 Task: In the event  named  Quarterly Business Review and Analysis, Set a range of dates when you can accept meetings  '5 Jul â€" 31 Jul 2023'. Select a duration of  60 min. Select working hours  	_x000D_
MON- SAT 10:30am â€" 6:00pm. Add time before or after your events  as 15 min. Set the frequency of available time slots for invitees as  35 min. Set the minimum notice period and maximum events allowed per day as  45 hours and 2. , logged in from the account softage.4@softage.net and add another guest for the event, softage.9@softage.net
Action: Mouse pressed left at (434, 397)
Screenshot: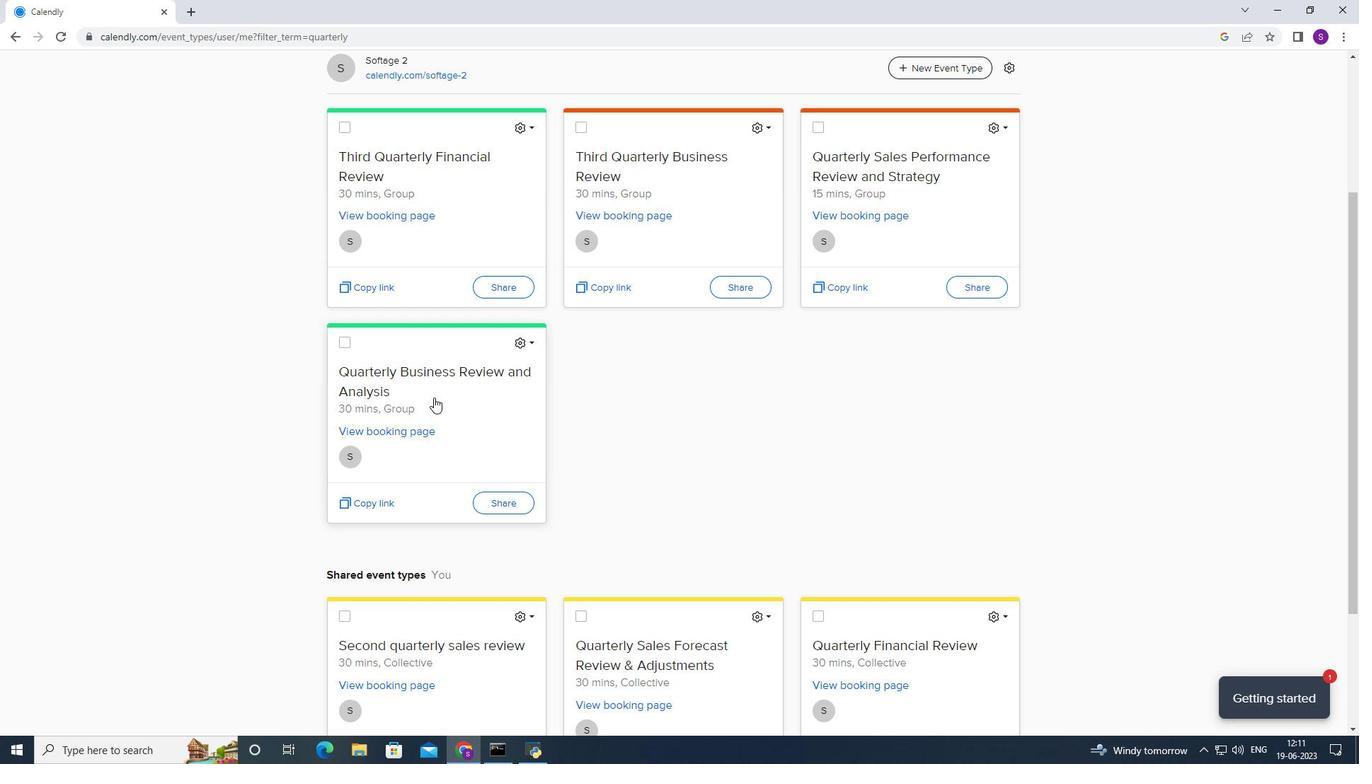 
Action: Mouse moved to (431, 320)
Screenshot: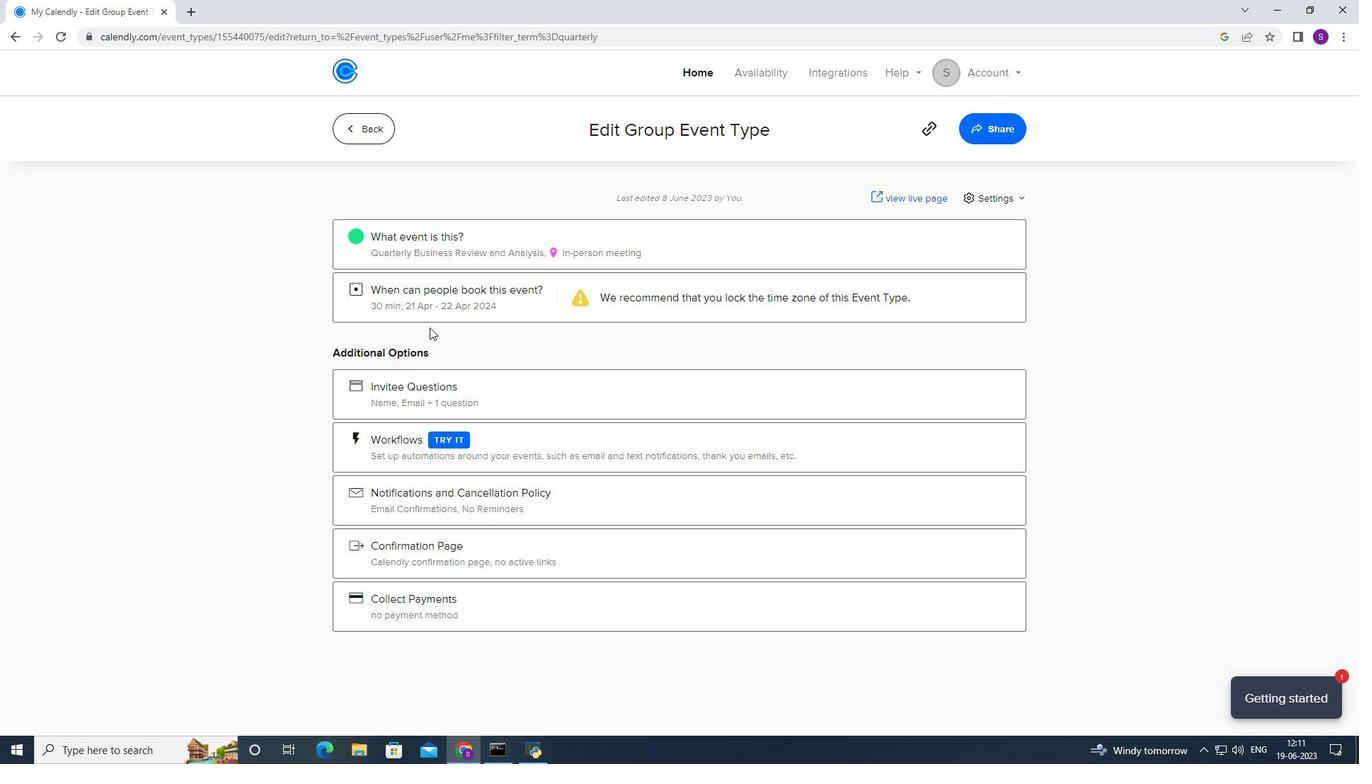 
Action: Mouse pressed left at (431, 320)
Screenshot: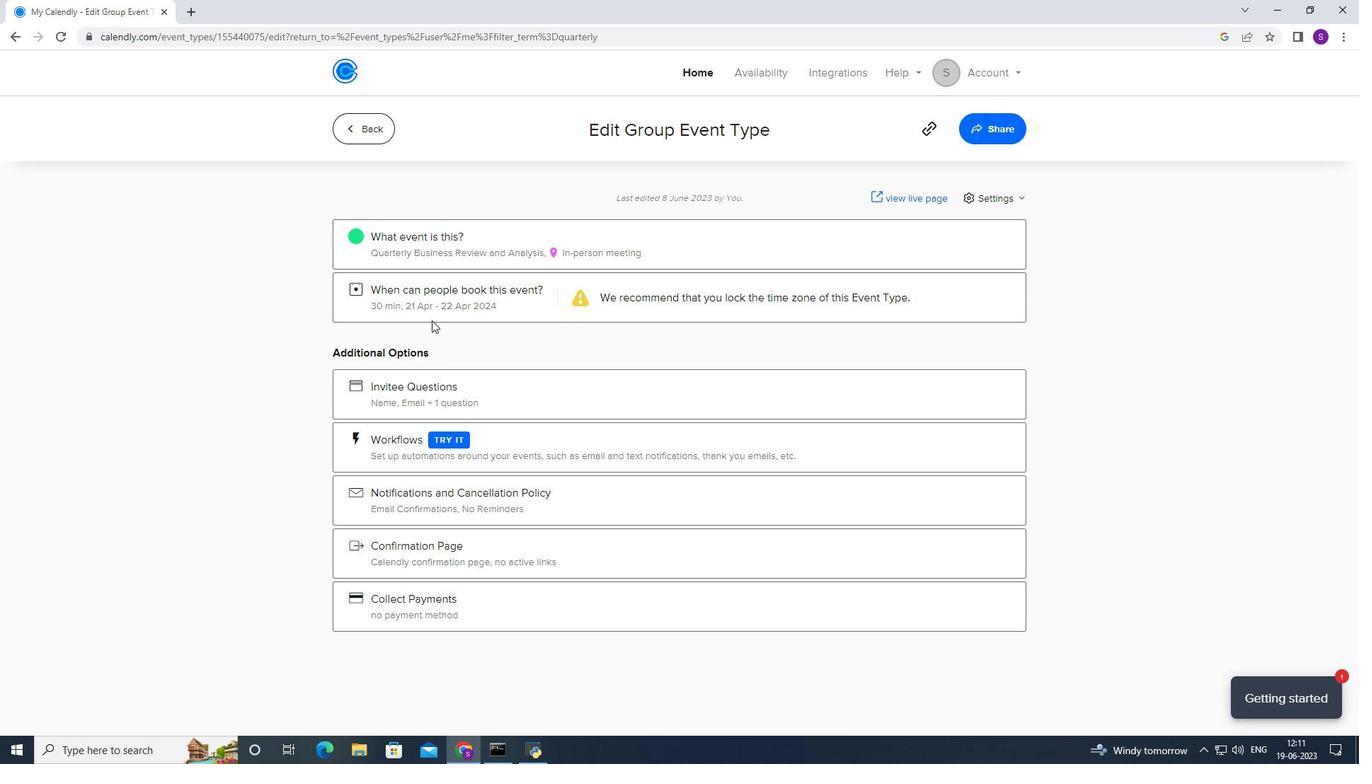
Action: Mouse moved to (509, 467)
Screenshot: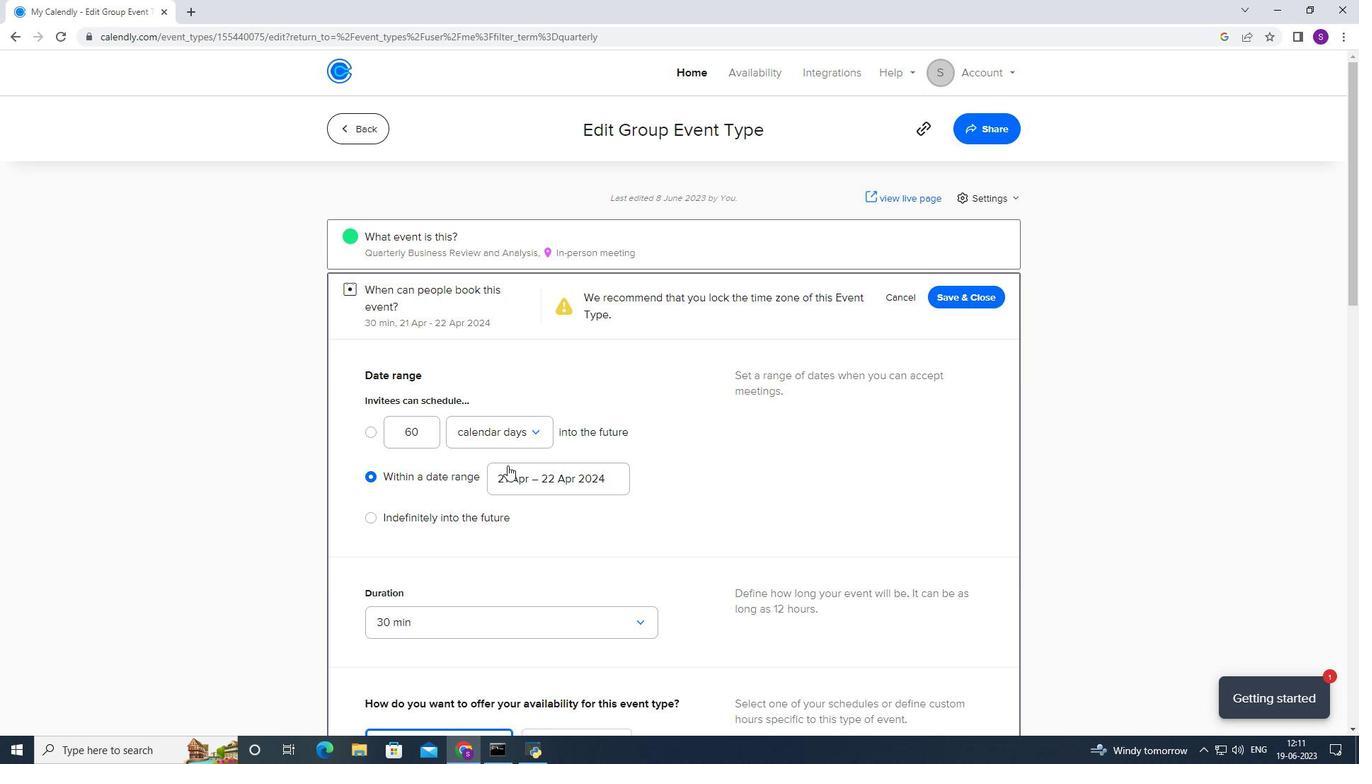 
Action: Mouse pressed left at (509, 467)
Screenshot: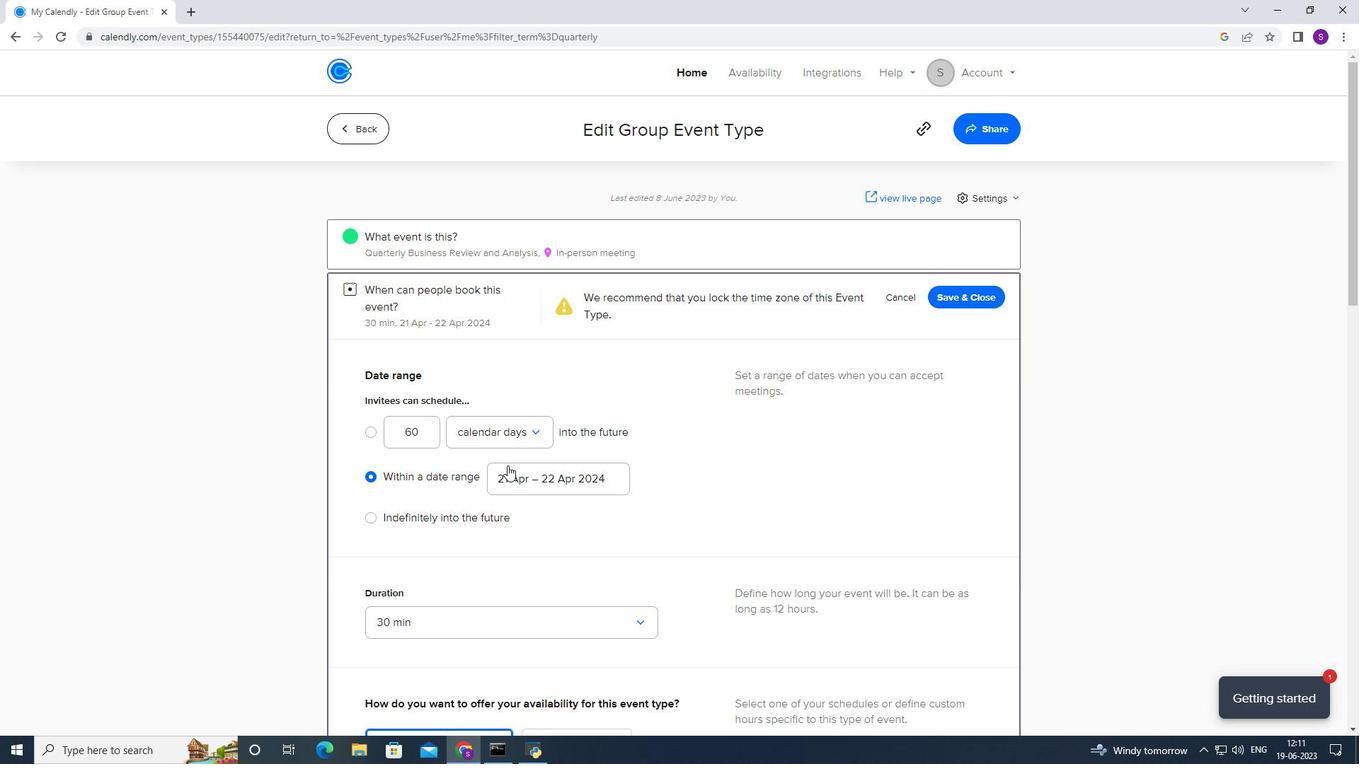 
Action: Mouse moved to (523, 278)
Screenshot: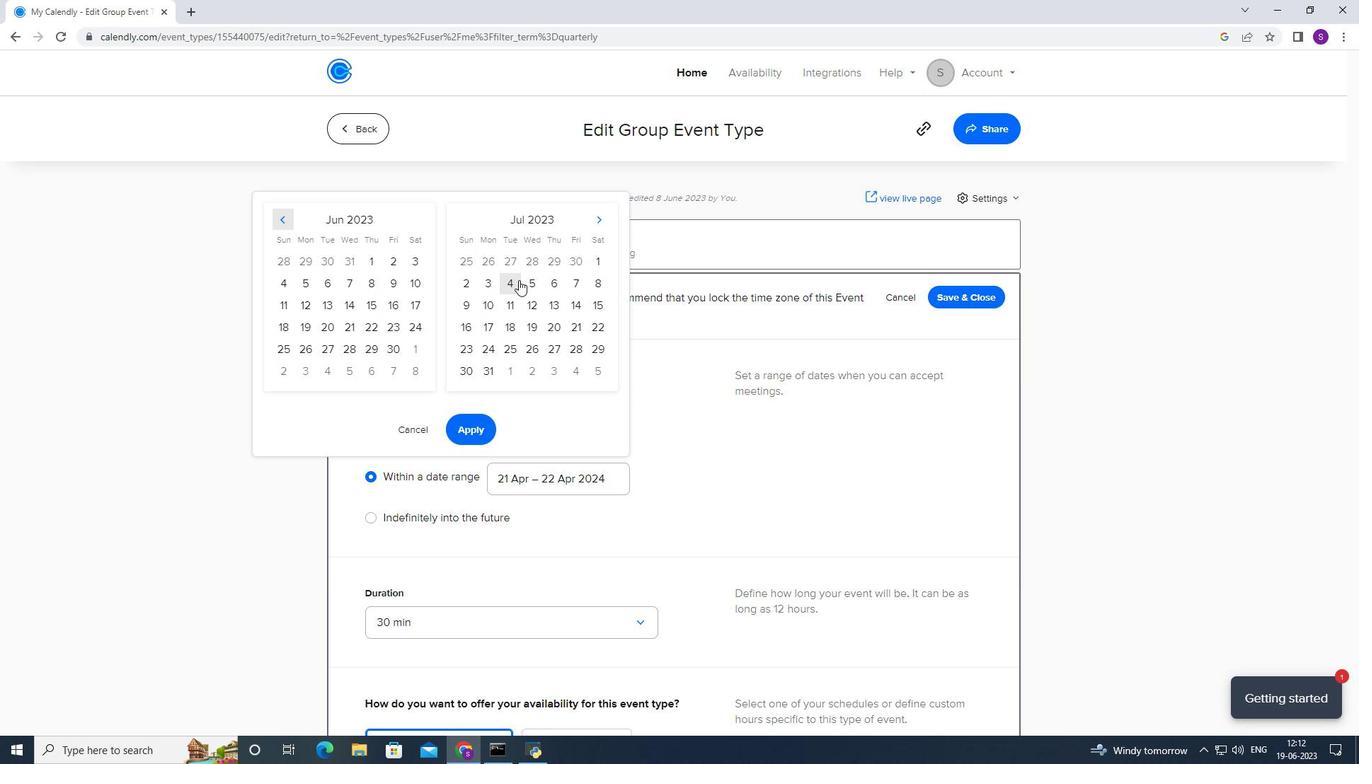 
Action: Mouse pressed left at (523, 278)
Screenshot: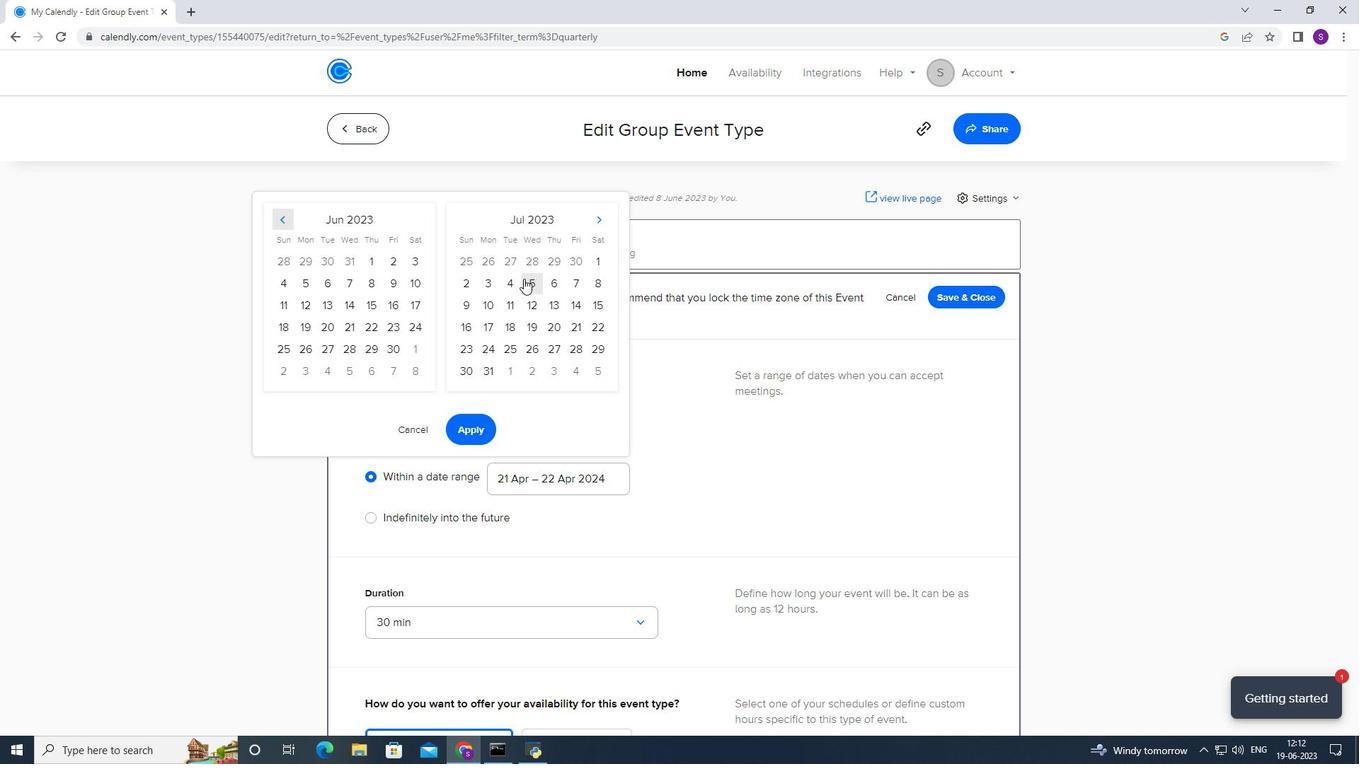 
Action: Mouse moved to (475, 366)
Screenshot: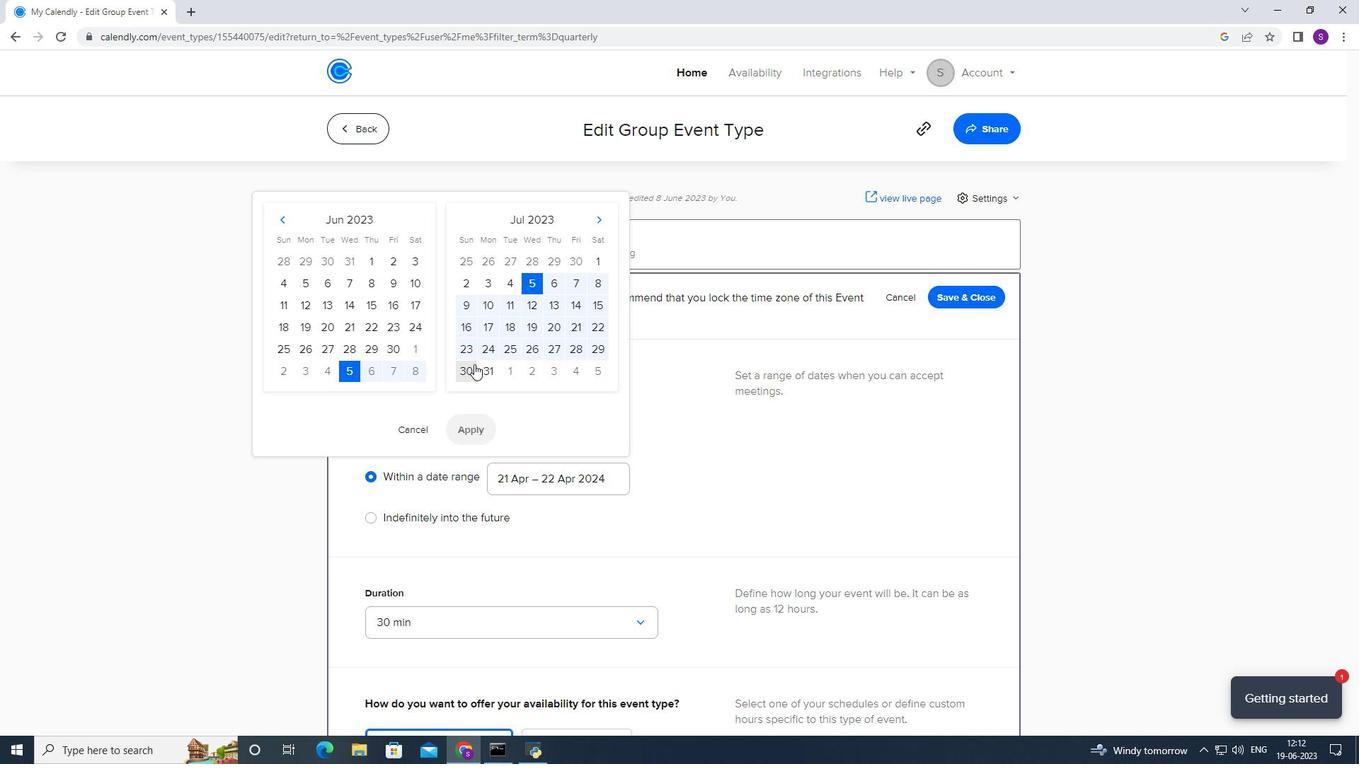 
Action: Mouse pressed left at (475, 366)
Screenshot: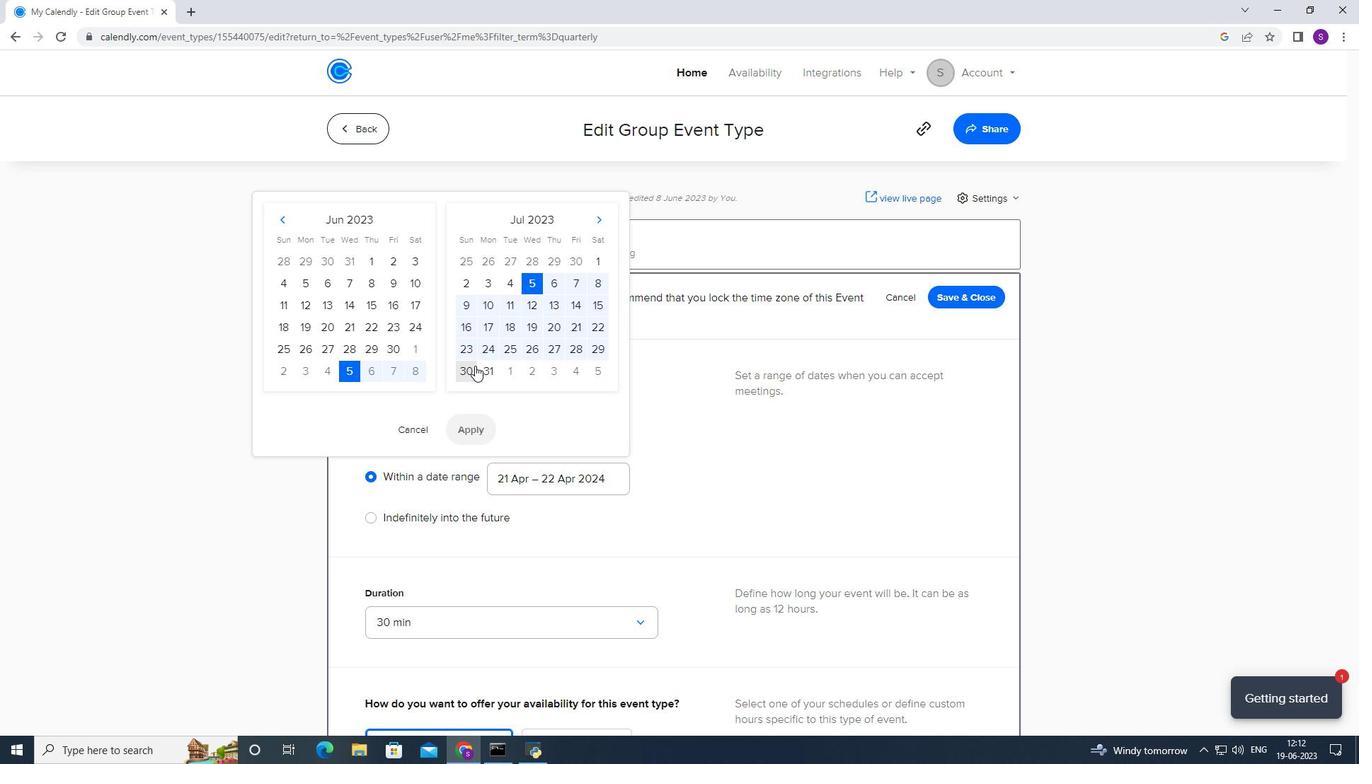 
Action: Mouse moved to (478, 367)
Screenshot: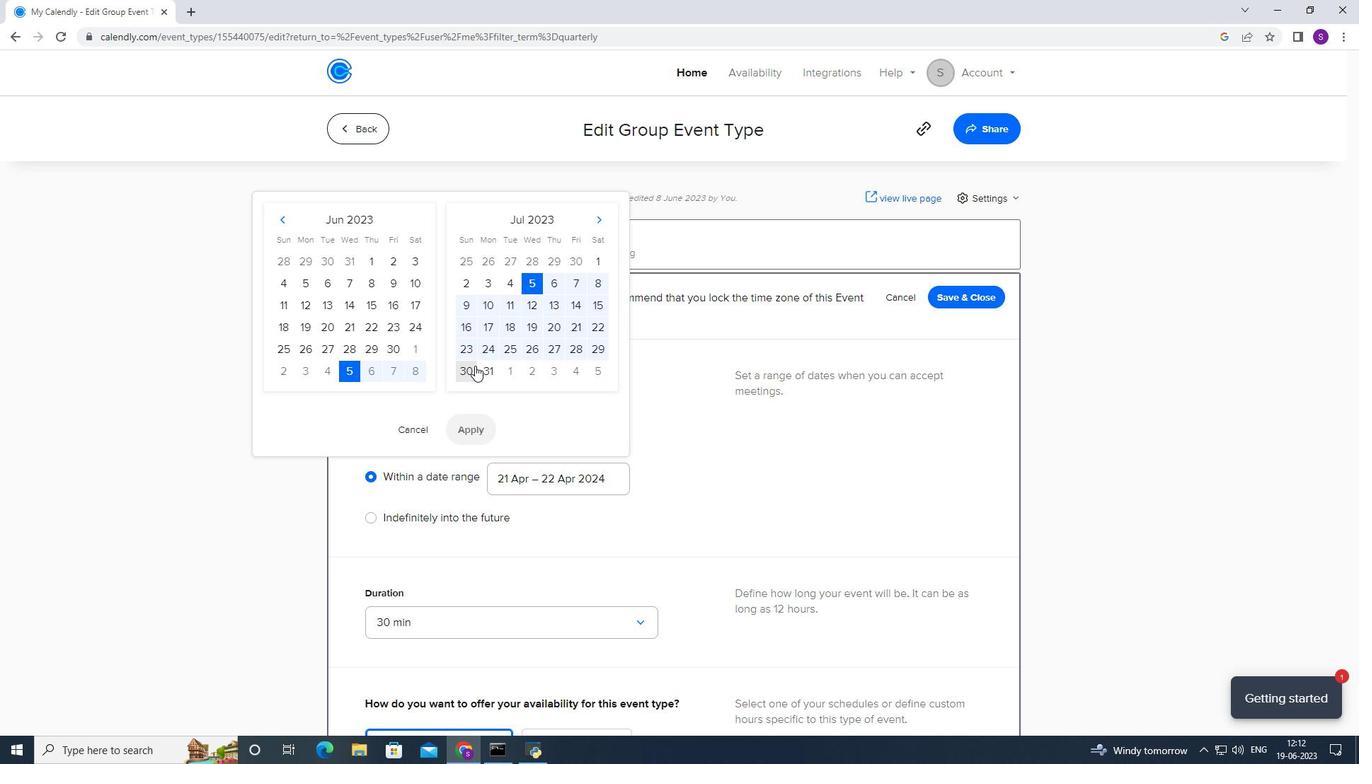 
Action: Mouse pressed left at (478, 367)
Screenshot: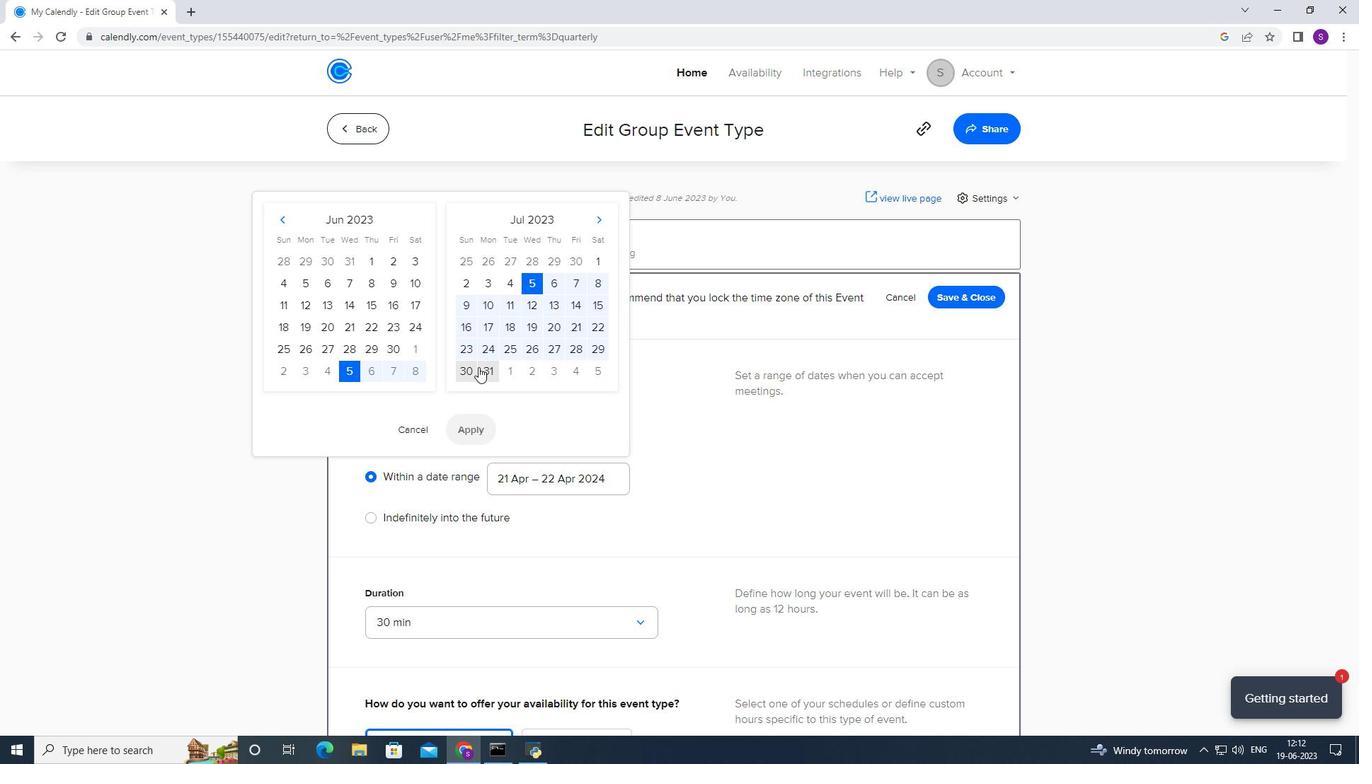 
Action: Mouse moved to (482, 410)
Screenshot: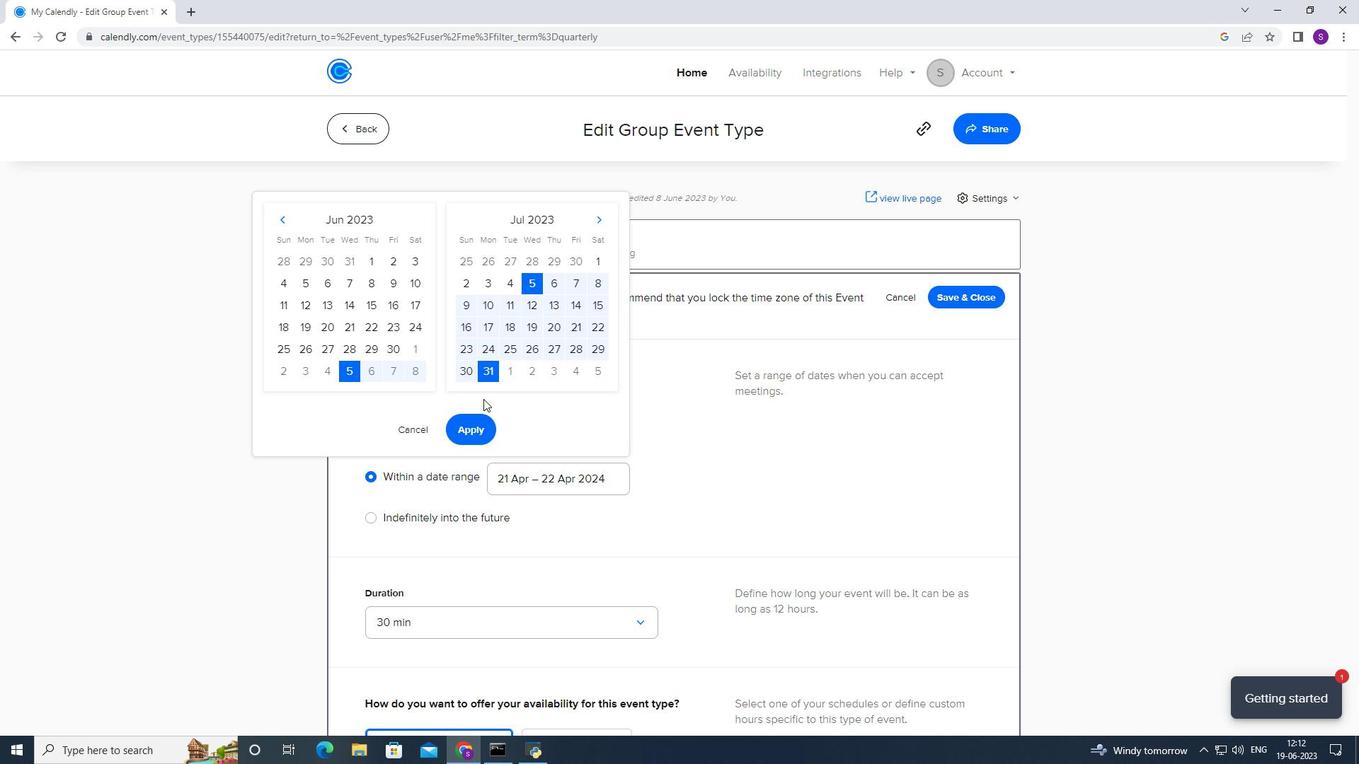 
Action: Mouse pressed left at (482, 410)
Screenshot: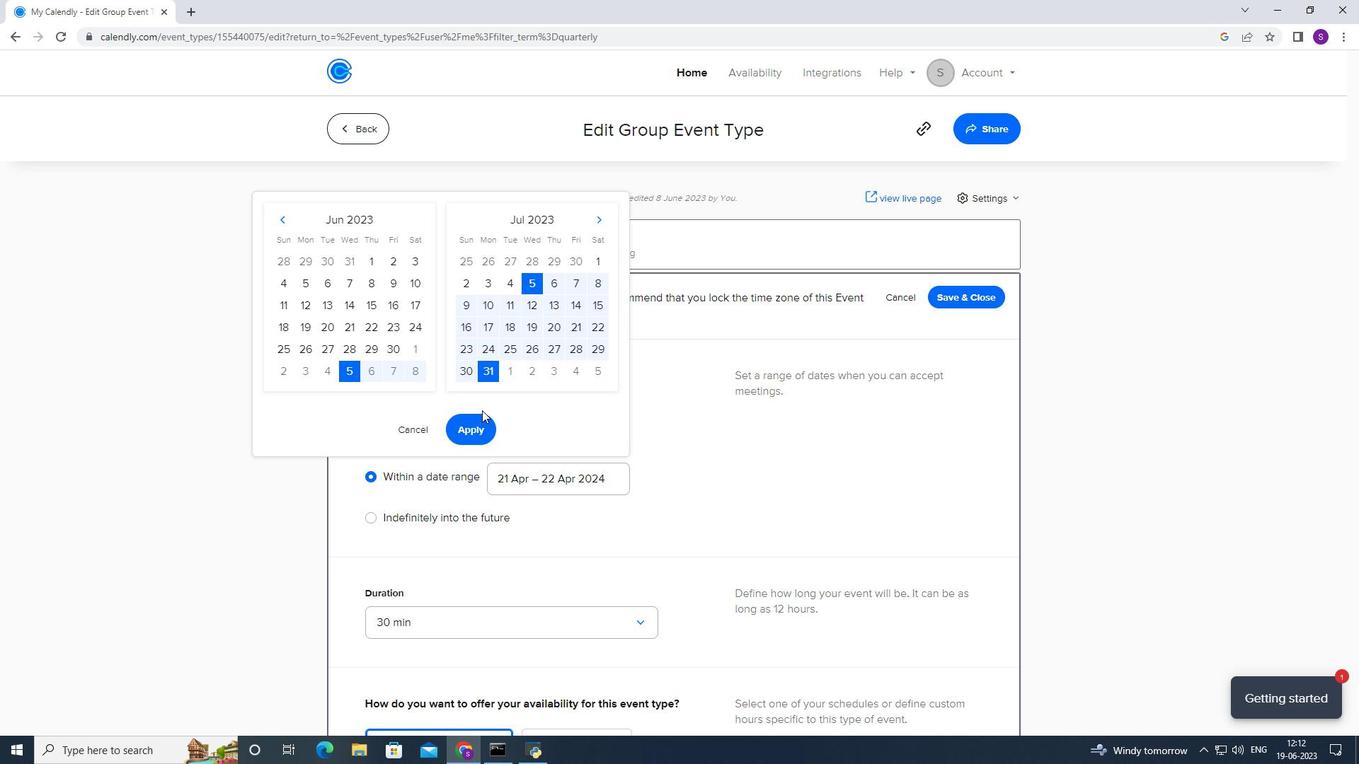 
Action: Mouse moved to (475, 426)
Screenshot: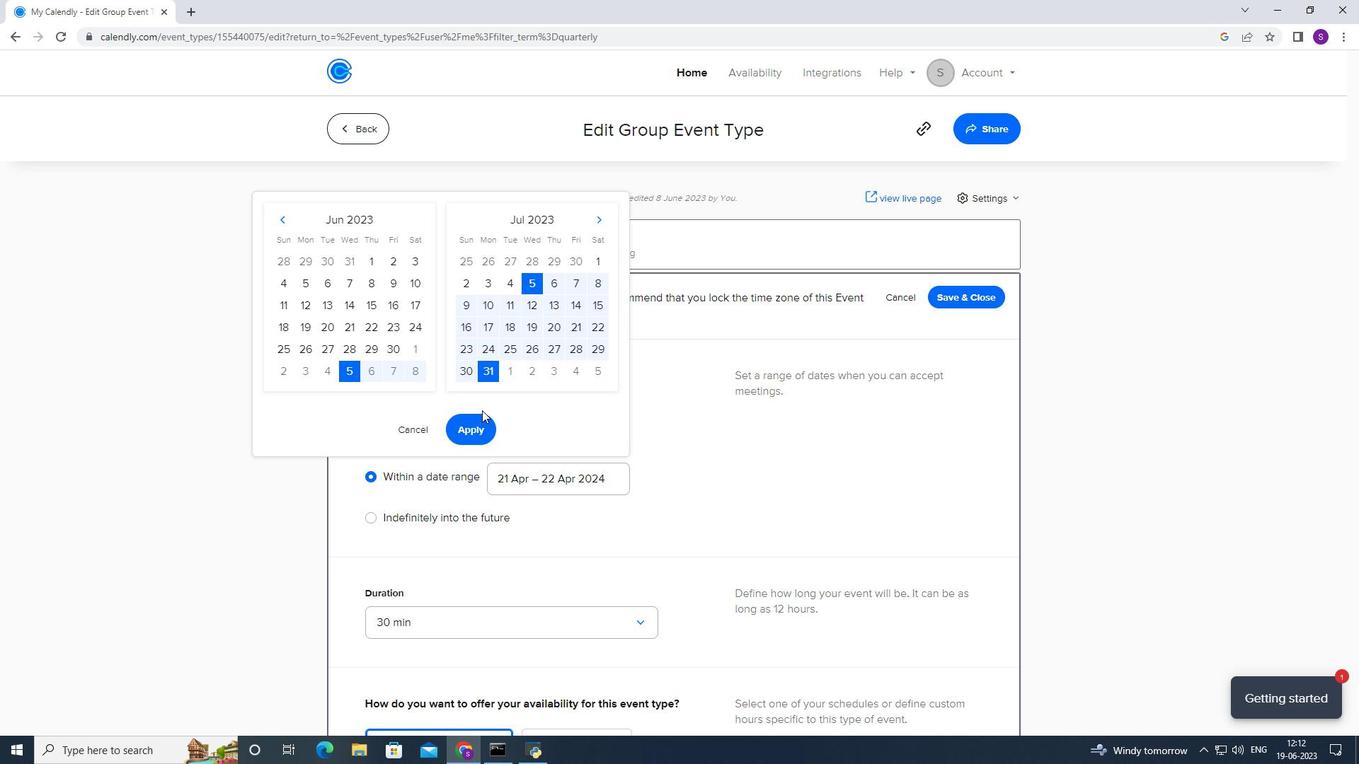 
Action: Mouse pressed left at (475, 426)
Screenshot: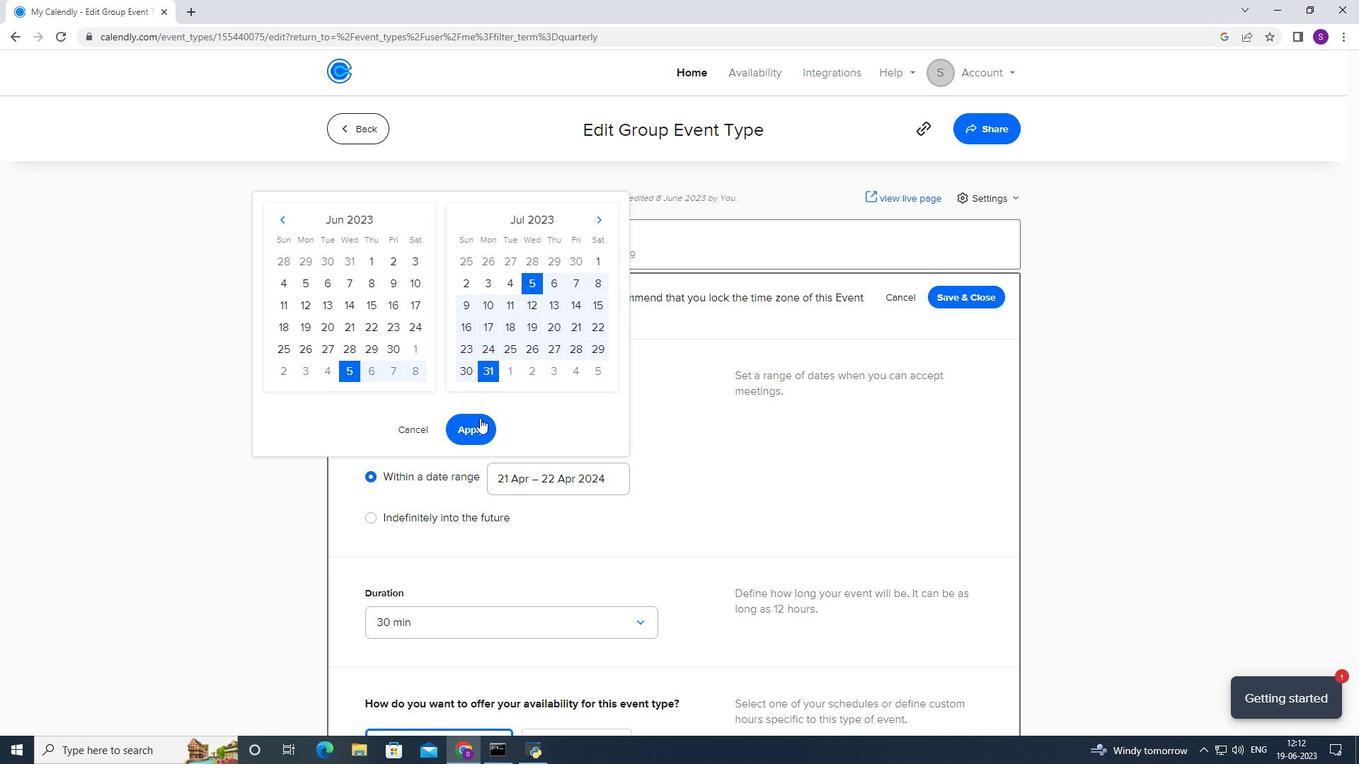 
Action: Mouse scrolled (475, 425) with delta (0, 0)
Screenshot: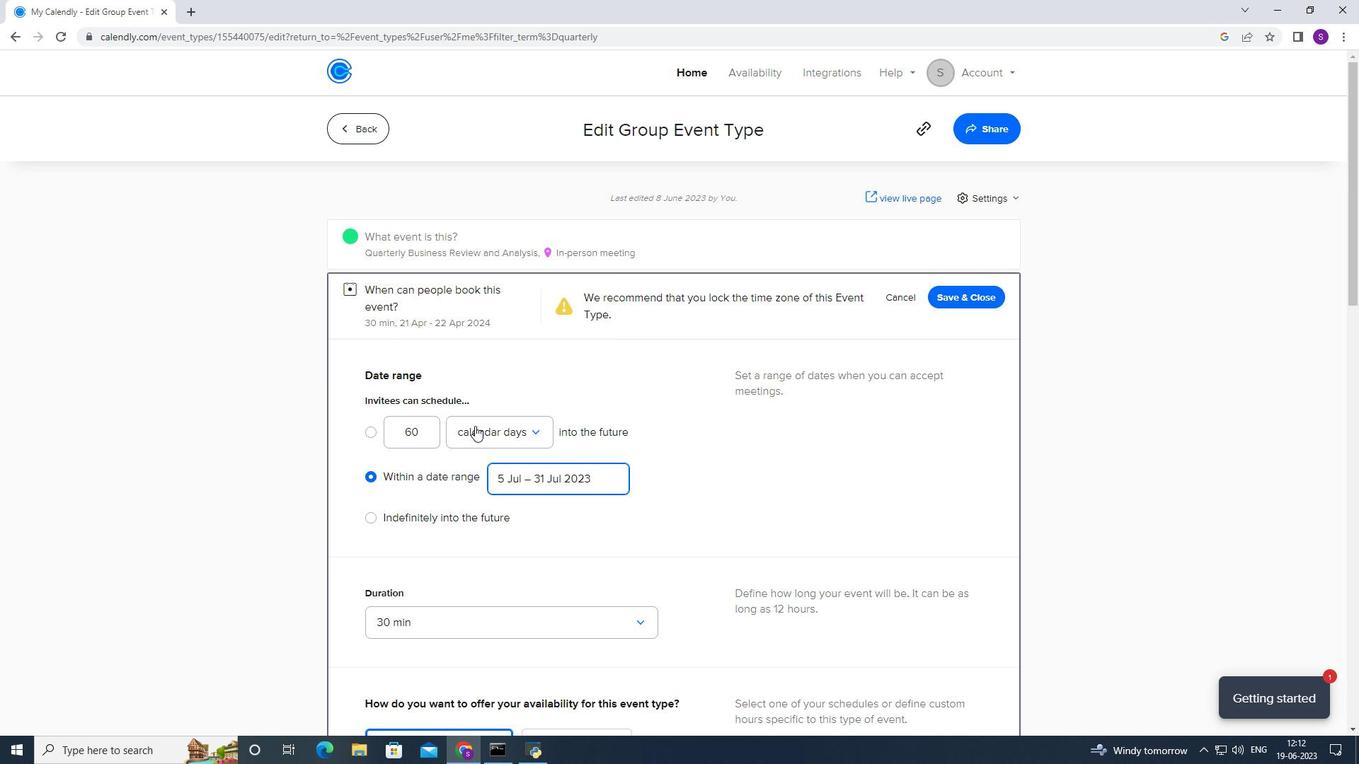 
Action: Mouse scrolled (475, 425) with delta (0, 0)
Screenshot: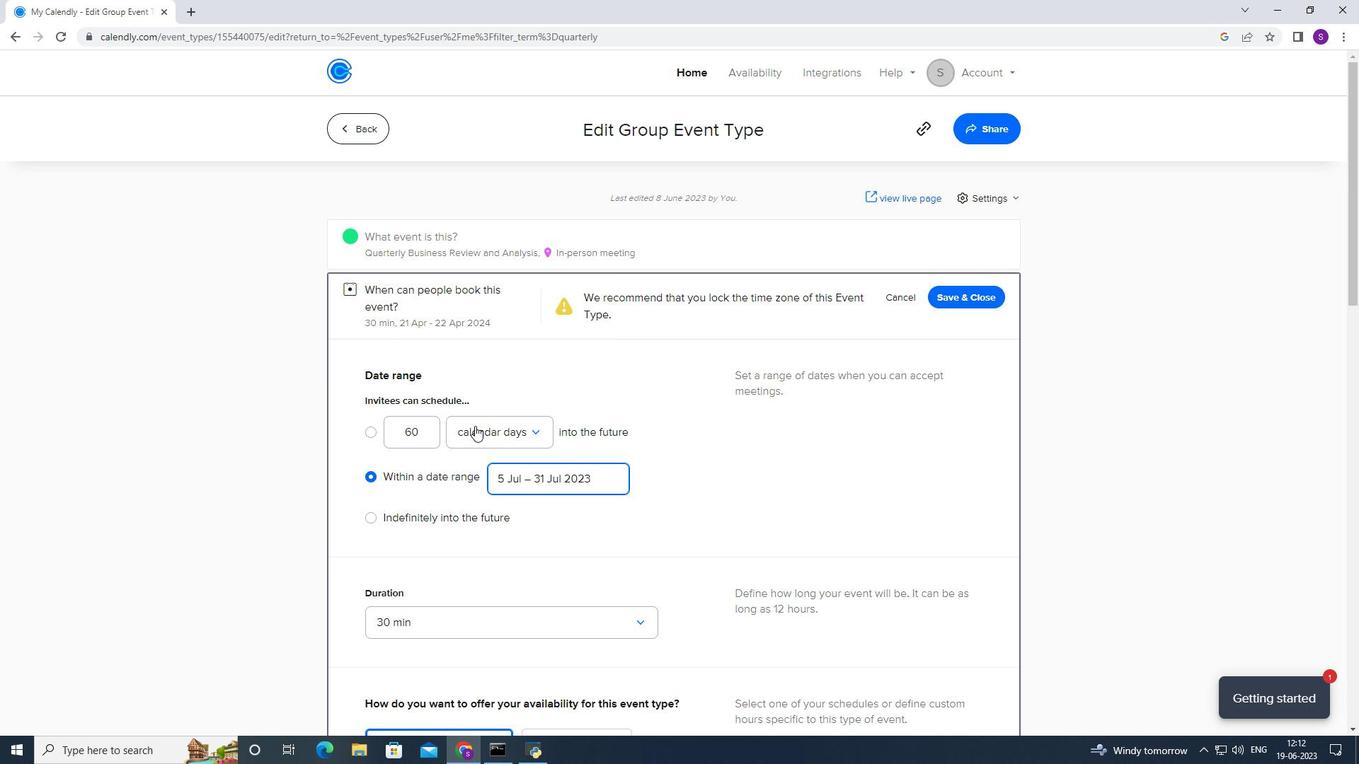 
Action: Mouse moved to (400, 472)
Screenshot: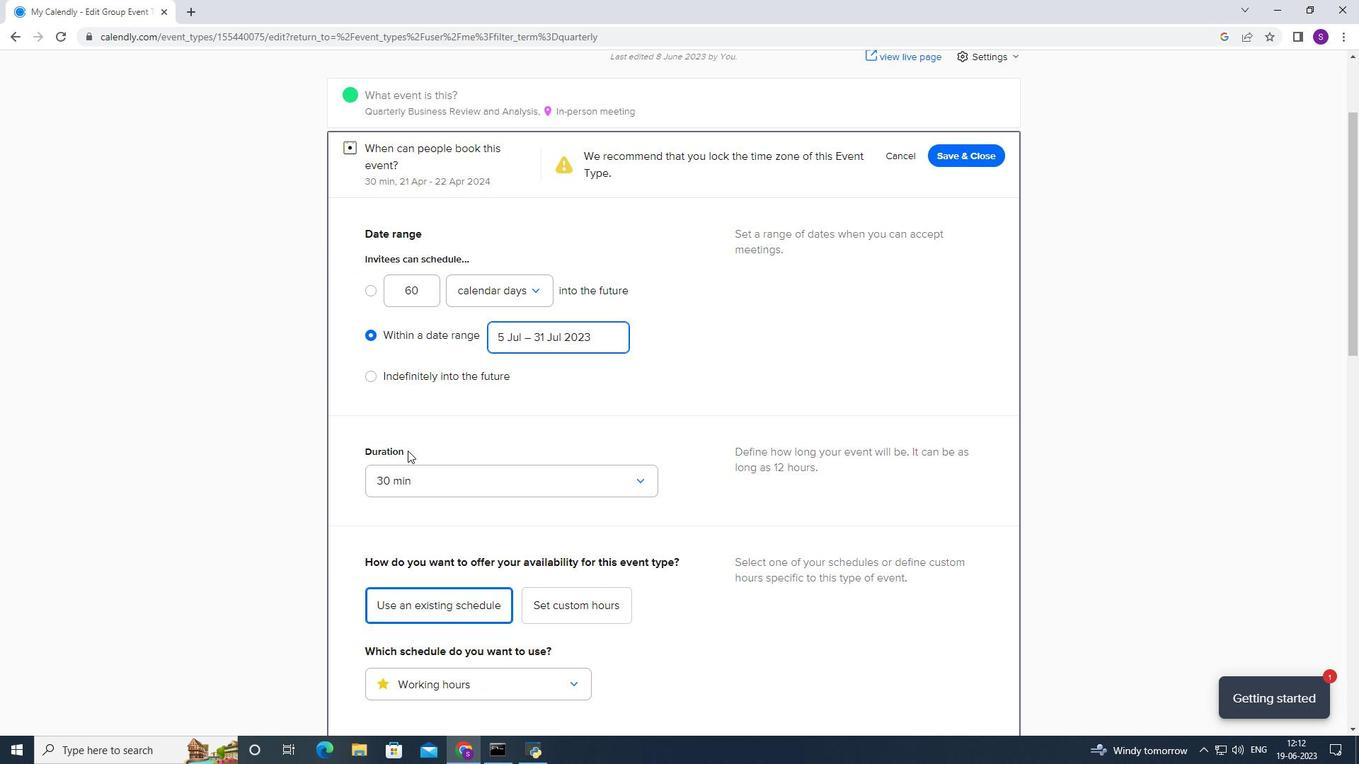 
Action: Mouse pressed left at (400, 472)
Screenshot: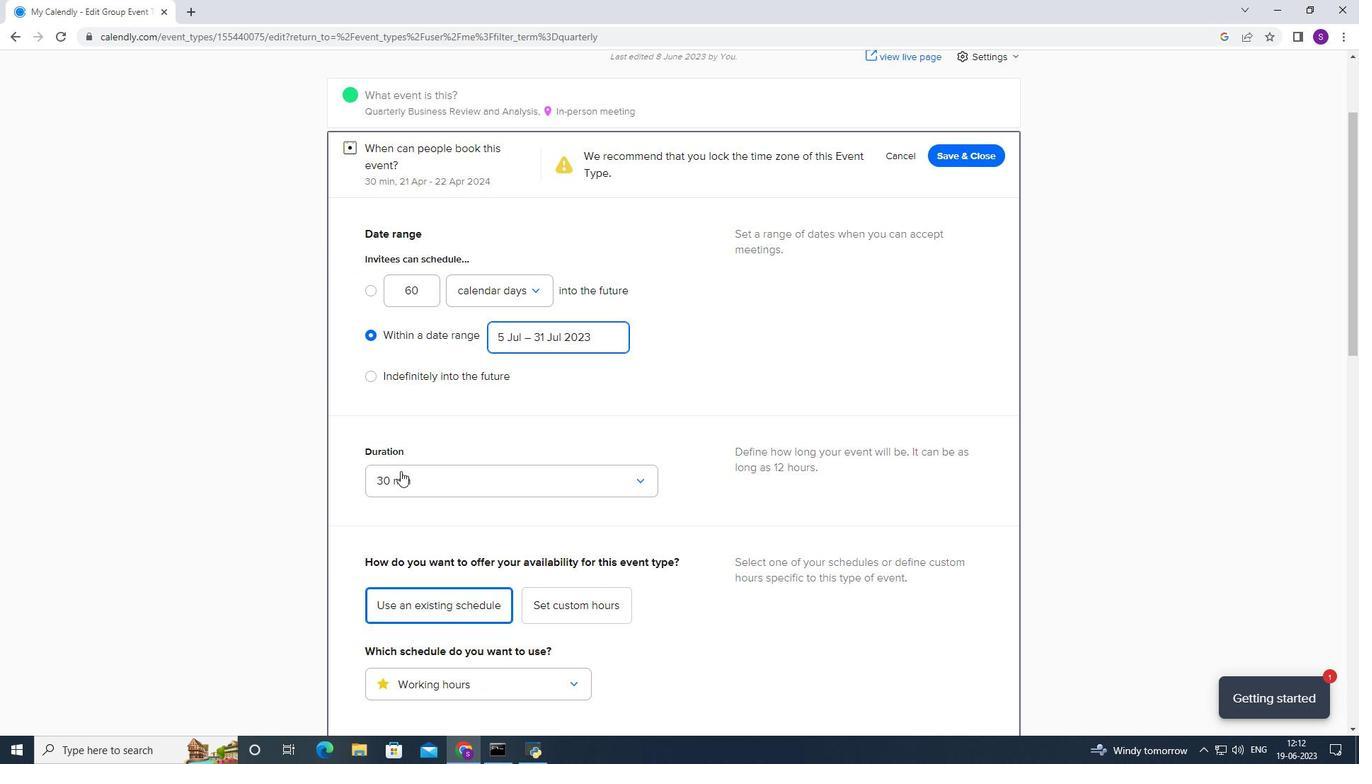 
Action: Mouse moved to (393, 598)
Screenshot: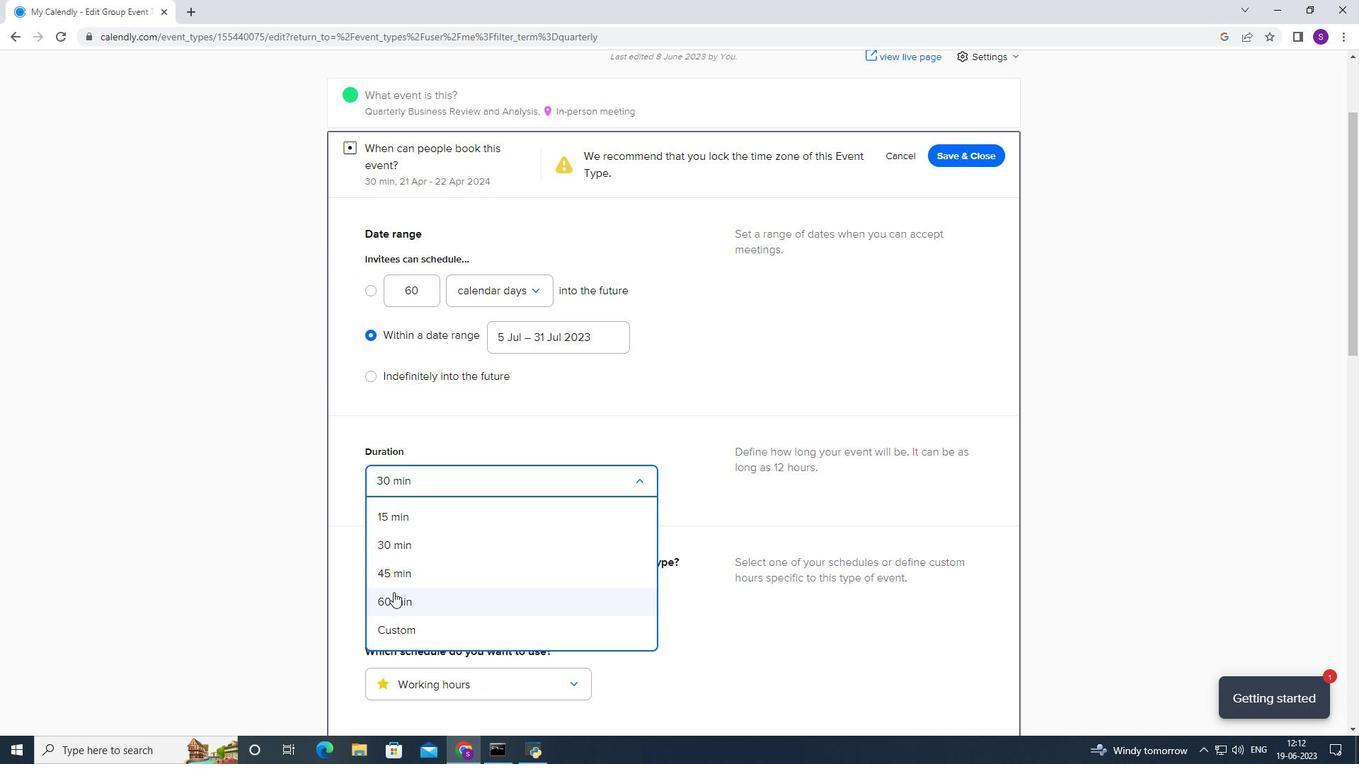 
Action: Mouse pressed left at (393, 598)
Screenshot: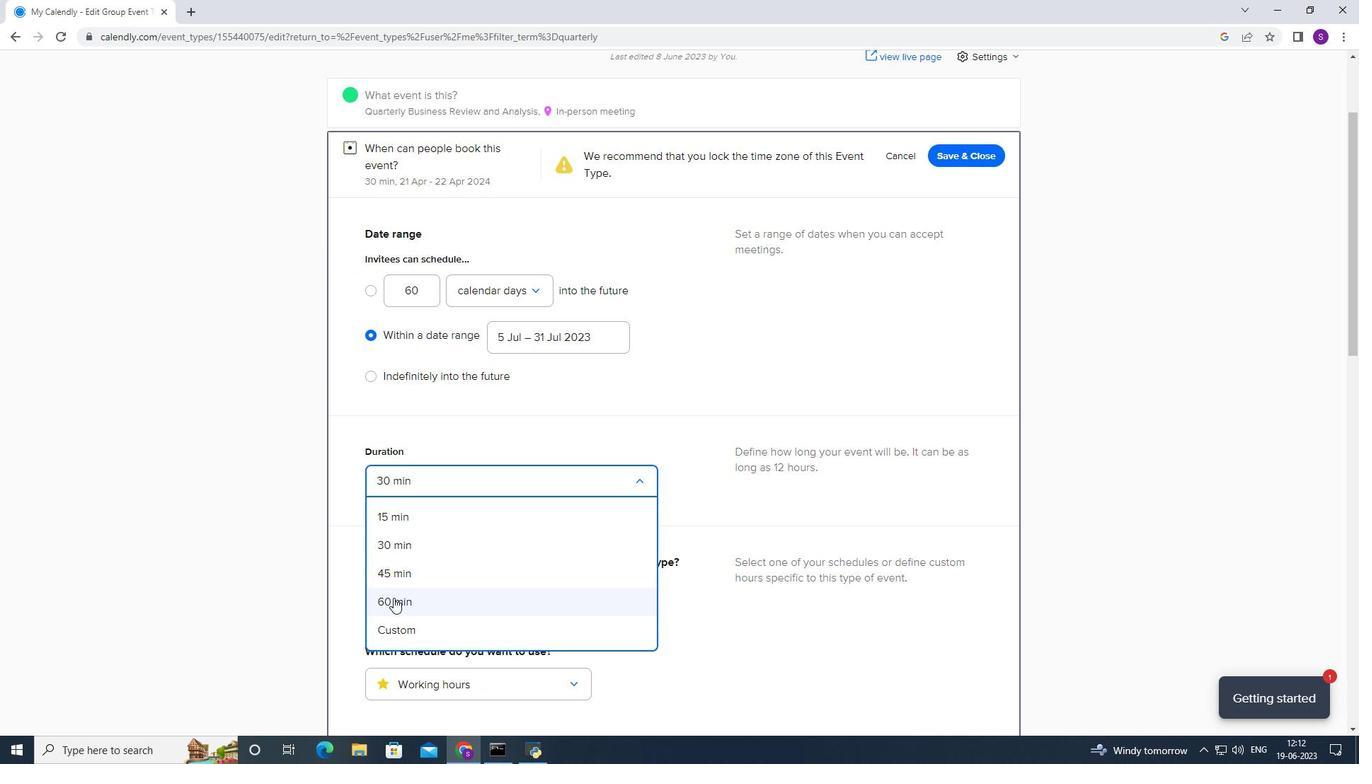 
Action: Mouse moved to (414, 532)
Screenshot: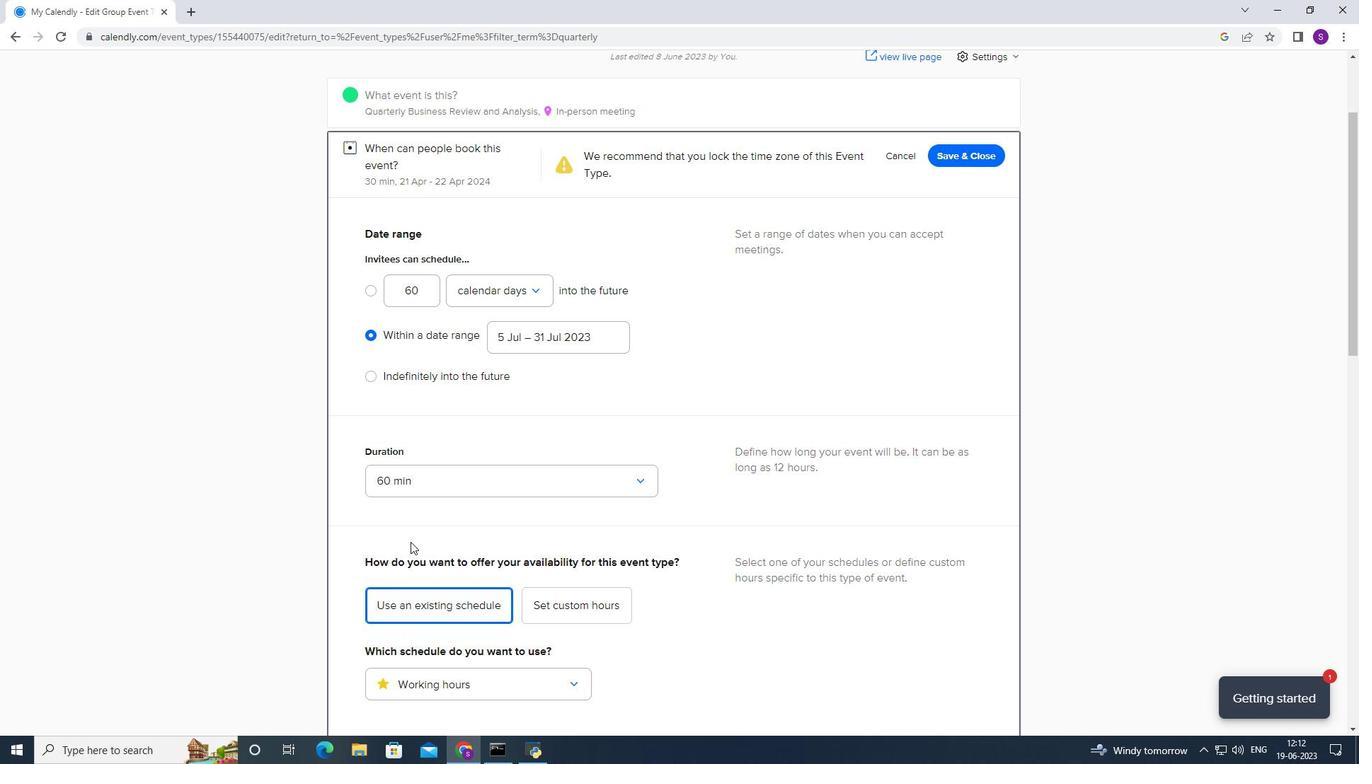 
Action: Mouse scrolled (414, 531) with delta (0, 0)
Screenshot: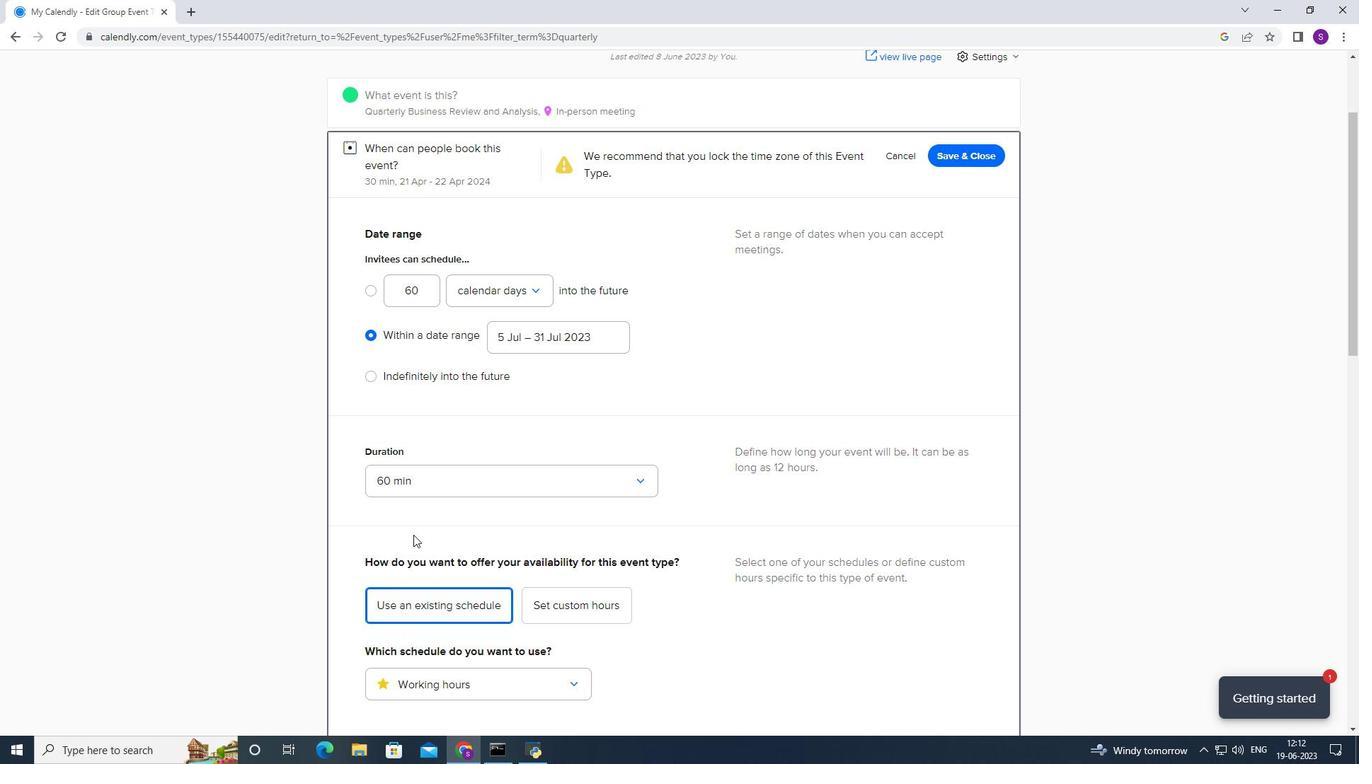 
Action: Mouse scrolled (414, 531) with delta (0, 0)
Screenshot: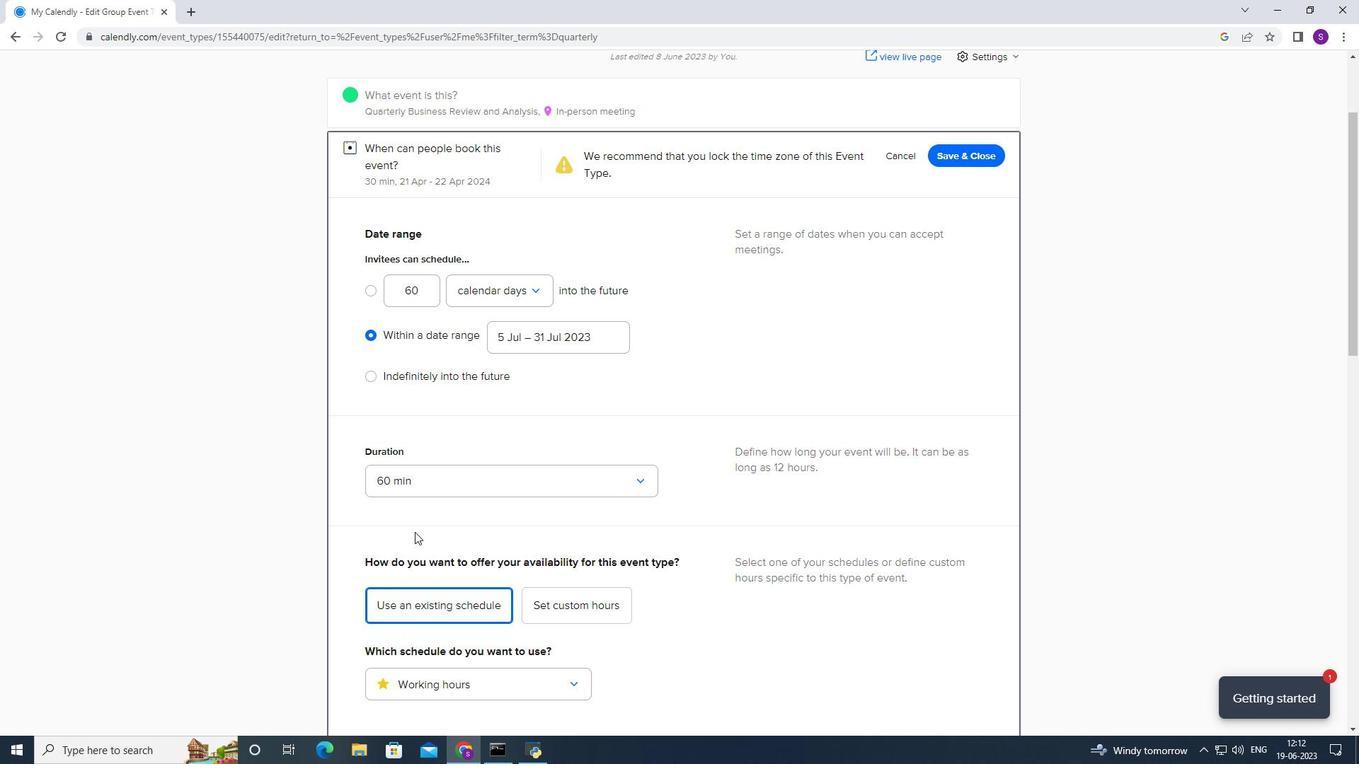 
Action: Mouse scrolled (414, 531) with delta (0, 0)
Screenshot: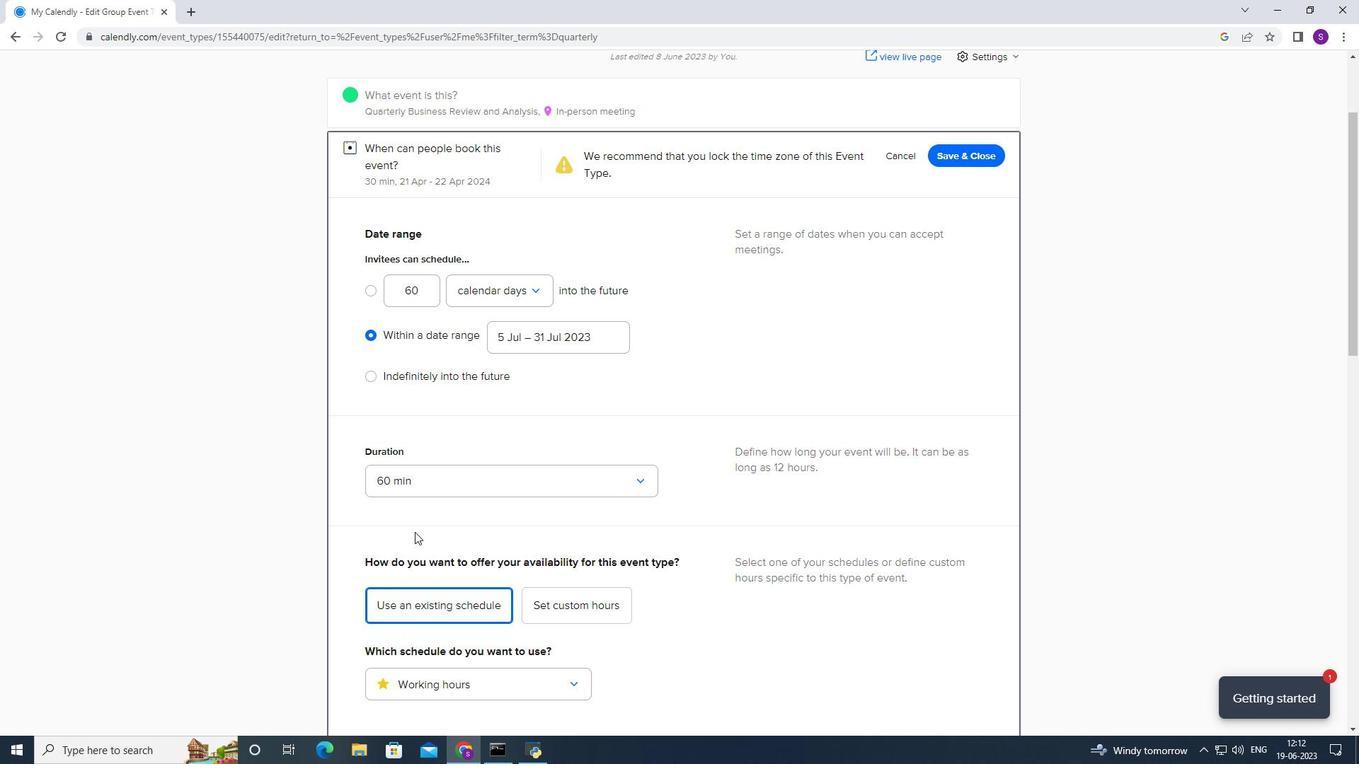 
Action: Mouse scrolled (414, 531) with delta (0, 0)
Screenshot: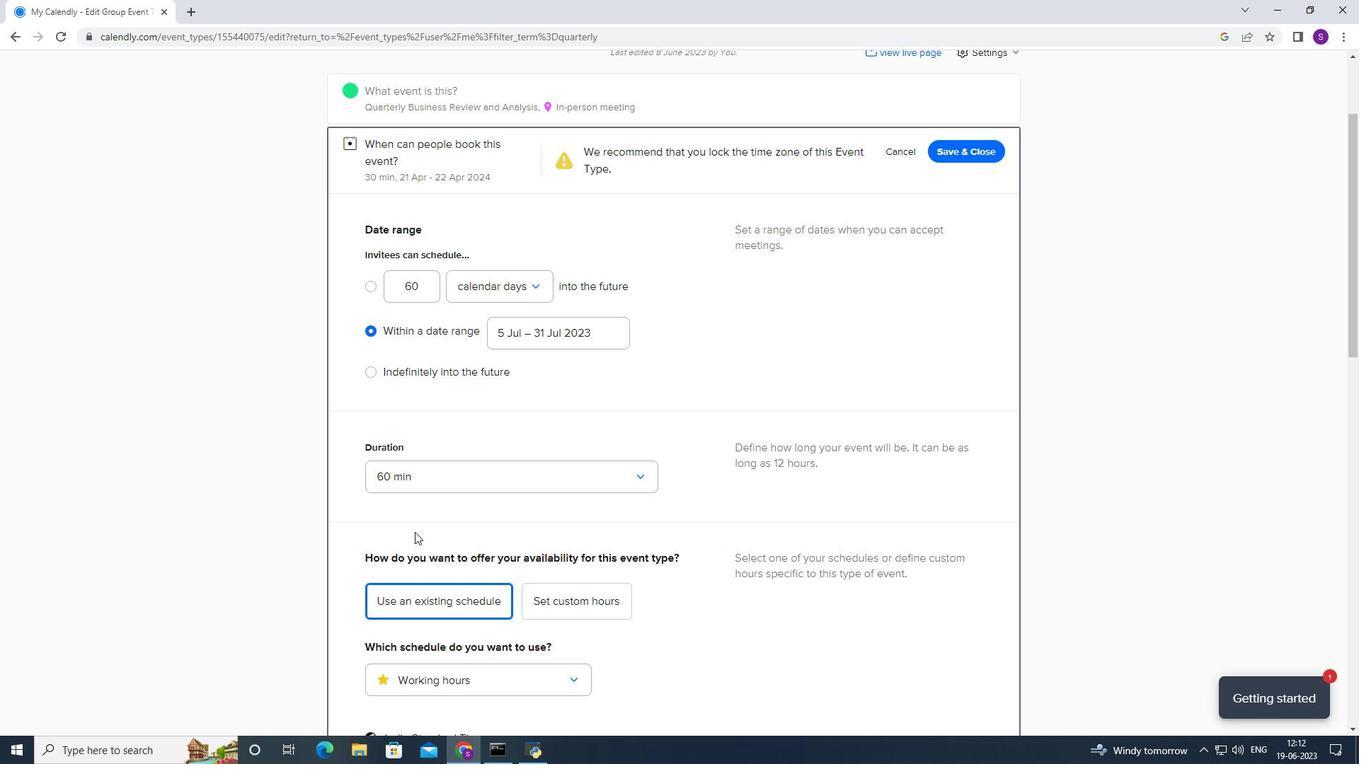 
Action: Mouse scrolled (414, 531) with delta (0, 0)
Screenshot: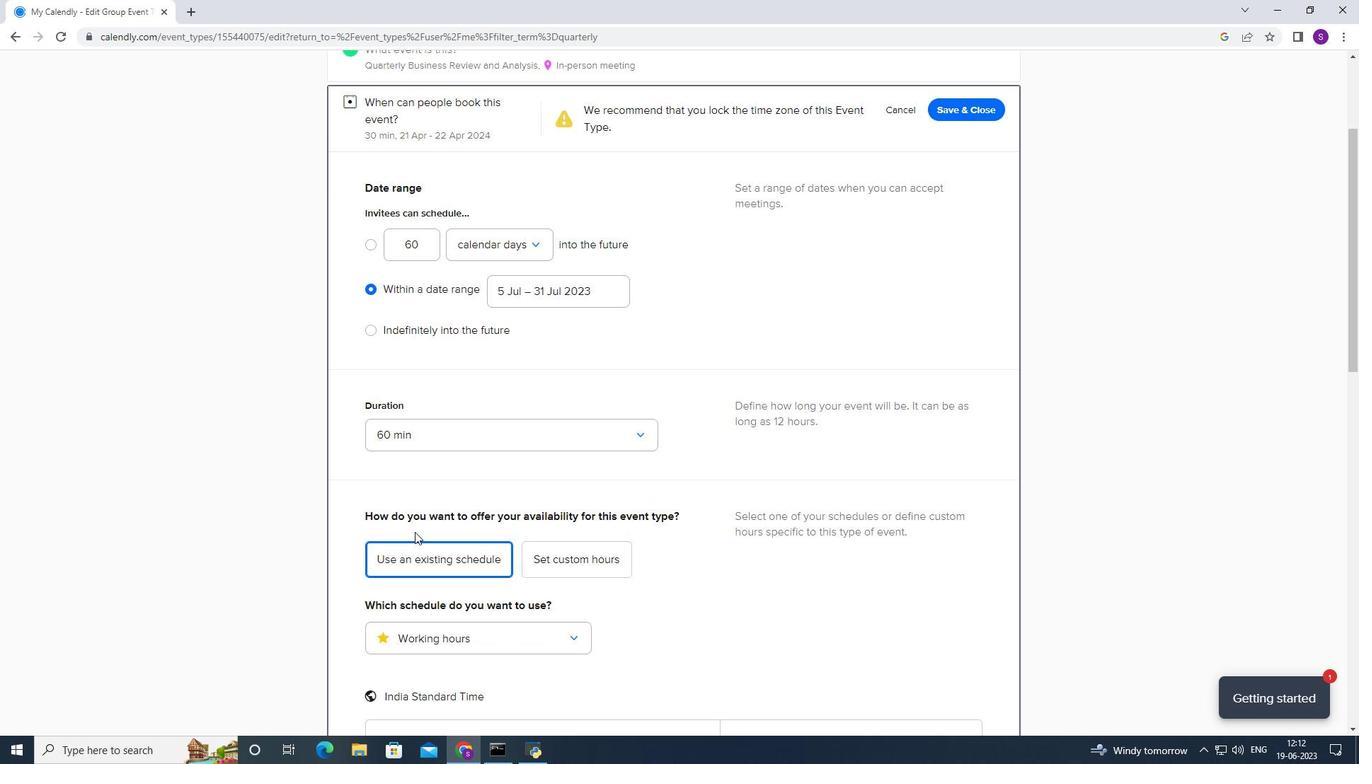 
Action: Mouse moved to (542, 245)
Screenshot: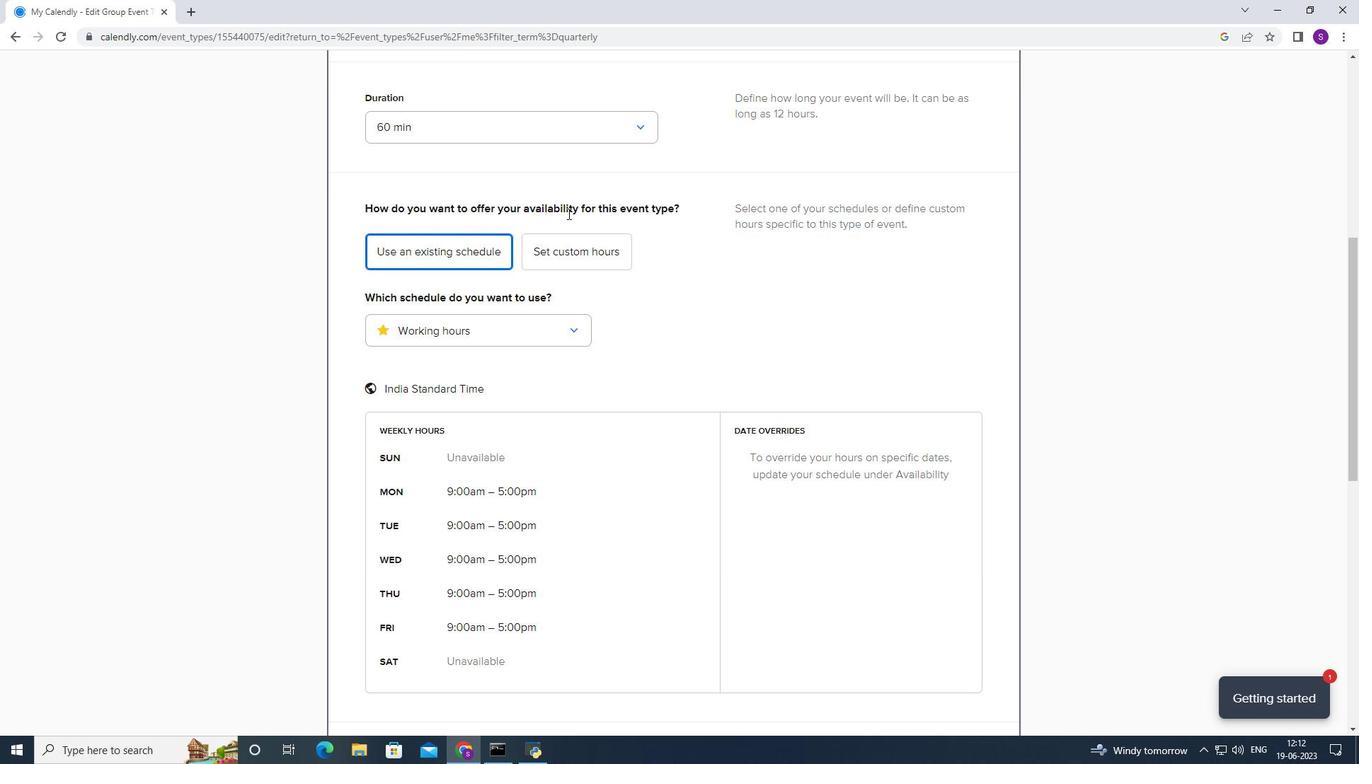 
Action: Mouse pressed left at (542, 245)
Screenshot: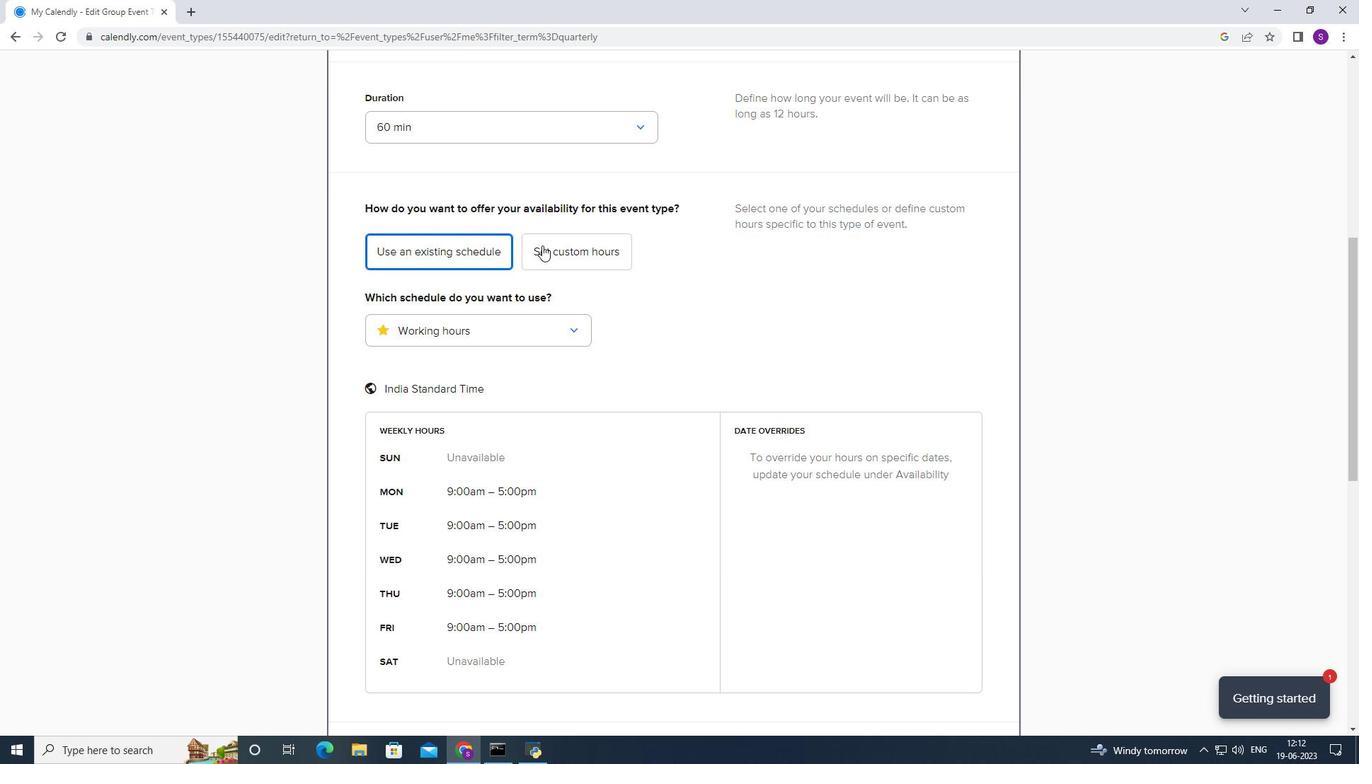 
Action: Mouse moved to (471, 478)
Screenshot: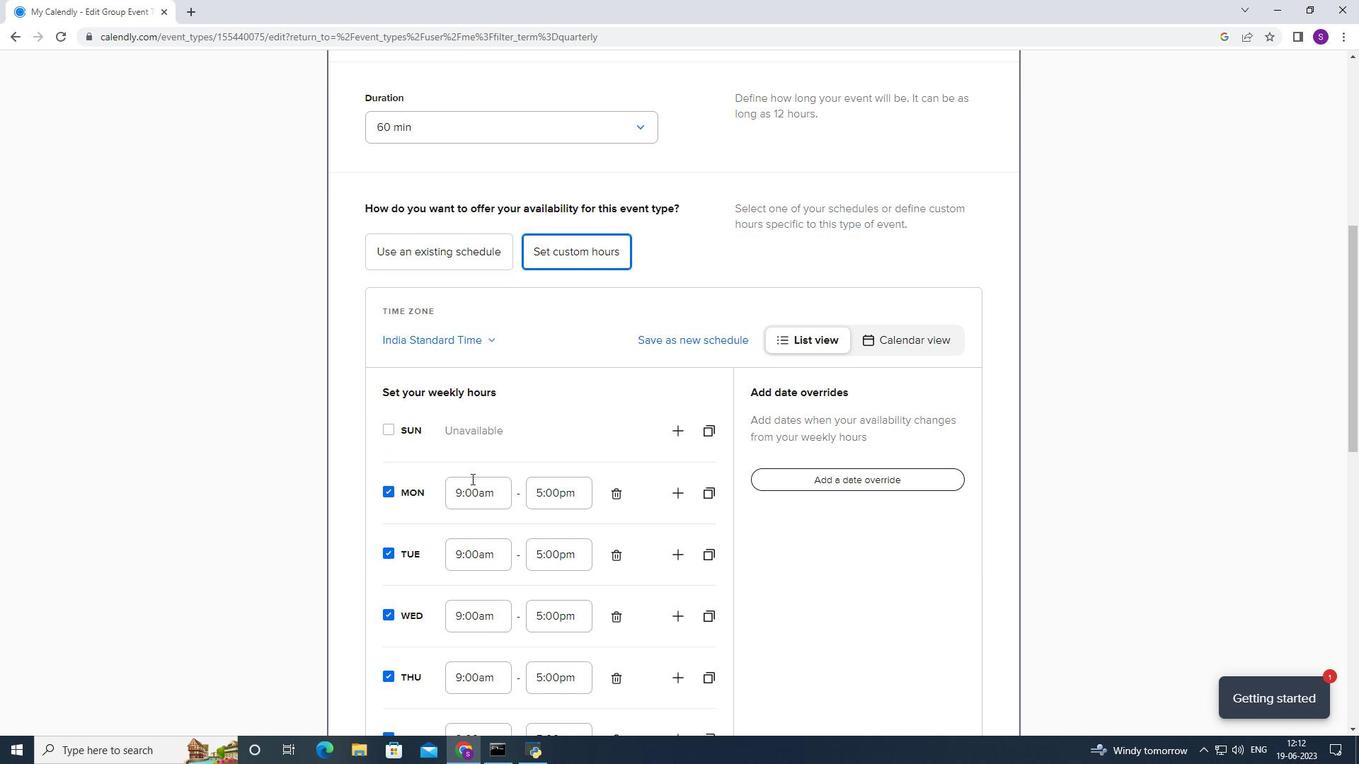 
Action: Mouse scrolled (471, 477) with delta (0, 0)
Screenshot: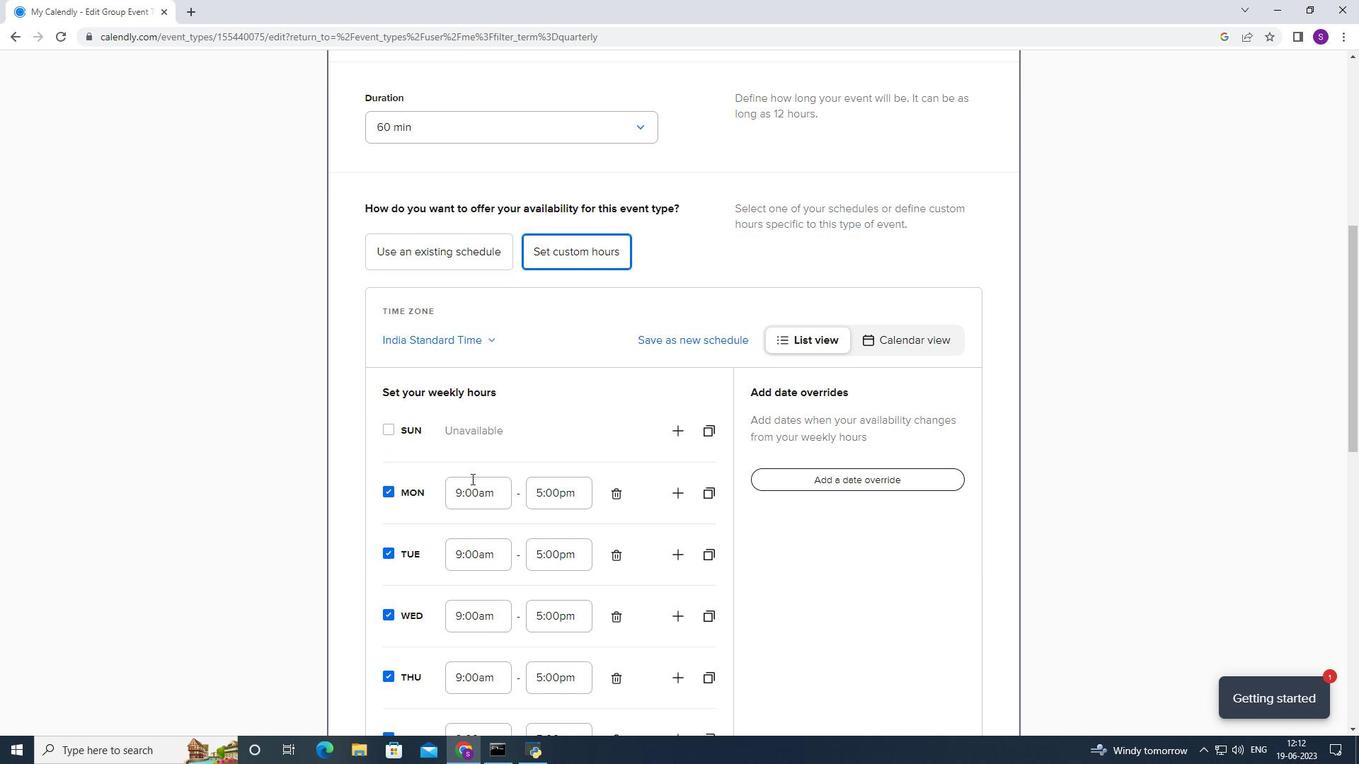 
Action: Mouse scrolled (471, 477) with delta (0, 0)
Screenshot: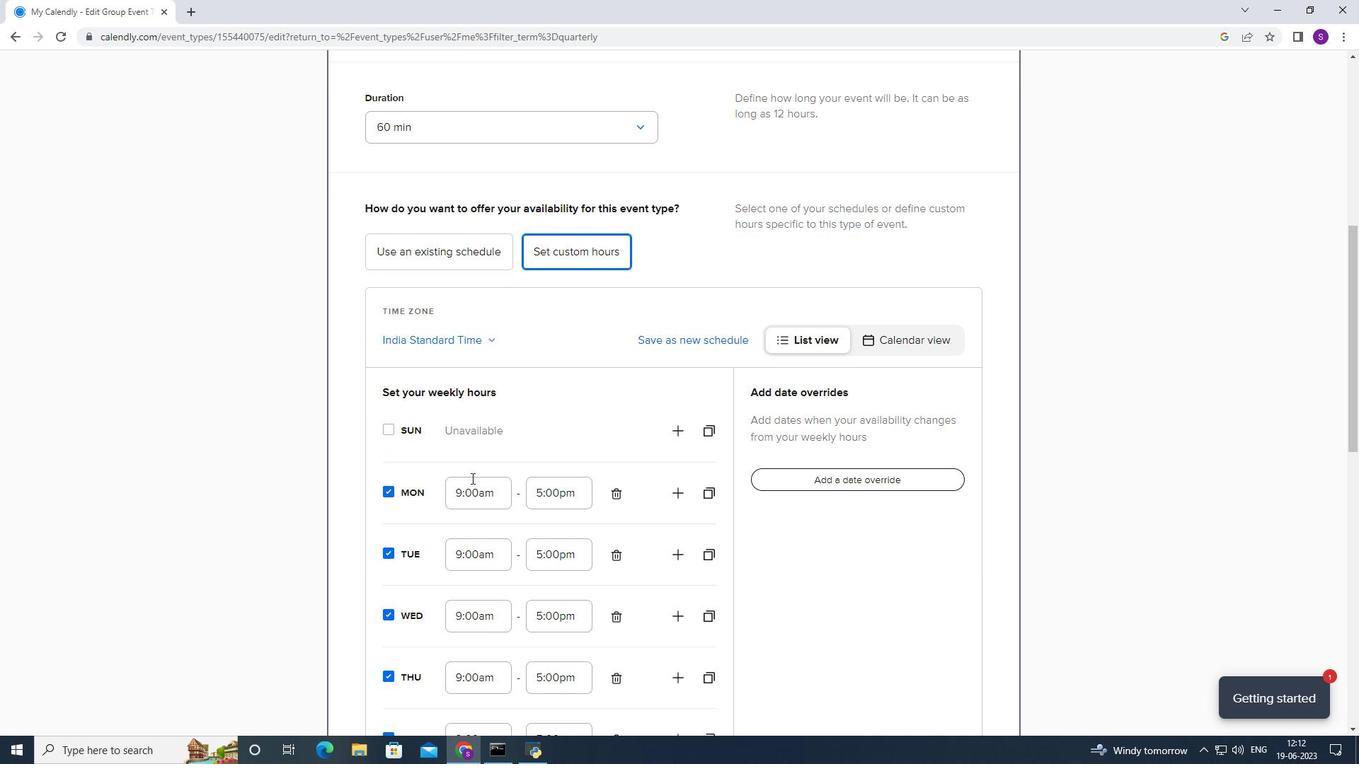 
Action: Mouse scrolled (471, 477) with delta (0, 0)
Screenshot: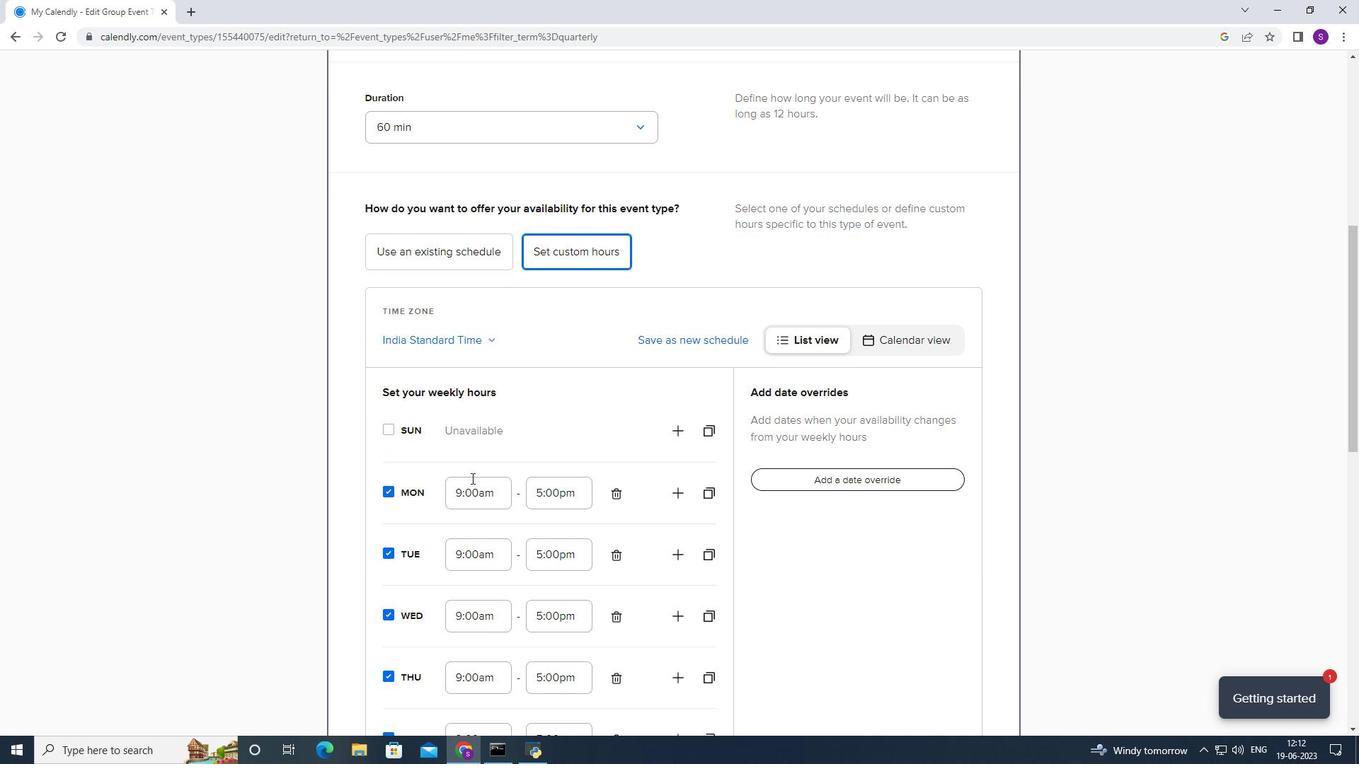 
Action: Mouse scrolled (471, 477) with delta (0, 0)
Screenshot: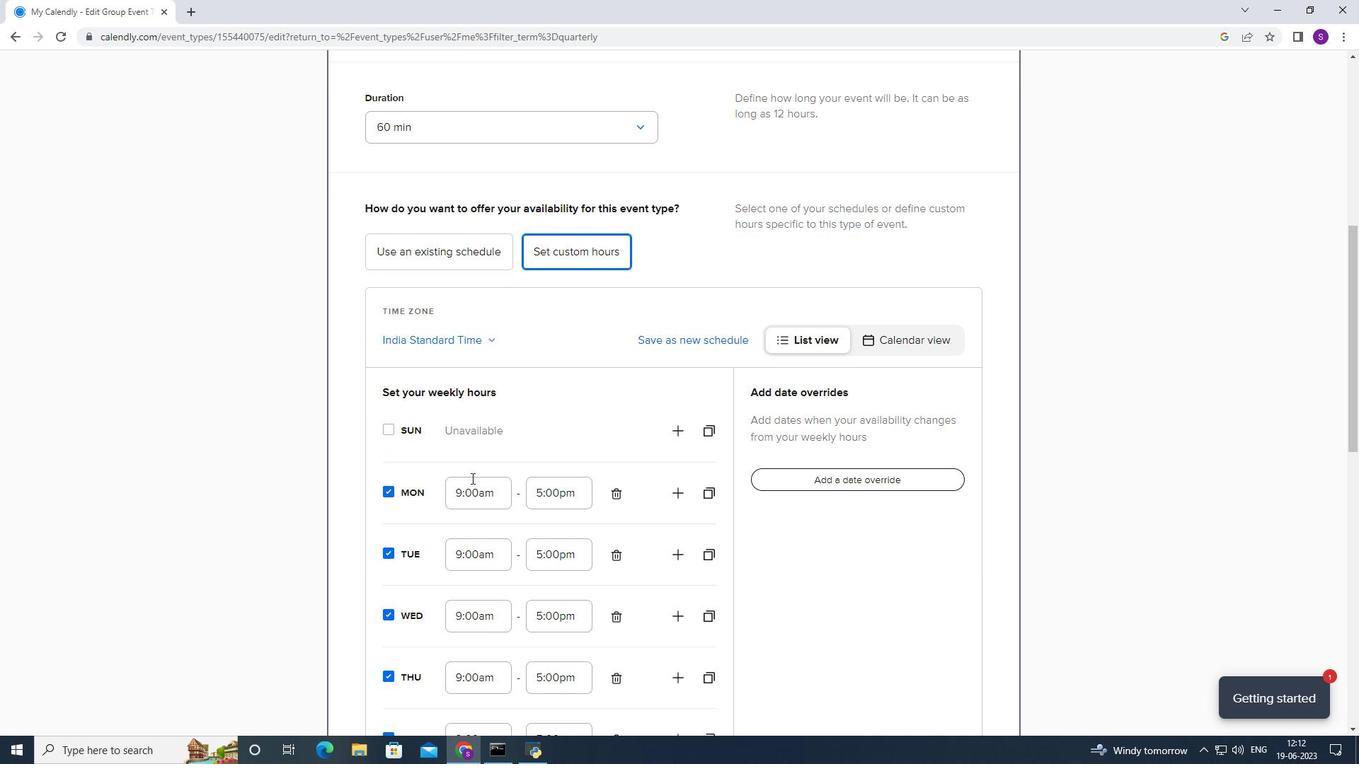 
Action: Mouse moved to (400, 502)
Screenshot: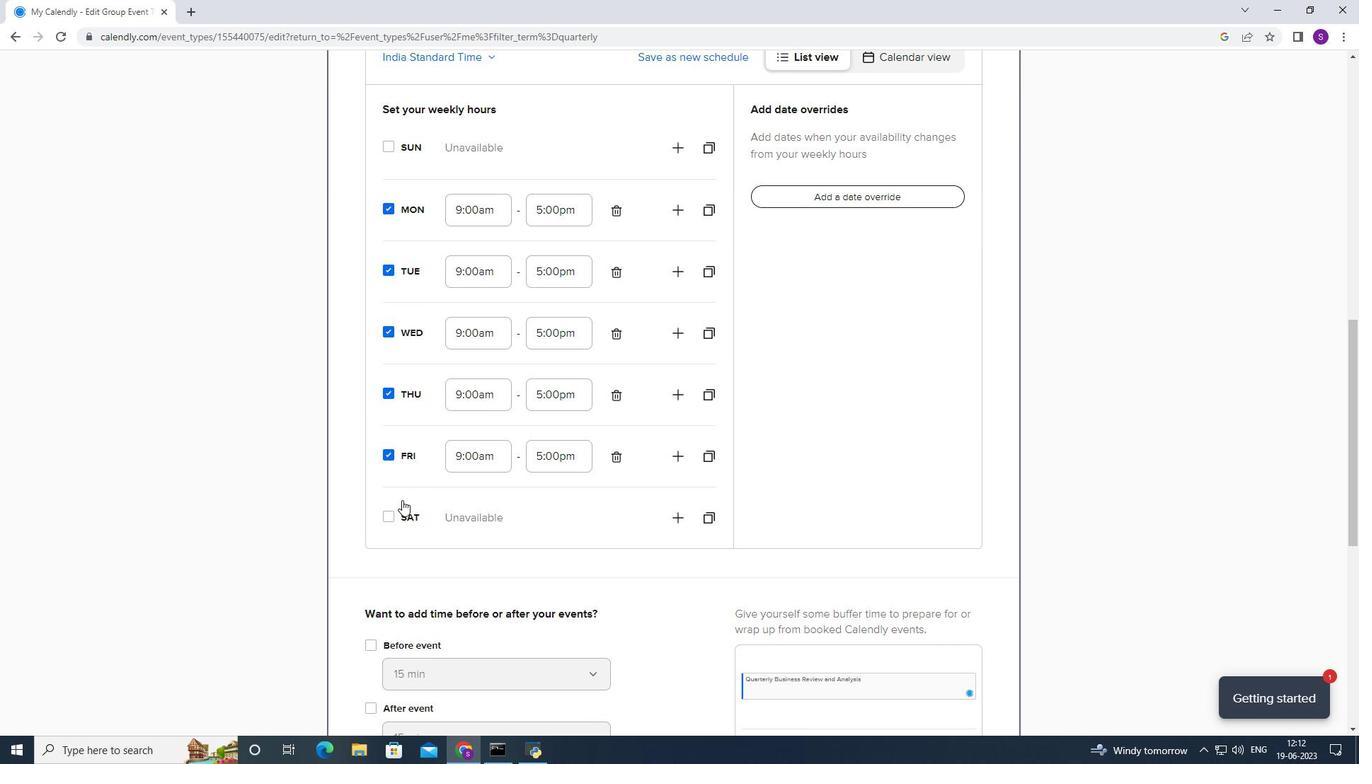 
Action: Mouse pressed left at (400, 502)
Screenshot: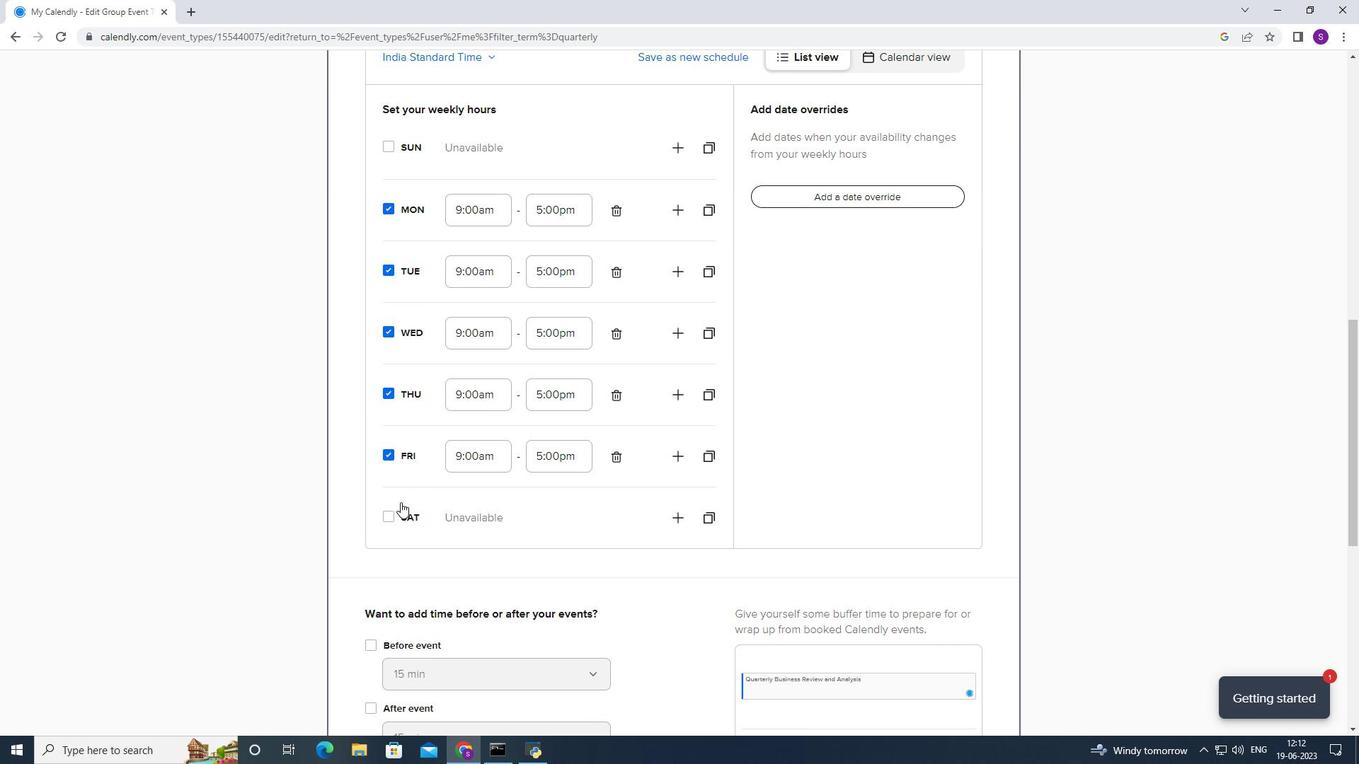 
Action: Mouse moved to (465, 505)
Screenshot: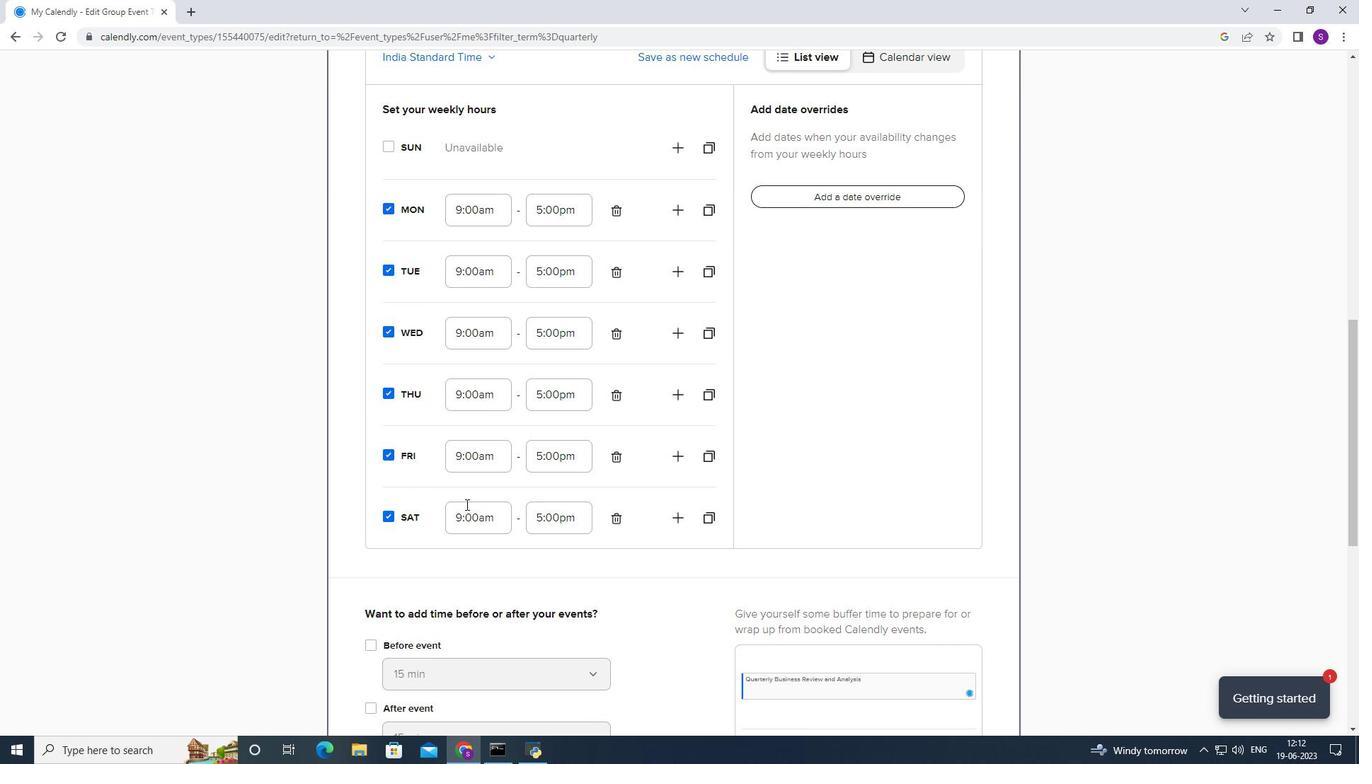 
Action: Mouse pressed left at (465, 505)
Screenshot: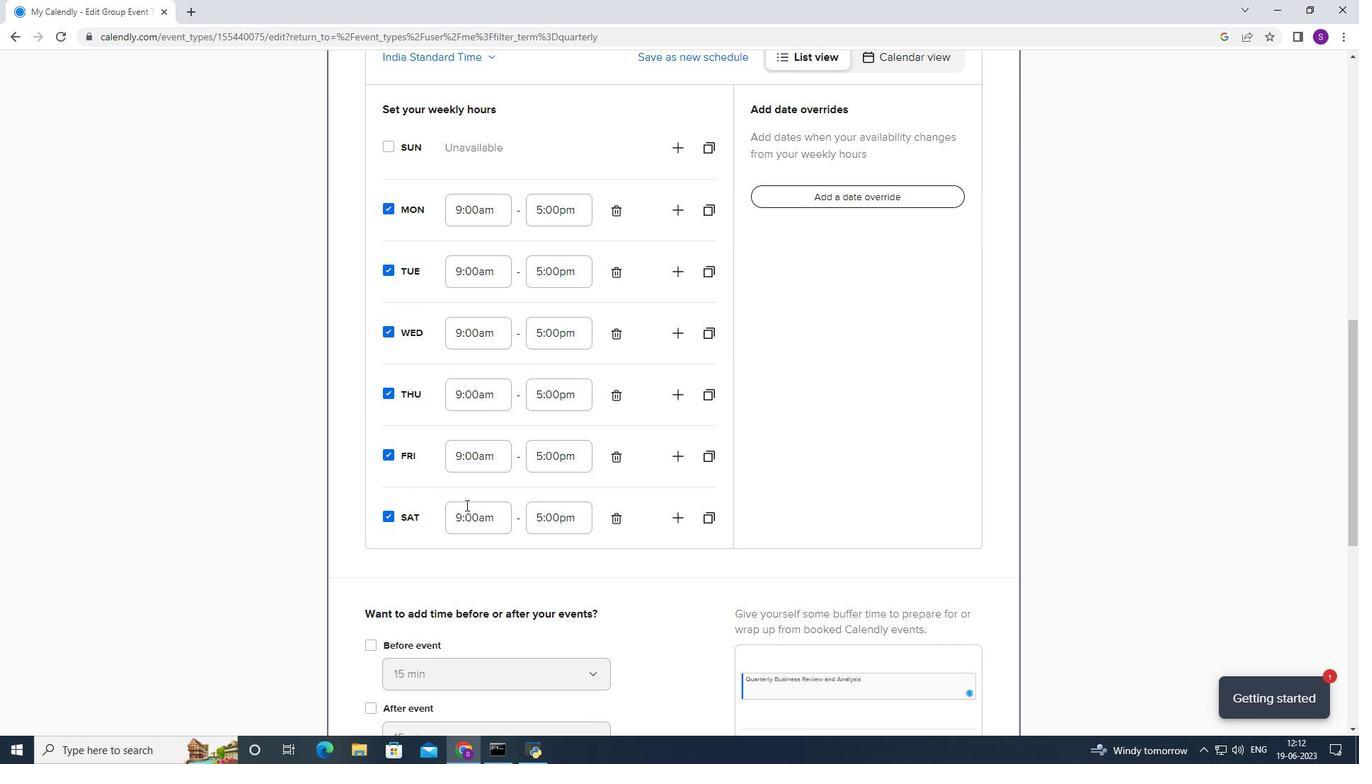 
Action: Mouse moved to (465, 583)
Screenshot: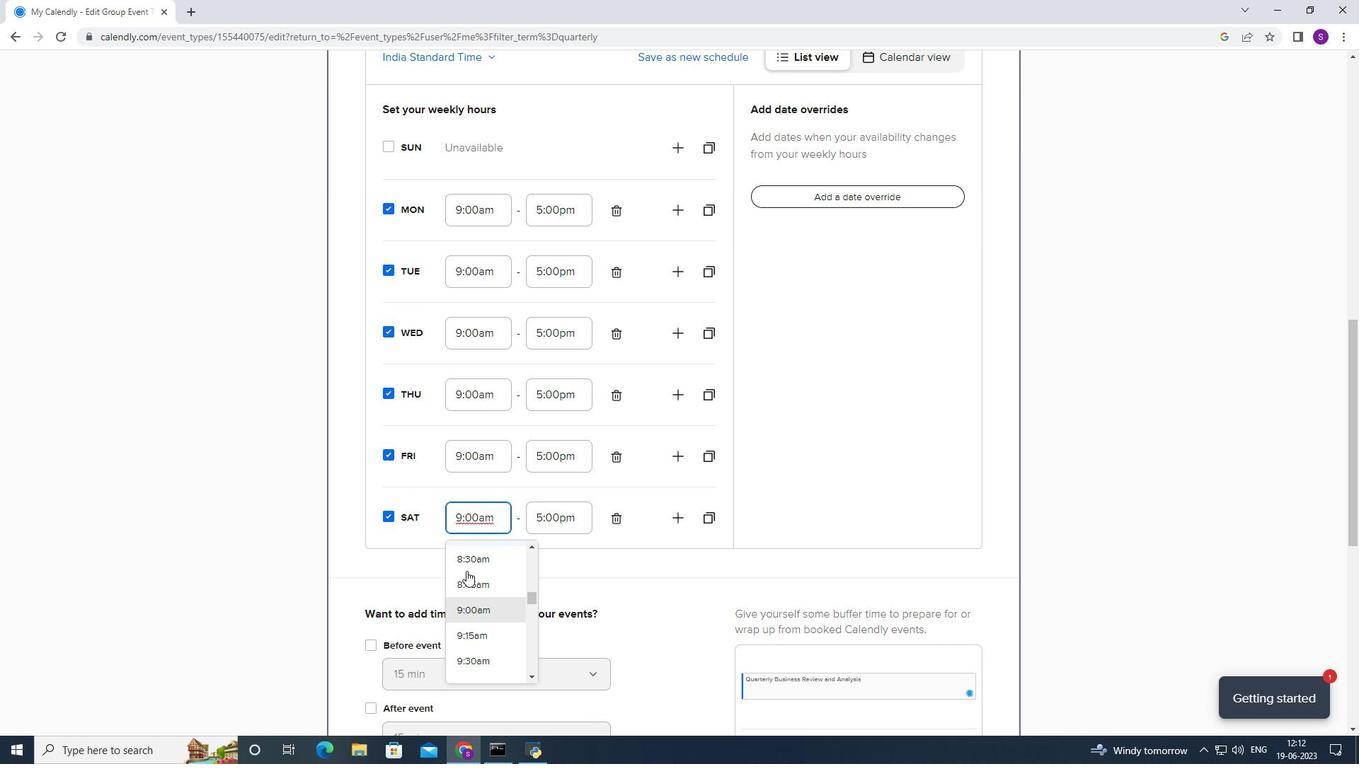 
Action: Mouse scrolled (465, 582) with delta (0, 0)
Screenshot: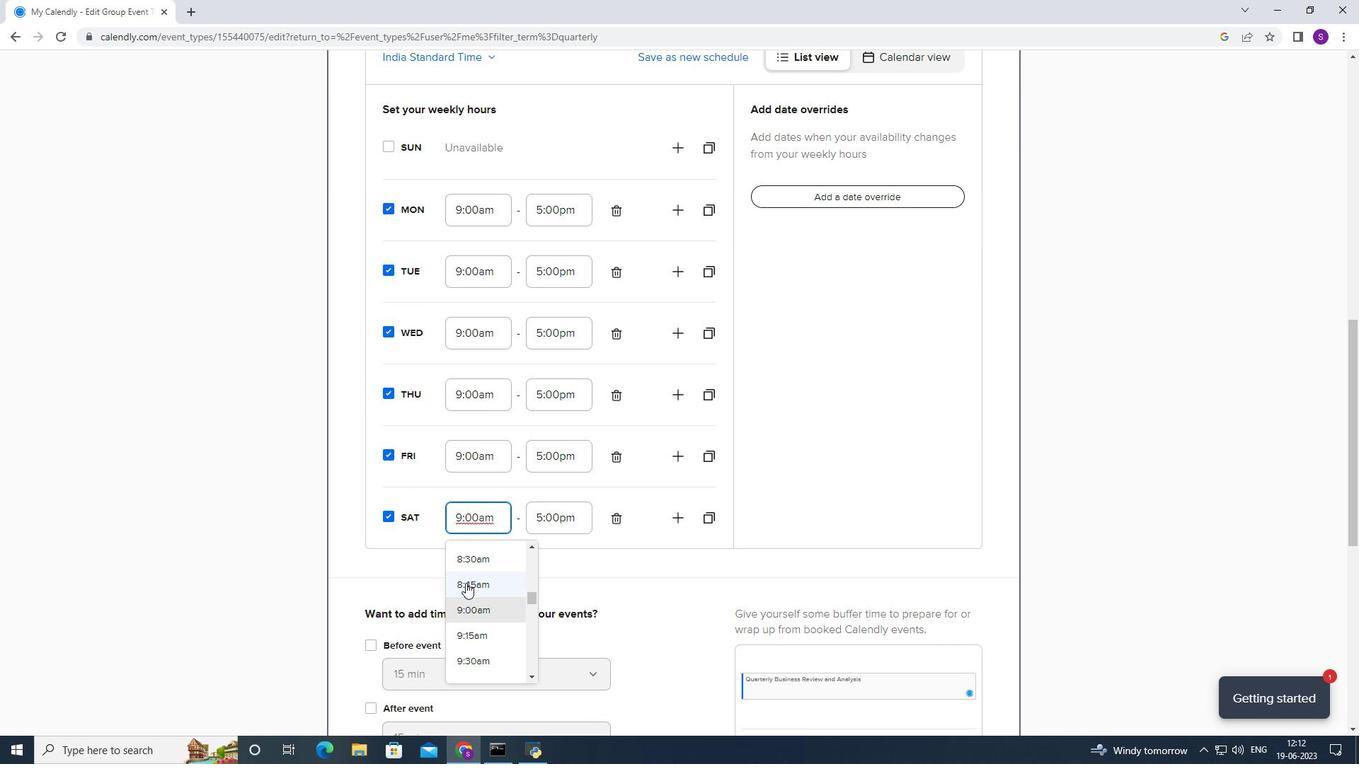 
Action: Mouse moved to (465, 586)
Screenshot: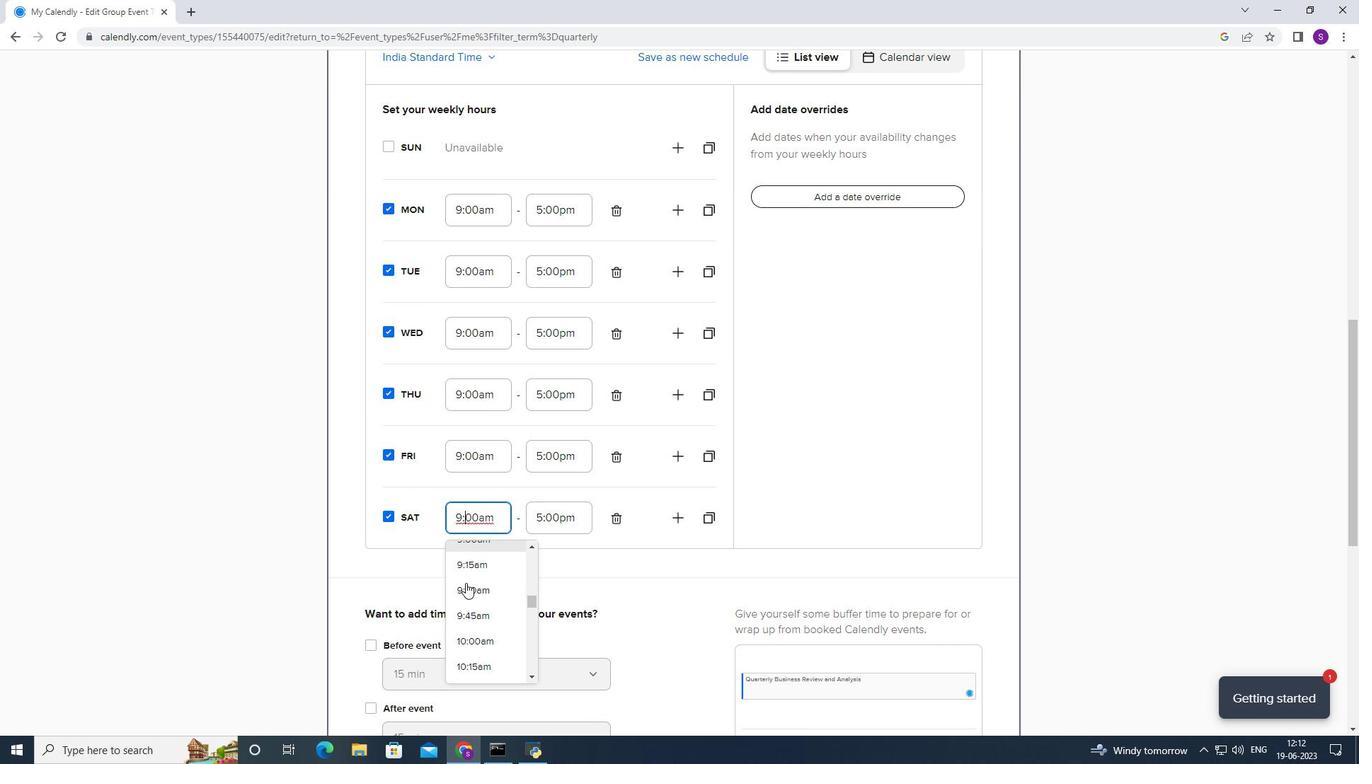 
Action: Mouse scrolled (465, 585) with delta (0, 0)
Screenshot: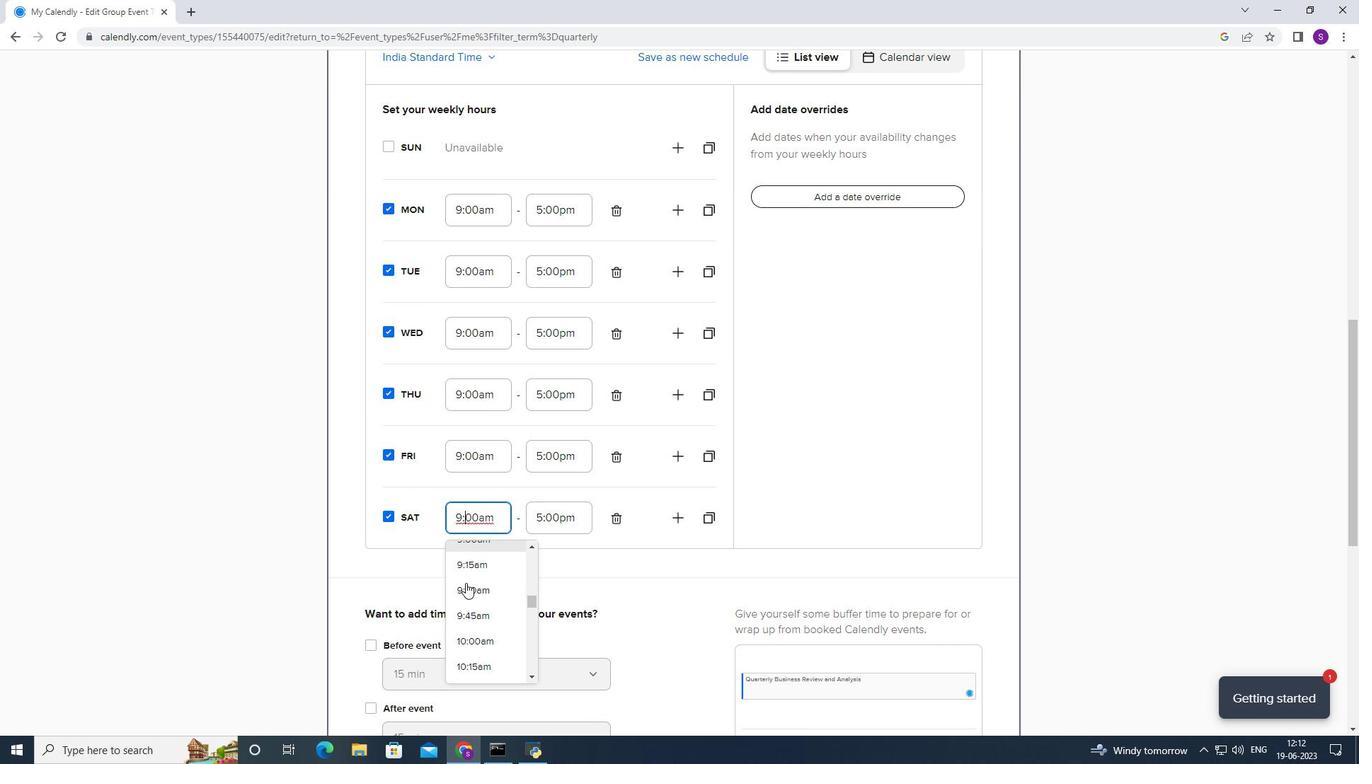 
Action: Mouse moved to (465, 621)
Screenshot: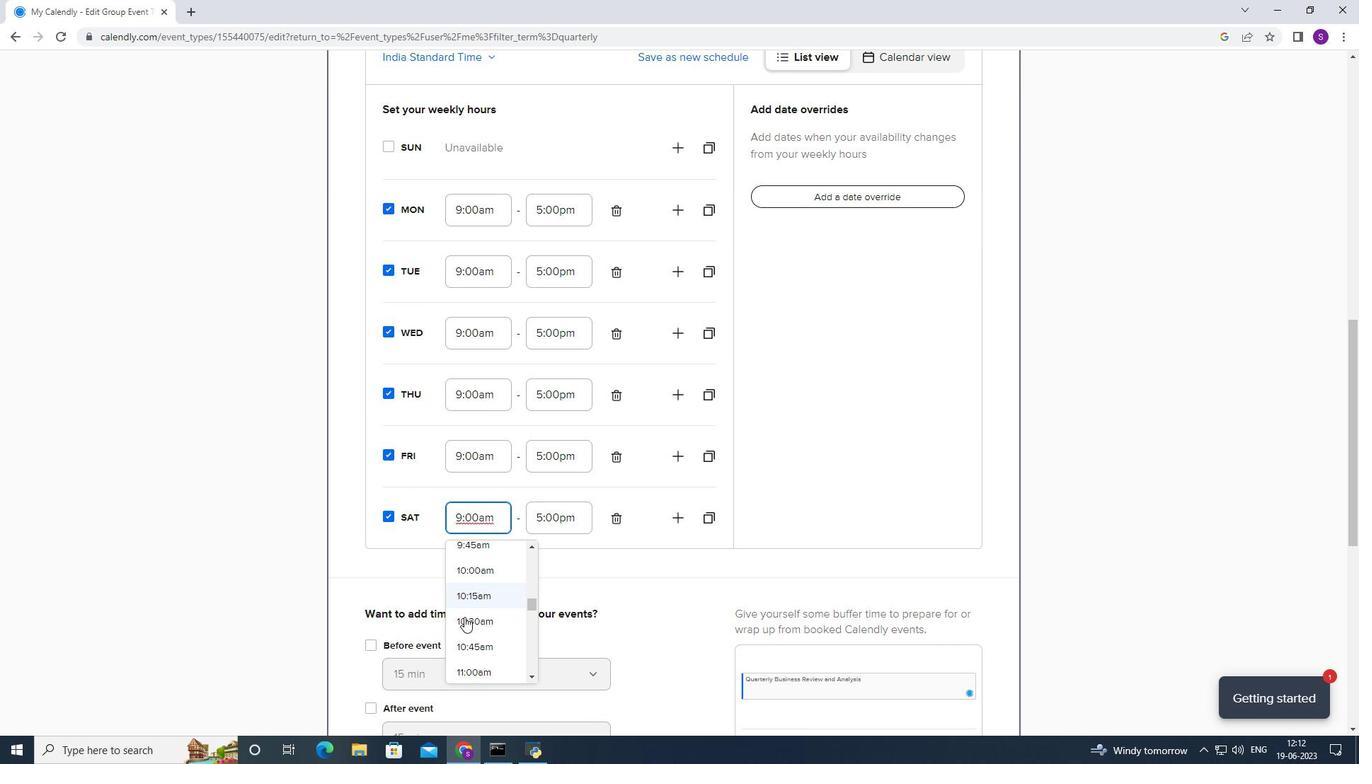 
Action: Mouse pressed left at (465, 621)
Screenshot: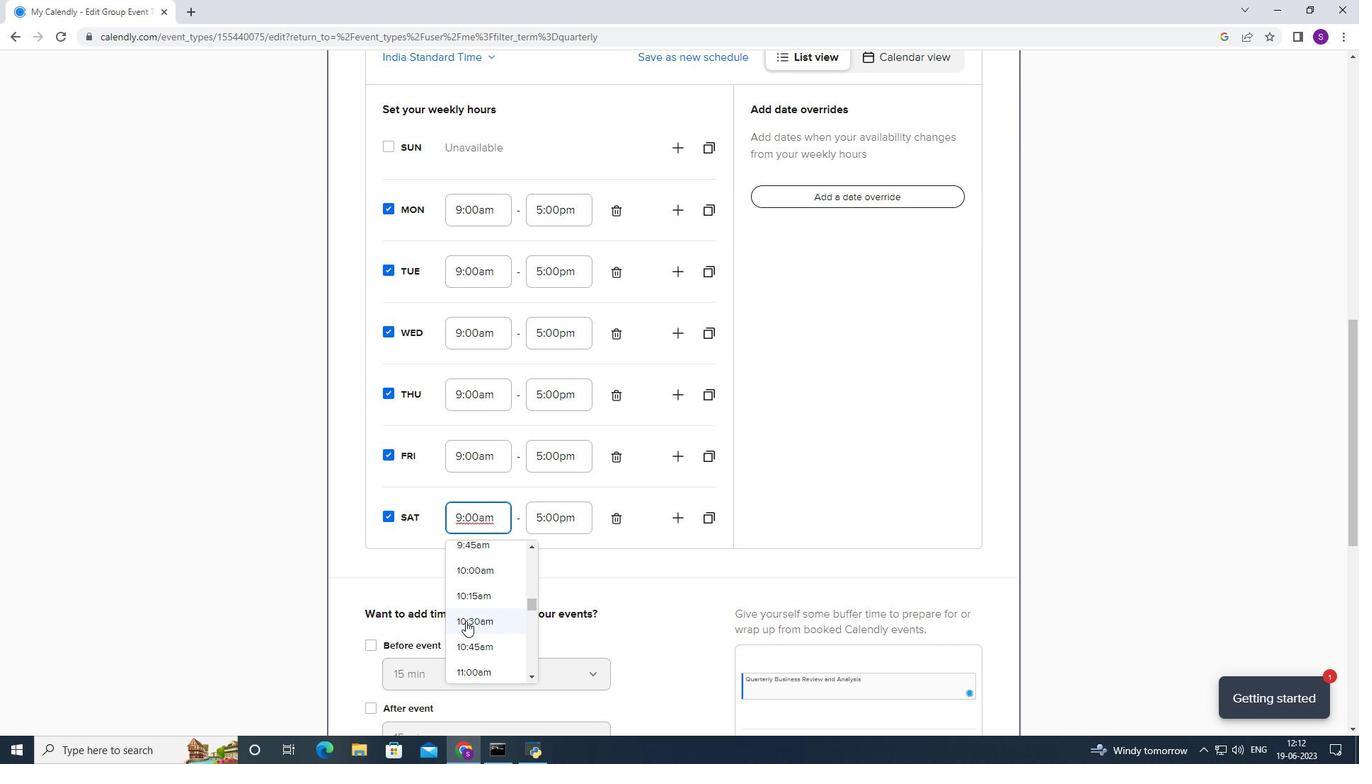
Action: Mouse moved to (487, 477)
Screenshot: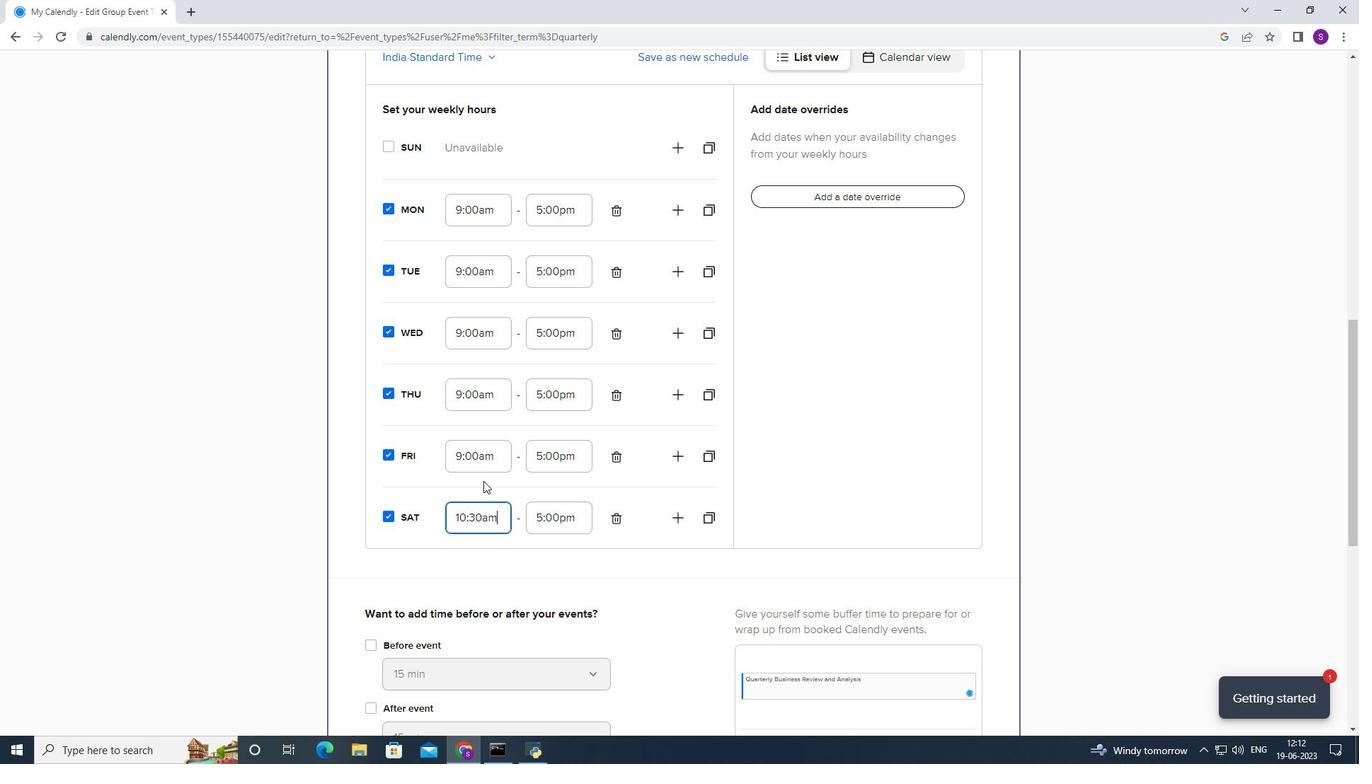 
Action: Mouse pressed left at (487, 477)
Screenshot: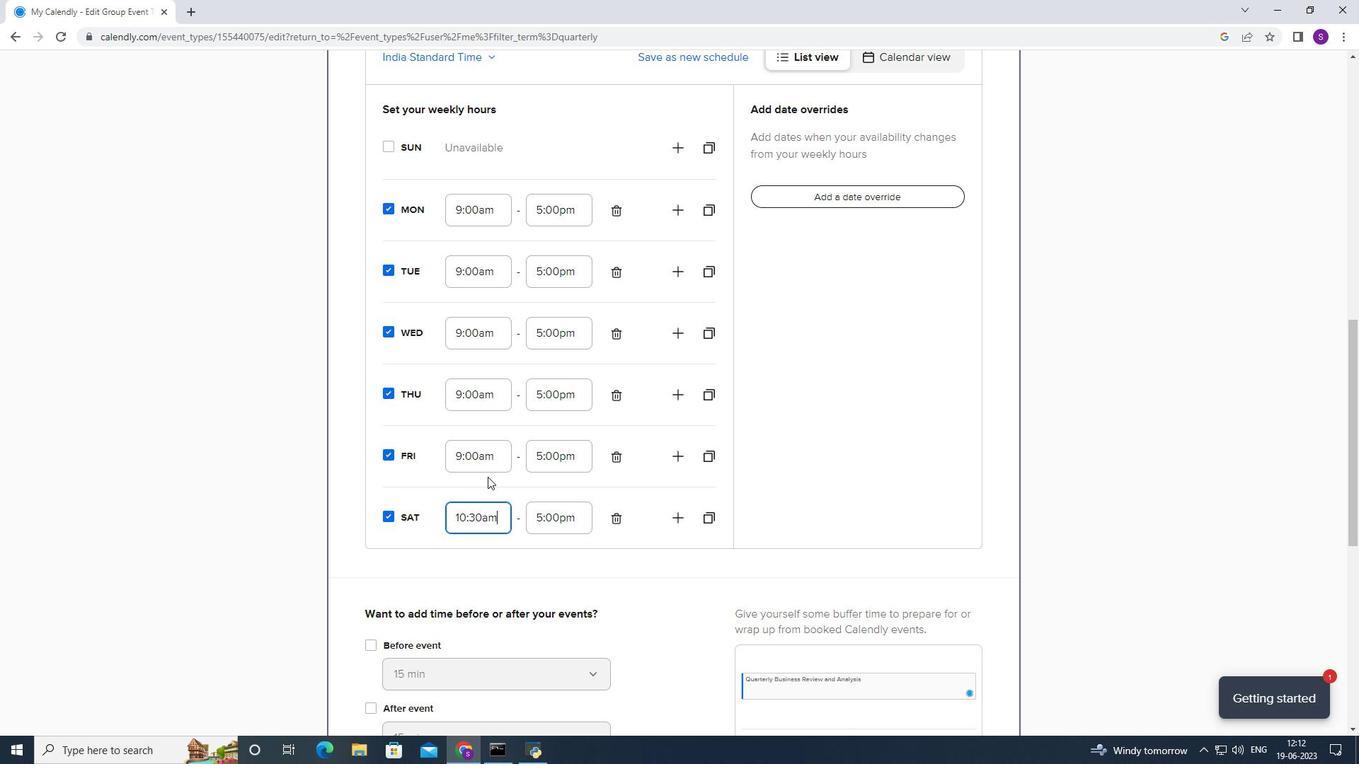 
Action: Mouse moved to (492, 463)
Screenshot: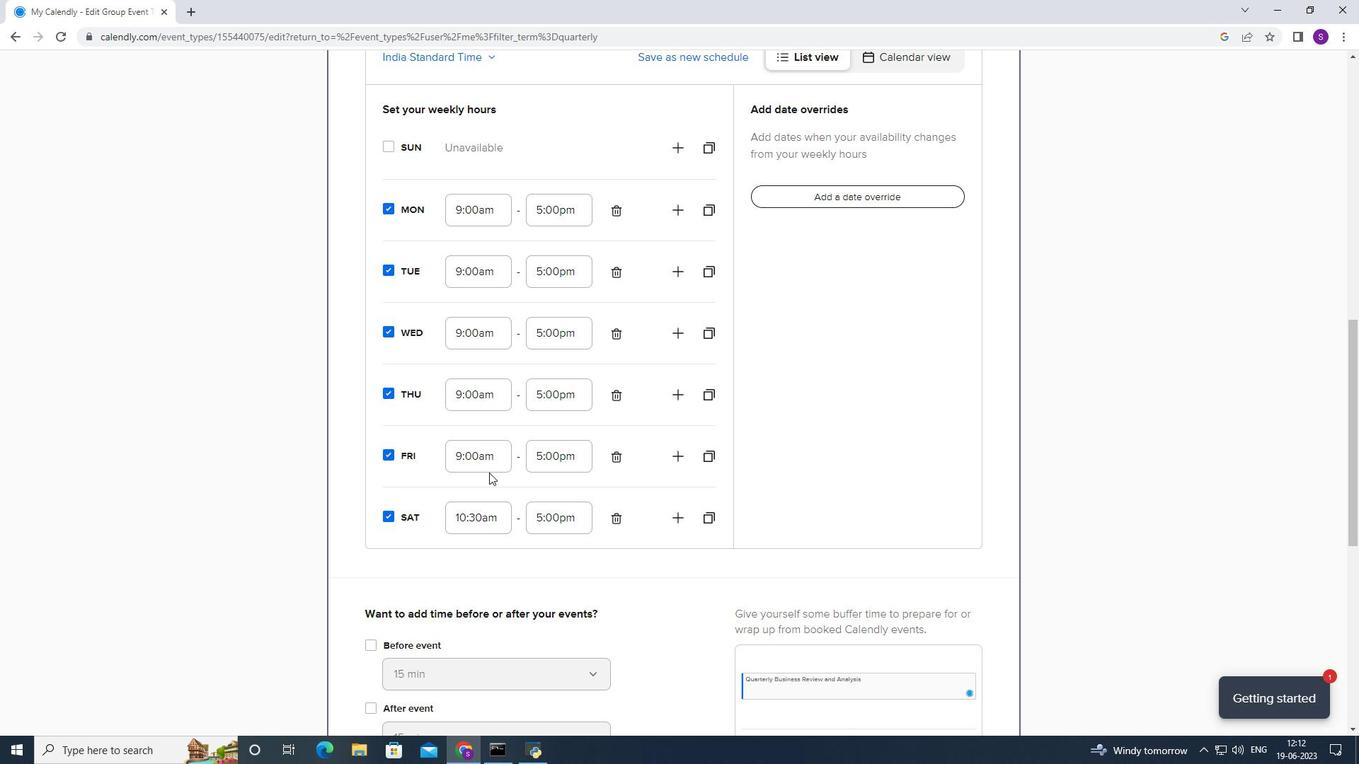 
Action: Mouse pressed left at (492, 463)
Screenshot: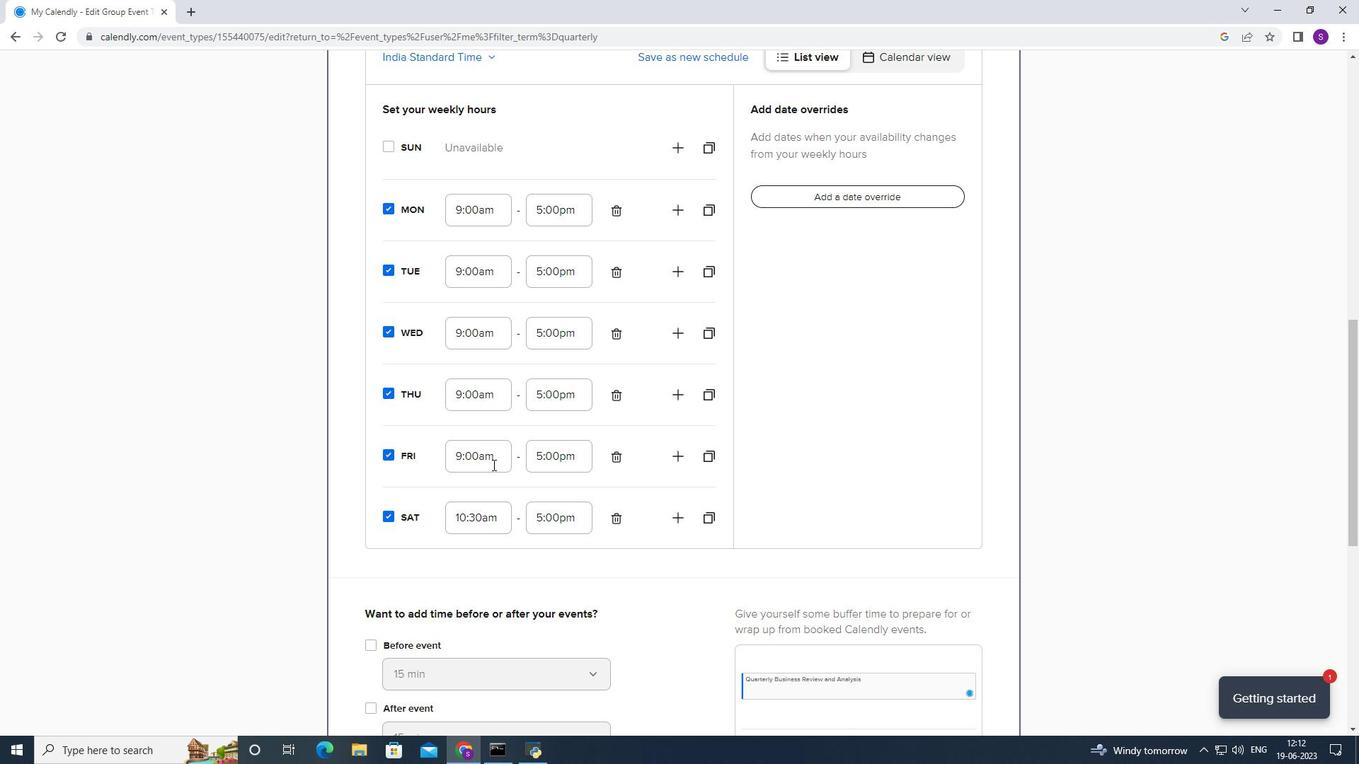 
Action: Mouse moved to (472, 548)
Screenshot: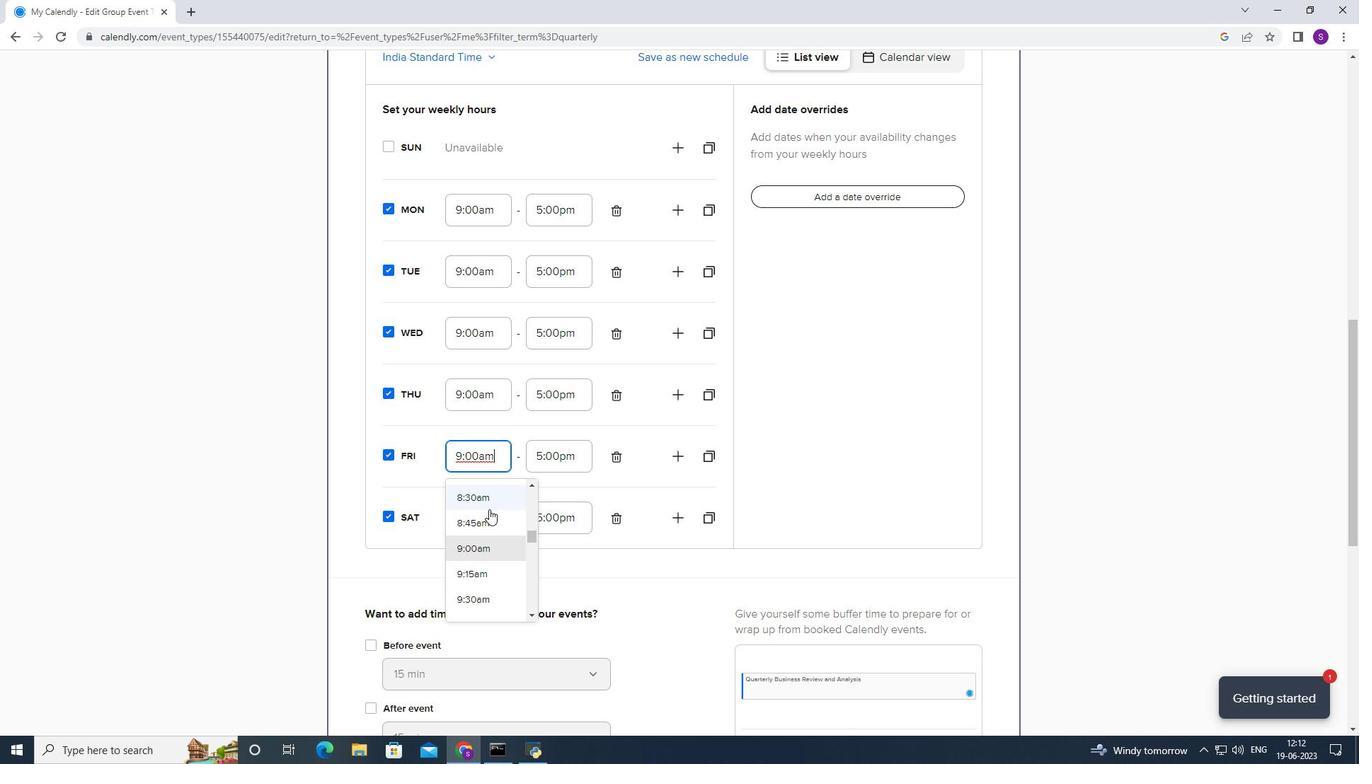 
Action: Mouse scrolled (472, 547) with delta (0, 0)
Screenshot: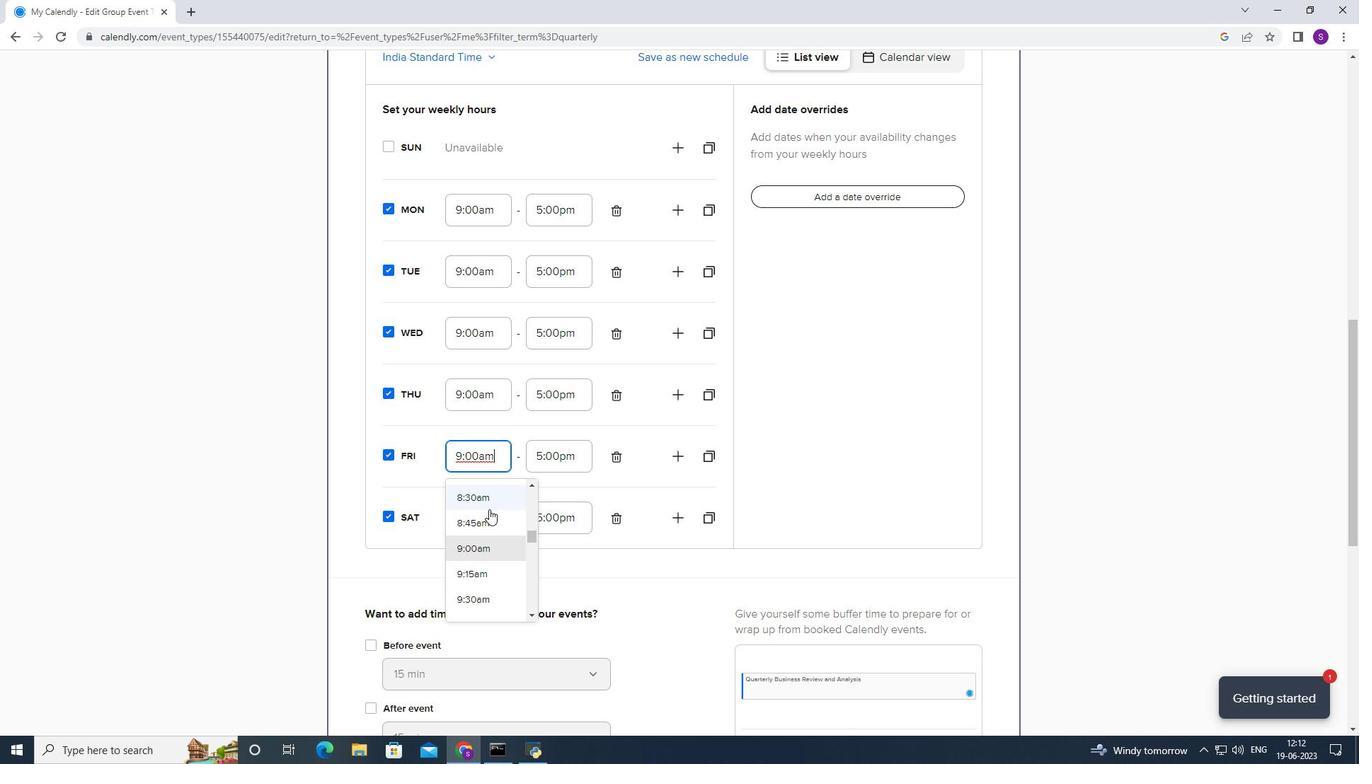 
Action: Mouse moved to (470, 550)
Screenshot: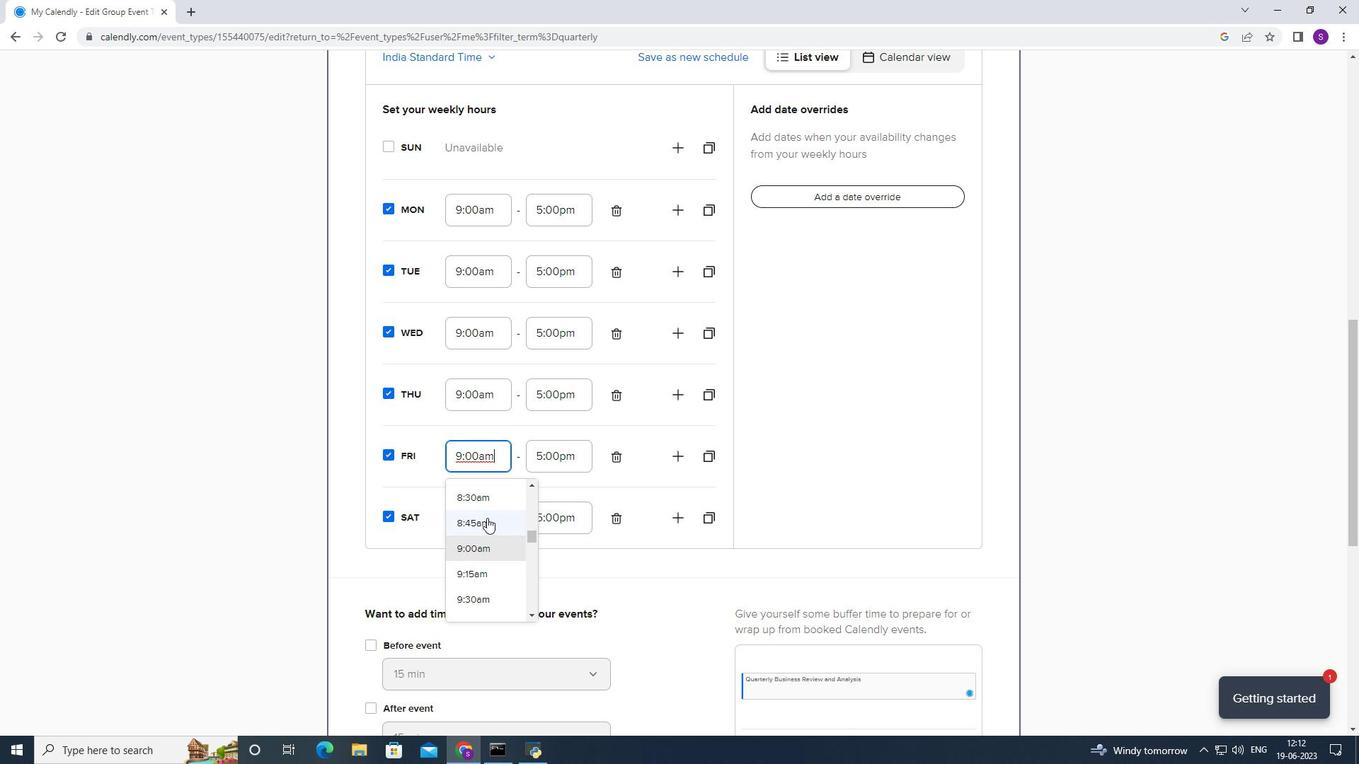 
Action: Mouse scrolled (470, 549) with delta (0, 0)
Screenshot: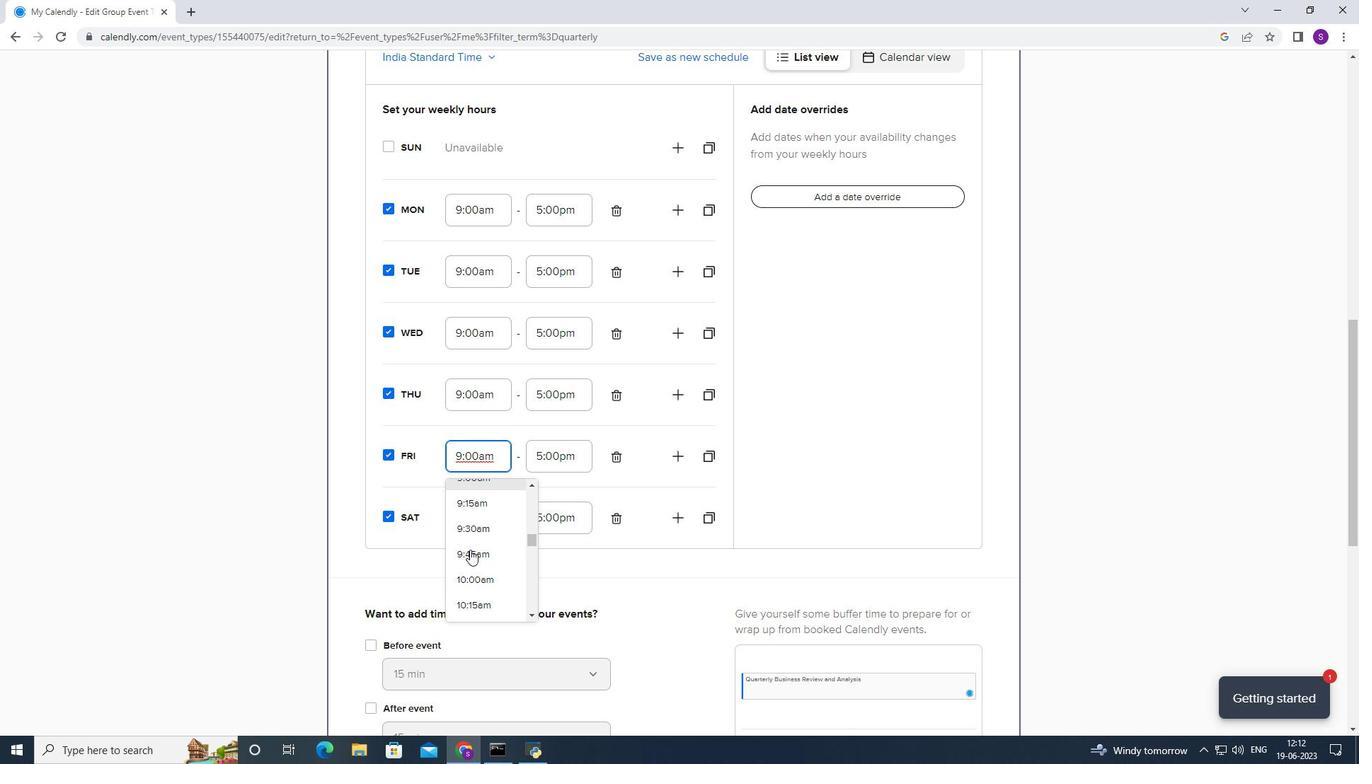 
Action: Mouse scrolled (470, 549) with delta (0, 0)
Screenshot: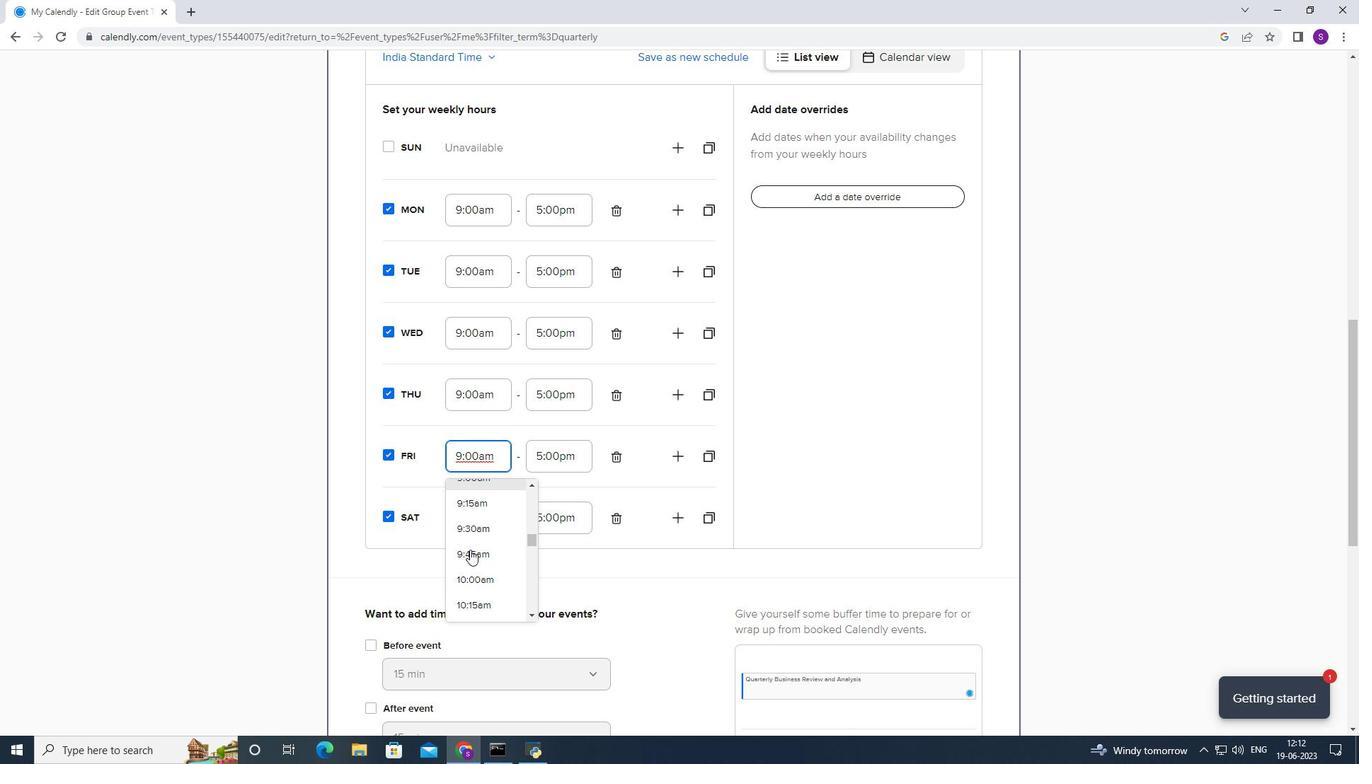 
Action: Mouse moved to (481, 497)
Screenshot: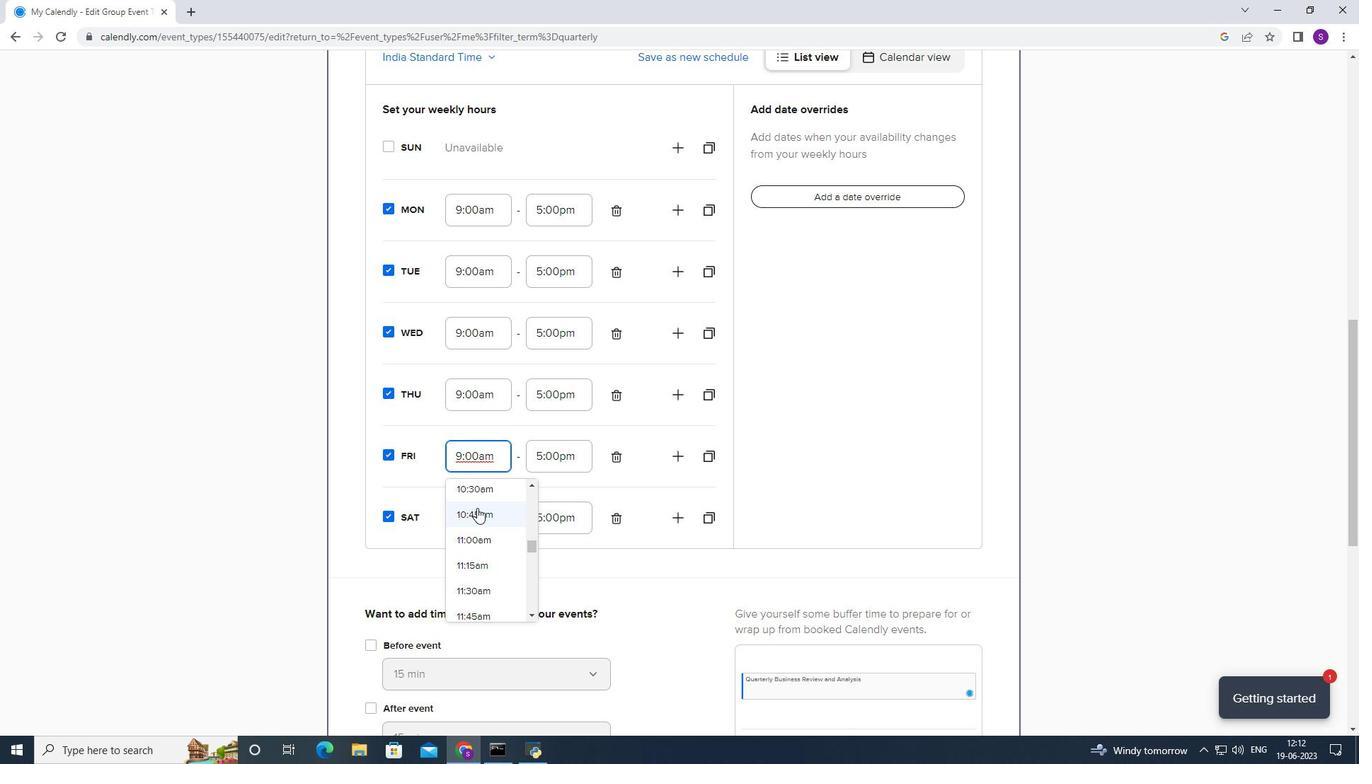 
Action: Mouse pressed left at (481, 497)
Screenshot: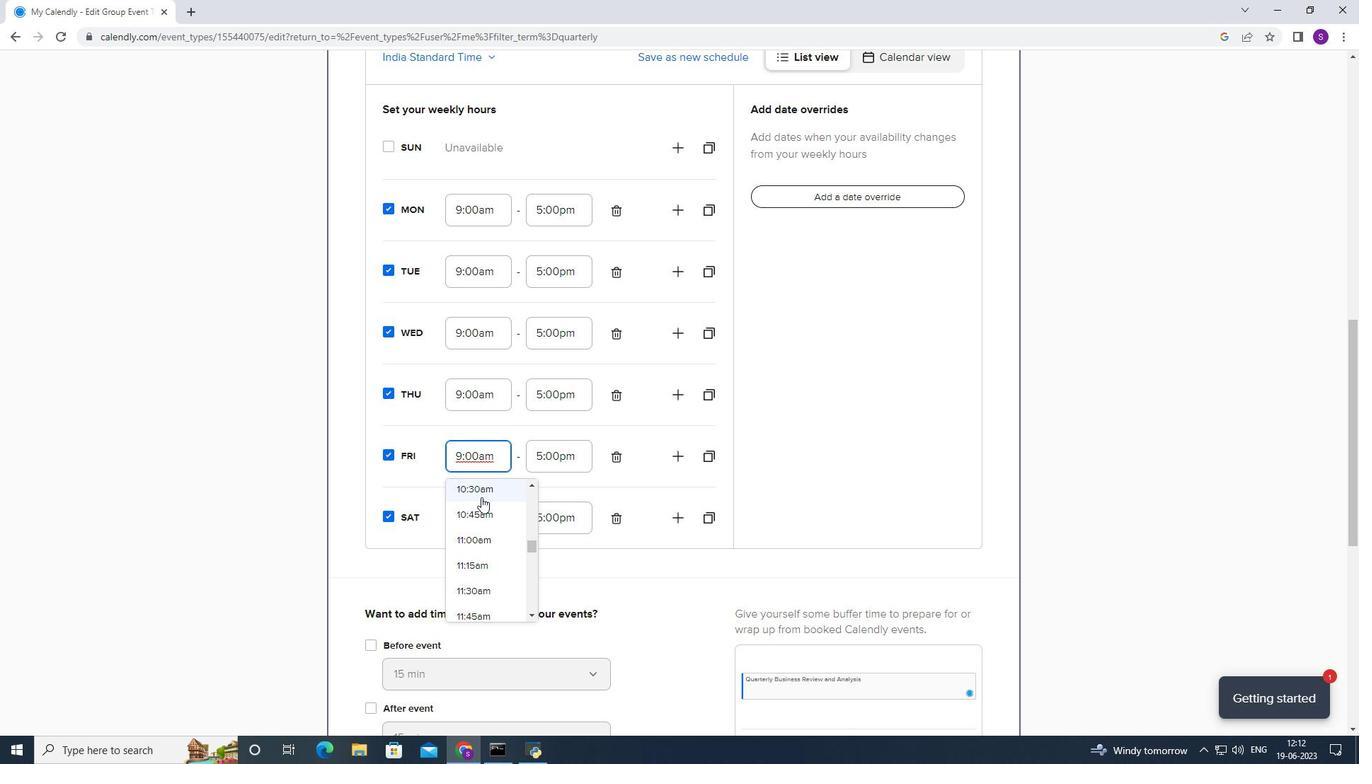 
Action: Mouse moved to (549, 471)
Screenshot: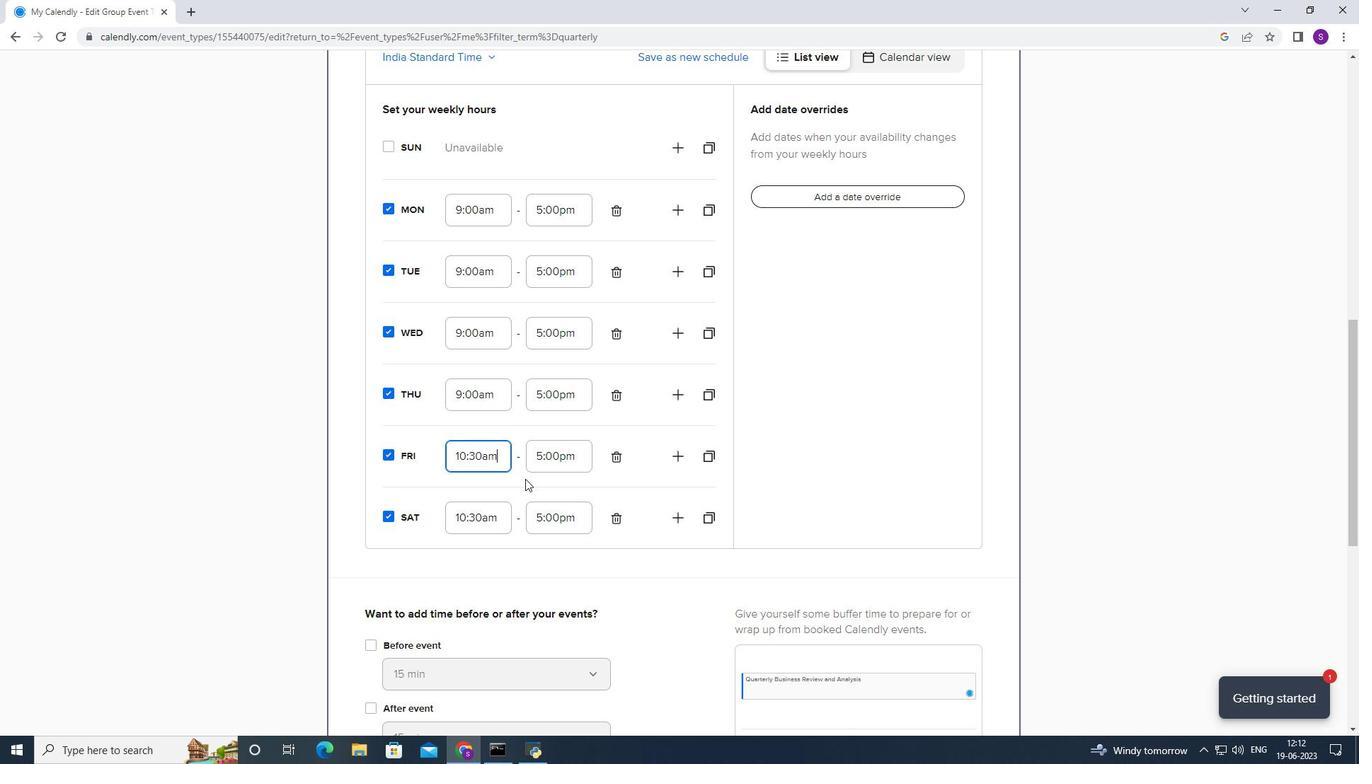 
Action: Mouse pressed left at (549, 471)
Screenshot: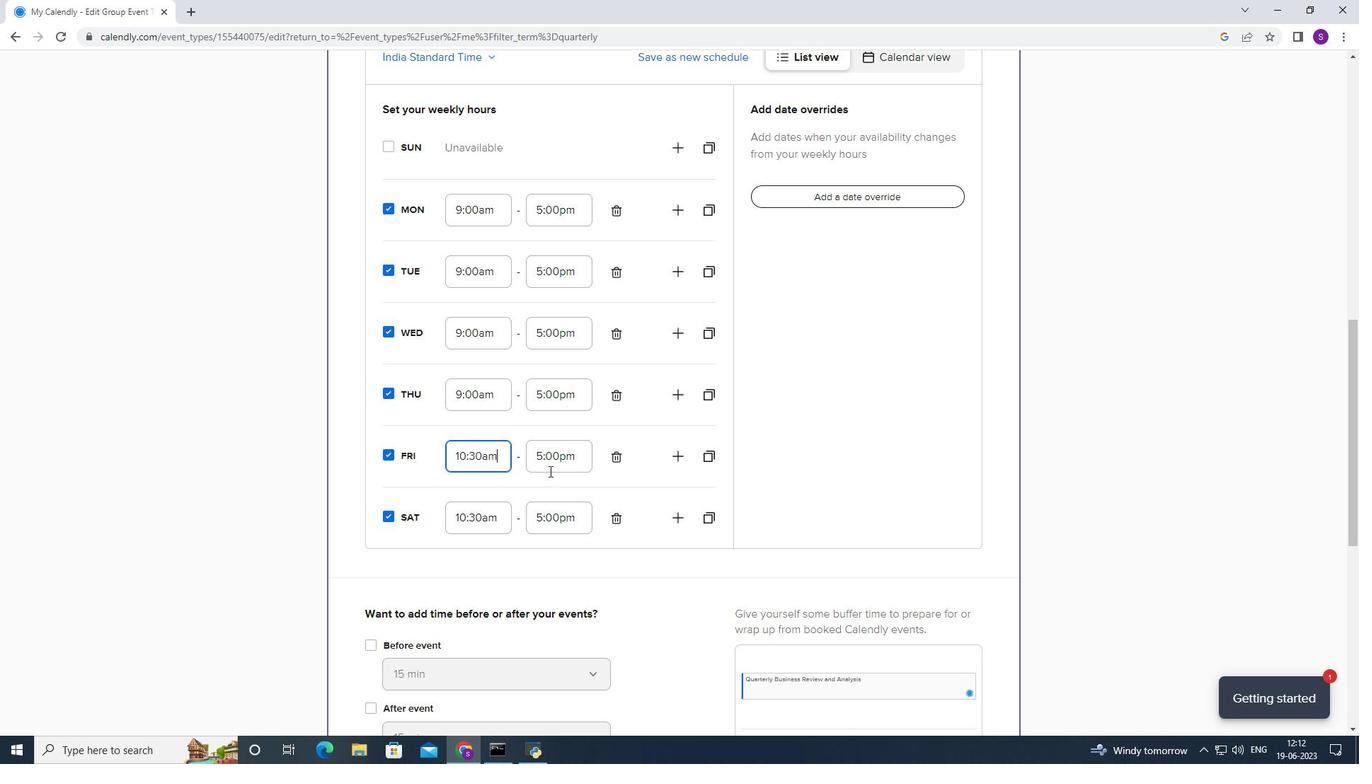 
Action: Mouse moved to (553, 511)
Screenshot: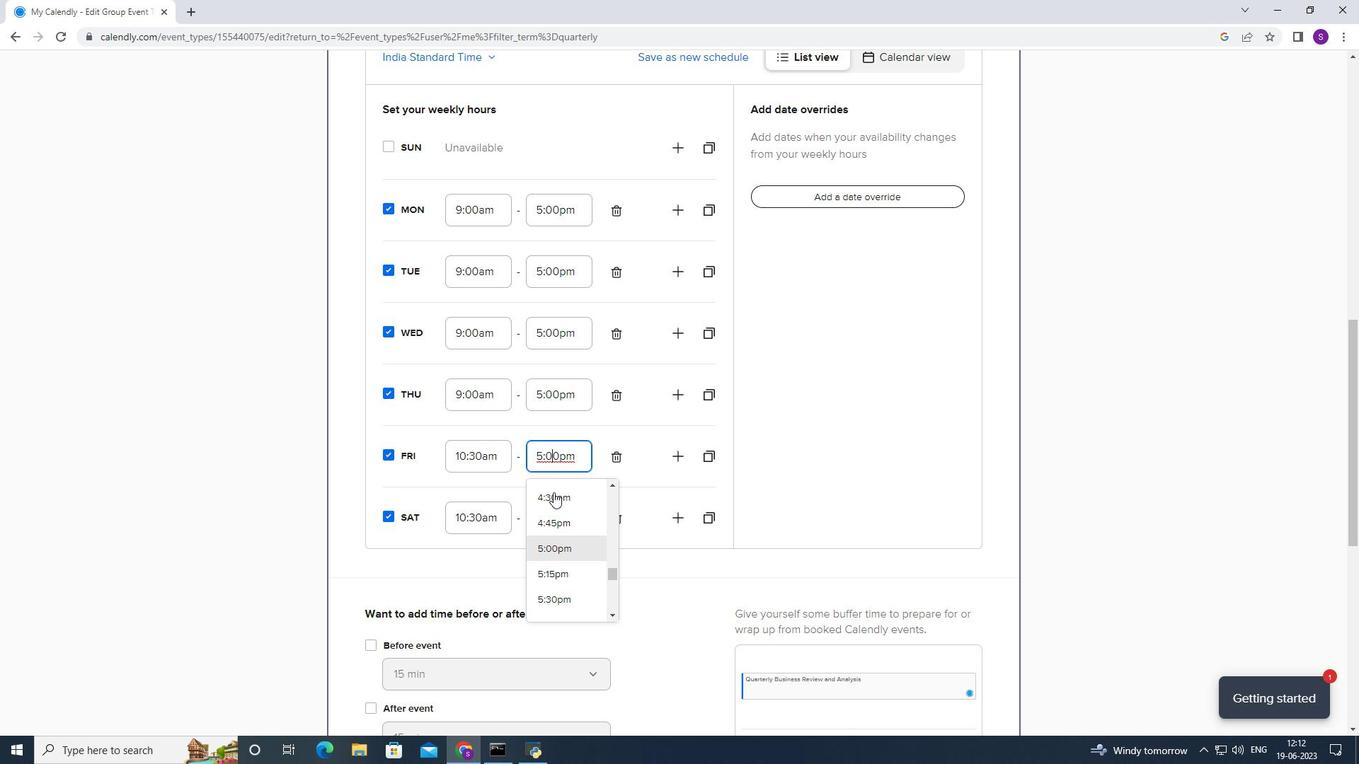 
Action: Mouse scrolled (553, 510) with delta (0, 0)
Screenshot: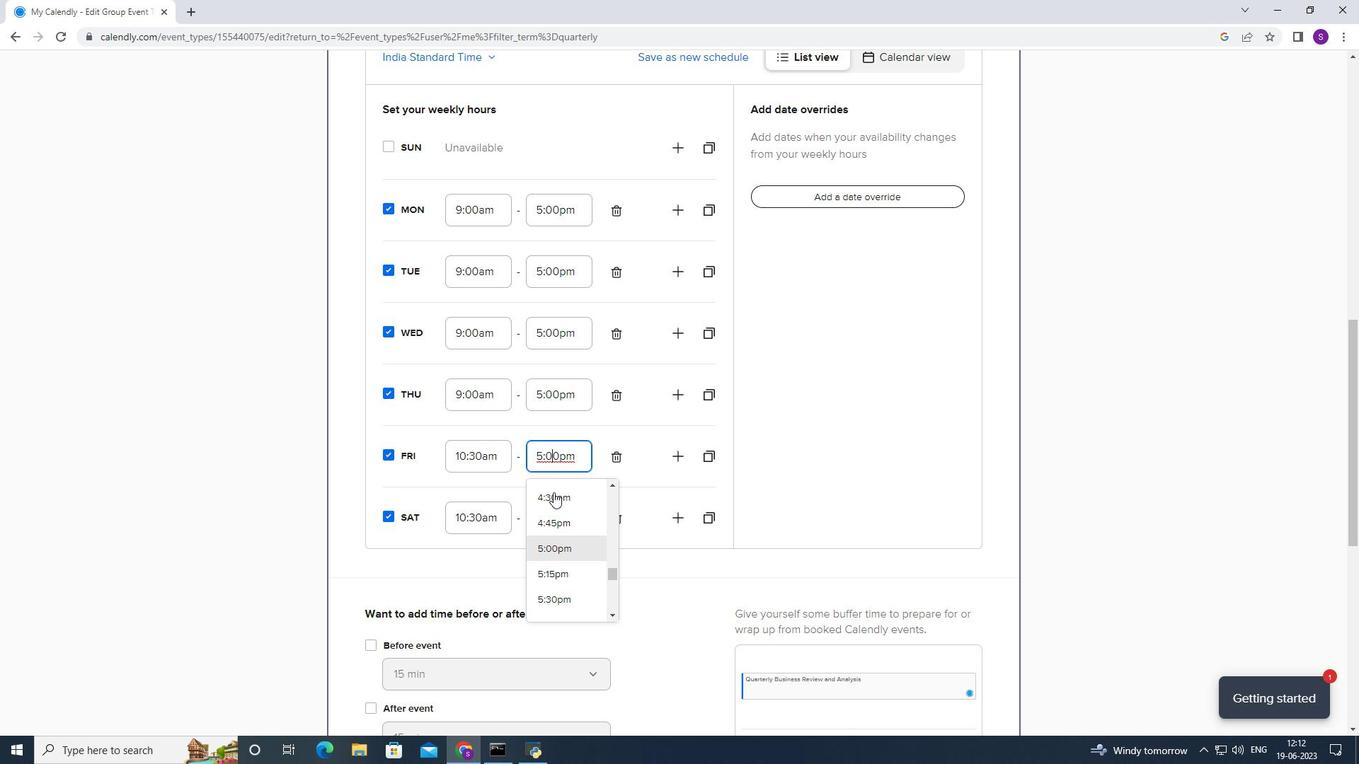 
Action: Mouse moved to (550, 520)
Screenshot: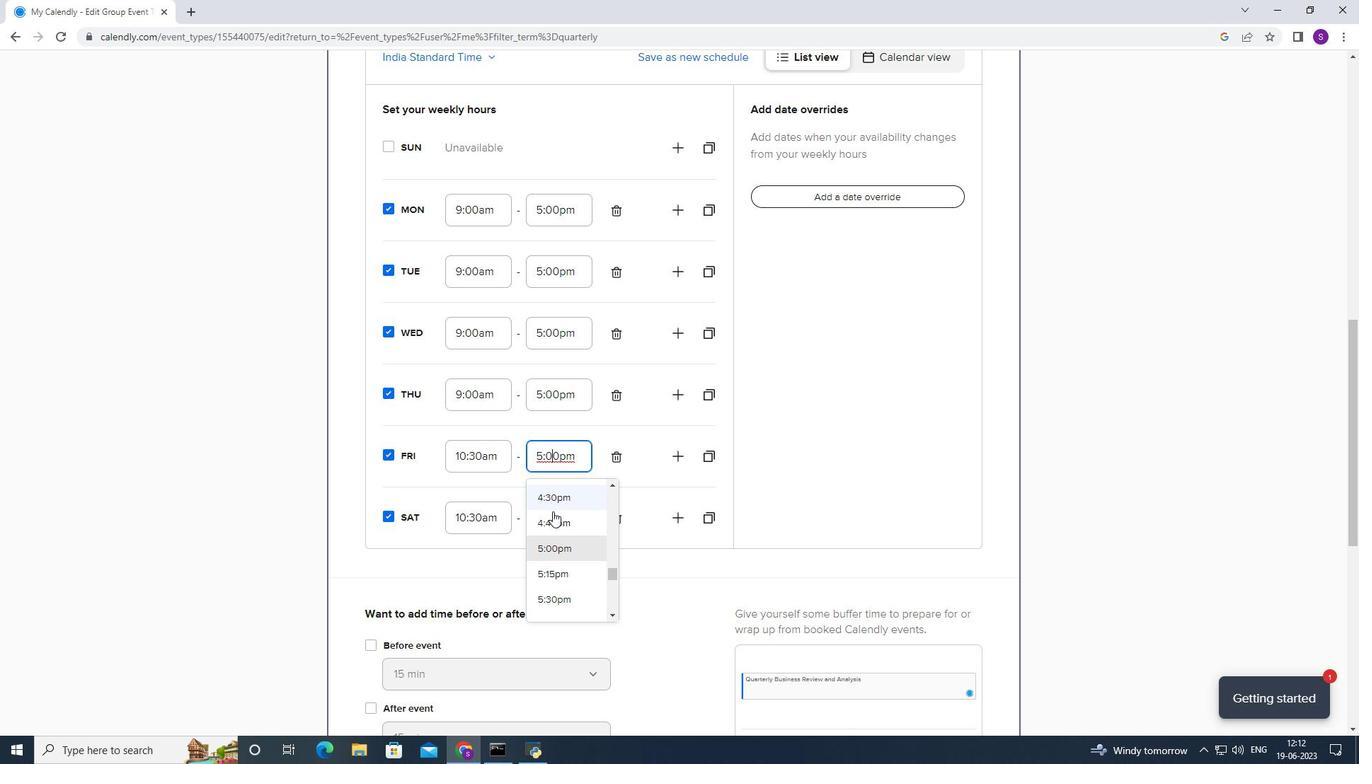 
Action: Mouse scrolled (550, 519) with delta (0, 0)
Screenshot: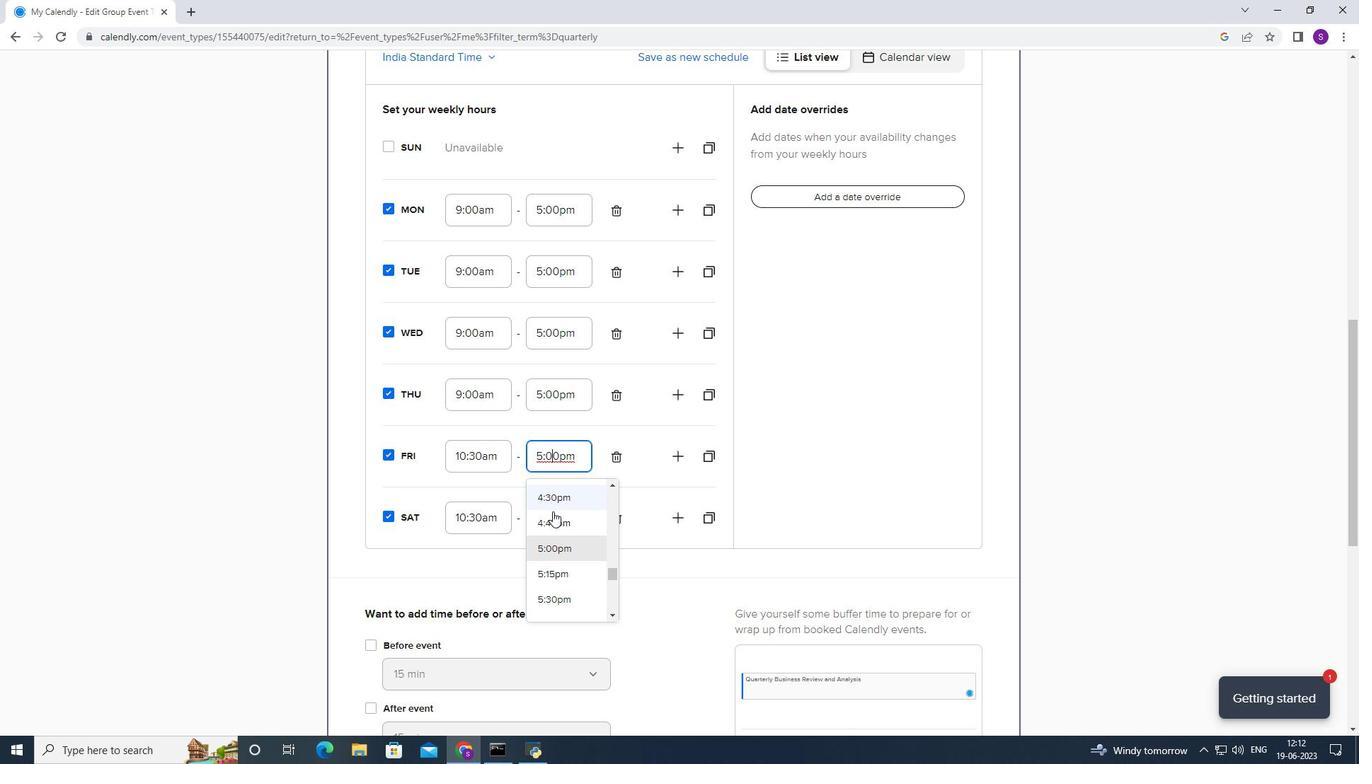 
Action: Mouse moved to (556, 514)
Screenshot: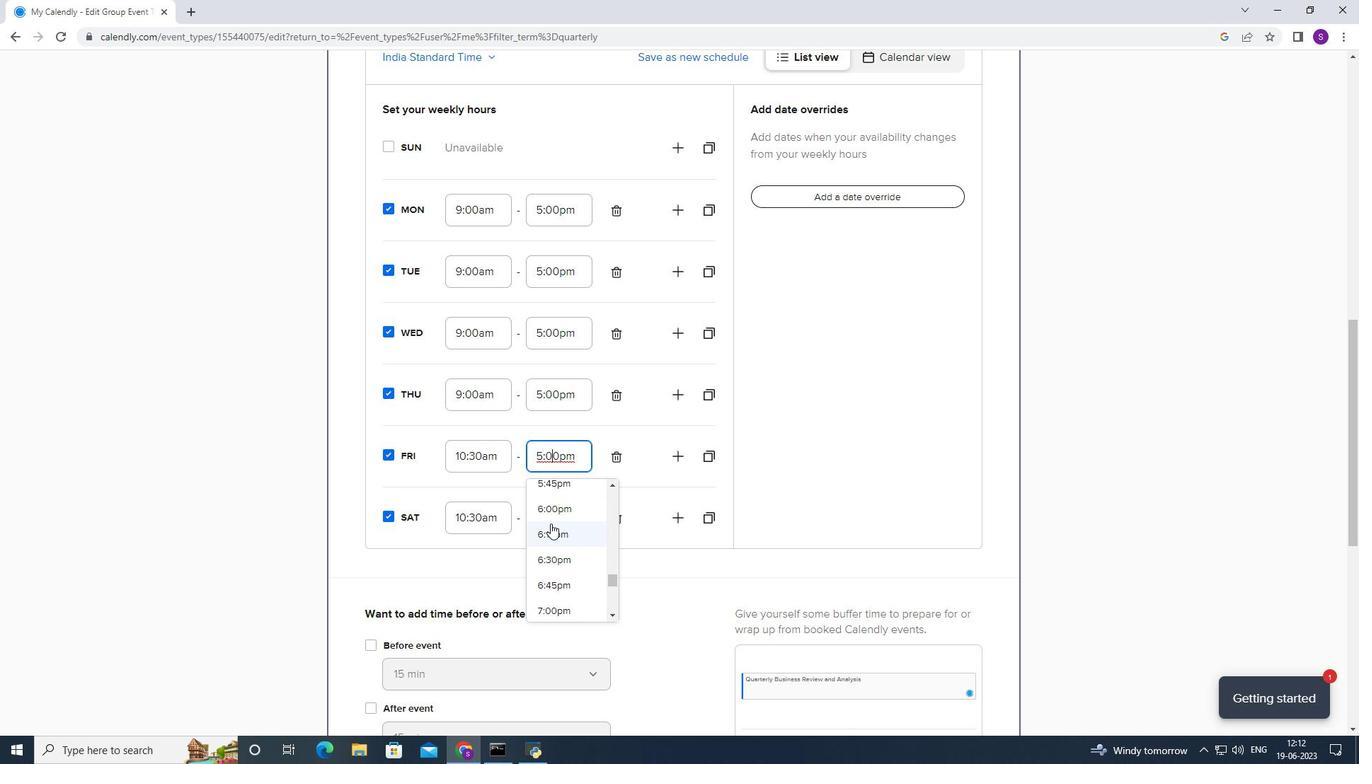 
Action: Mouse pressed left at (556, 514)
Screenshot: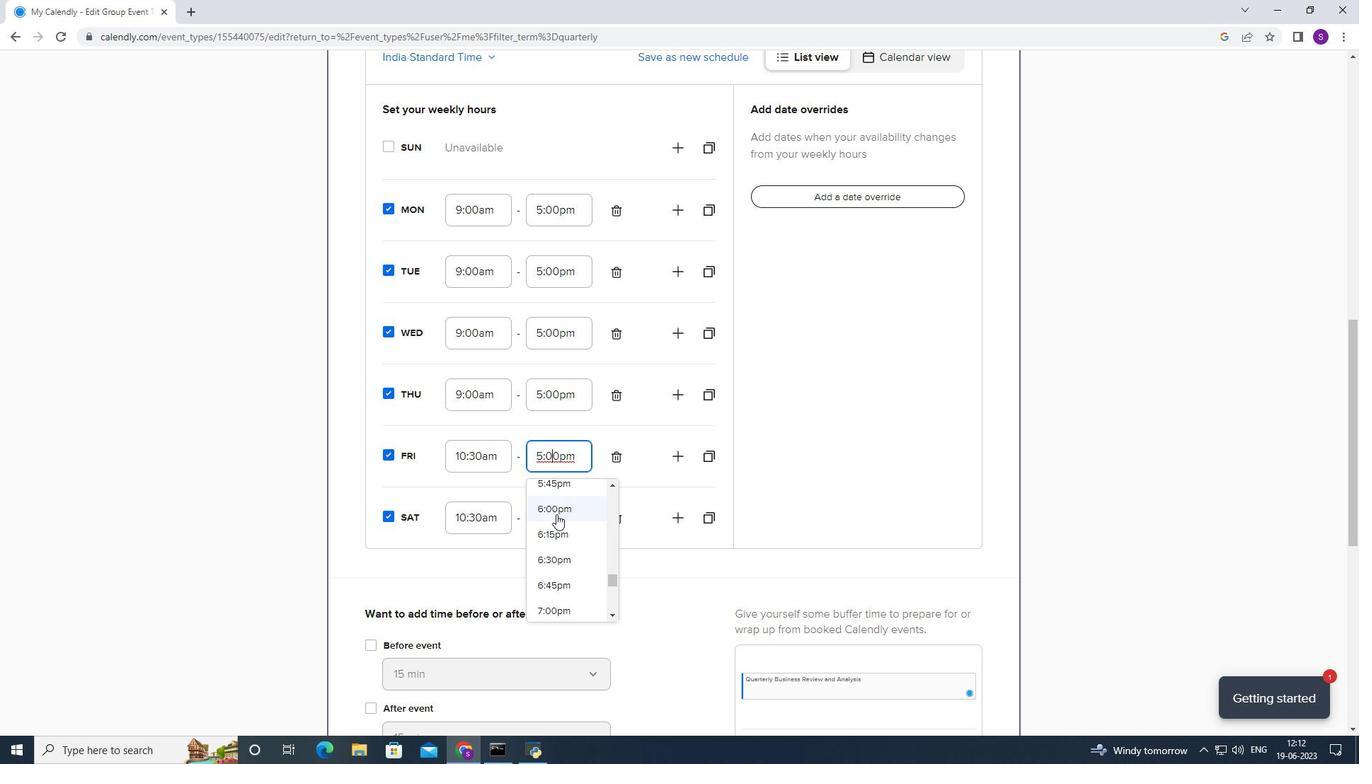 
Action: Mouse pressed left at (556, 514)
Screenshot: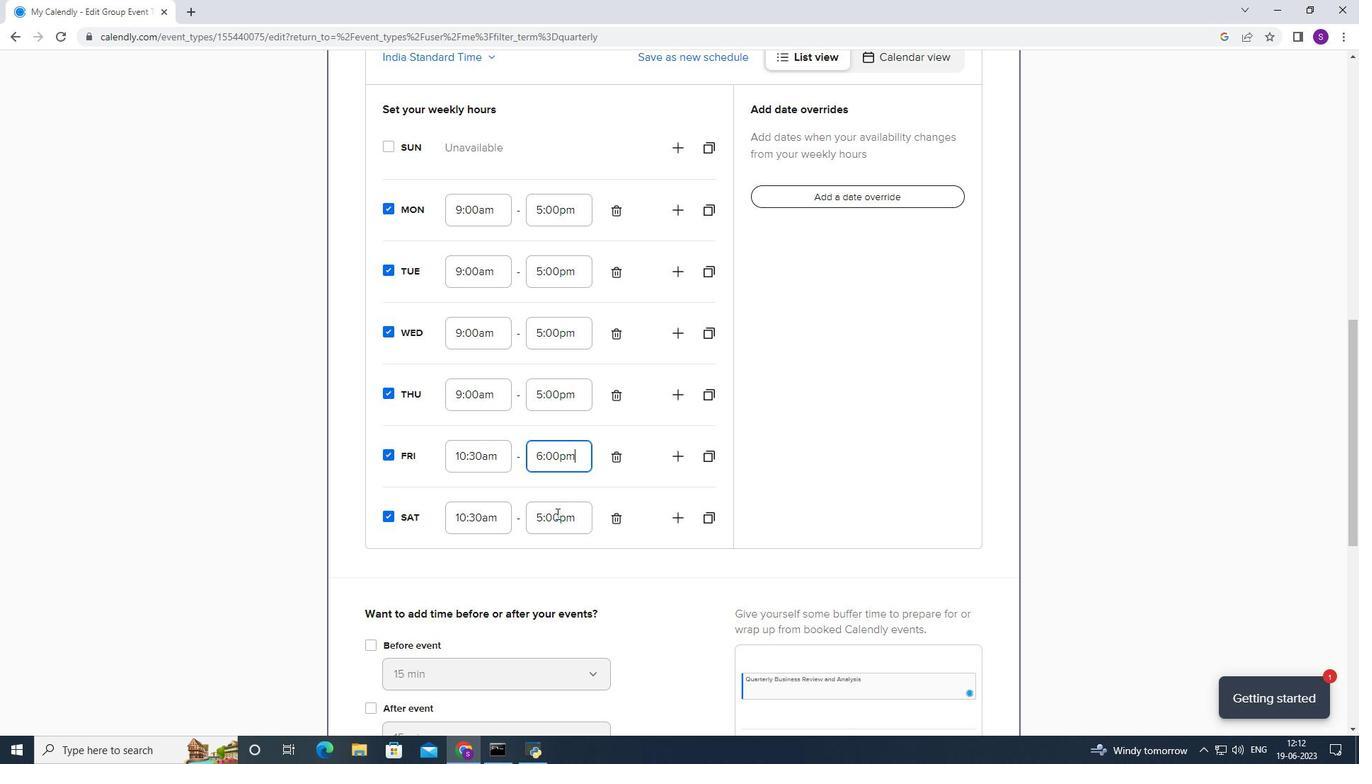
Action: Mouse moved to (558, 552)
Screenshot: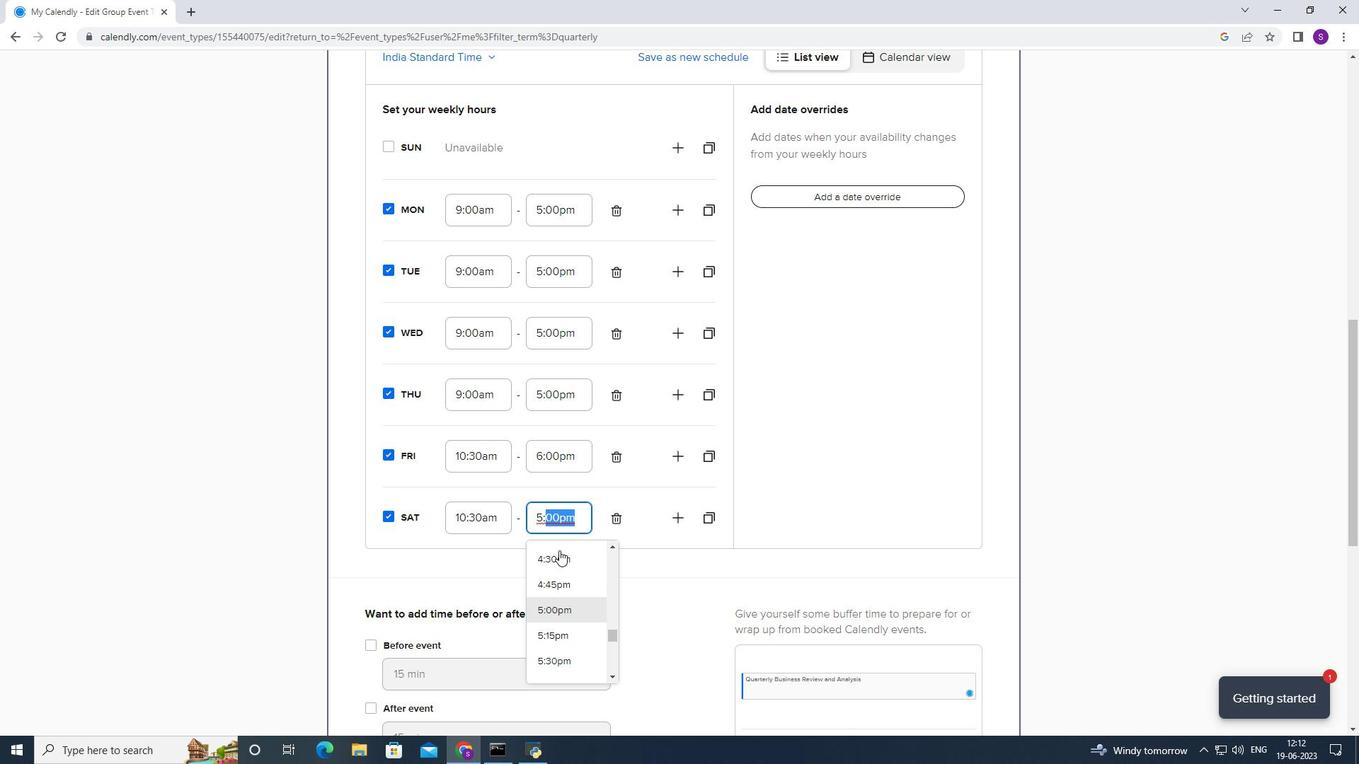 
Action: Mouse scrolled (558, 552) with delta (0, 0)
Screenshot: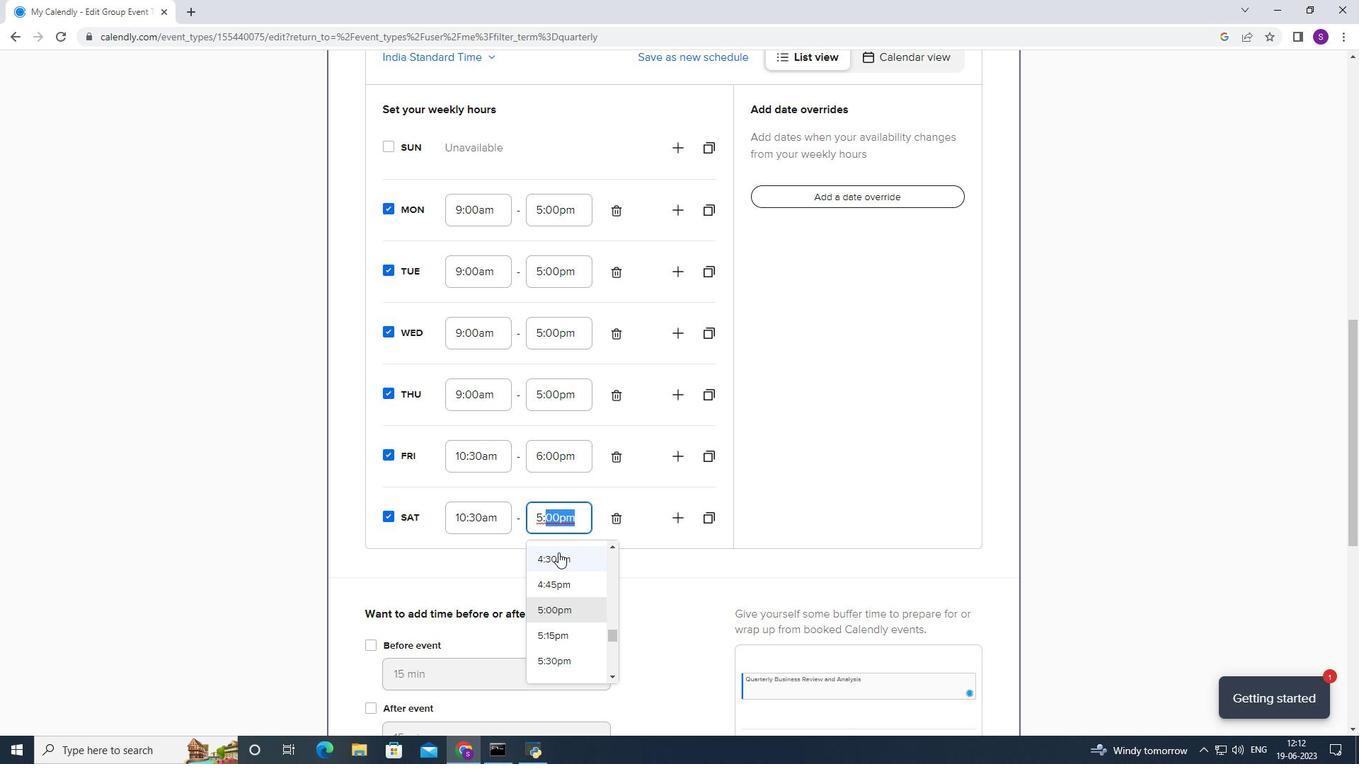 
Action: Mouse moved to (543, 633)
Screenshot: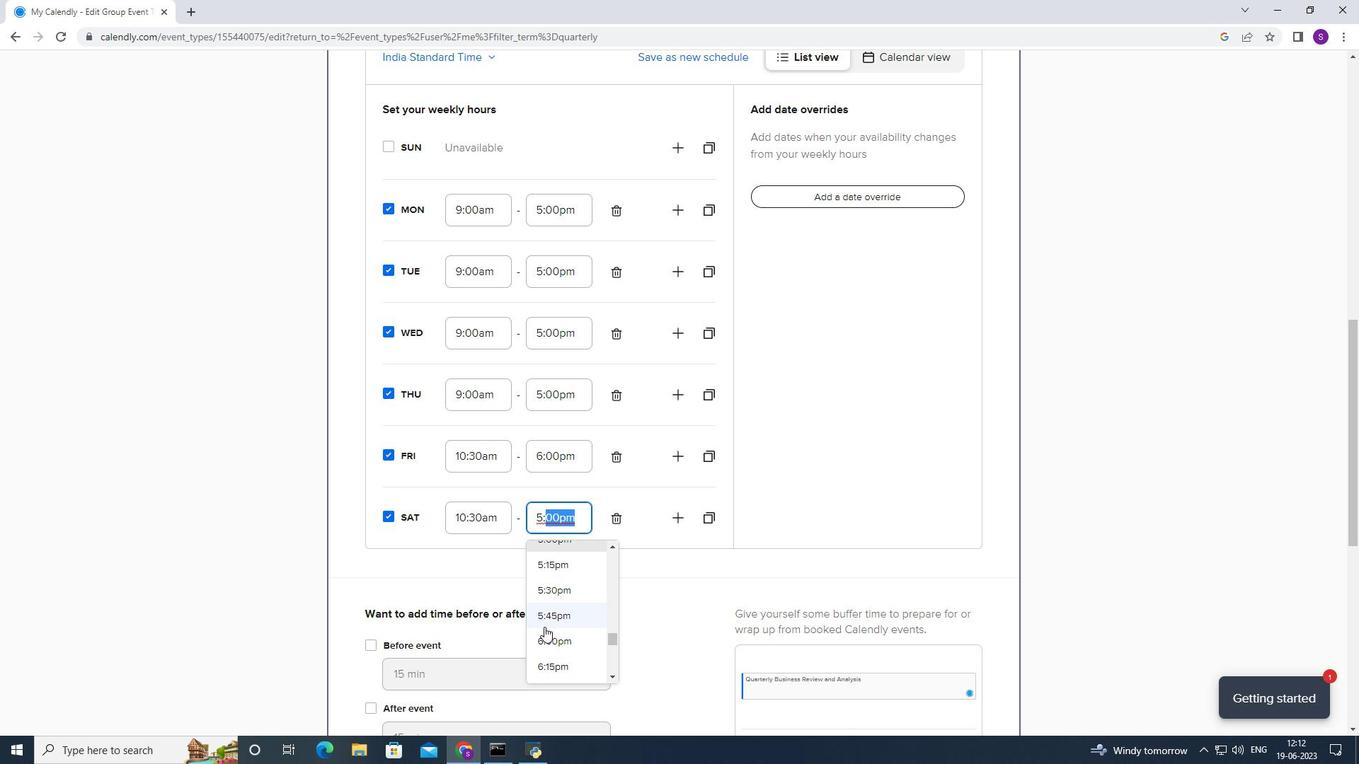 
Action: Mouse pressed left at (543, 633)
Screenshot: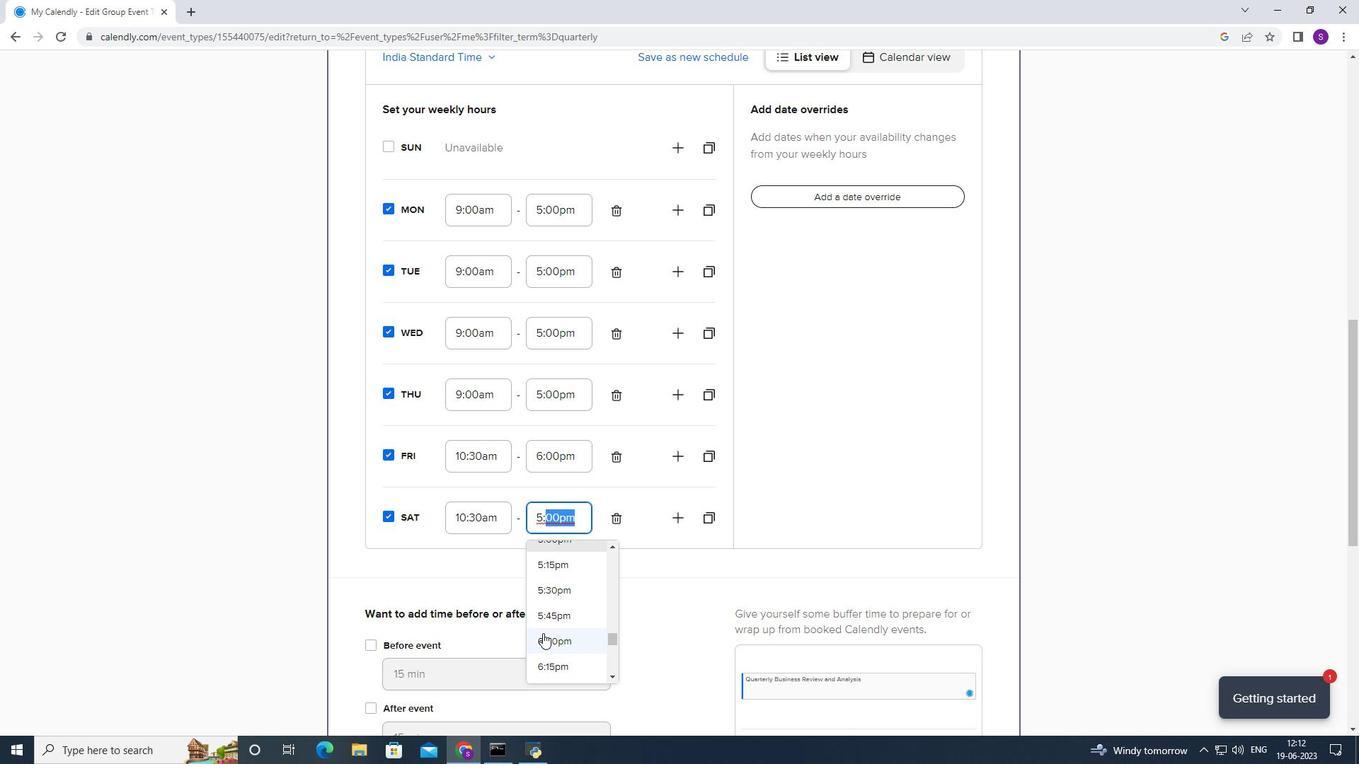 
Action: Mouse moved to (573, 404)
Screenshot: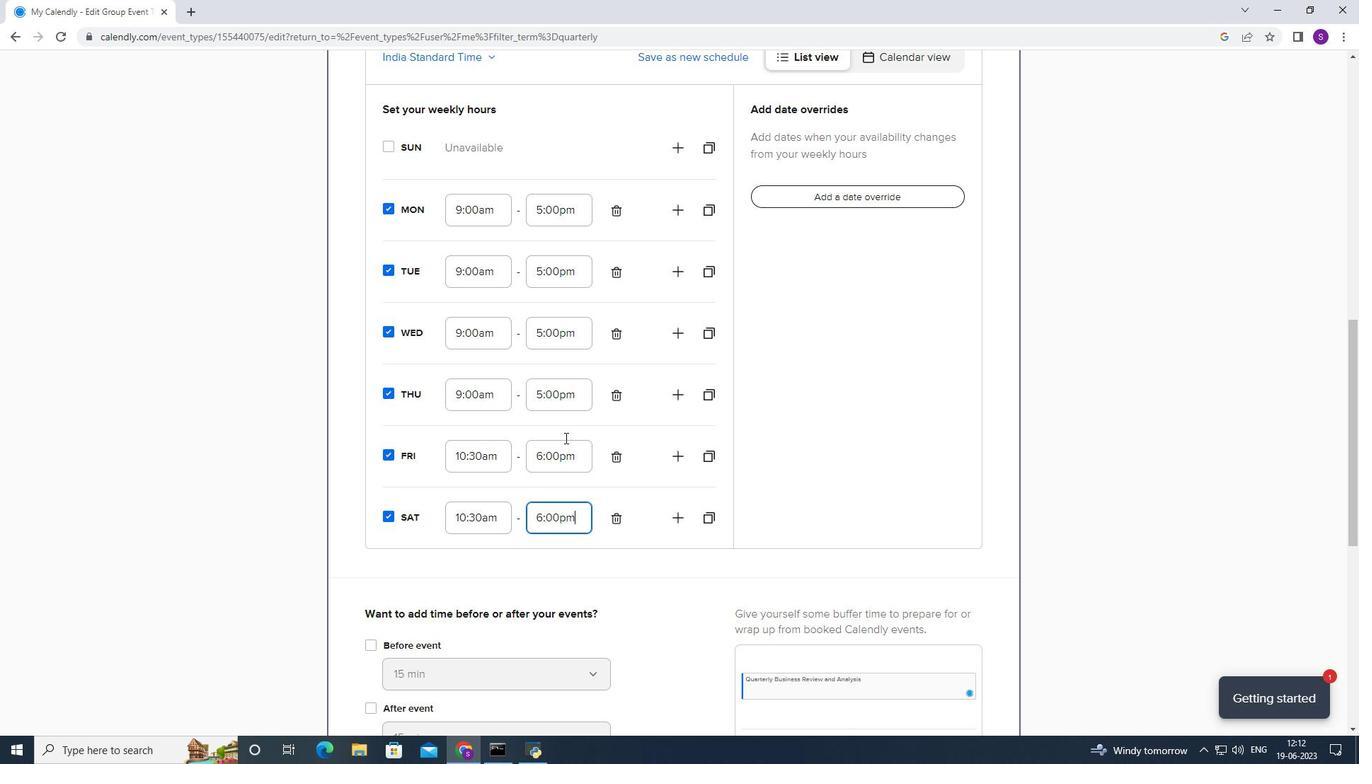 
Action: Mouse pressed left at (573, 404)
Screenshot: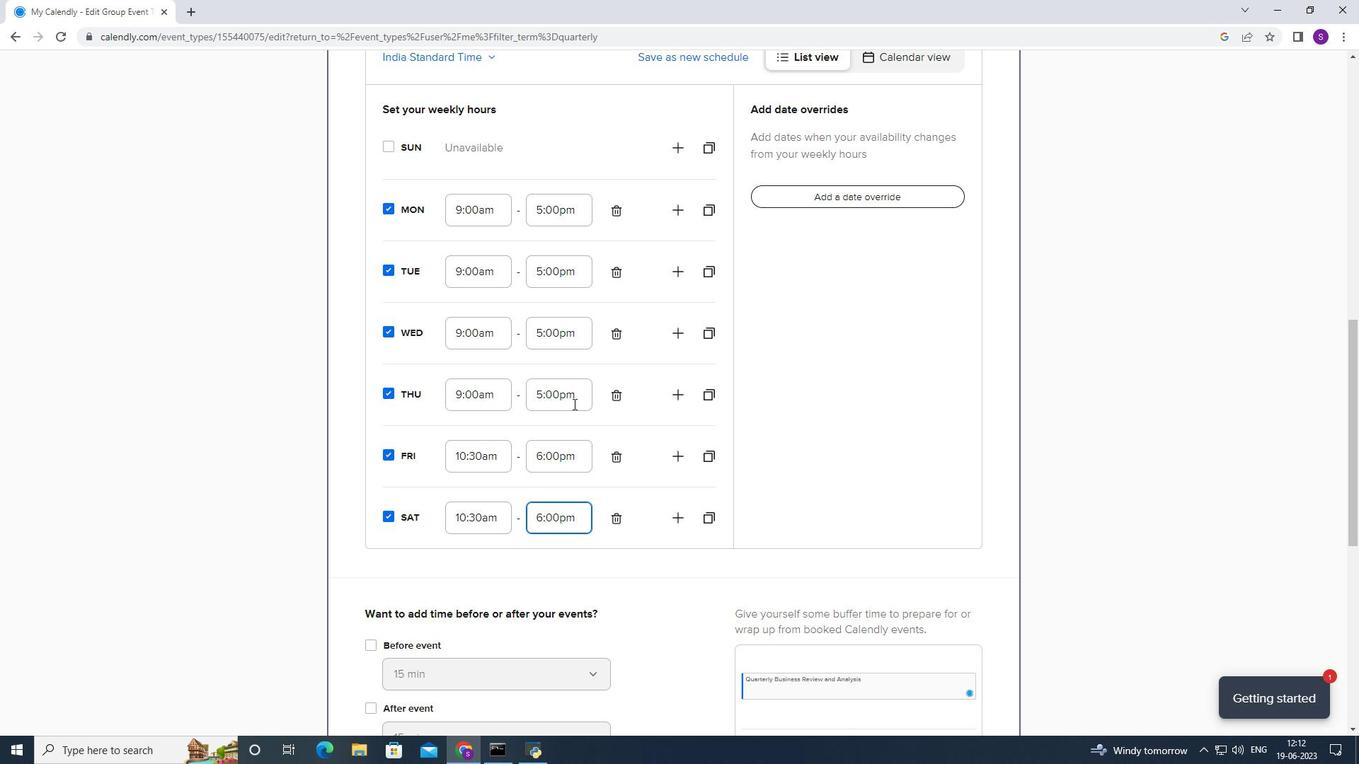 
Action: Mouse moved to (550, 483)
Screenshot: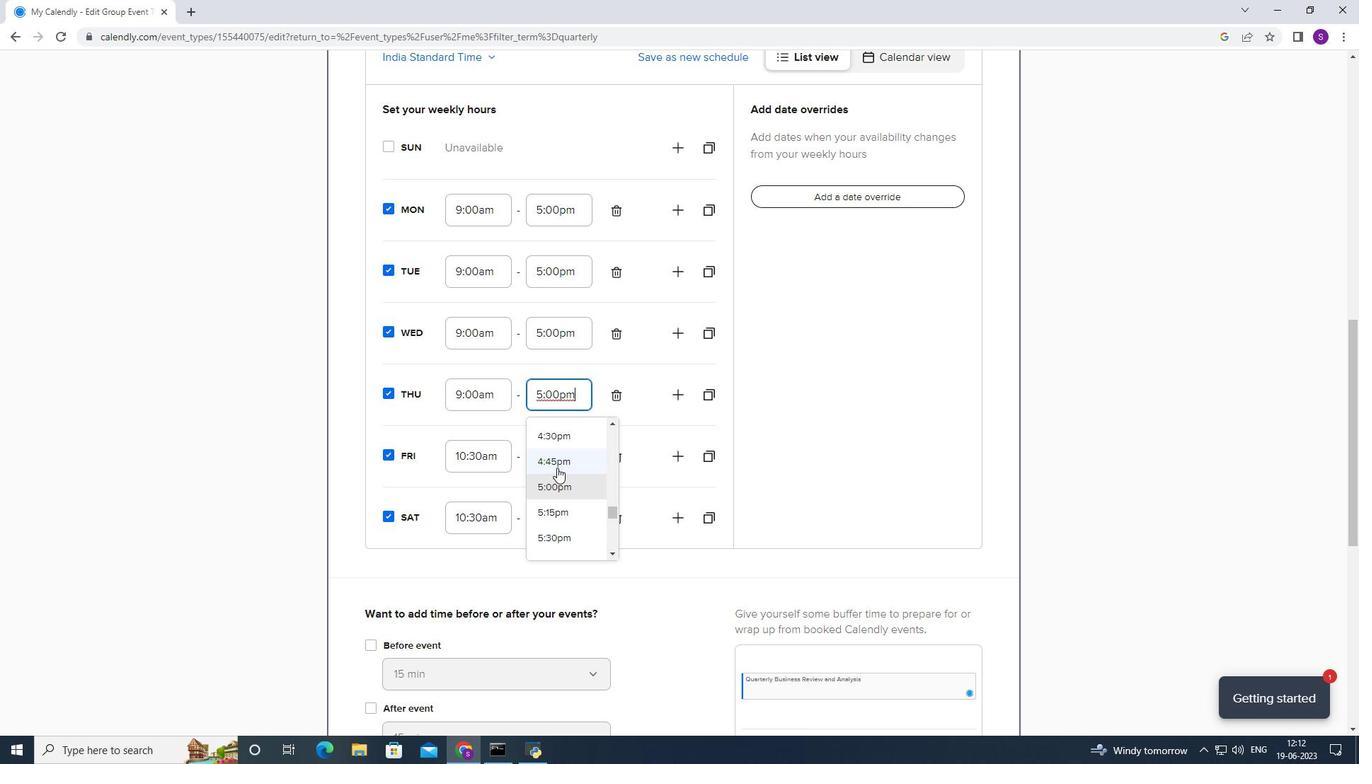 
Action: Mouse scrolled (550, 482) with delta (0, 0)
Screenshot: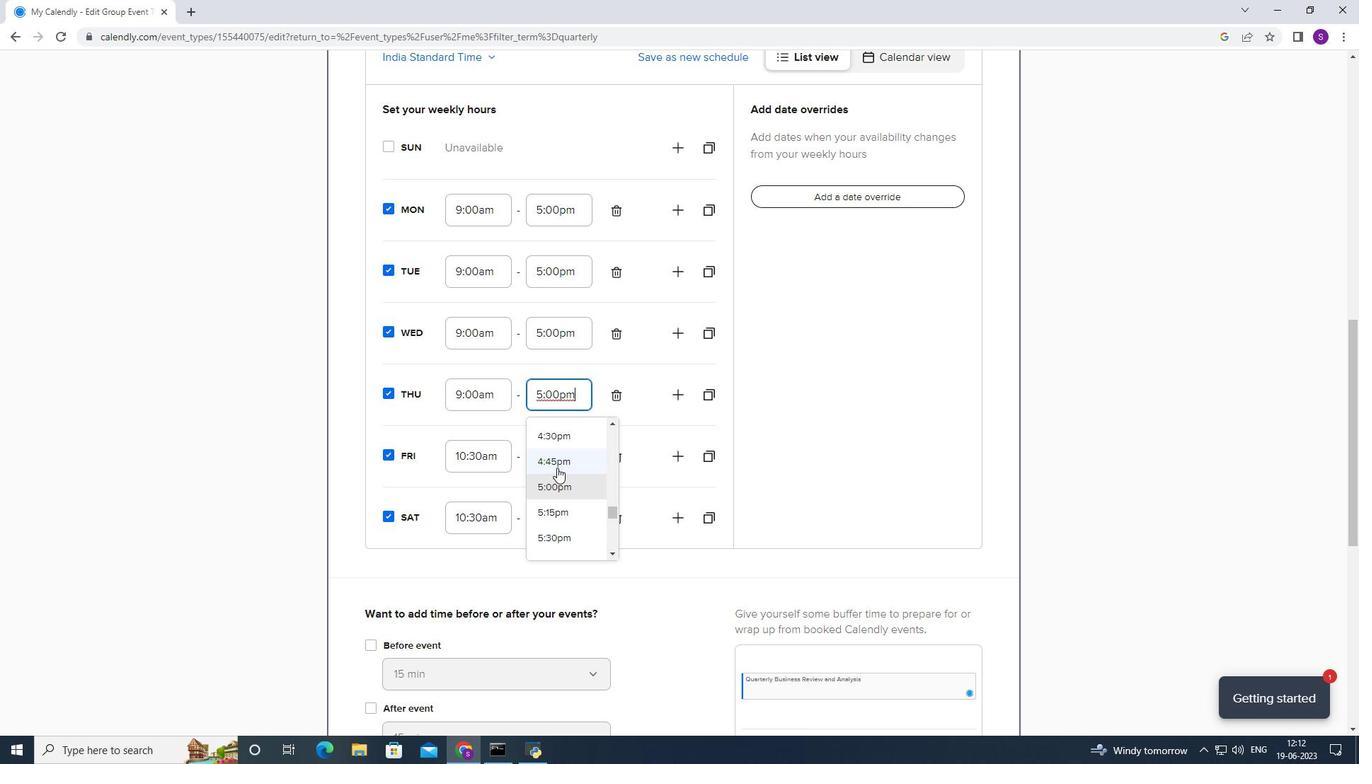 
Action: Mouse moved to (545, 514)
Screenshot: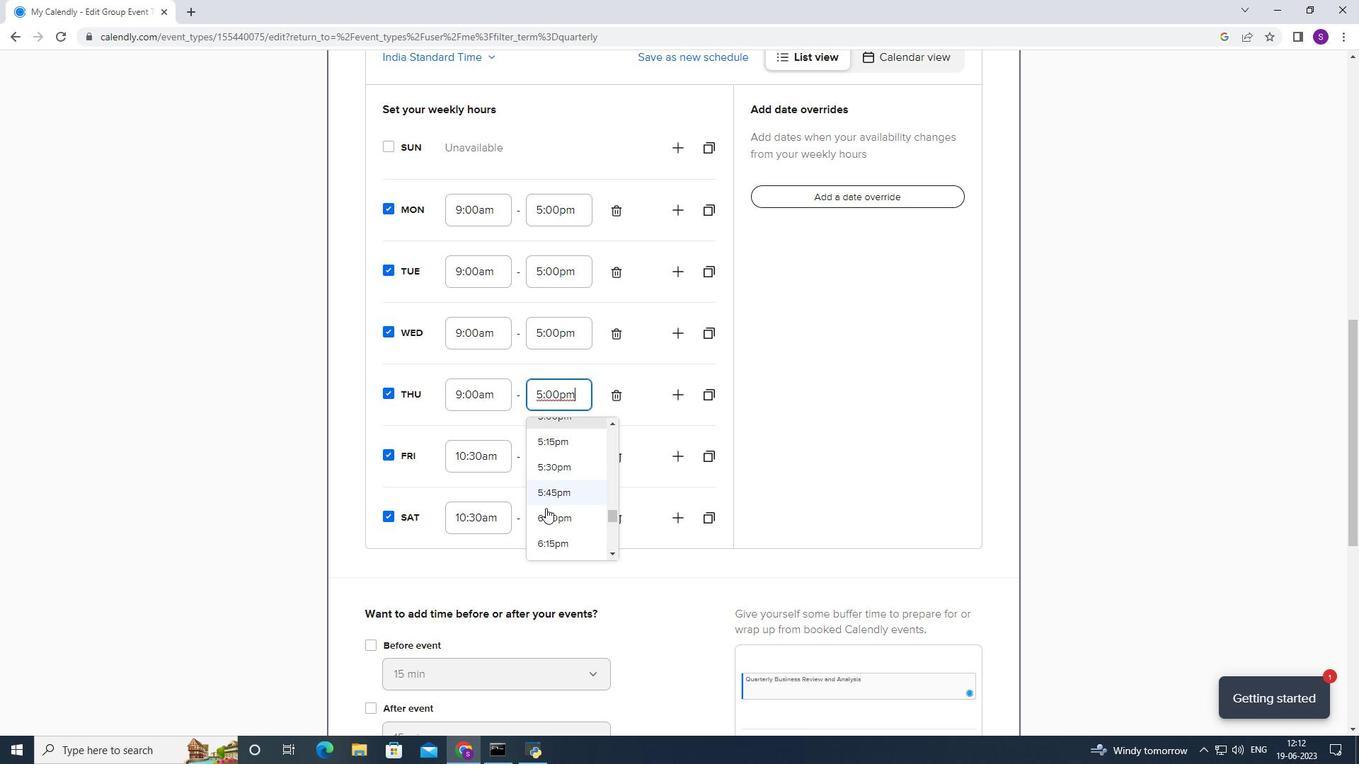 
Action: Mouse pressed left at (545, 514)
Screenshot: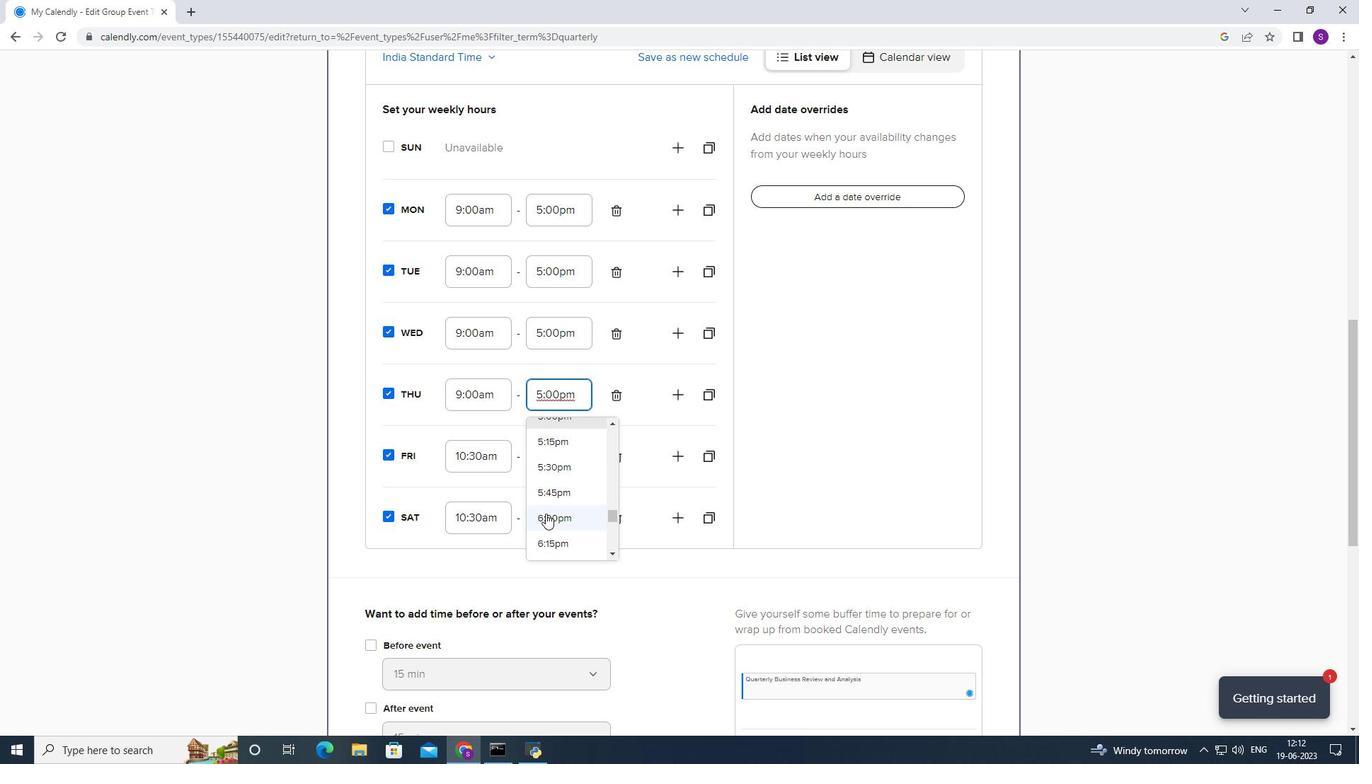 
Action: Mouse moved to (498, 395)
Screenshot: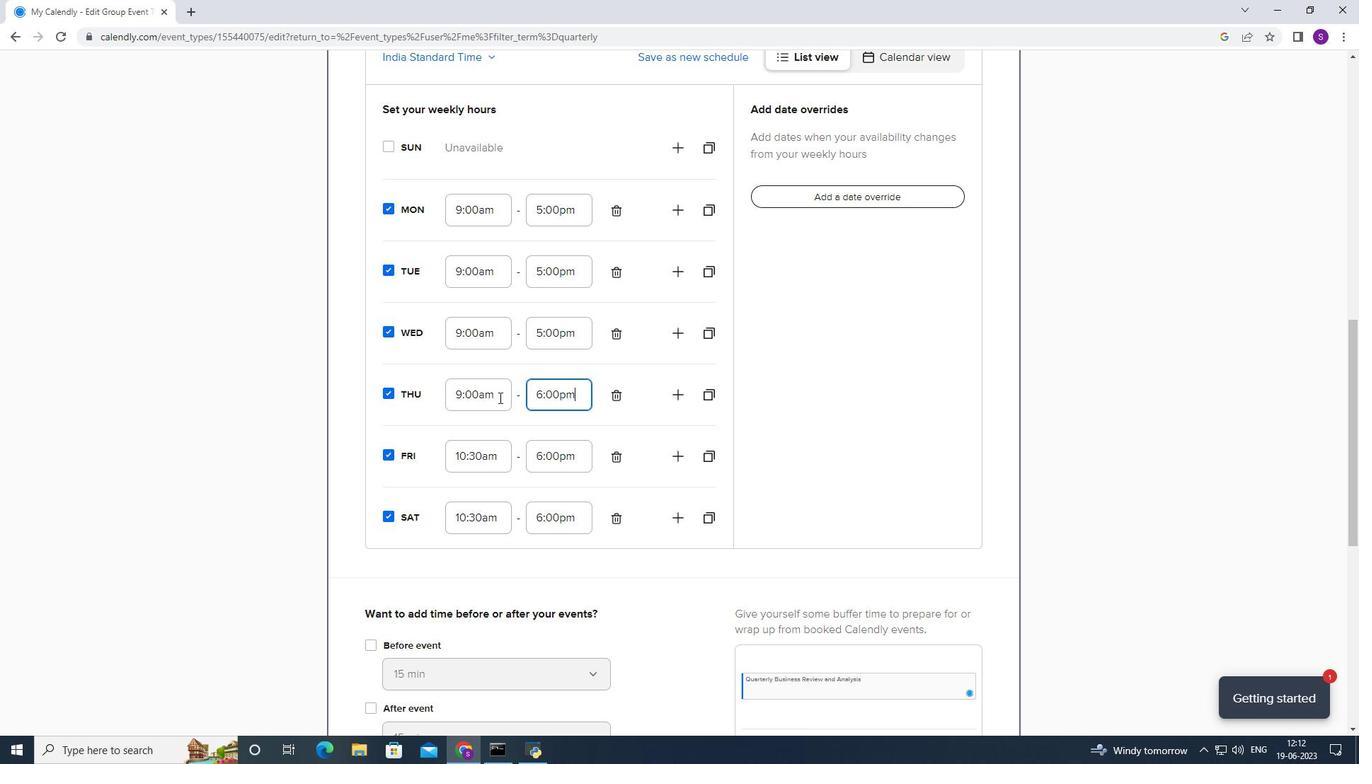 
Action: Mouse pressed left at (498, 395)
Screenshot: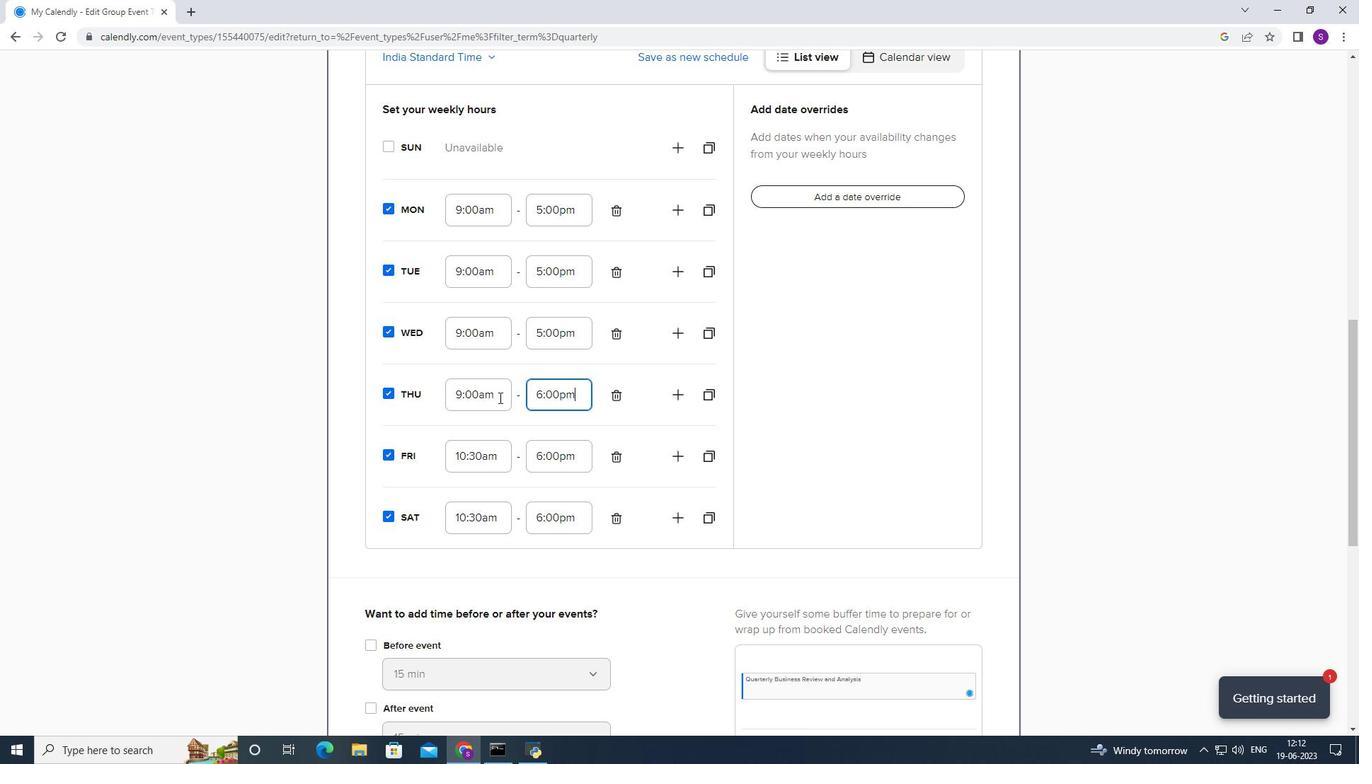 
Action: Mouse moved to (482, 458)
Screenshot: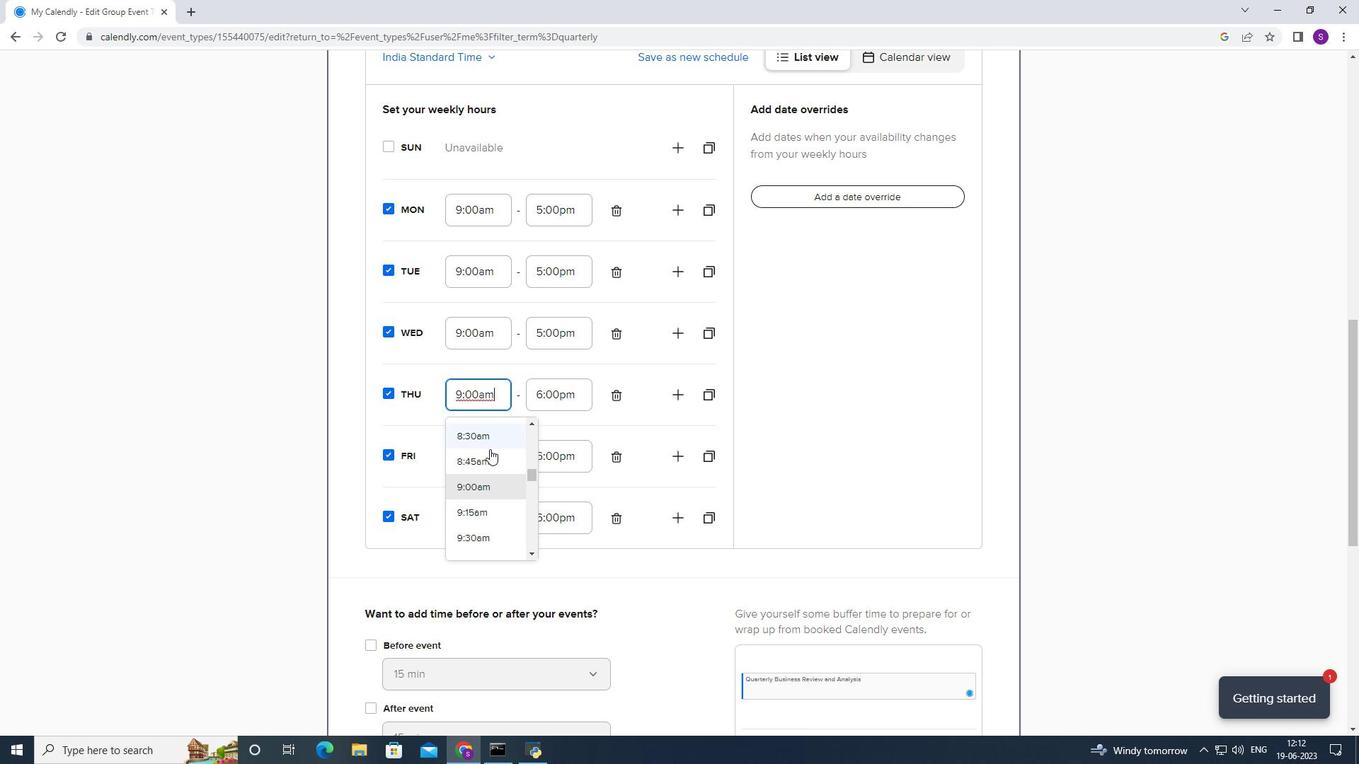 
Action: Mouse scrolled (482, 458) with delta (0, 0)
Screenshot: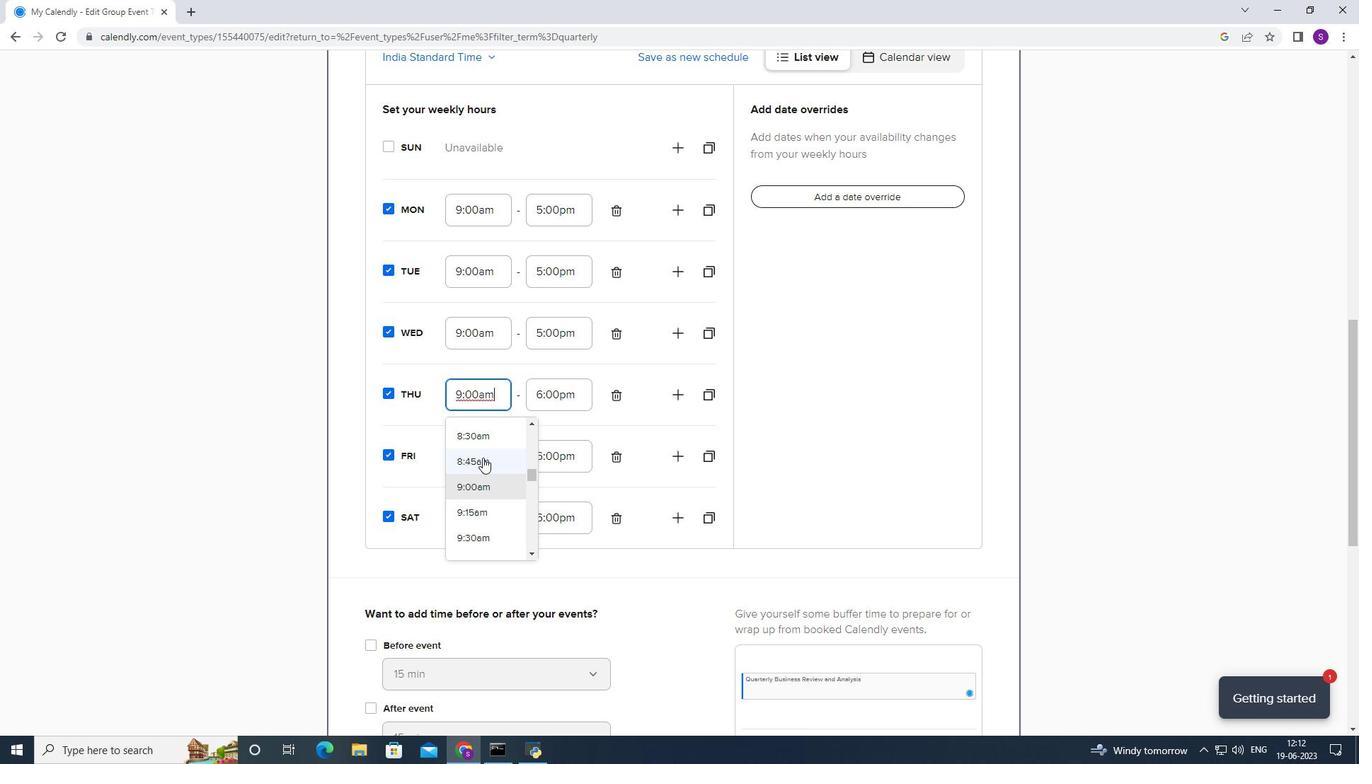 
Action: Mouse scrolled (482, 458) with delta (0, 0)
Screenshot: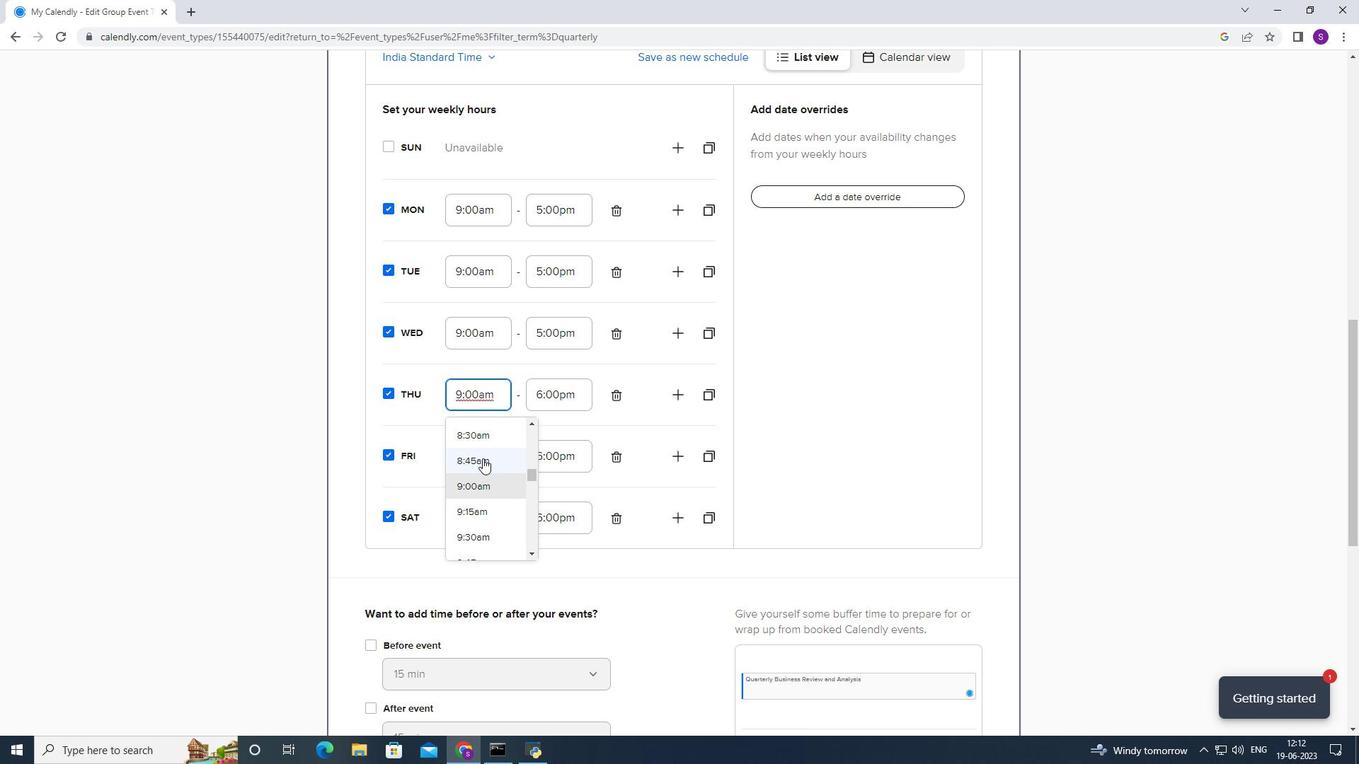 
Action: Mouse moved to (465, 490)
Screenshot: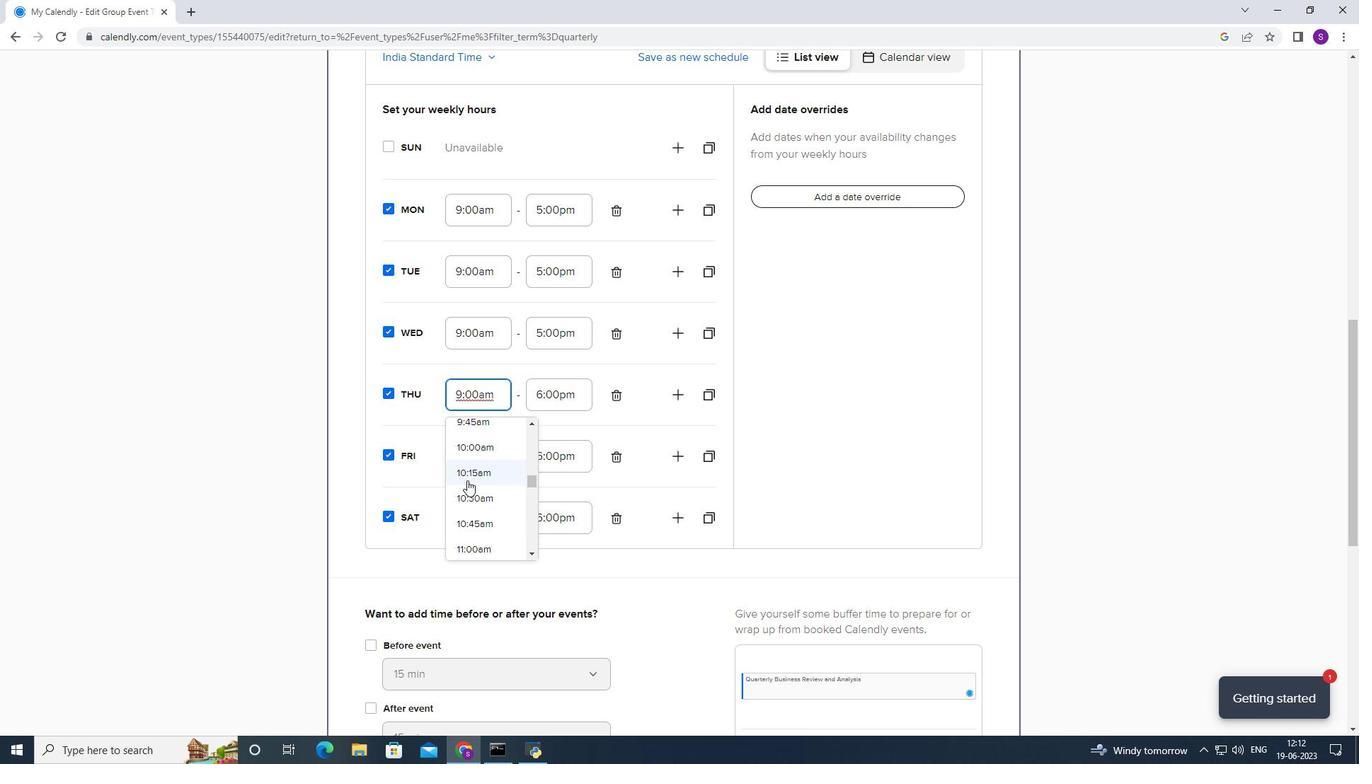 
Action: Mouse pressed left at (465, 490)
Screenshot: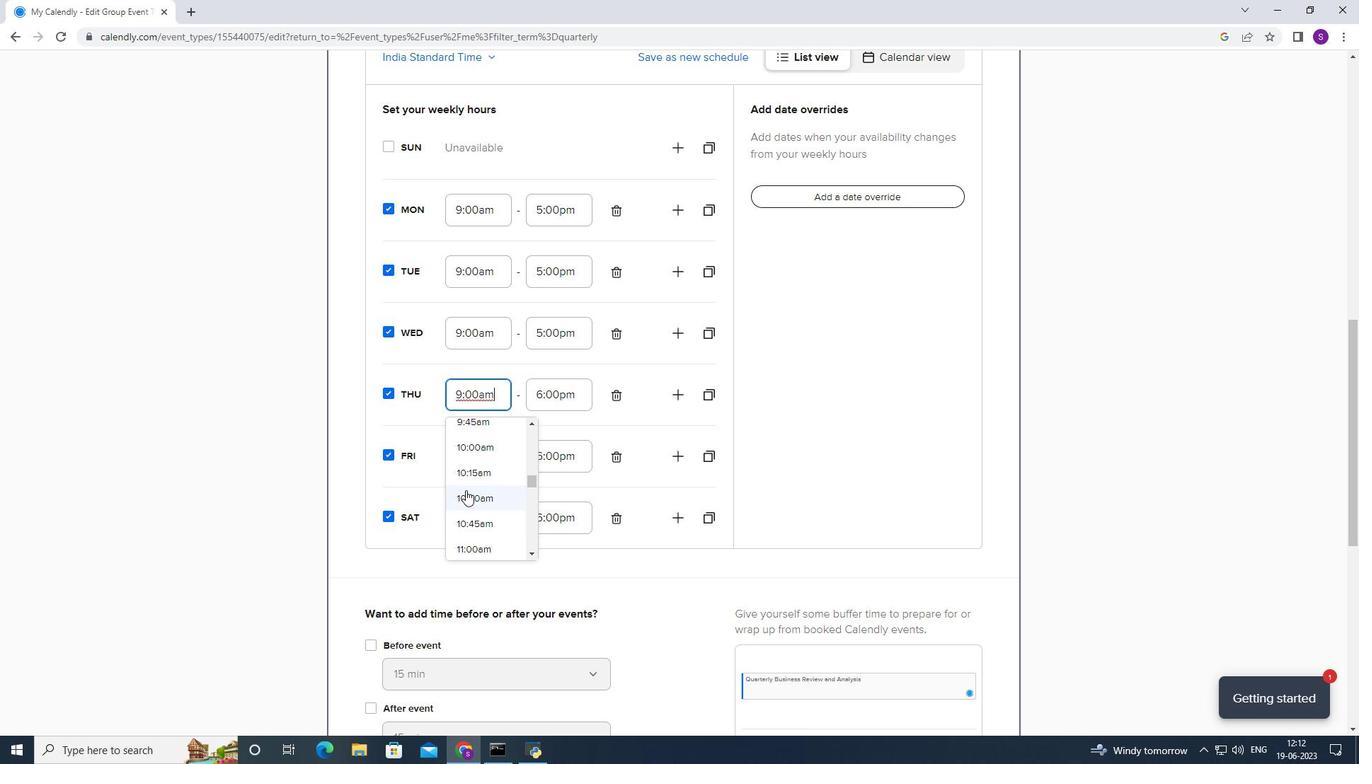 
Action: Mouse moved to (476, 332)
Screenshot: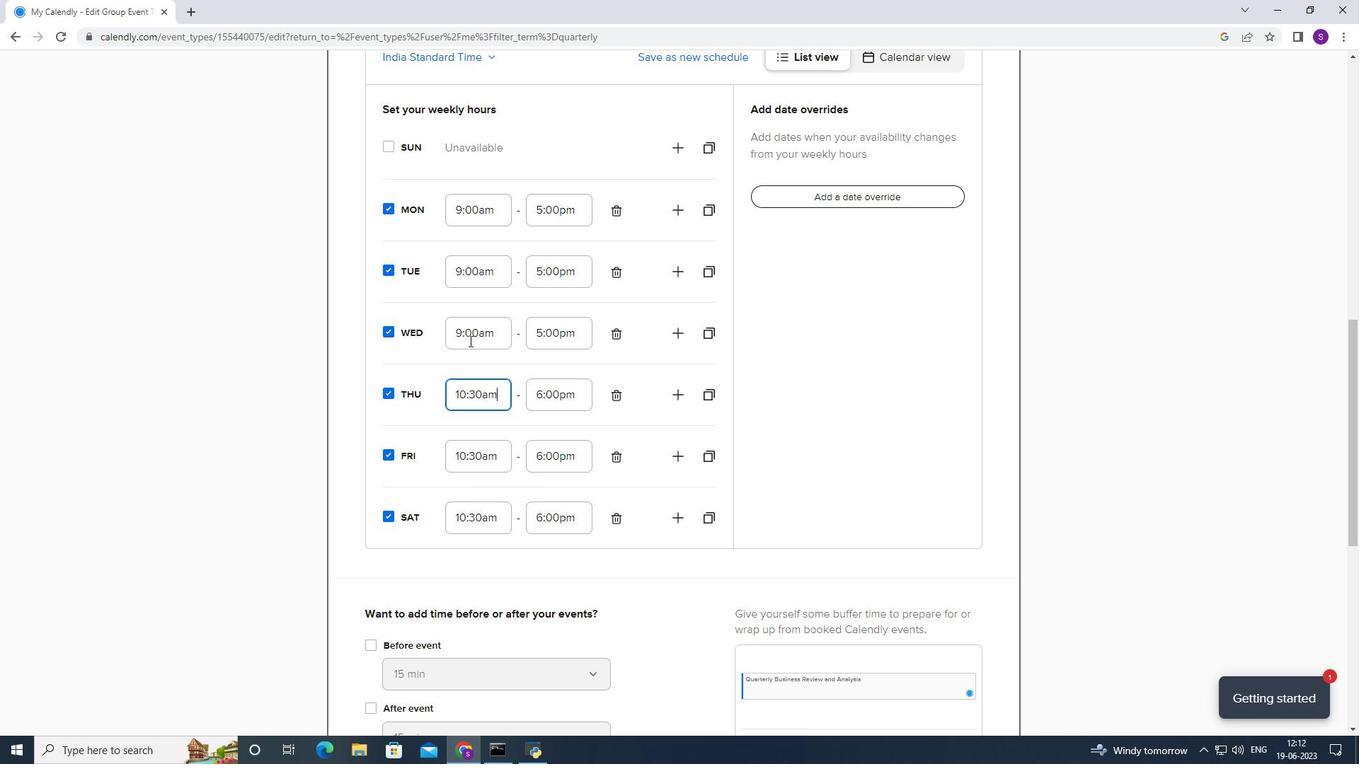 
Action: Mouse pressed left at (476, 332)
Screenshot: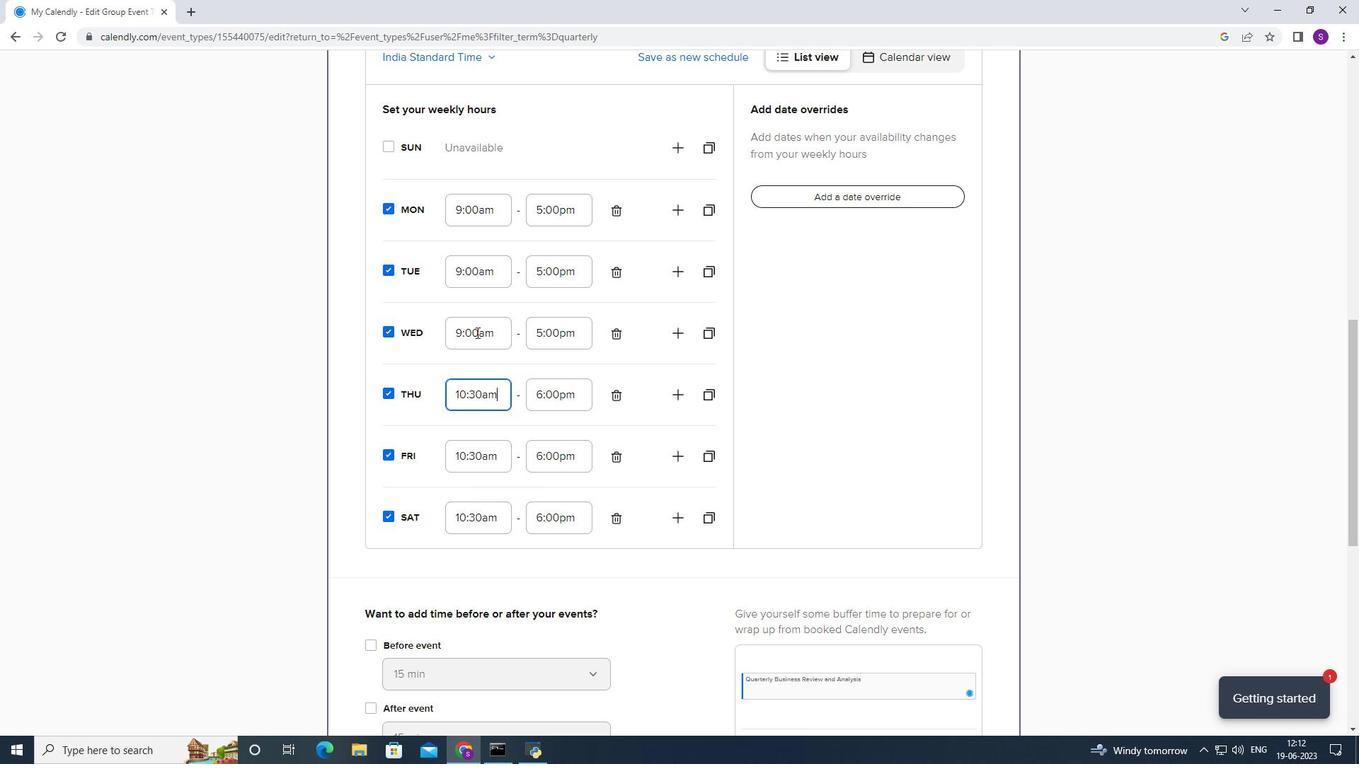 
Action: Mouse moved to (453, 417)
Screenshot: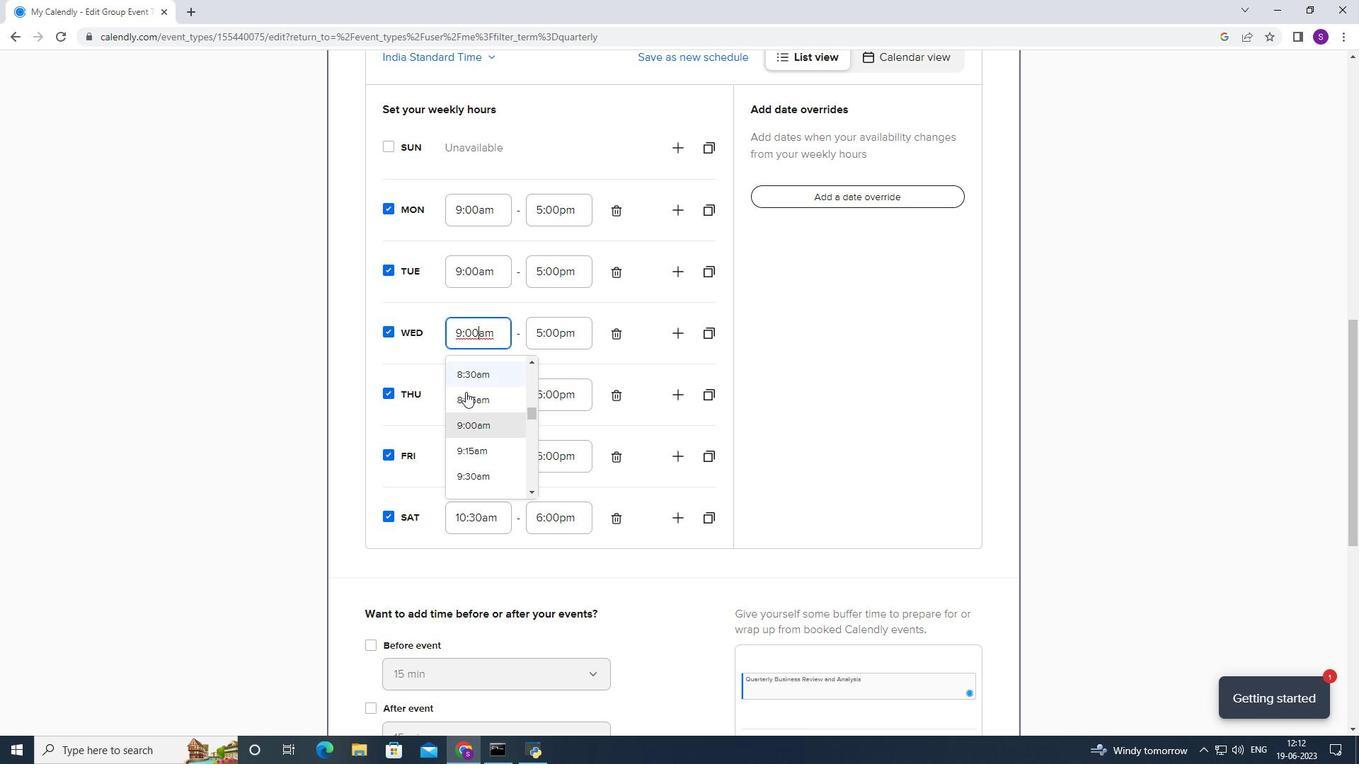
Action: Mouse scrolled (453, 417) with delta (0, 0)
Screenshot: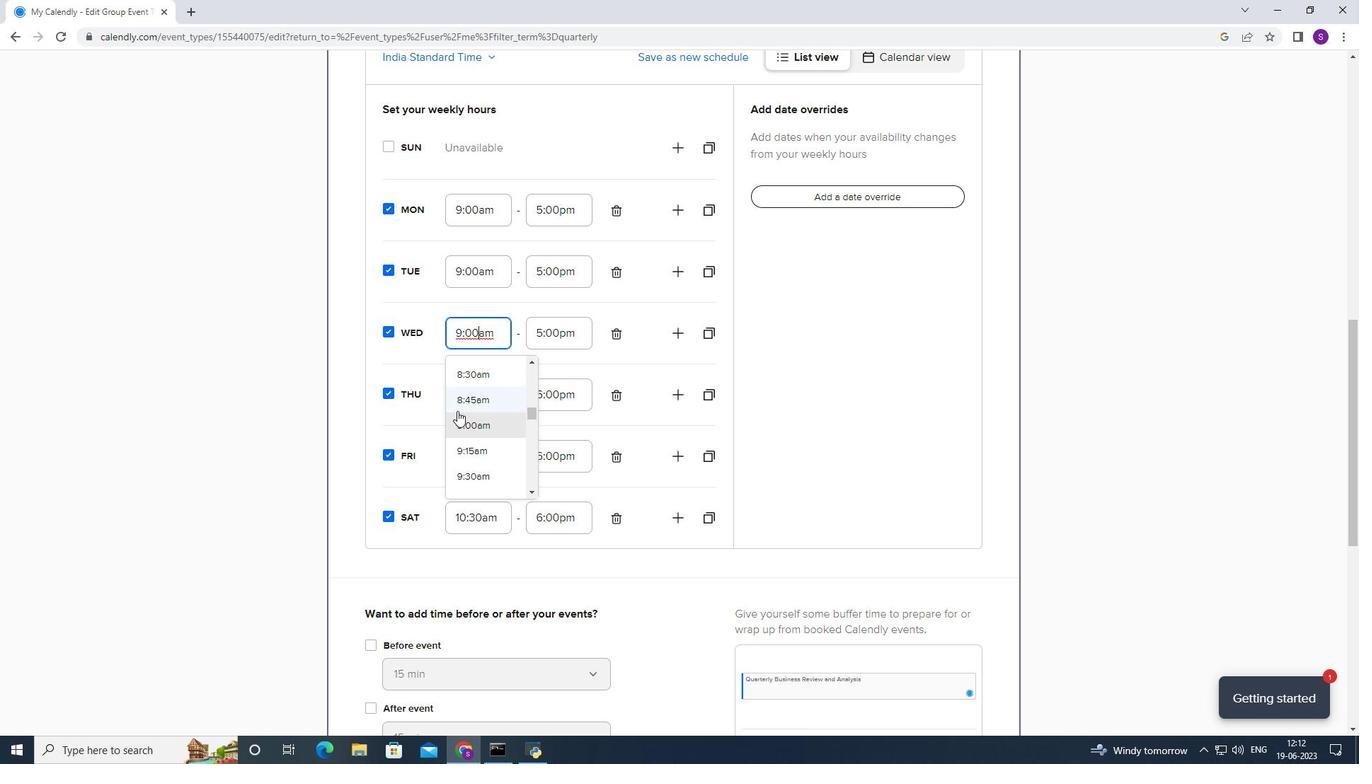 
Action: Mouse scrolled (453, 417) with delta (0, 0)
Screenshot: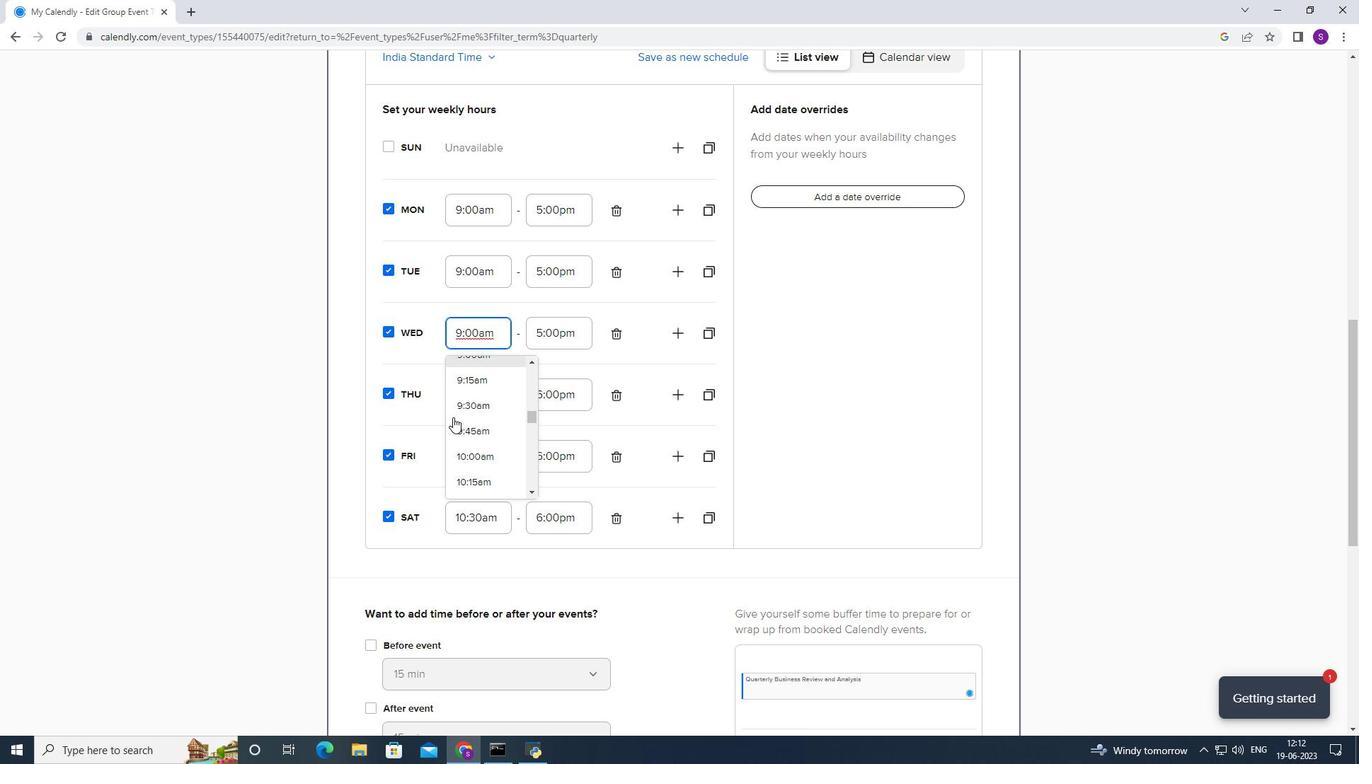 
Action: Mouse moved to (518, 437)
Screenshot: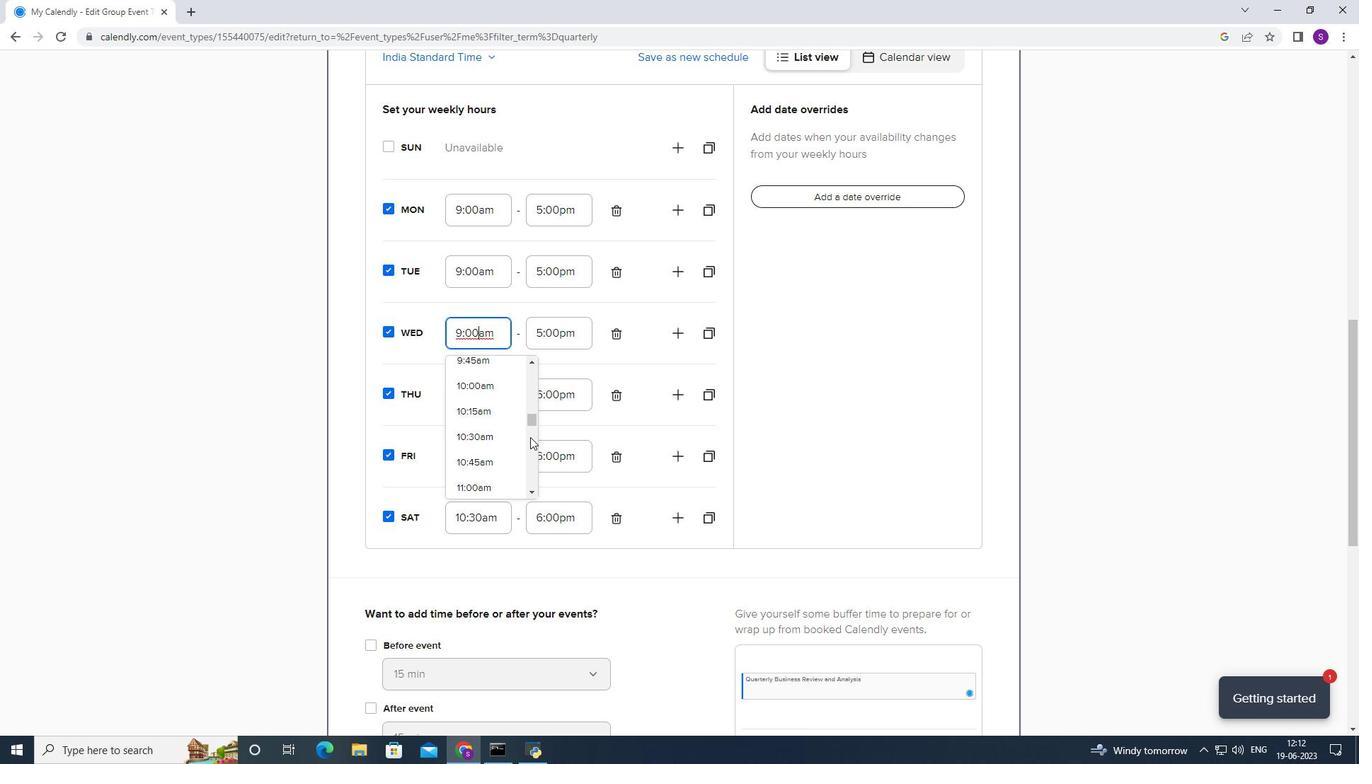 
Action: Mouse pressed left at (518, 437)
Screenshot: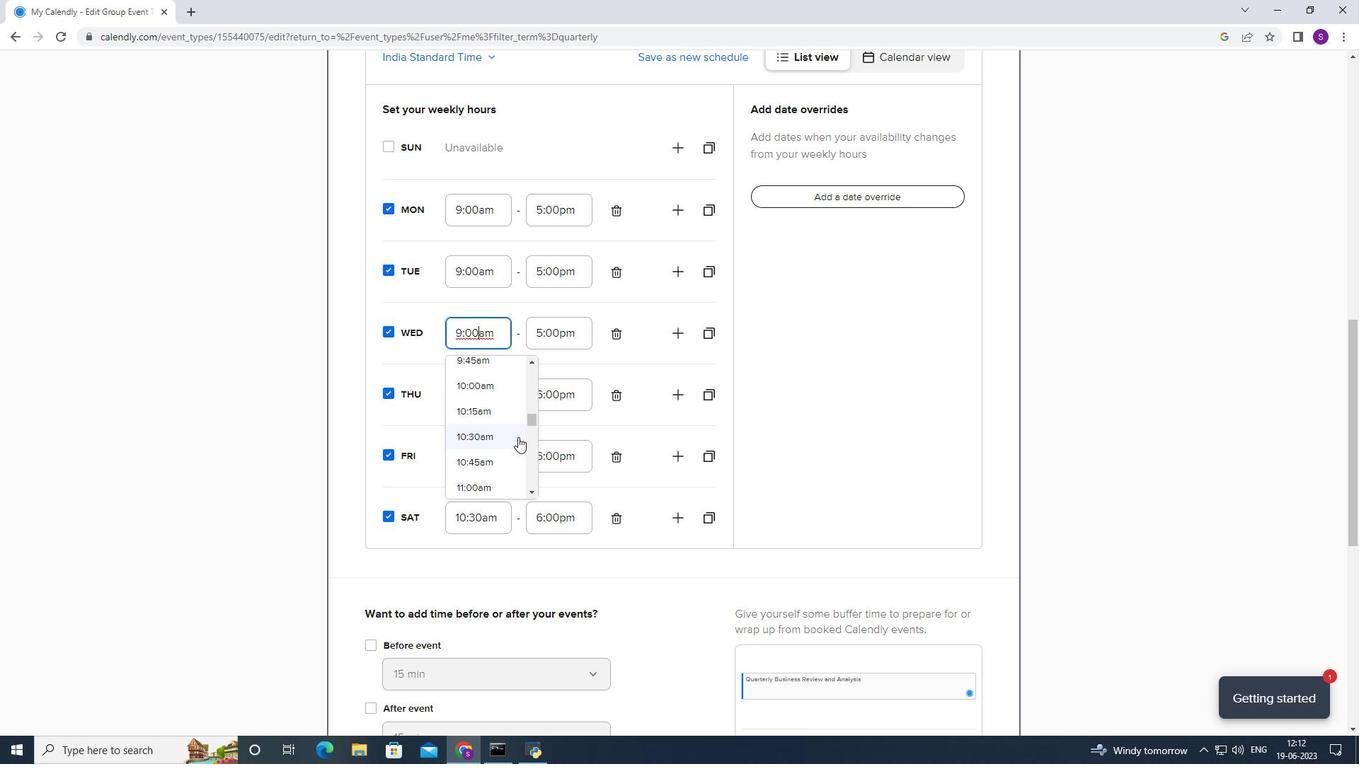 
Action: Mouse moved to (562, 342)
Screenshot: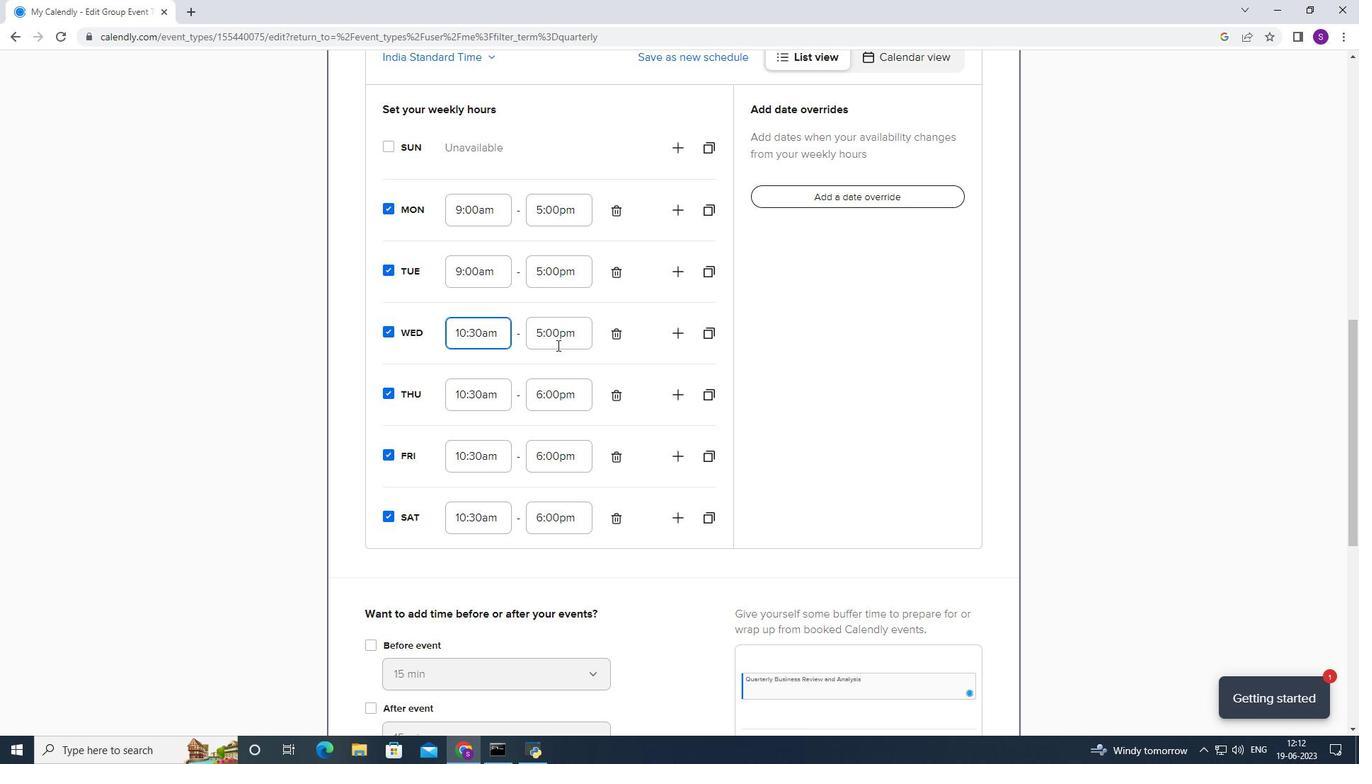 
Action: Mouse pressed left at (562, 342)
Screenshot: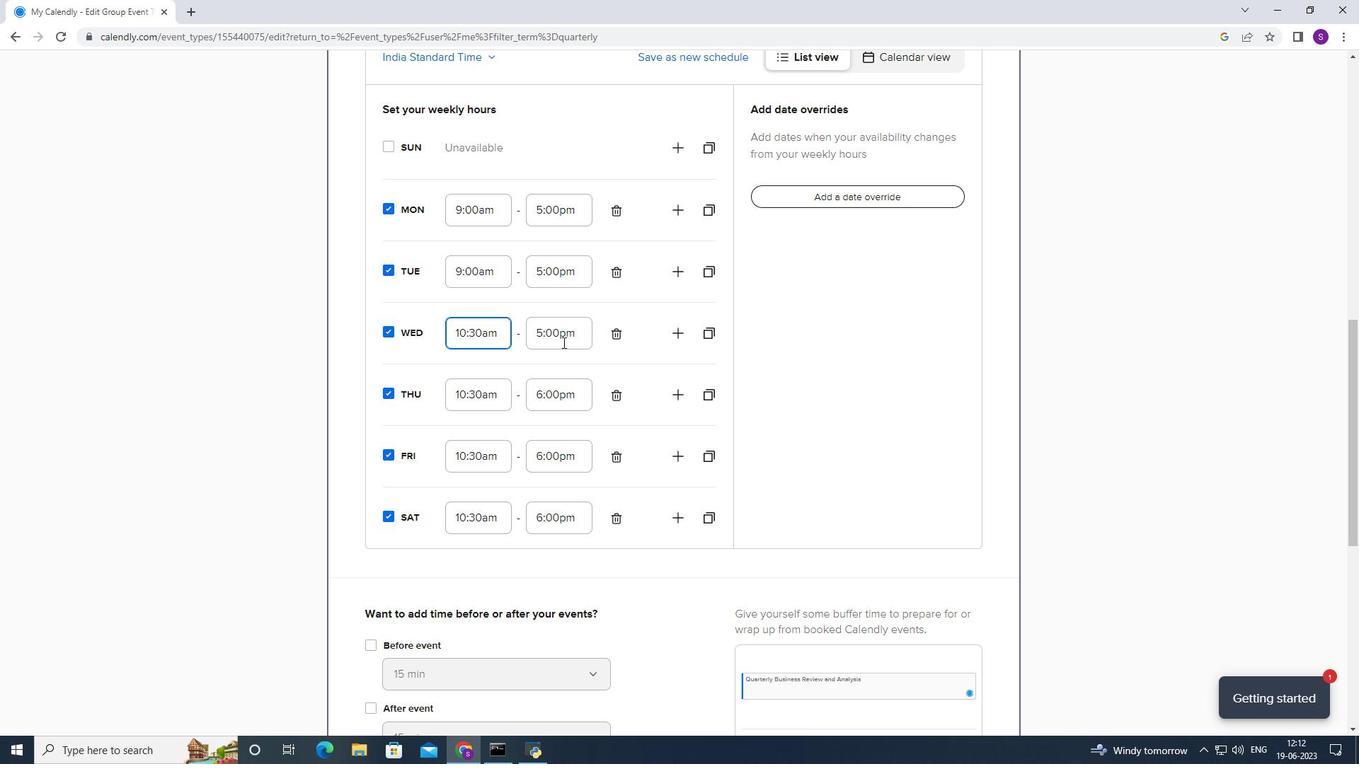 
Action: Mouse moved to (558, 388)
Screenshot: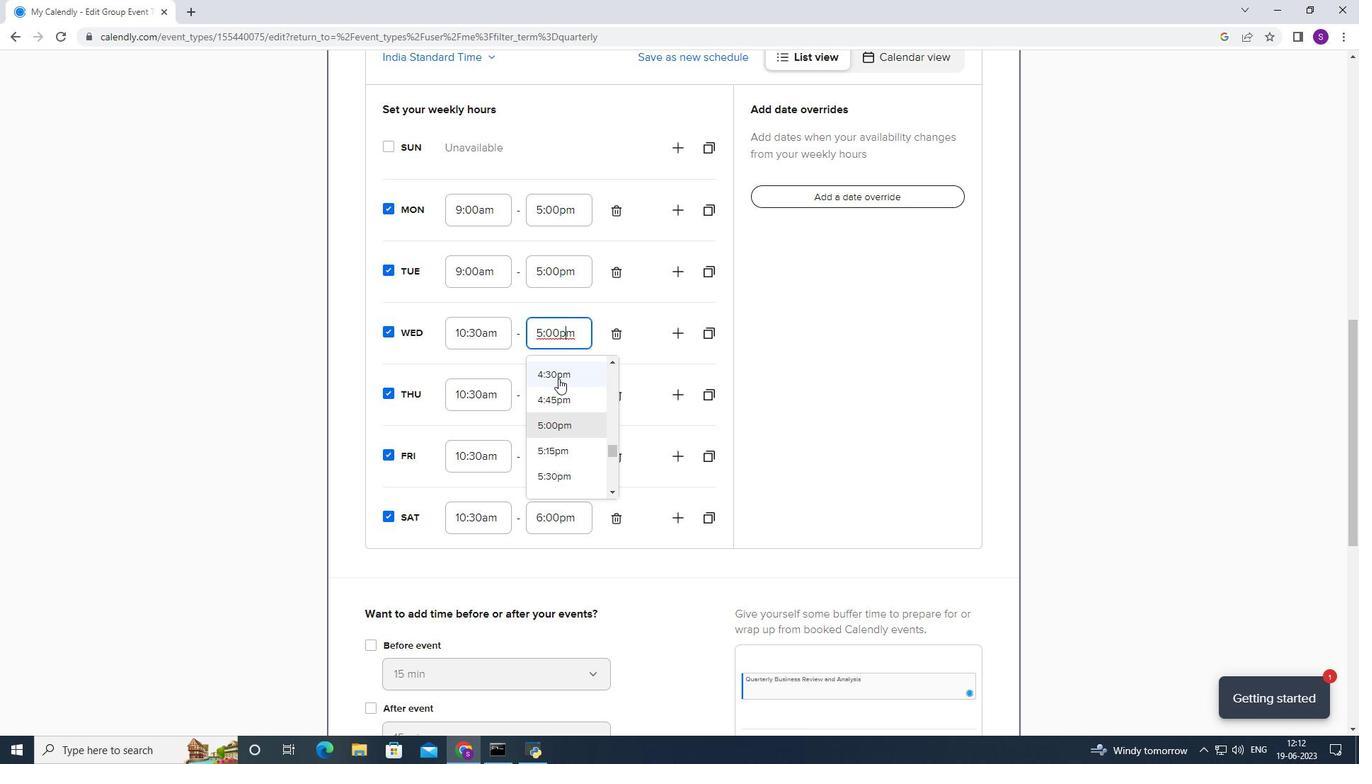 
Action: Mouse scrolled (558, 387) with delta (0, 0)
Screenshot: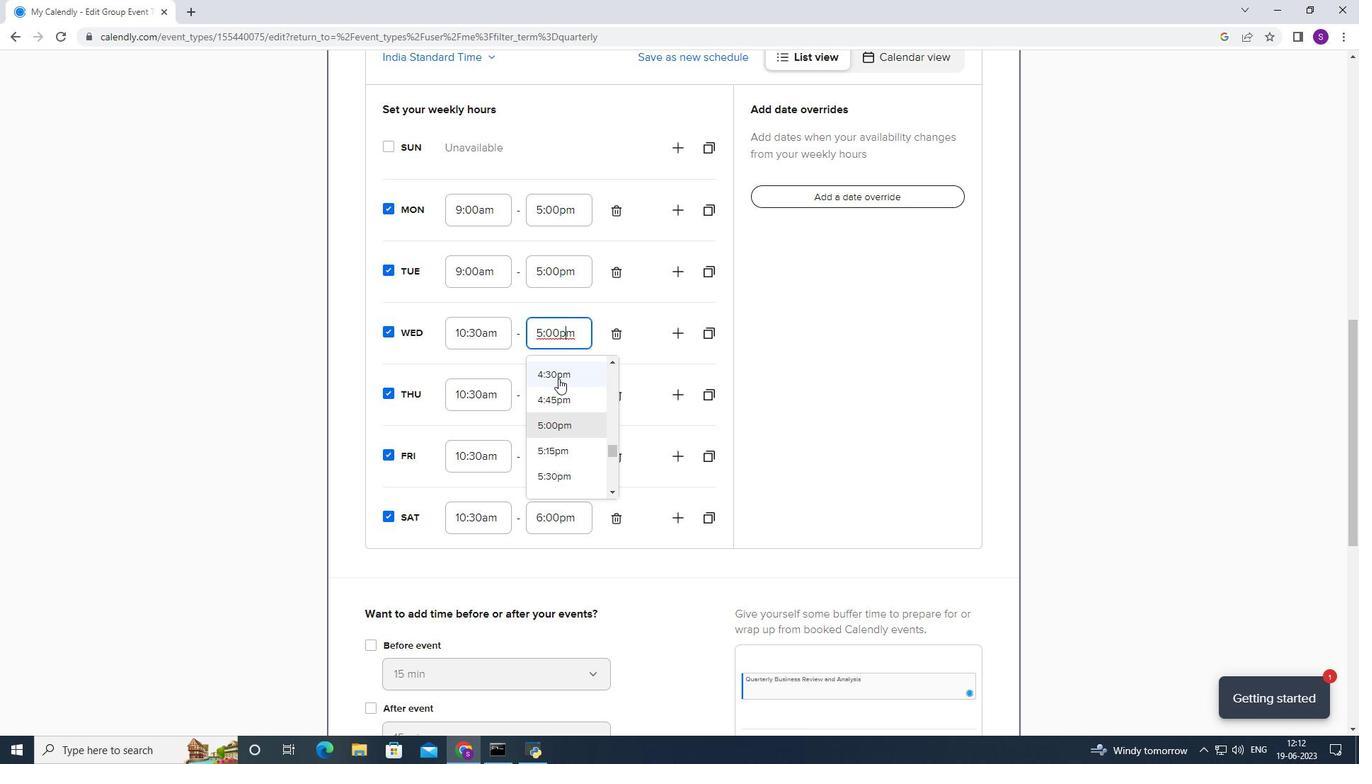 
Action: Mouse moved to (543, 457)
Screenshot: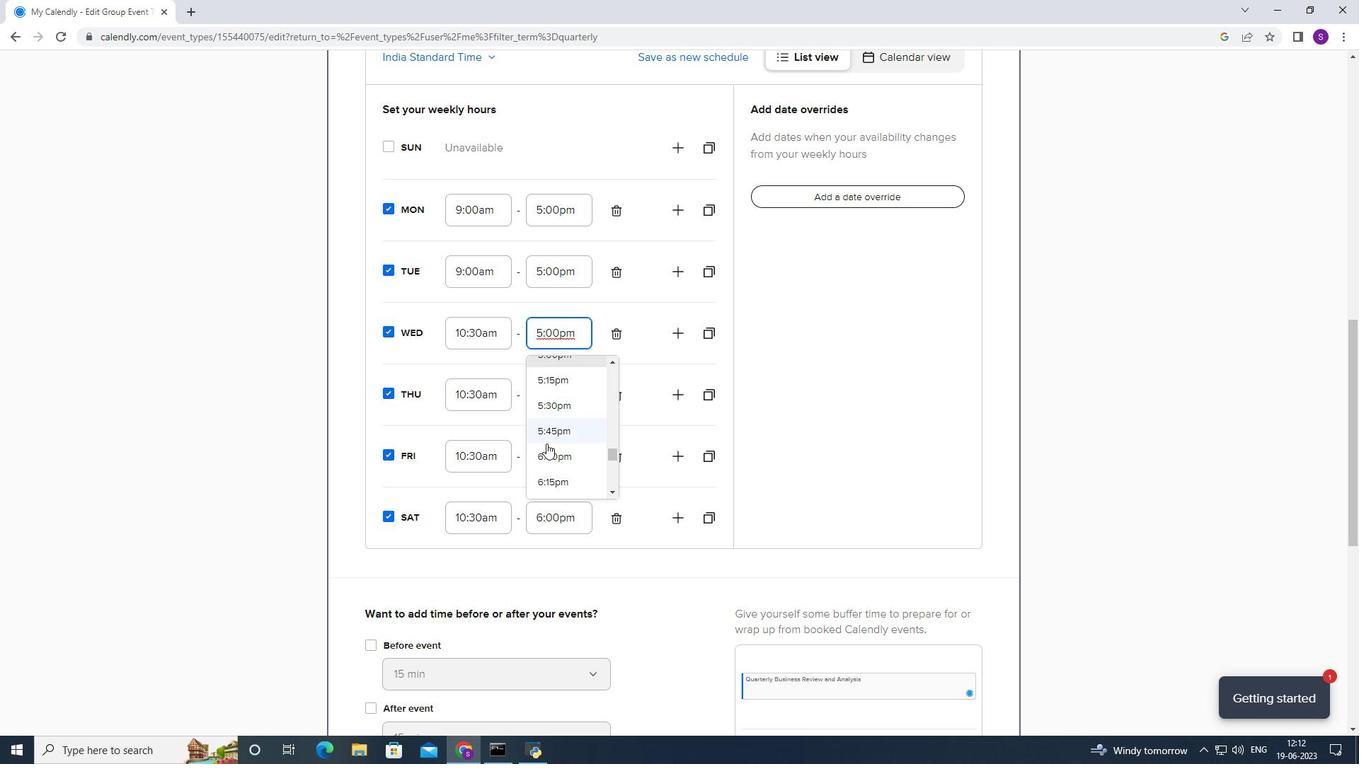 
Action: Mouse pressed left at (543, 457)
Screenshot: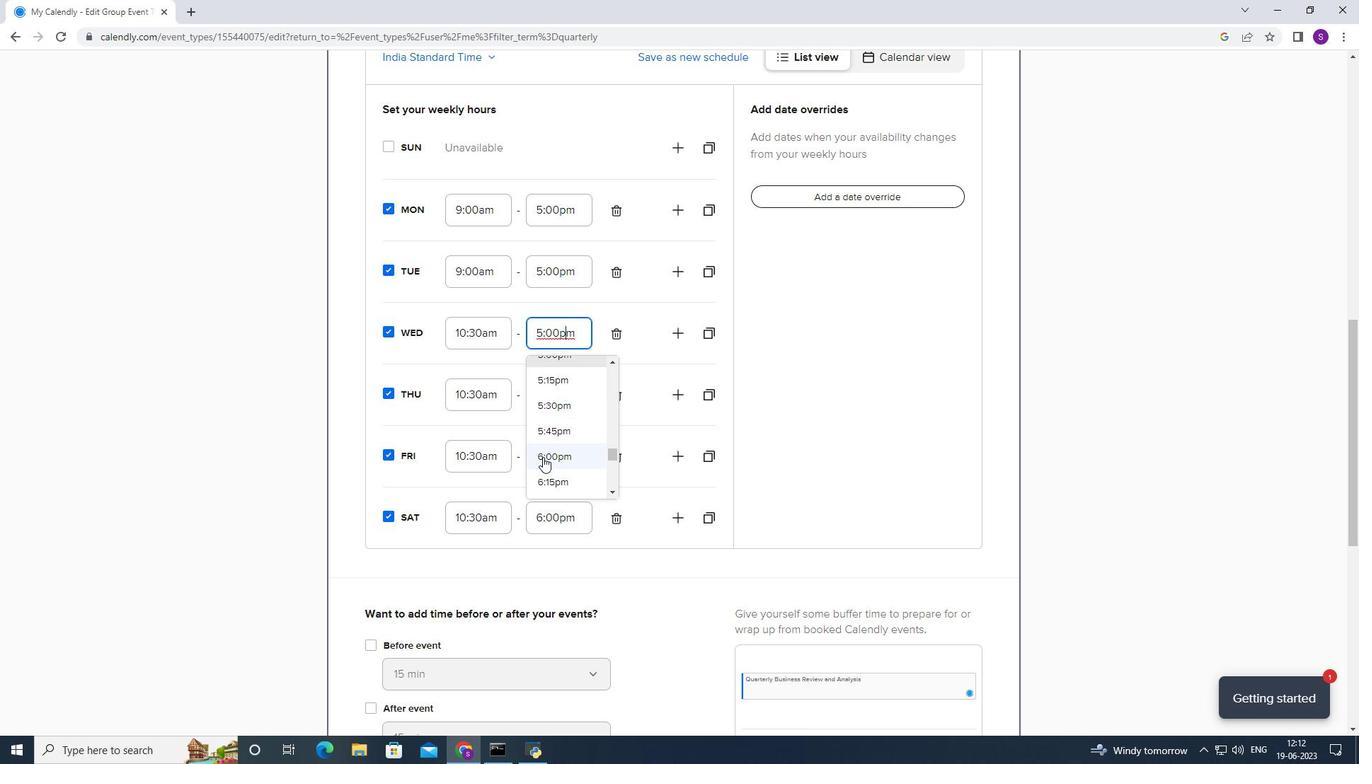 
Action: Mouse moved to (547, 281)
Screenshot: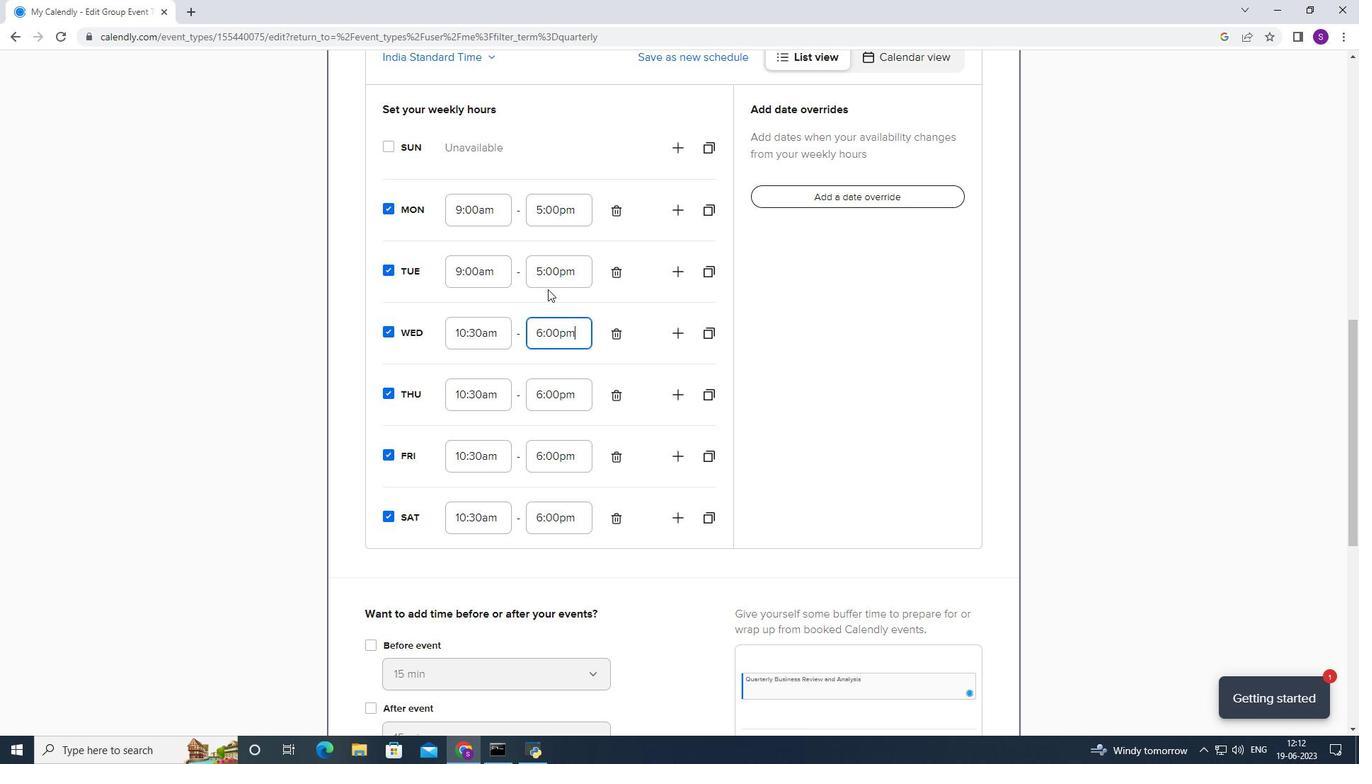 
Action: Mouse pressed left at (547, 281)
Screenshot: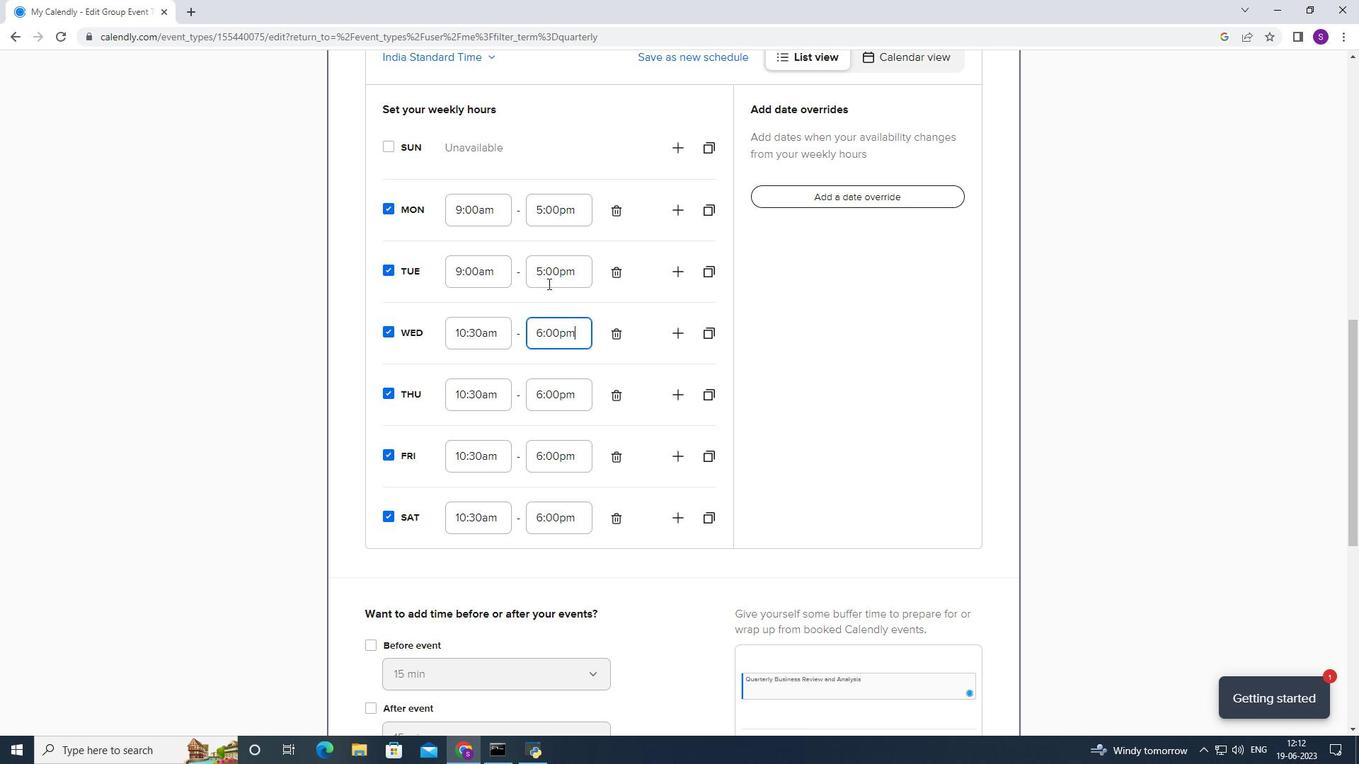 
Action: Mouse moved to (552, 358)
Screenshot: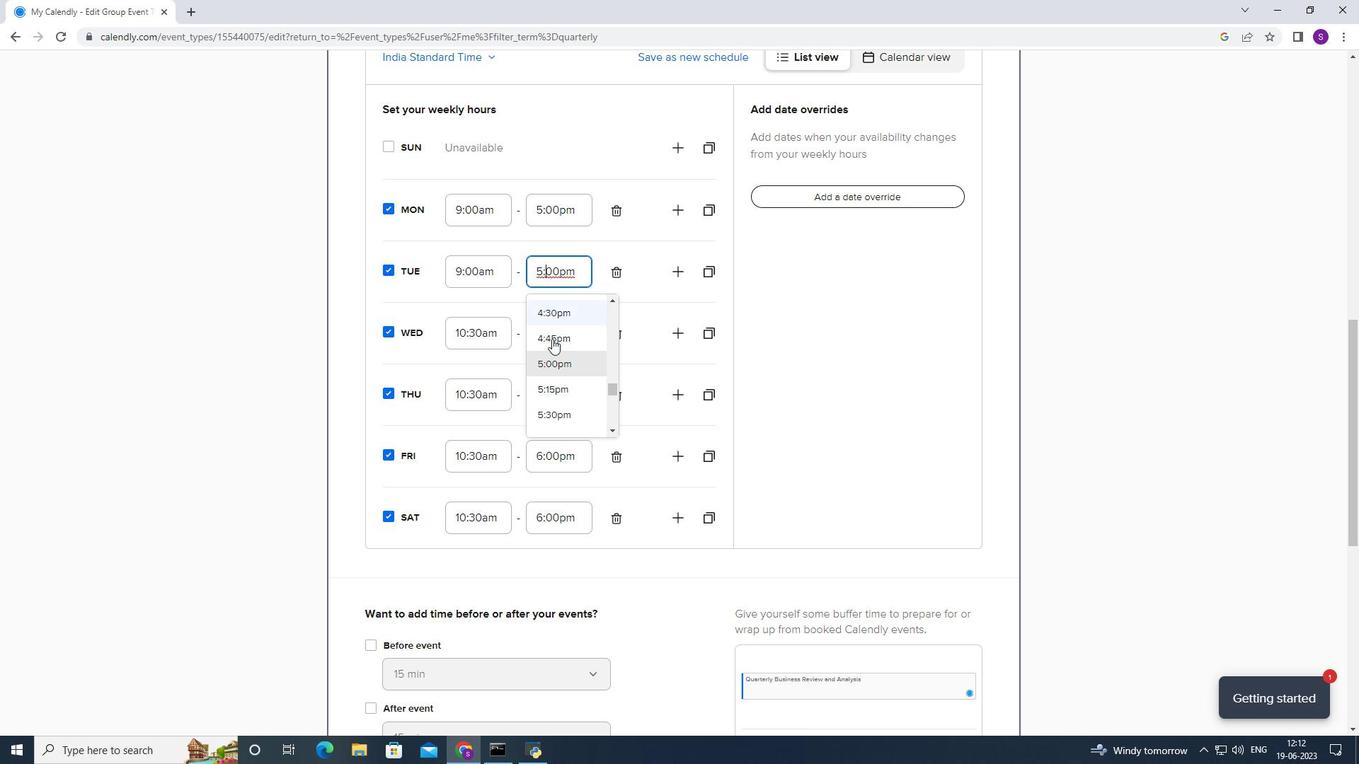 
Action: Mouse scrolled (552, 357) with delta (0, 0)
Screenshot: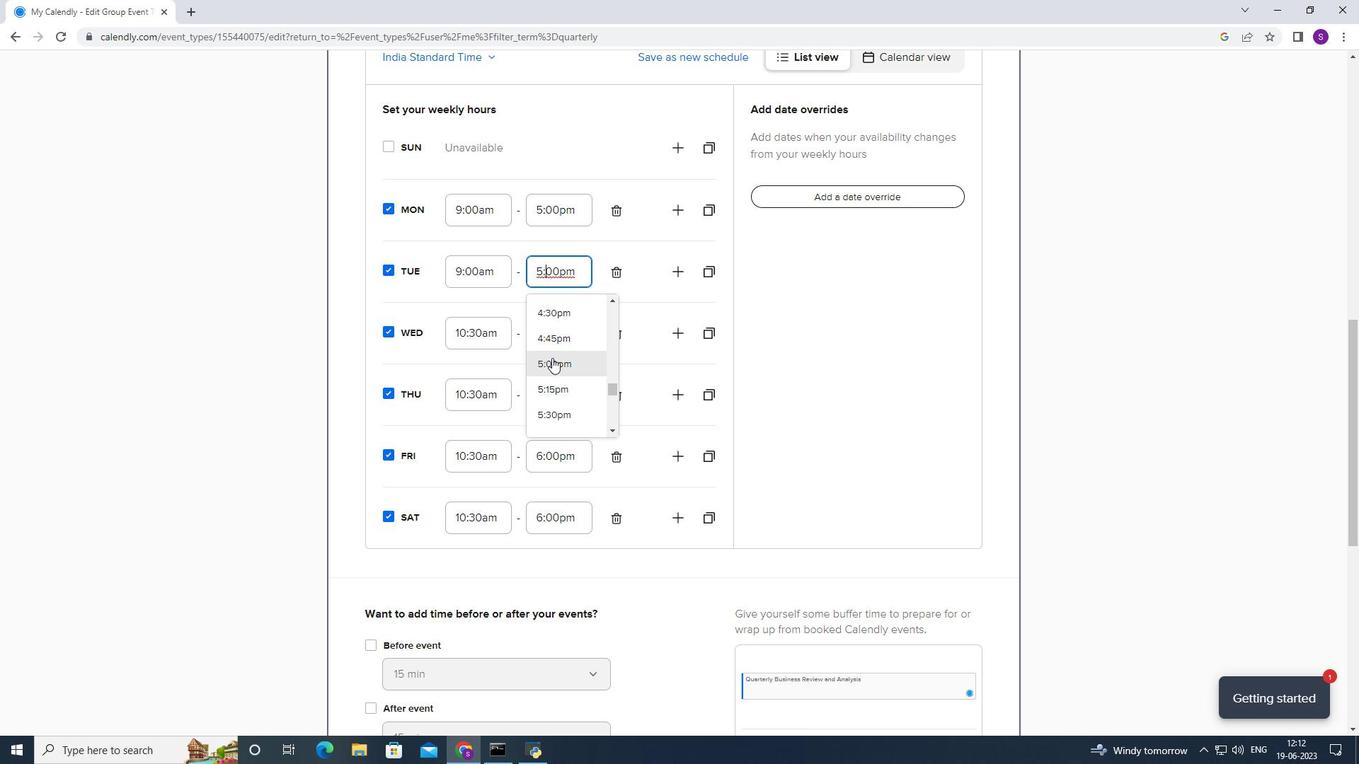 
Action: Mouse moved to (552, 402)
Screenshot: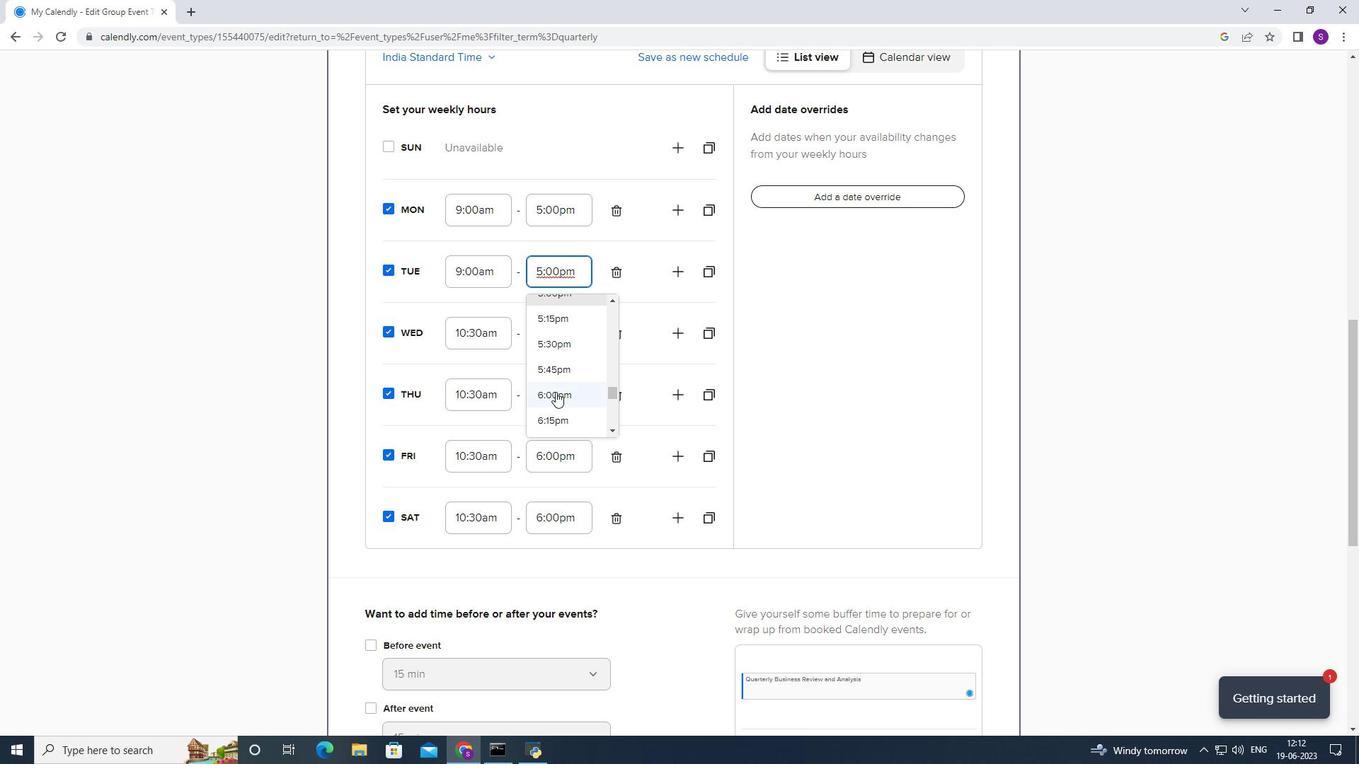 
Action: Mouse pressed left at (552, 402)
Screenshot: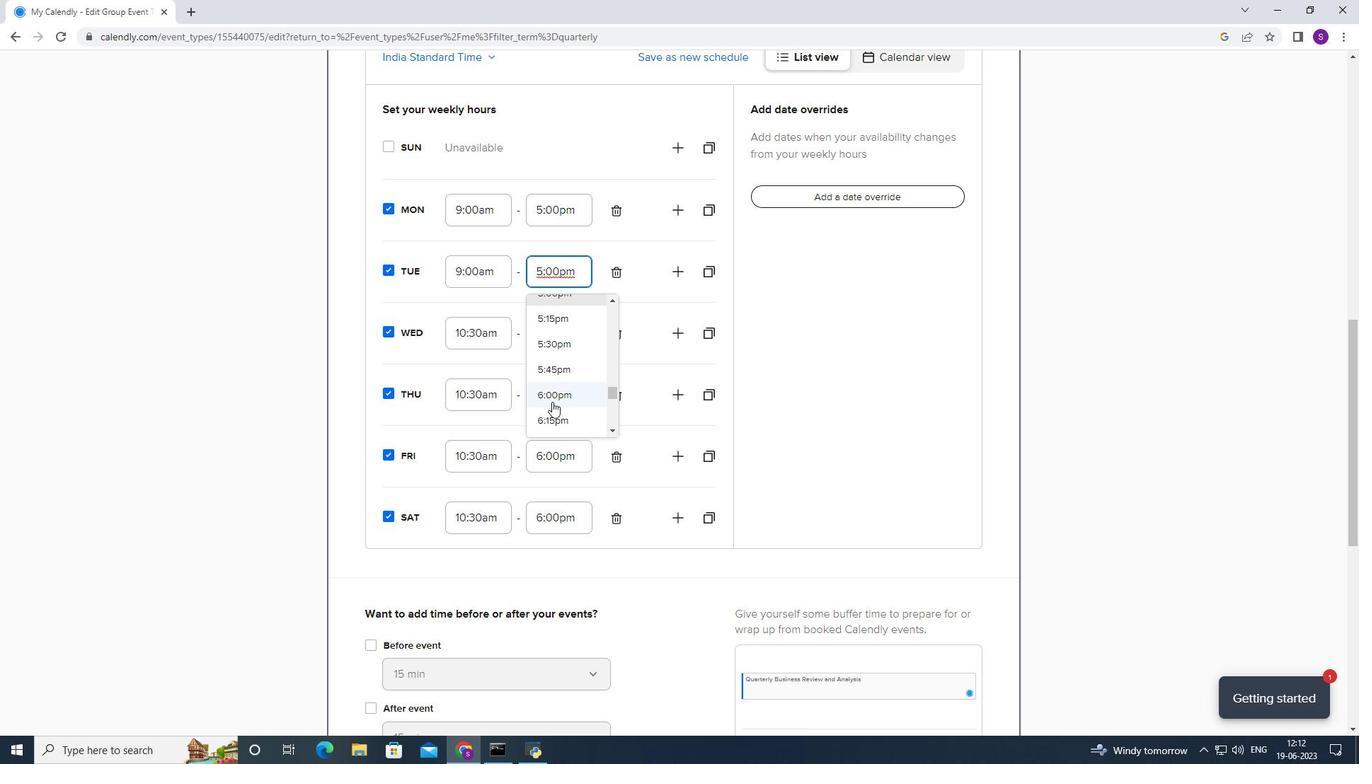 
Action: Mouse moved to (483, 275)
Screenshot: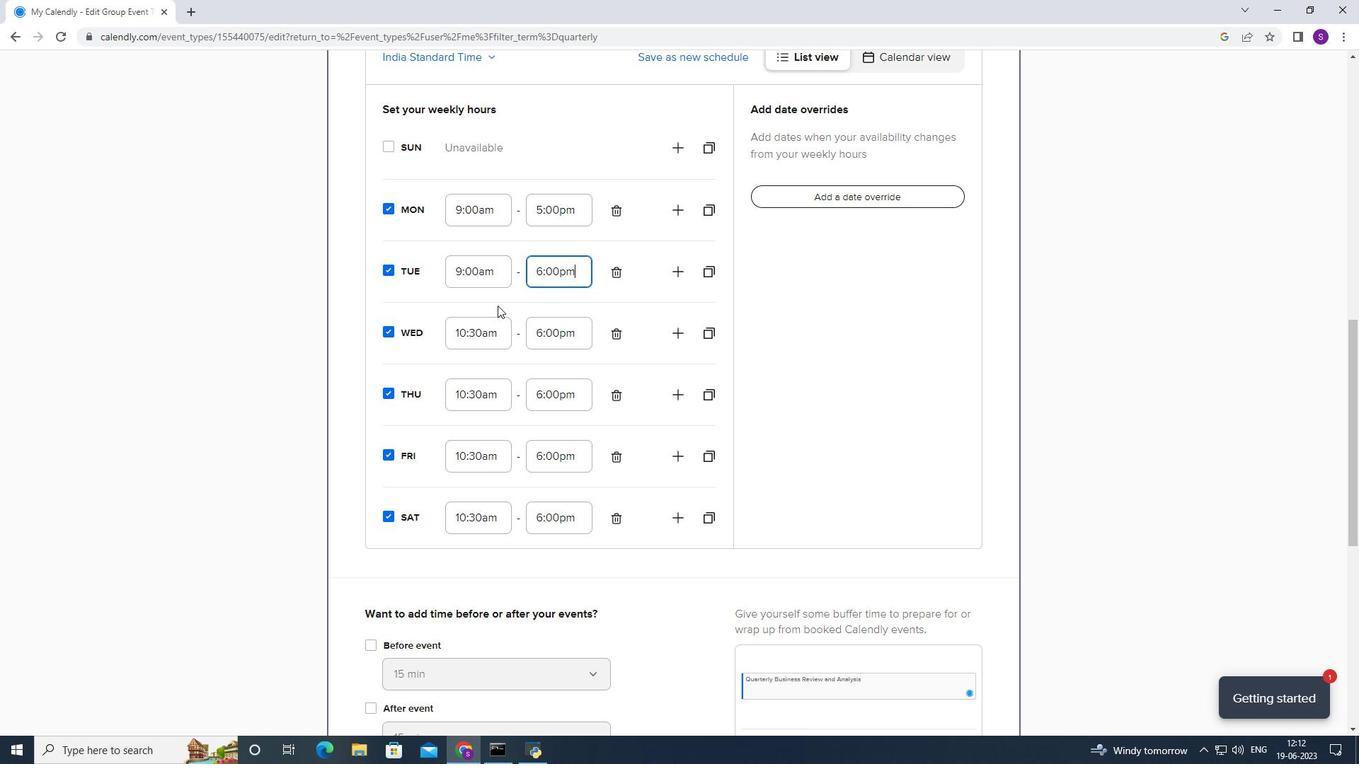 
Action: Mouse pressed left at (483, 275)
Screenshot: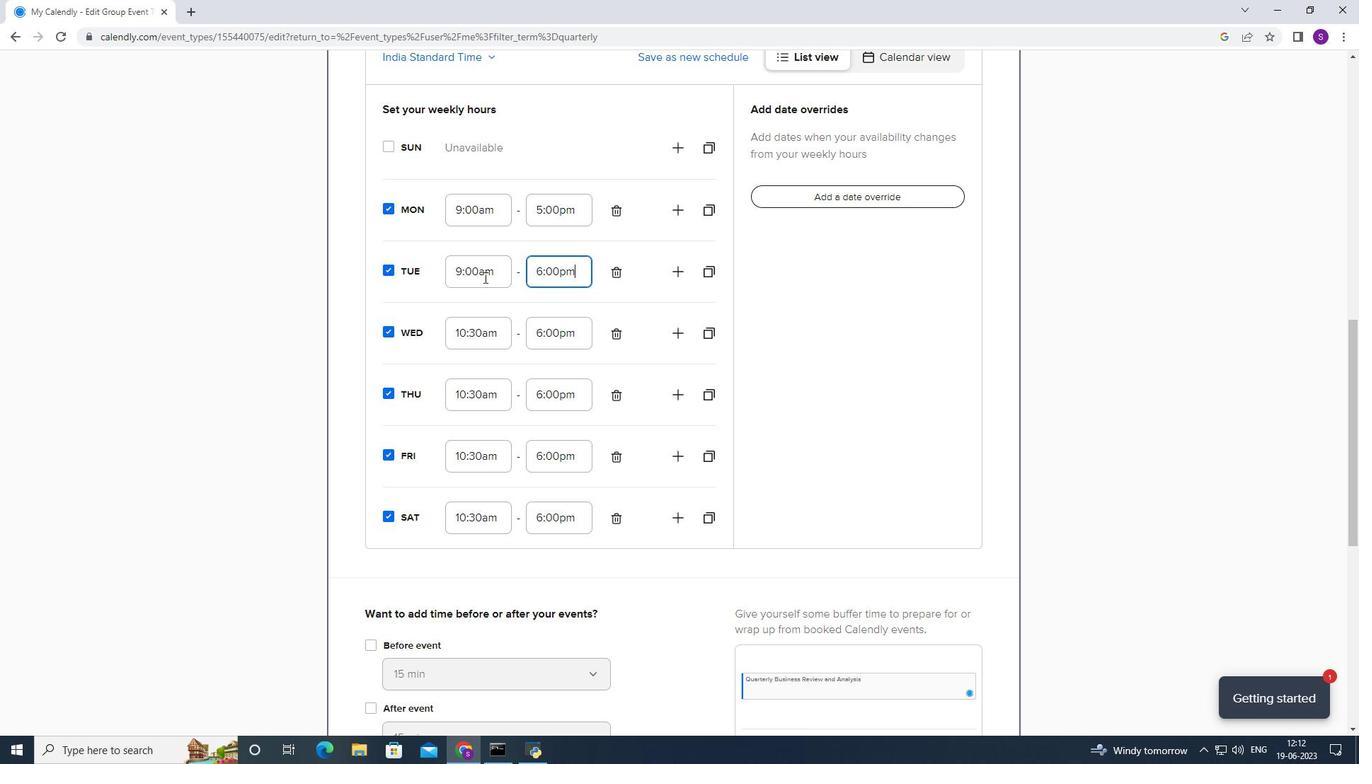 
Action: Mouse moved to (497, 335)
Screenshot: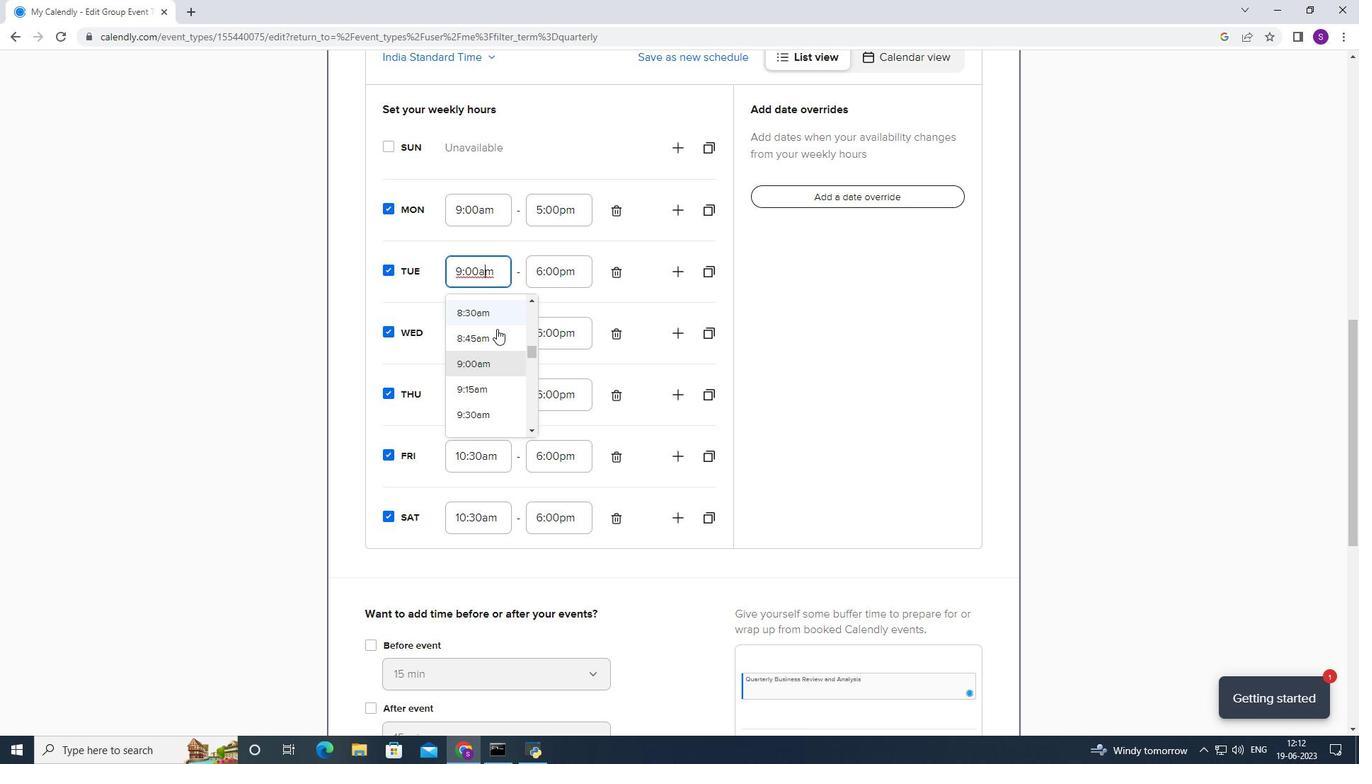 
Action: Mouse scrolled (497, 334) with delta (0, 0)
Screenshot: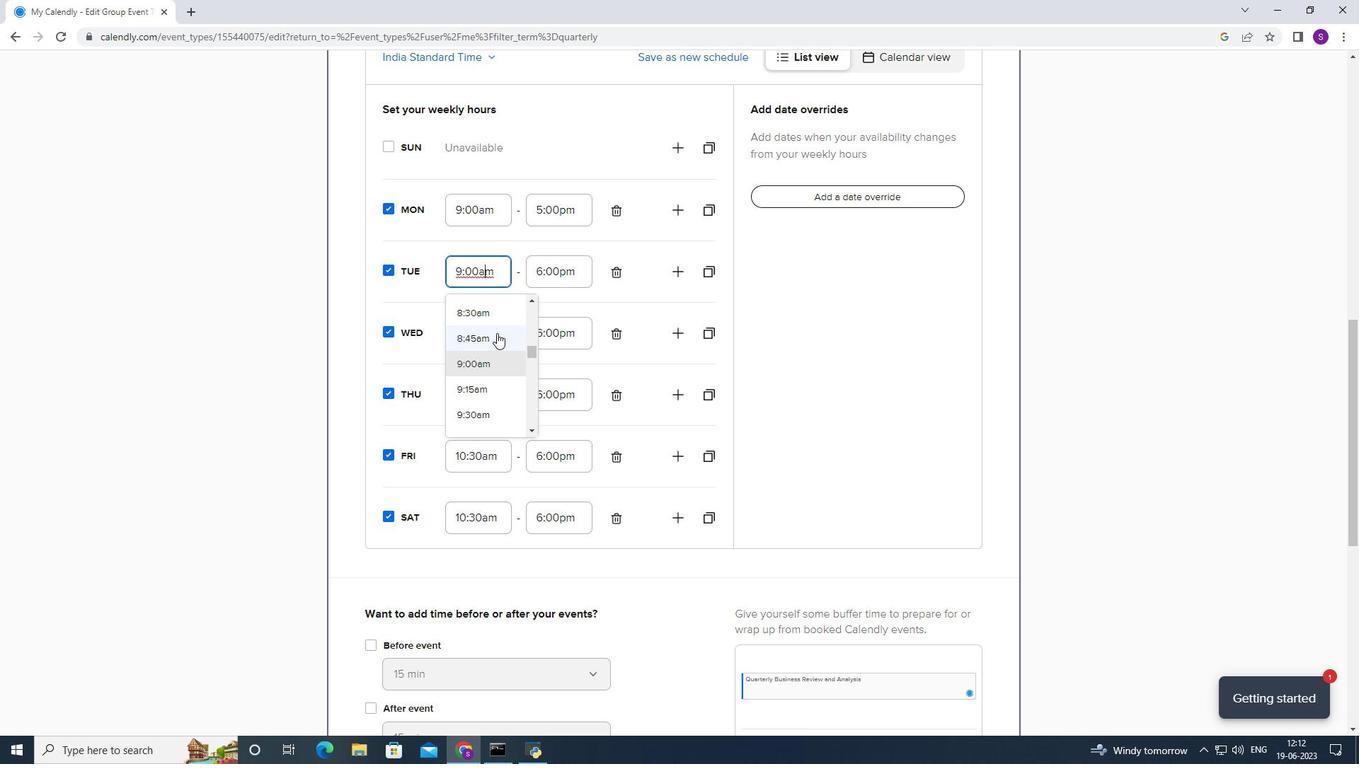 
Action: Mouse scrolled (497, 334) with delta (0, 0)
Screenshot: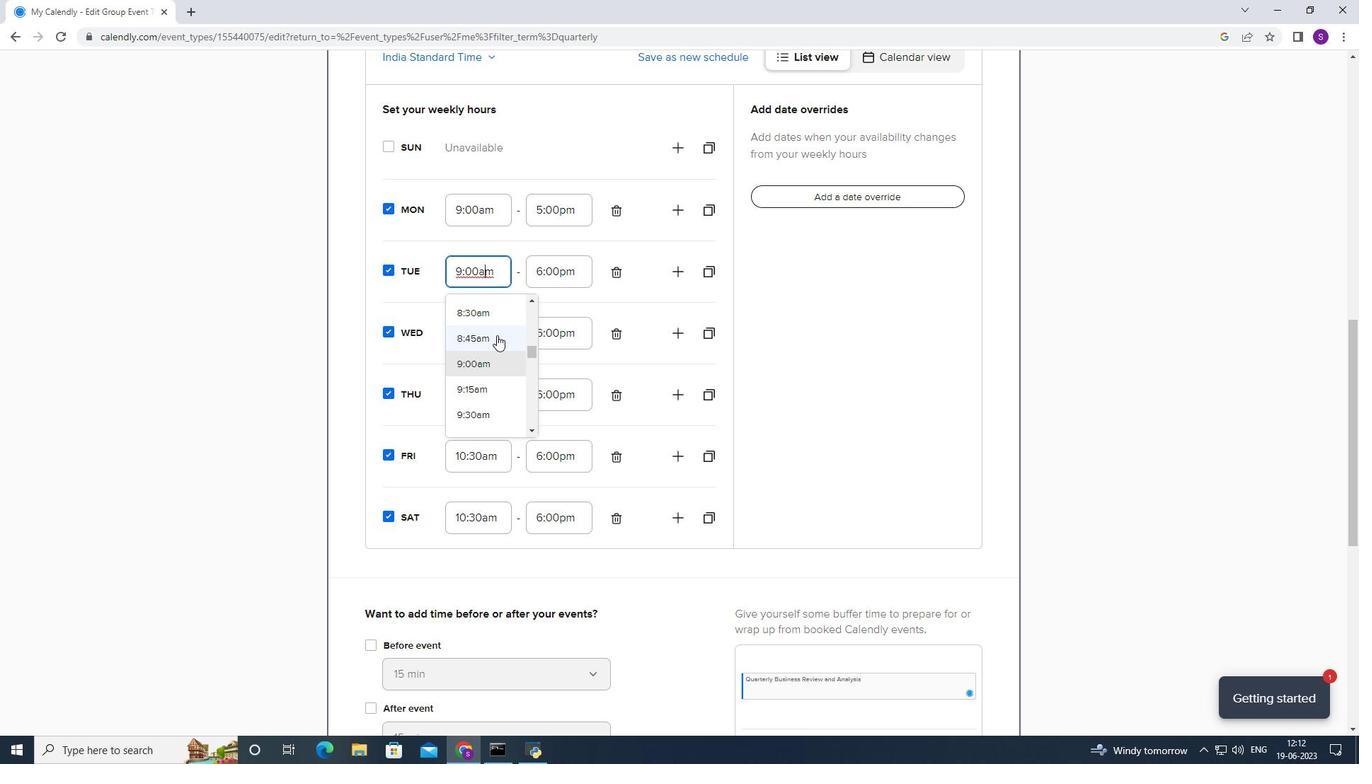 
Action: Mouse moved to (465, 372)
Screenshot: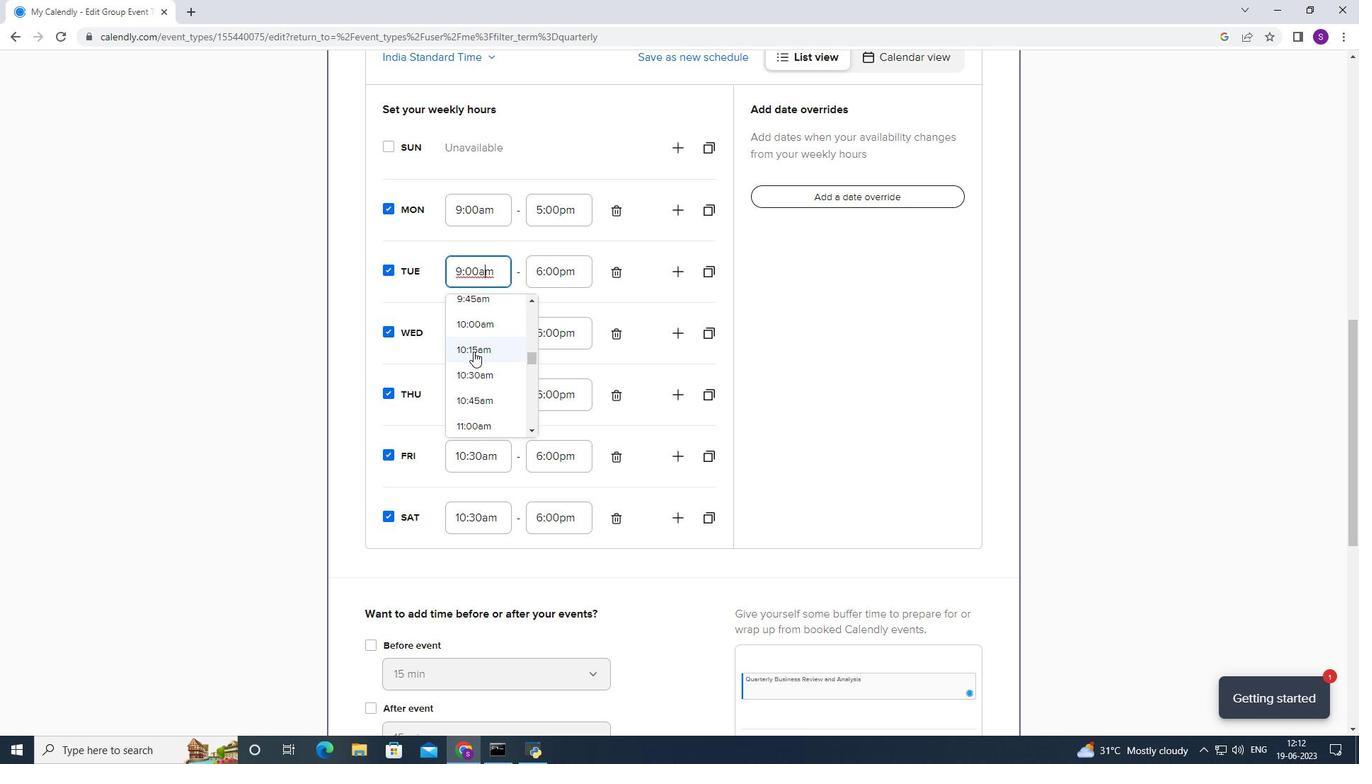 
Action: Mouse pressed left at (465, 372)
Screenshot: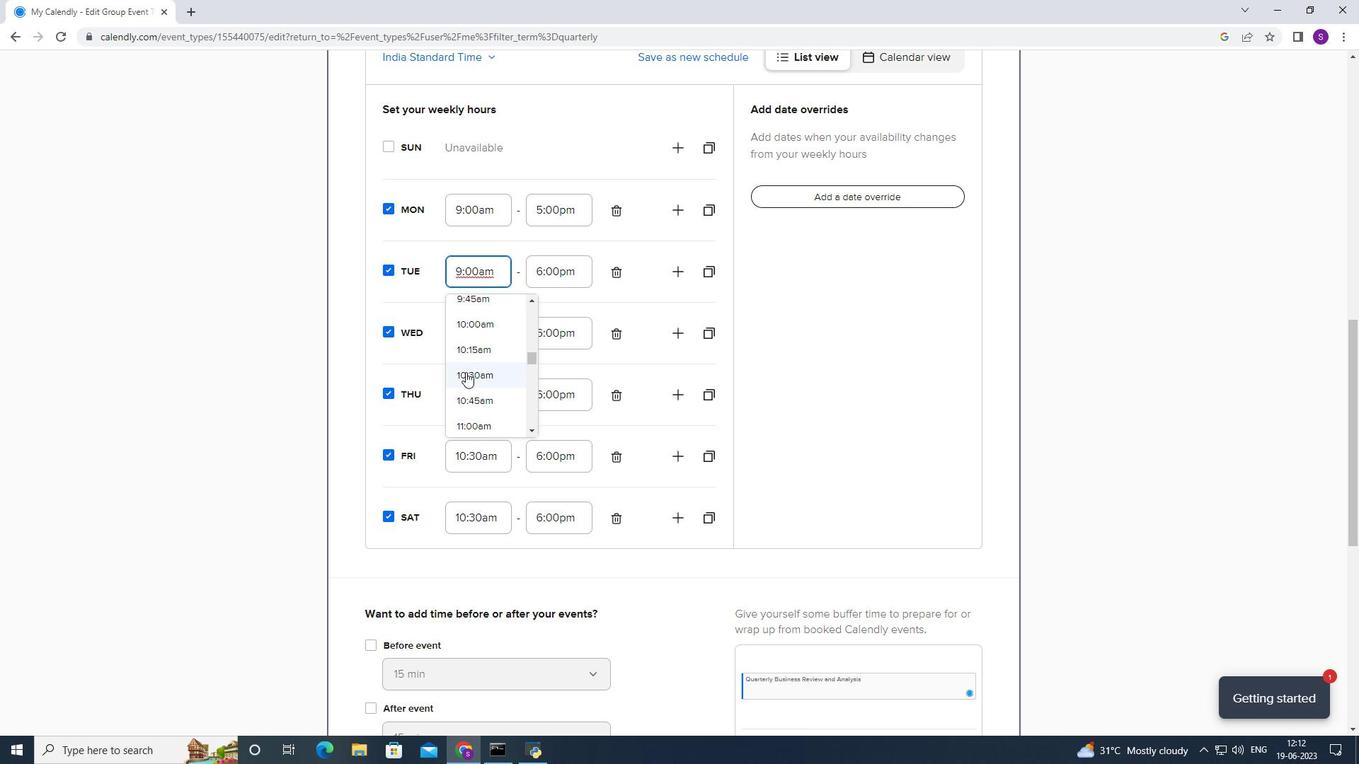 
Action: Mouse moved to (470, 332)
Screenshot: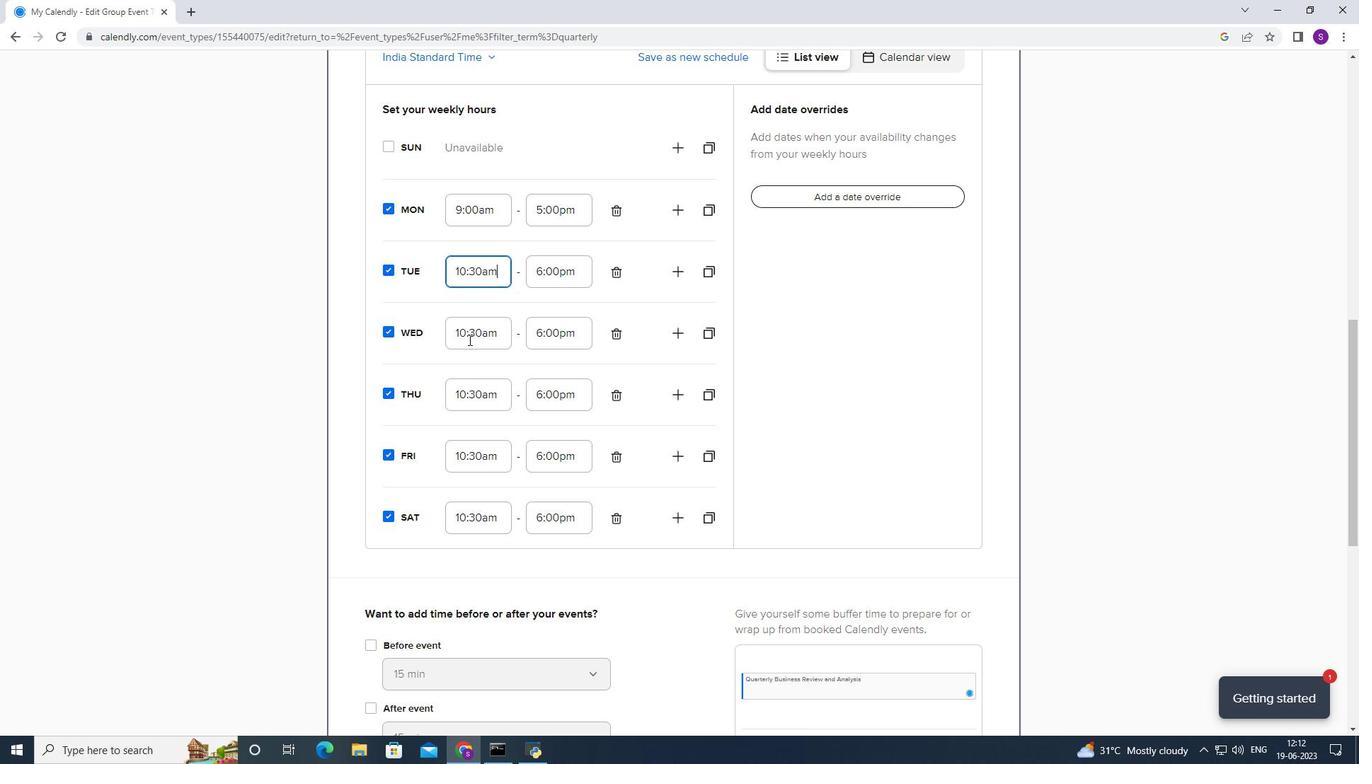 
Action: Mouse pressed left at (470, 332)
Screenshot: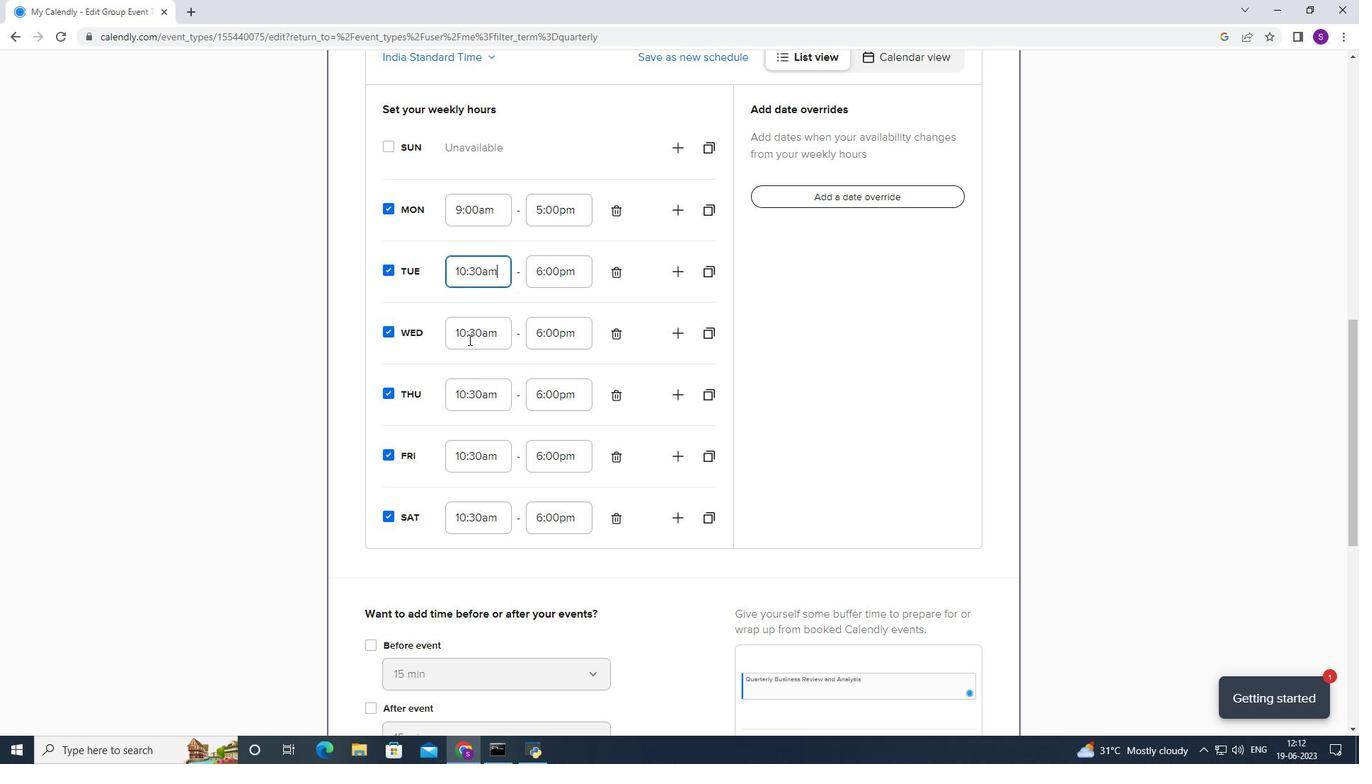
Action: Mouse moved to (482, 218)
Screenshot: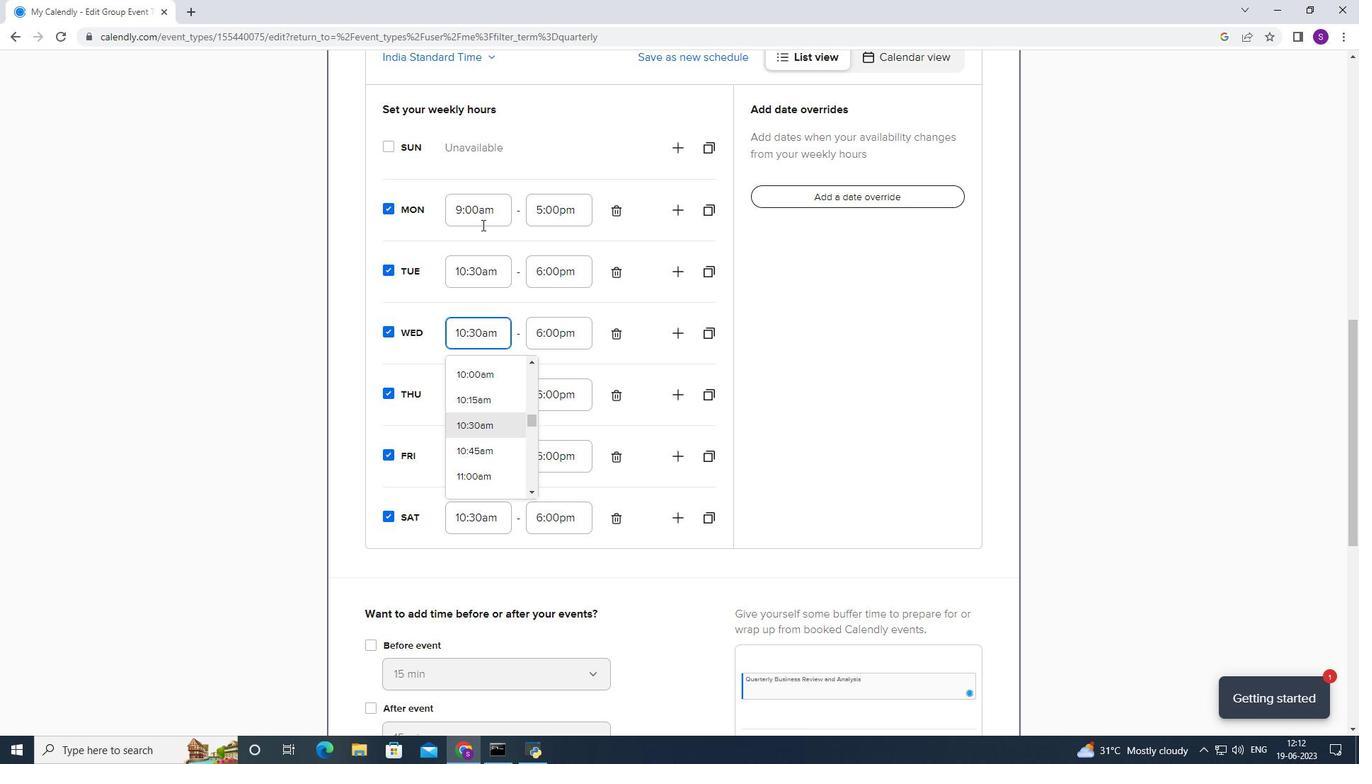 
Action: Mouse pressed left at (482, 218)
Screenshot: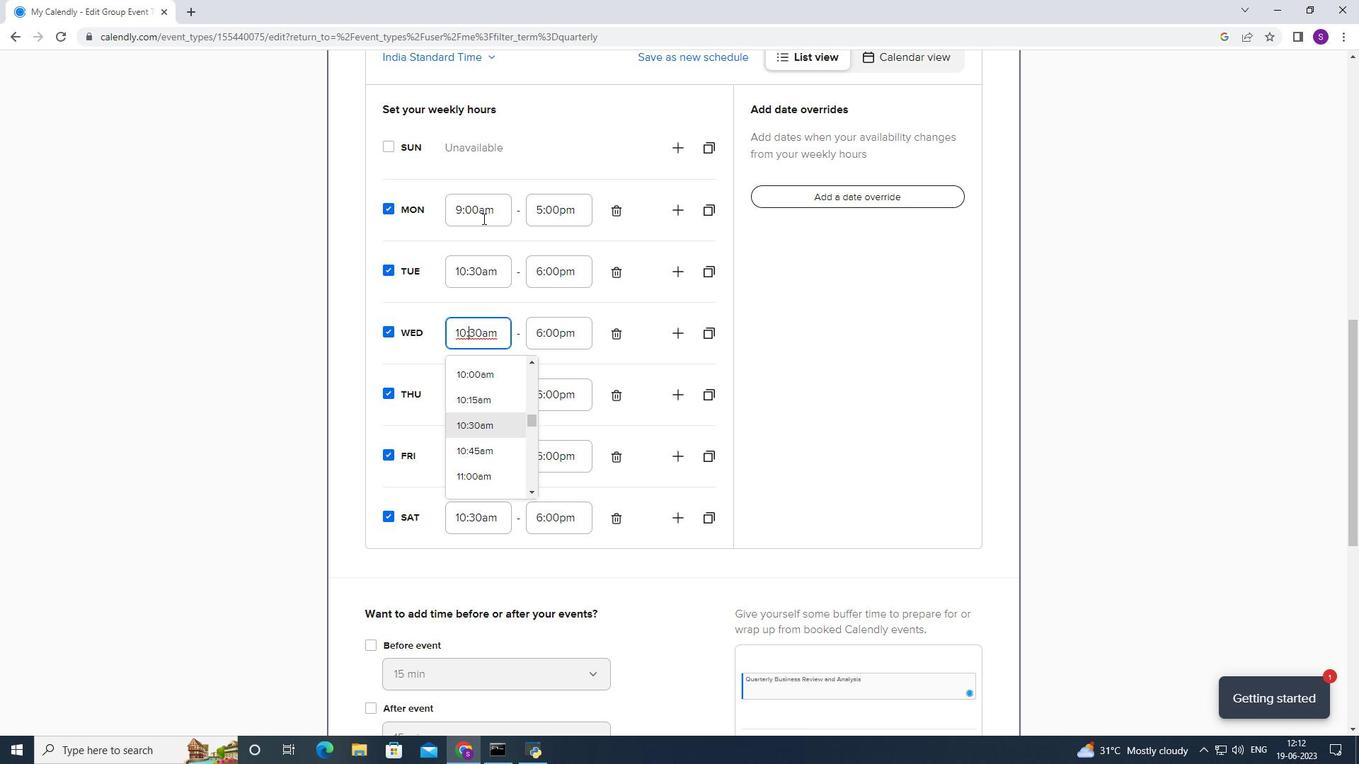 
Action: Mouse moved to (465, 315)
Screenshot: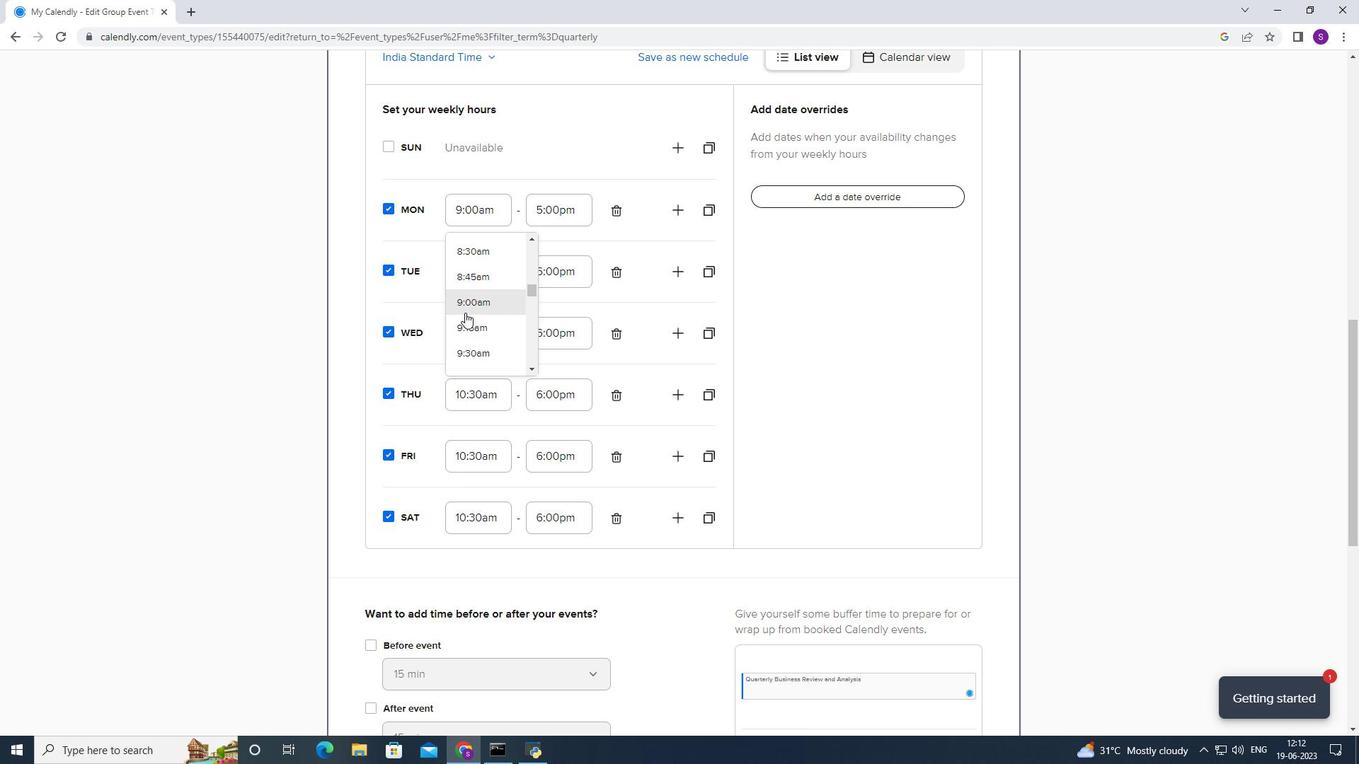 
Action: Mouse scrolled (465, 314) with delta (0, 0)
Screenshot: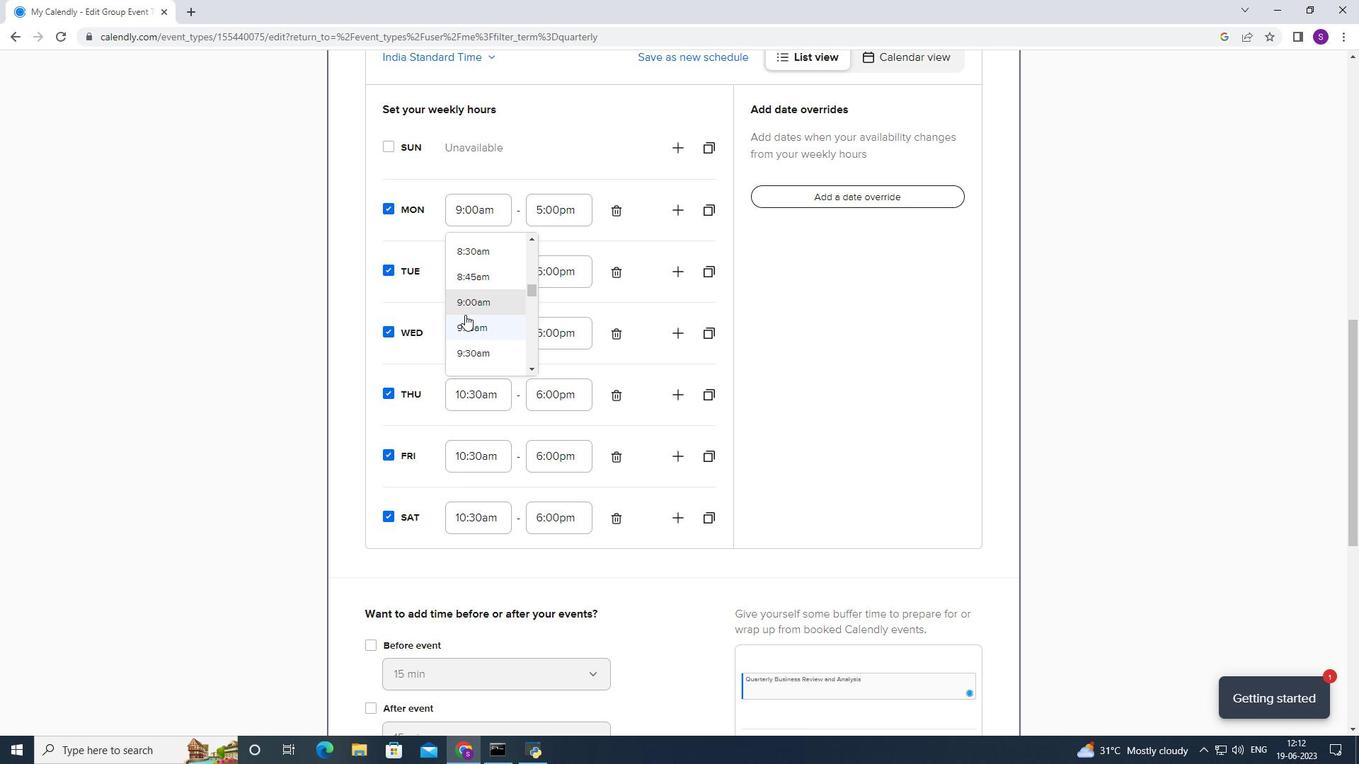 
Action: Mouse scrolled (465, 314) with delta (0, 0)
Screenshot: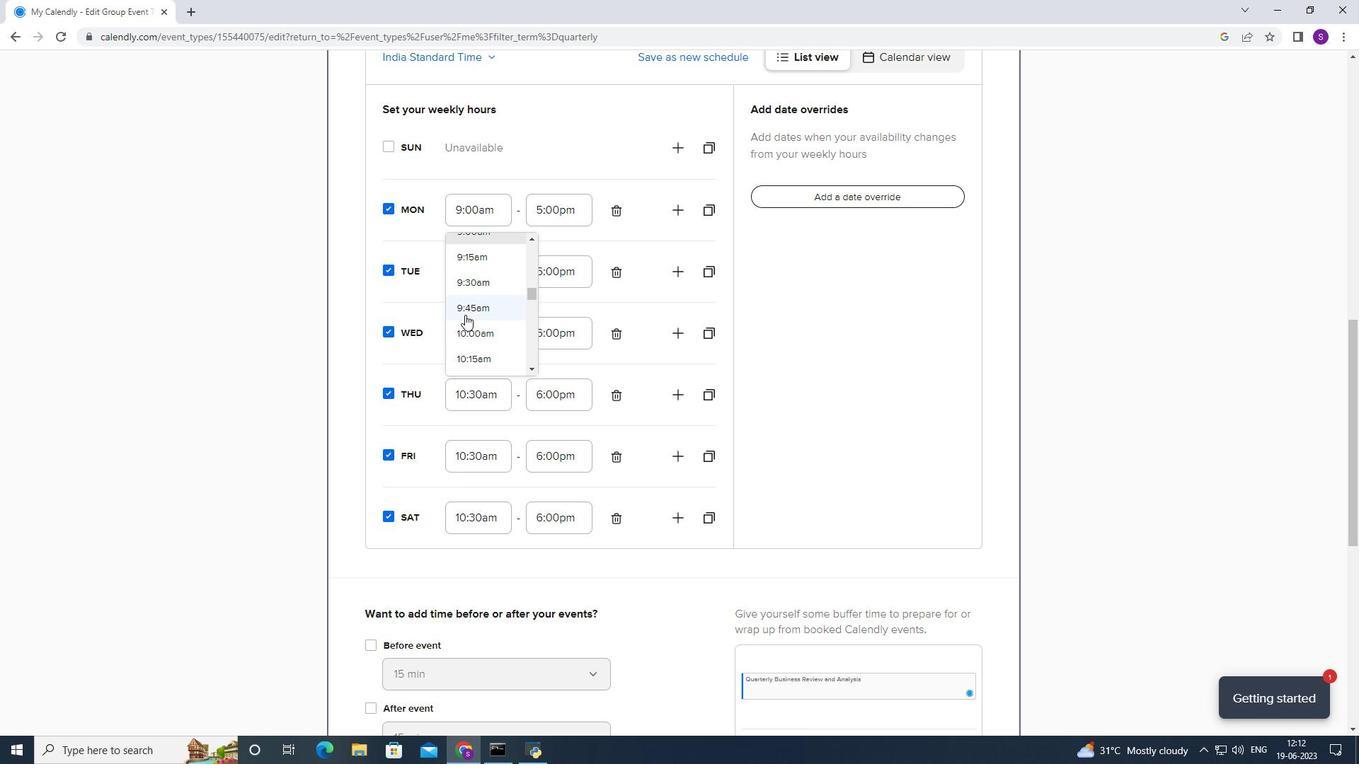 
Action: Mouse moved to (467, 315)
Screenshot: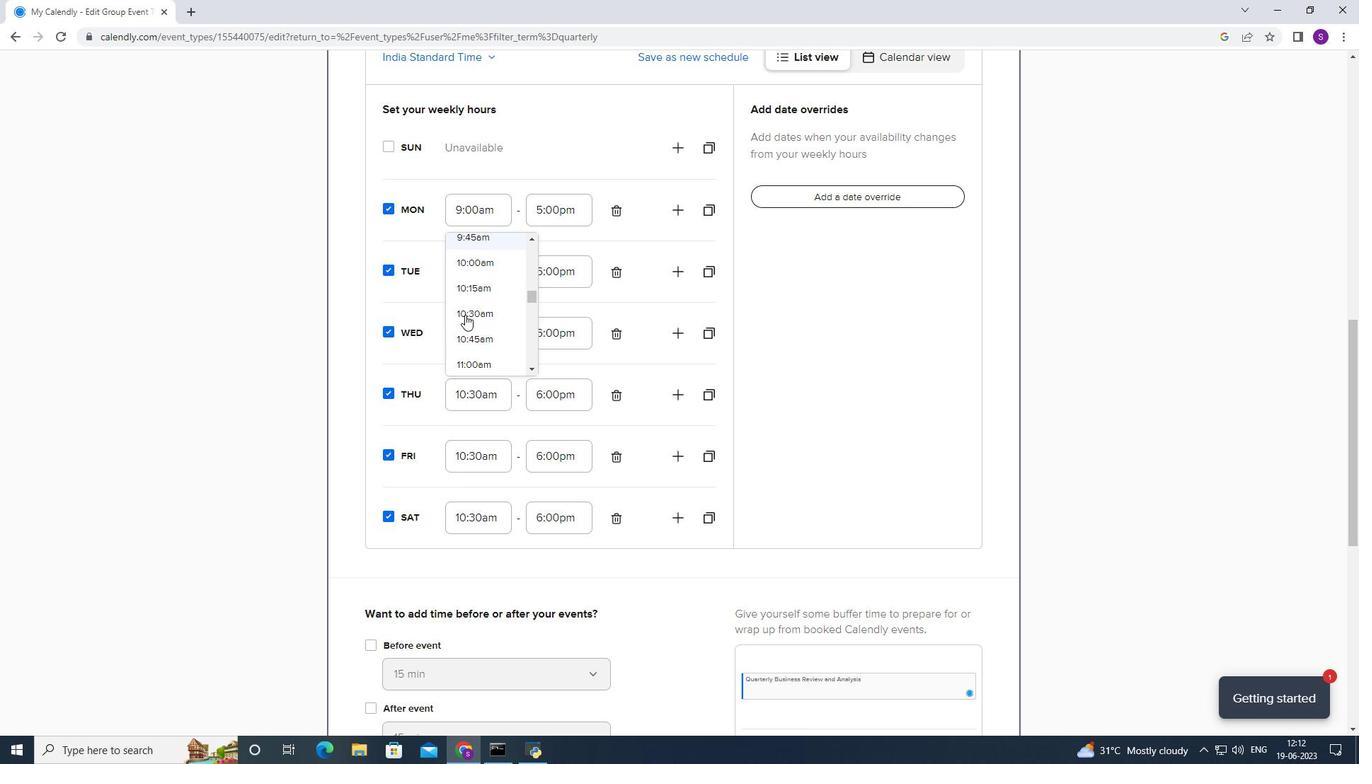 
Action: Mouse pressed left at (467, 315)
Screenshot: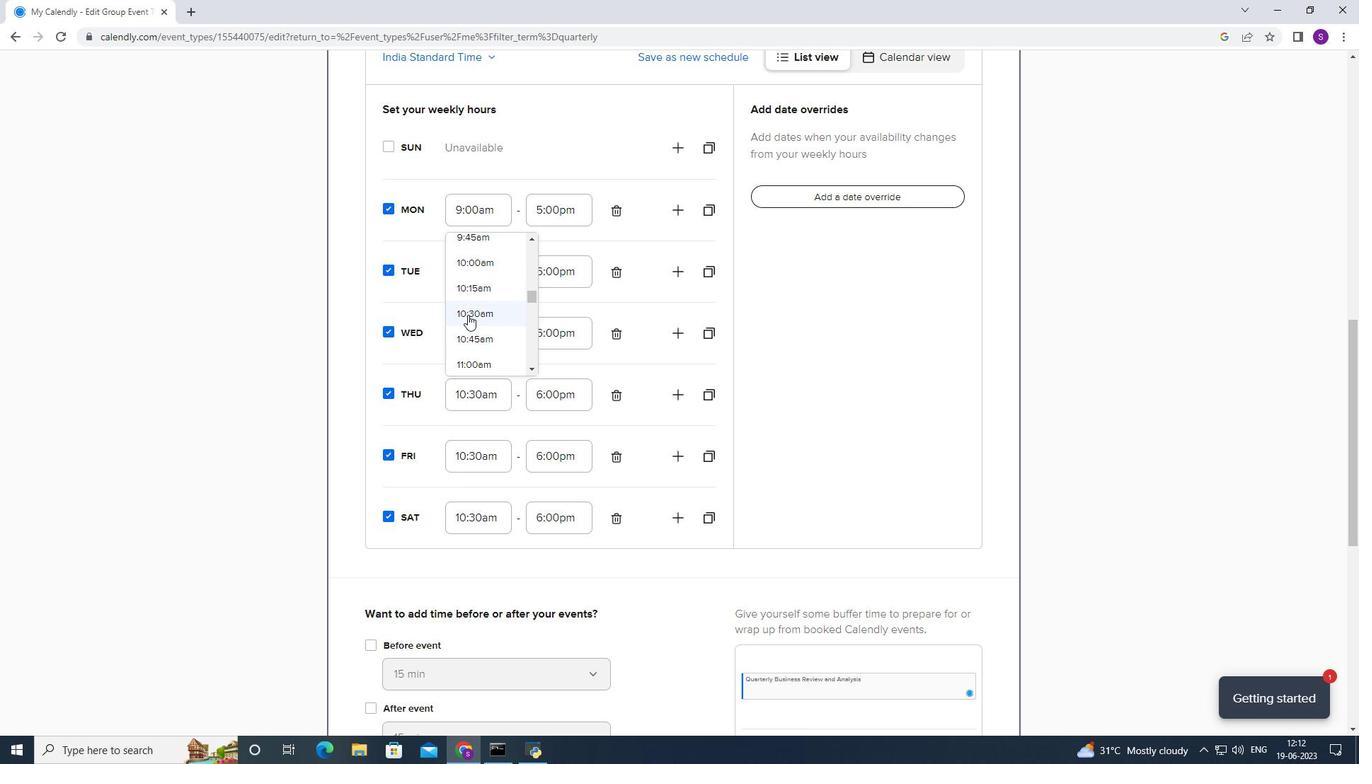 
Action: Mouse moved to (533, 207)
Screenshot: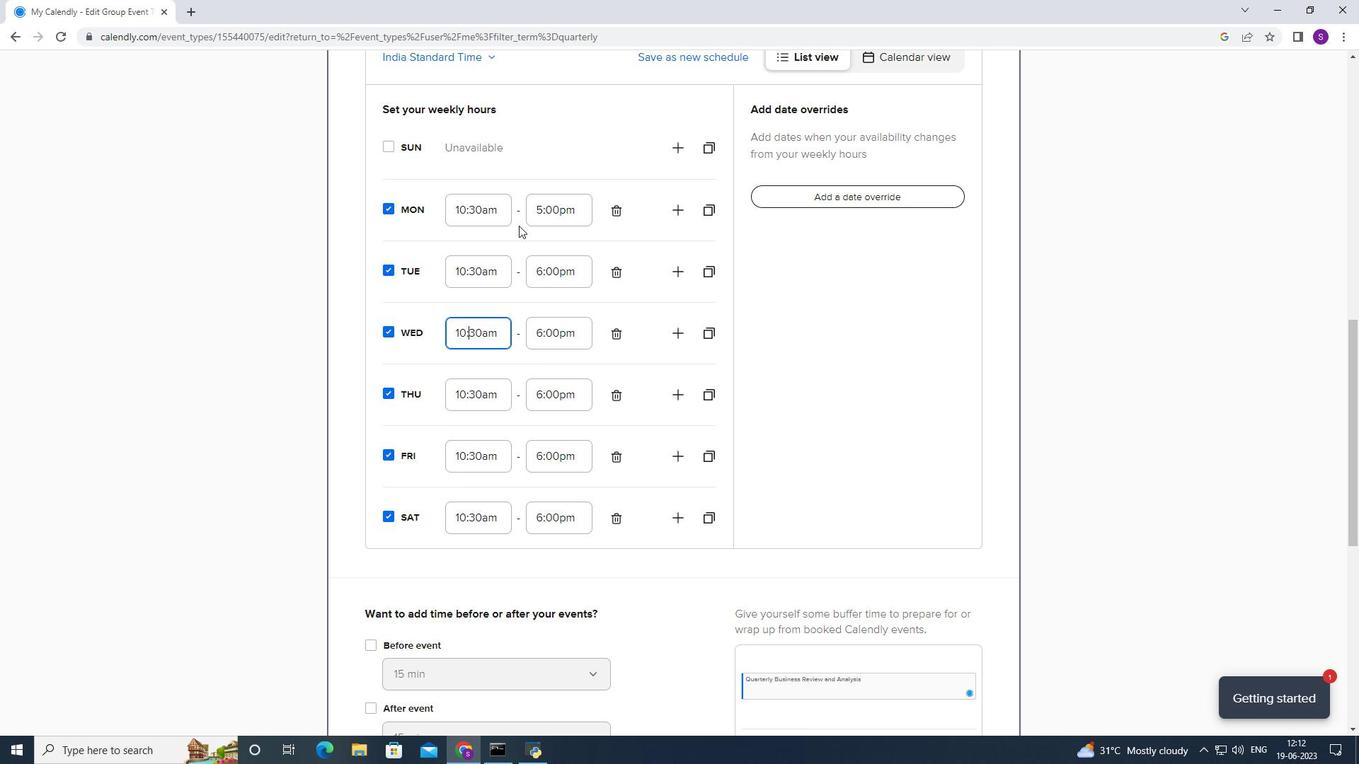 
Action: Mouse pressed left at (533, 207)
Screenshot: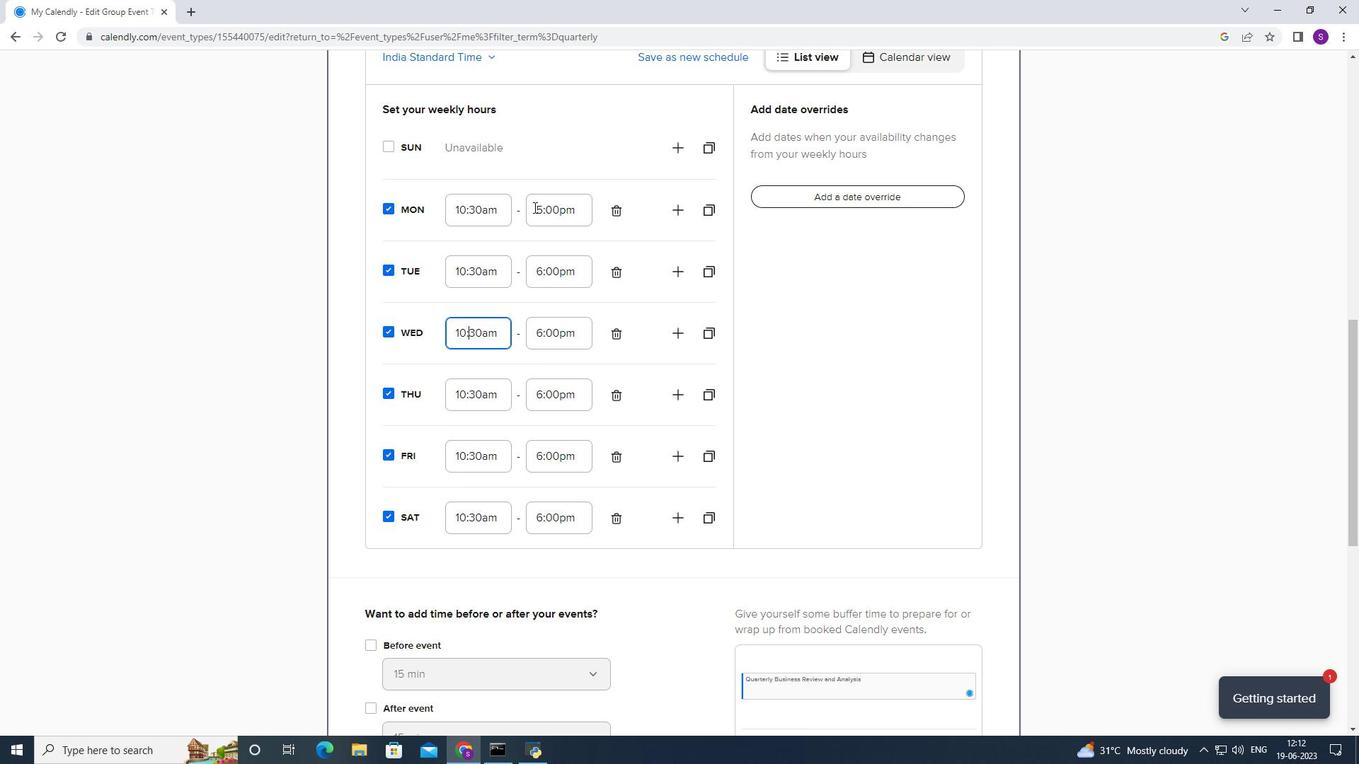 
Action: Mouse moved to (557, 259)
Screenshot: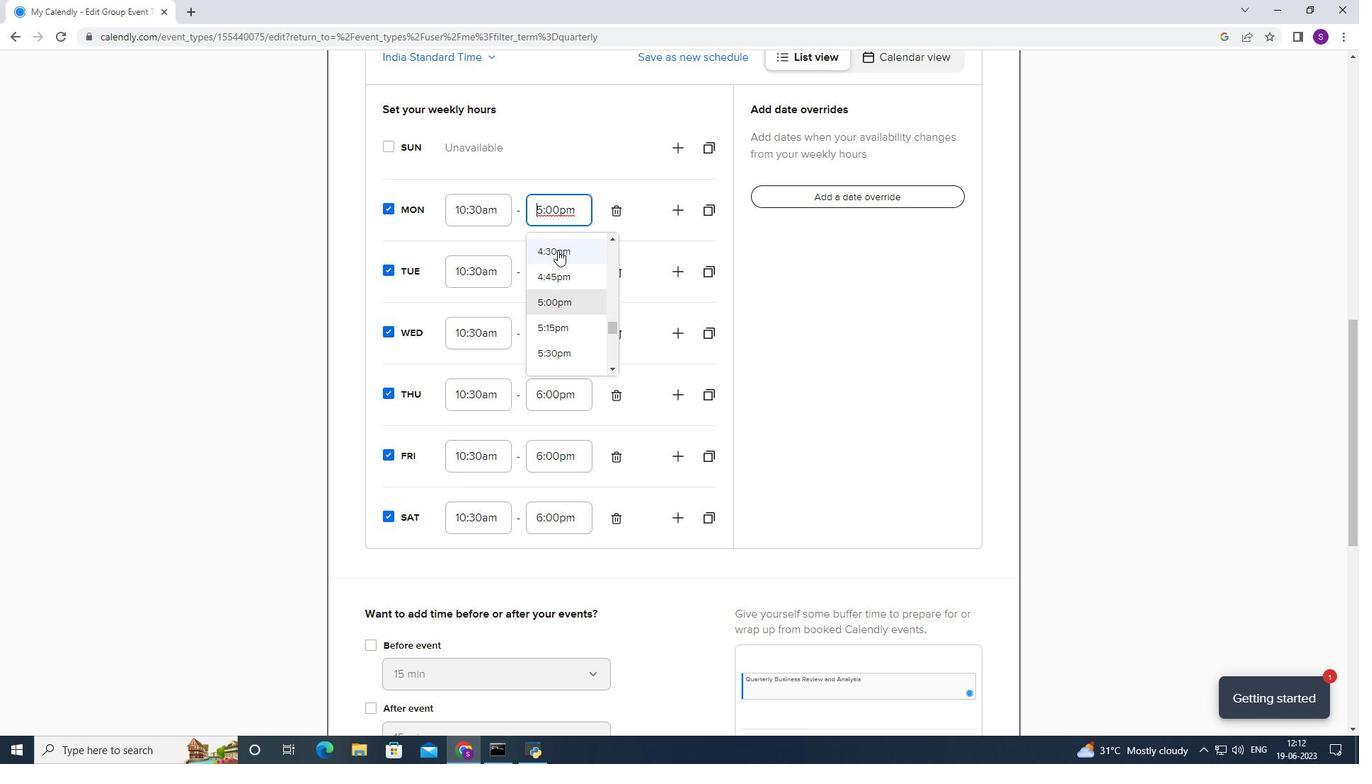 
Action: Mouse scrolled (557, 259) with delta (0, 0)
Screenshot: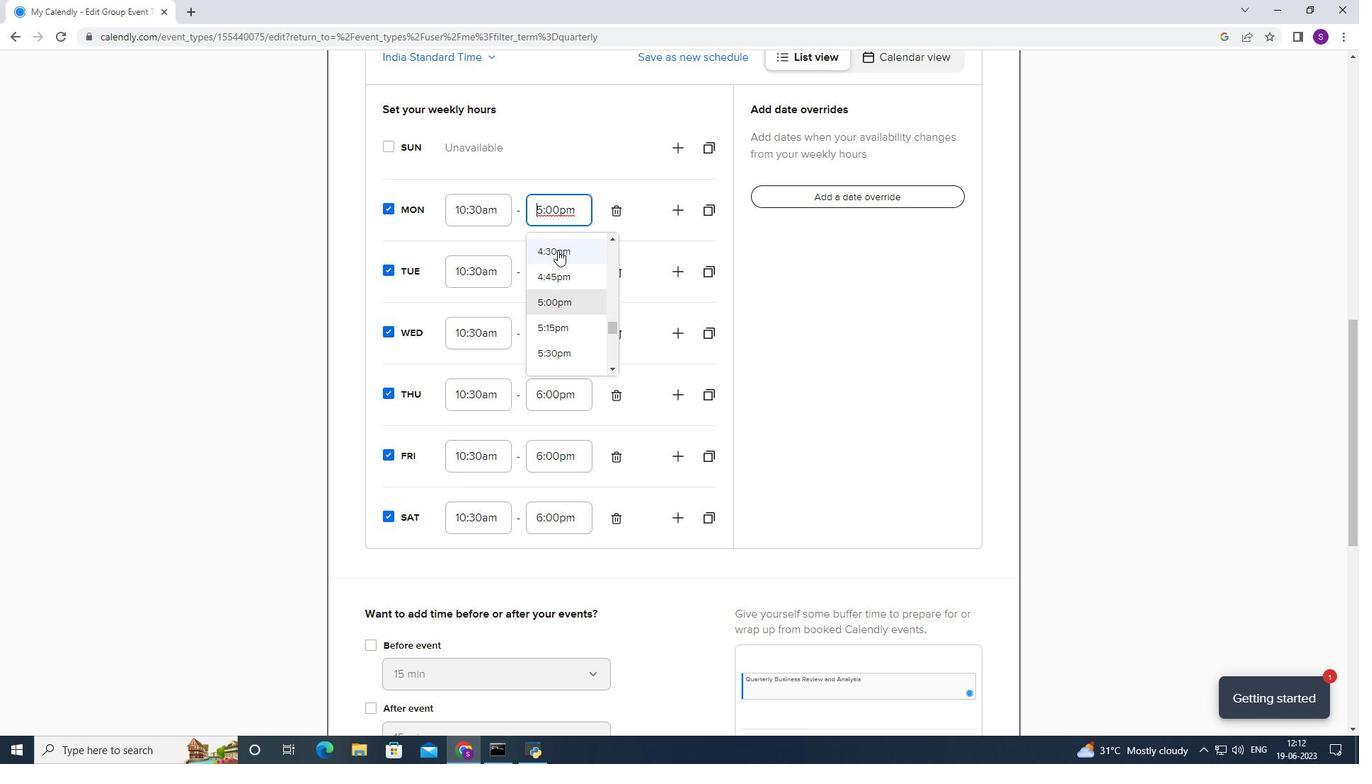 
Action: Mouse moved to (557, 264)
Screenshot: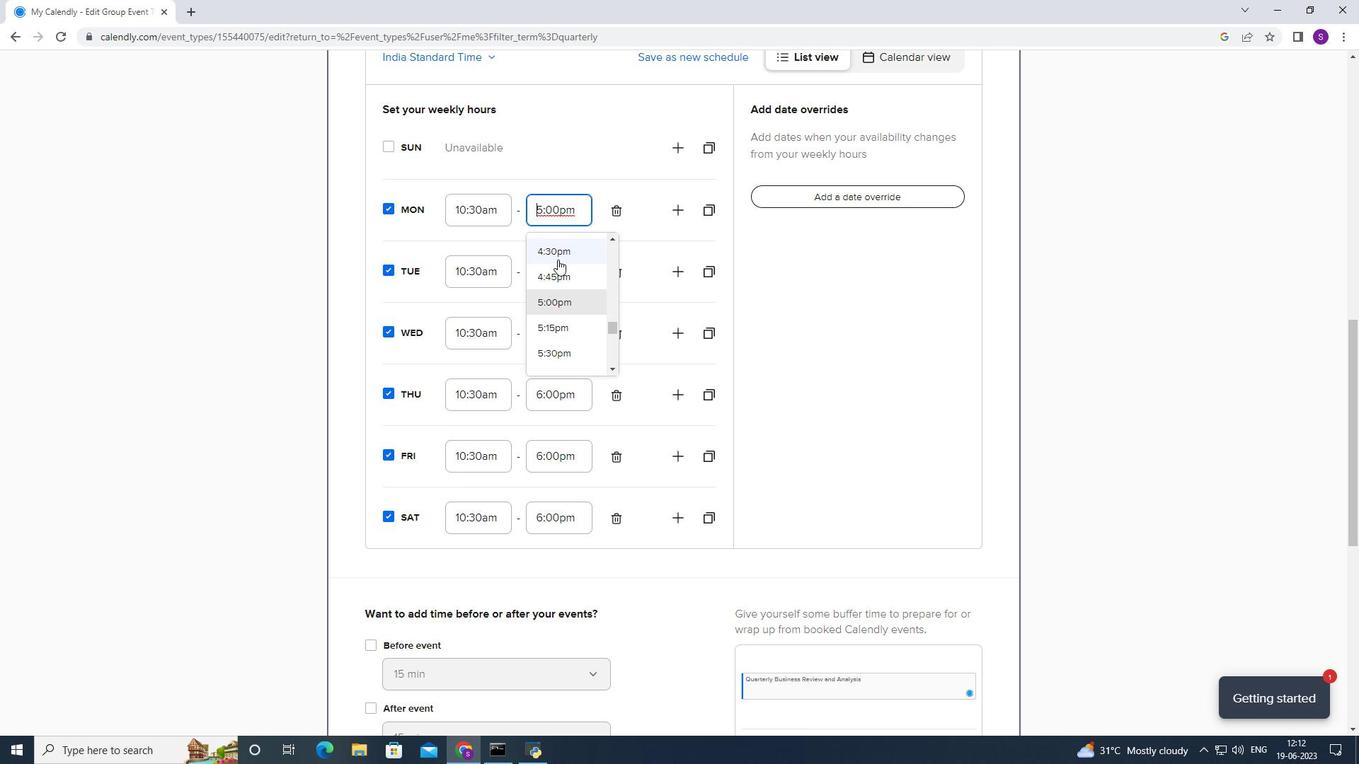 
Action: Mouse scrolled (557, 263) with delta (0, 0)
Screenshot: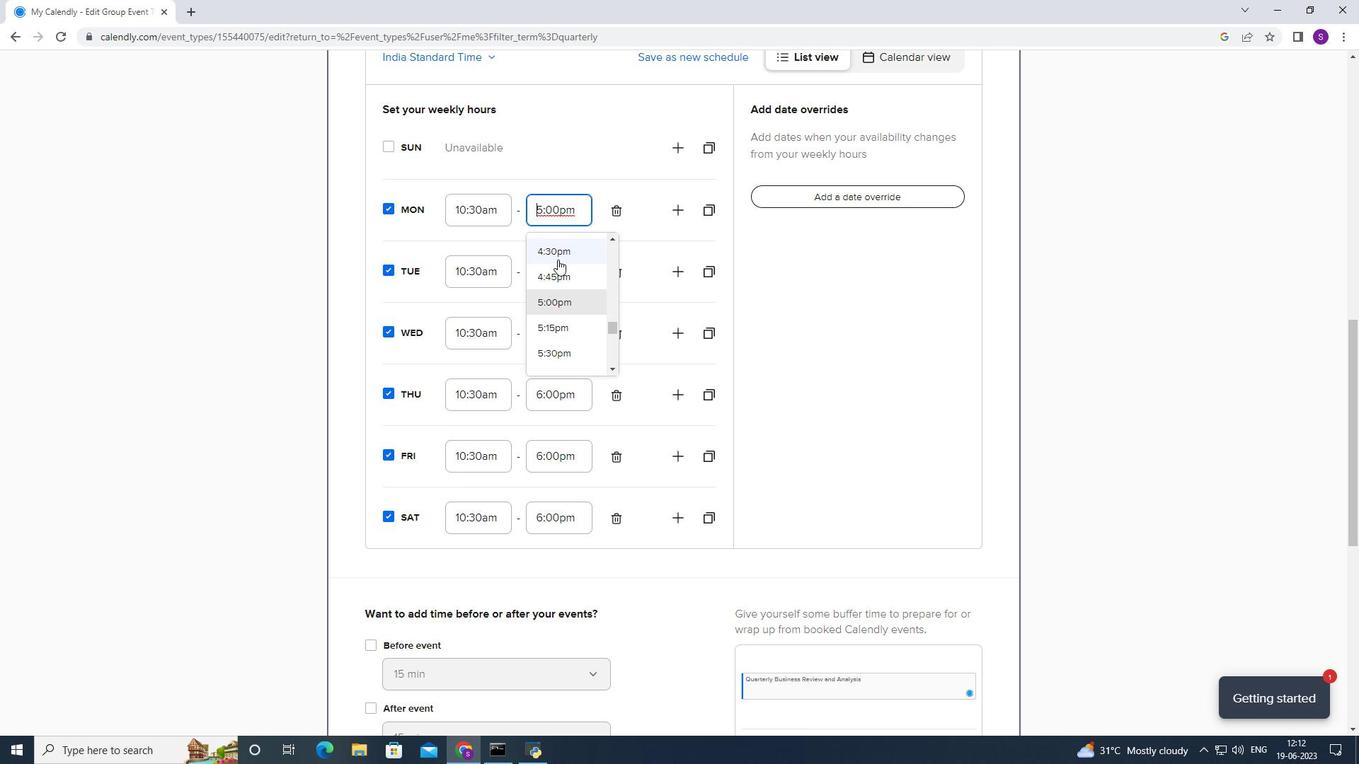 
Action: Mouse scrolled (557, 264) with delta (0, 0)
Screenshot: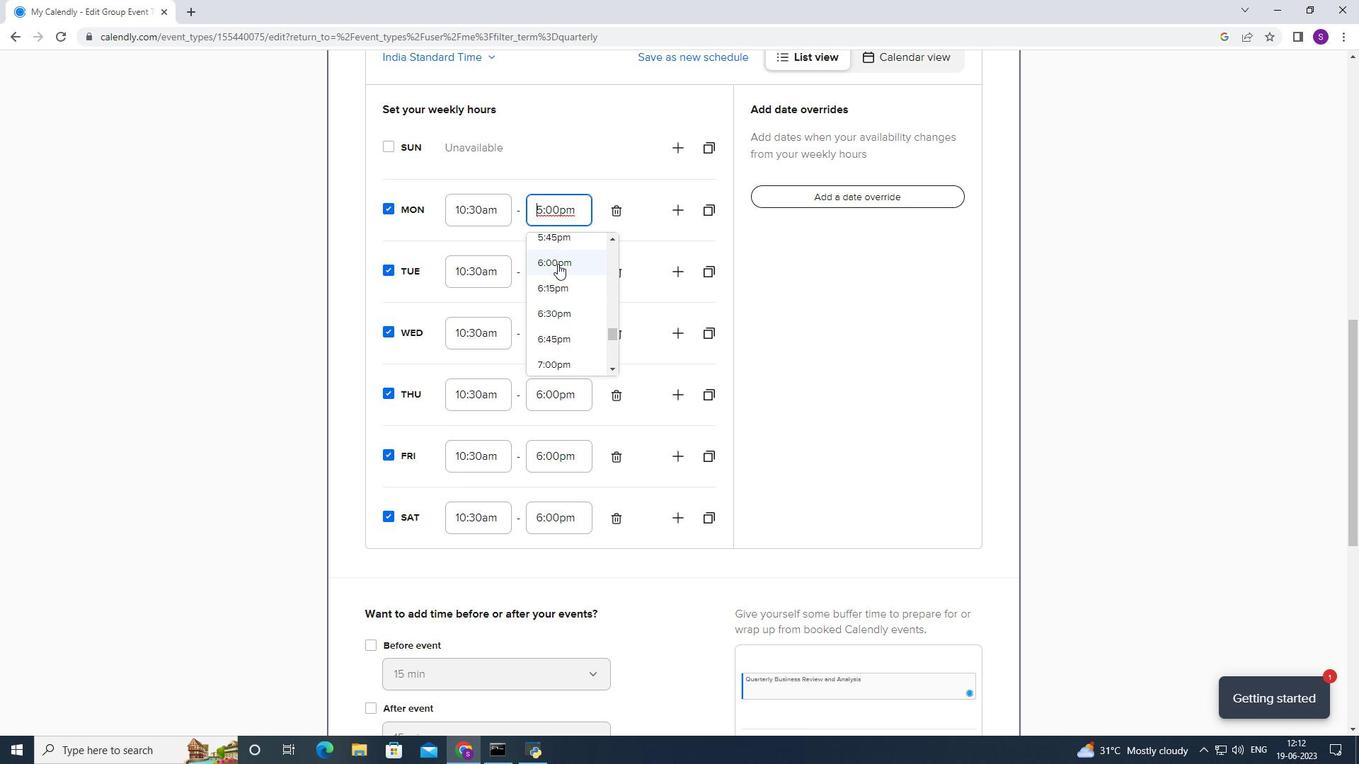 
Action: Mouse moved to (542, 332)
Screenshot: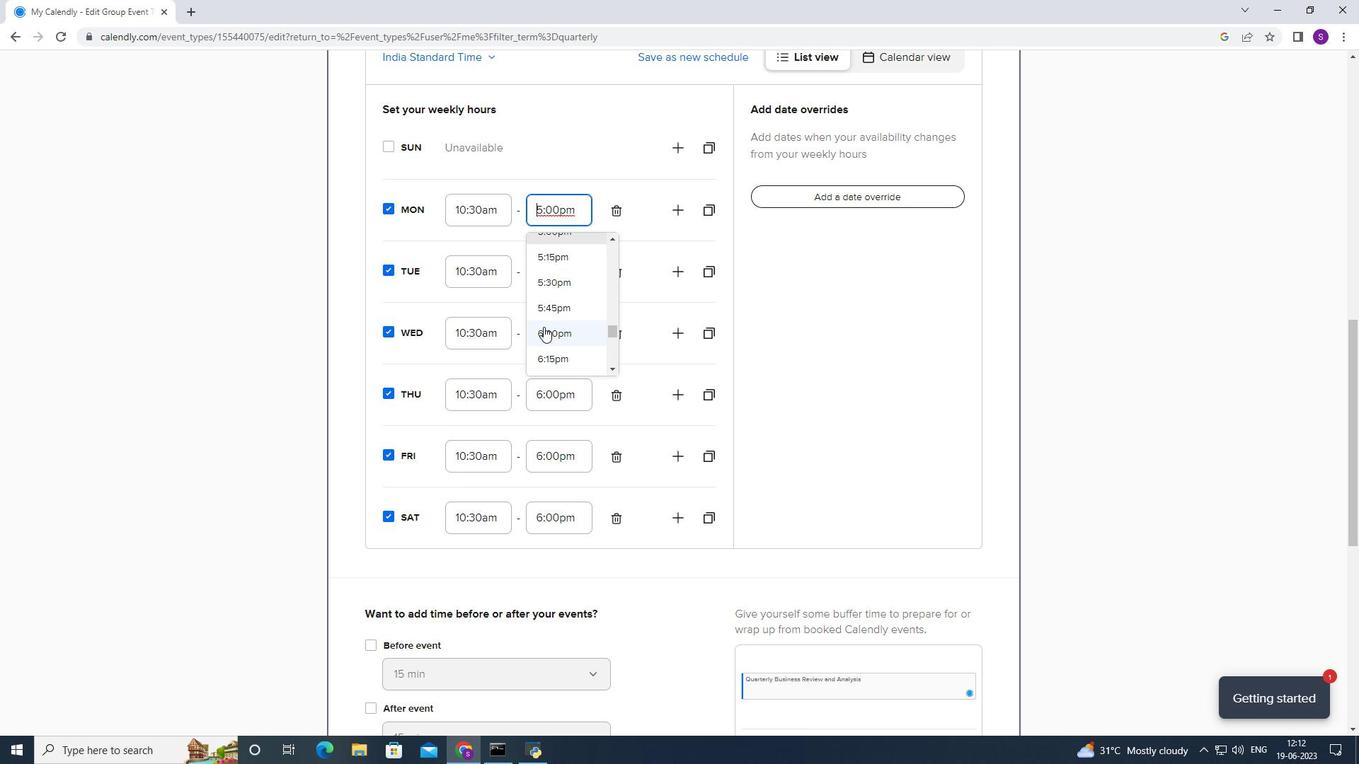 
Action: Mouse pressed left at (542, 332)
Screenshot: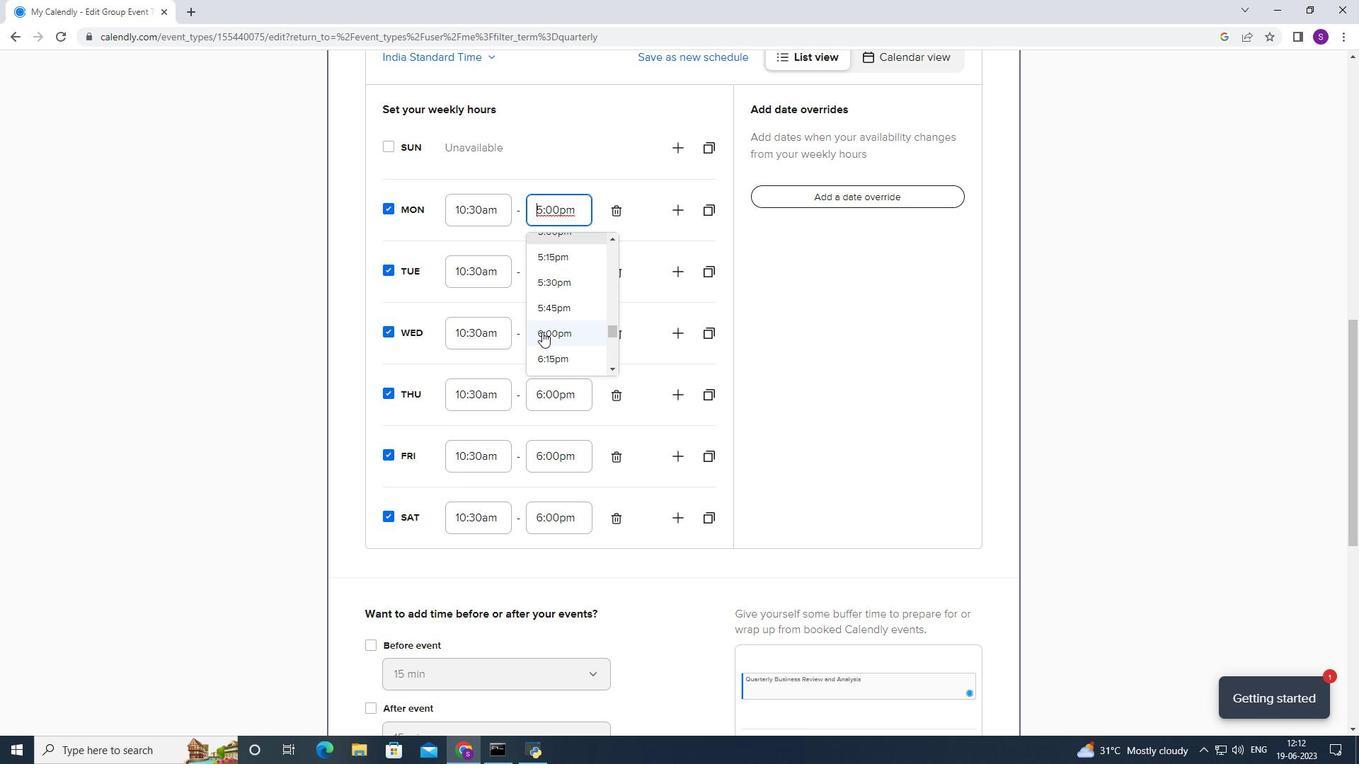 
Action: Mouse moved to (509, 338)
Screenshot: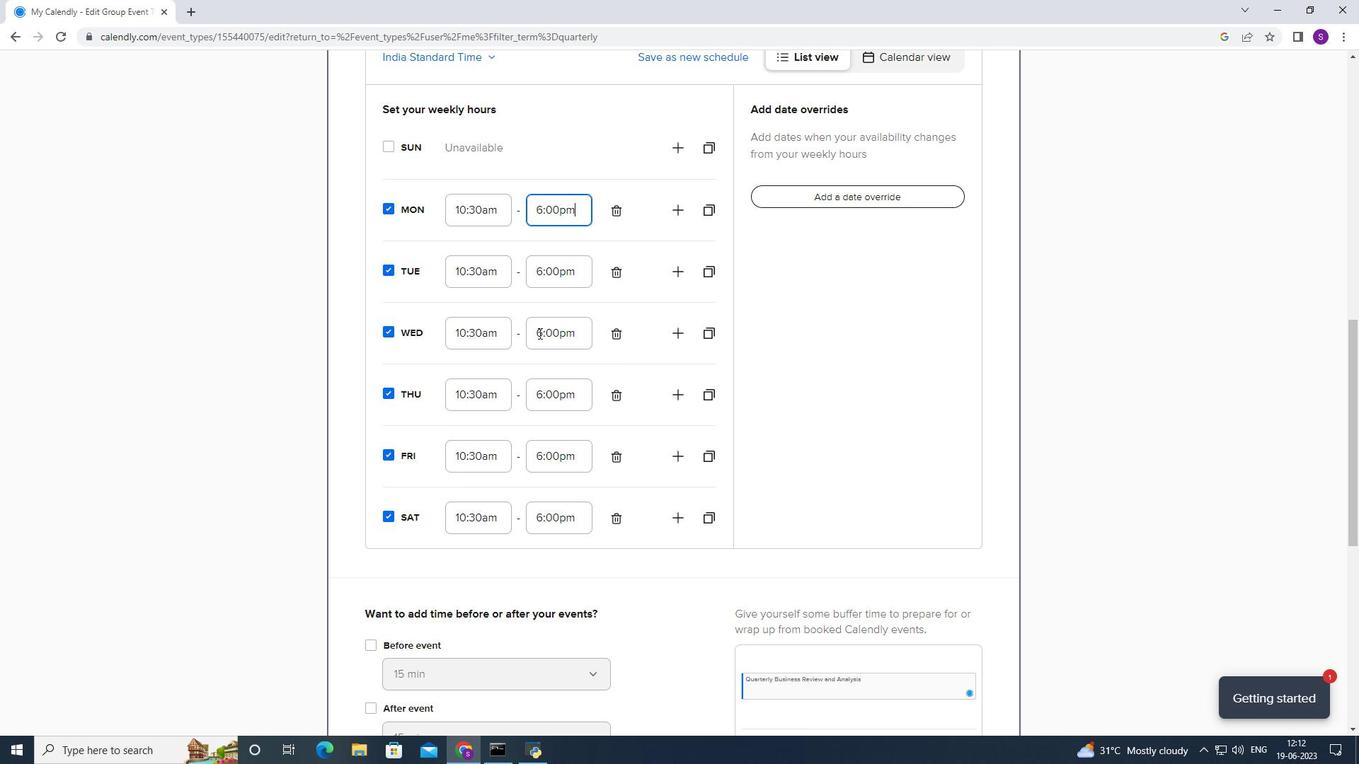 
Action: Mouse scrolled (509, 337) with delta (0, 0)
Screenshot: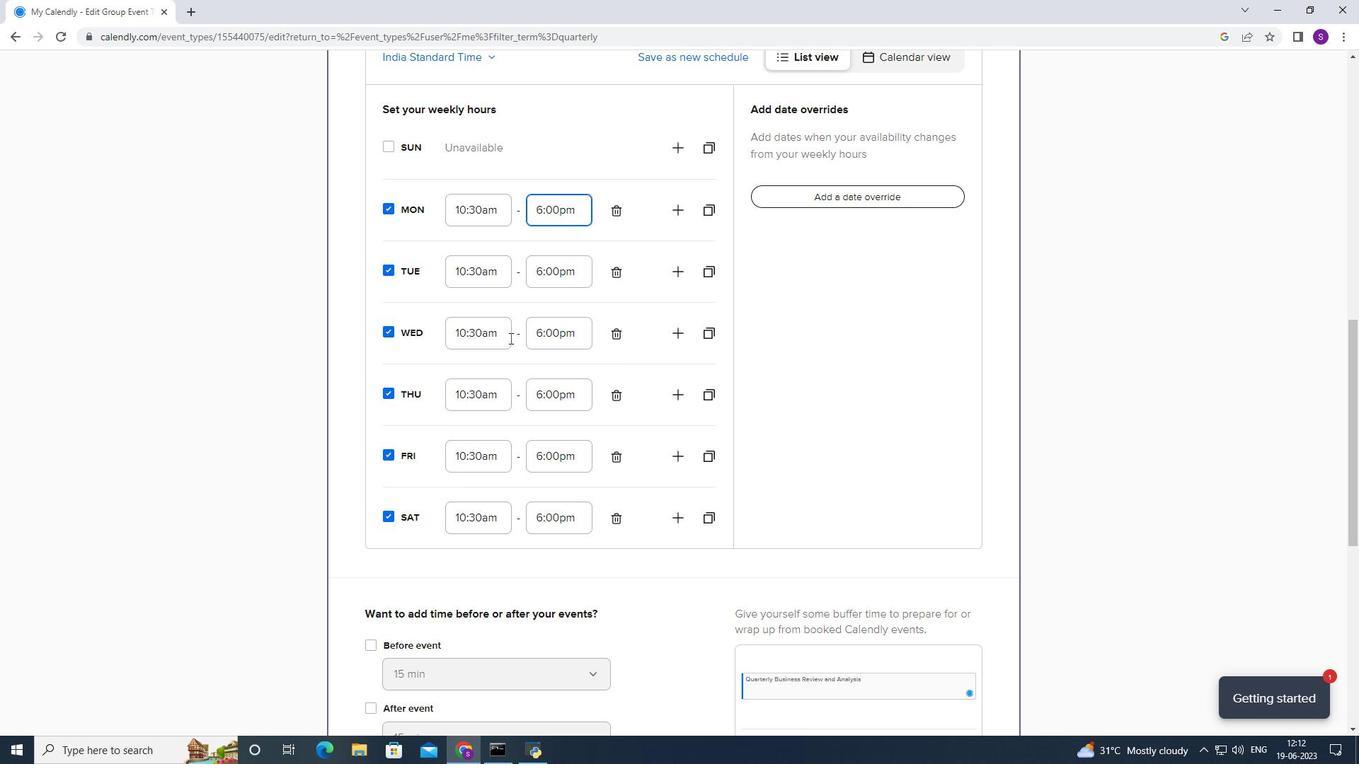
Action: Mouse scrolled (509, 337) with delta (0, 0)
Screenshot: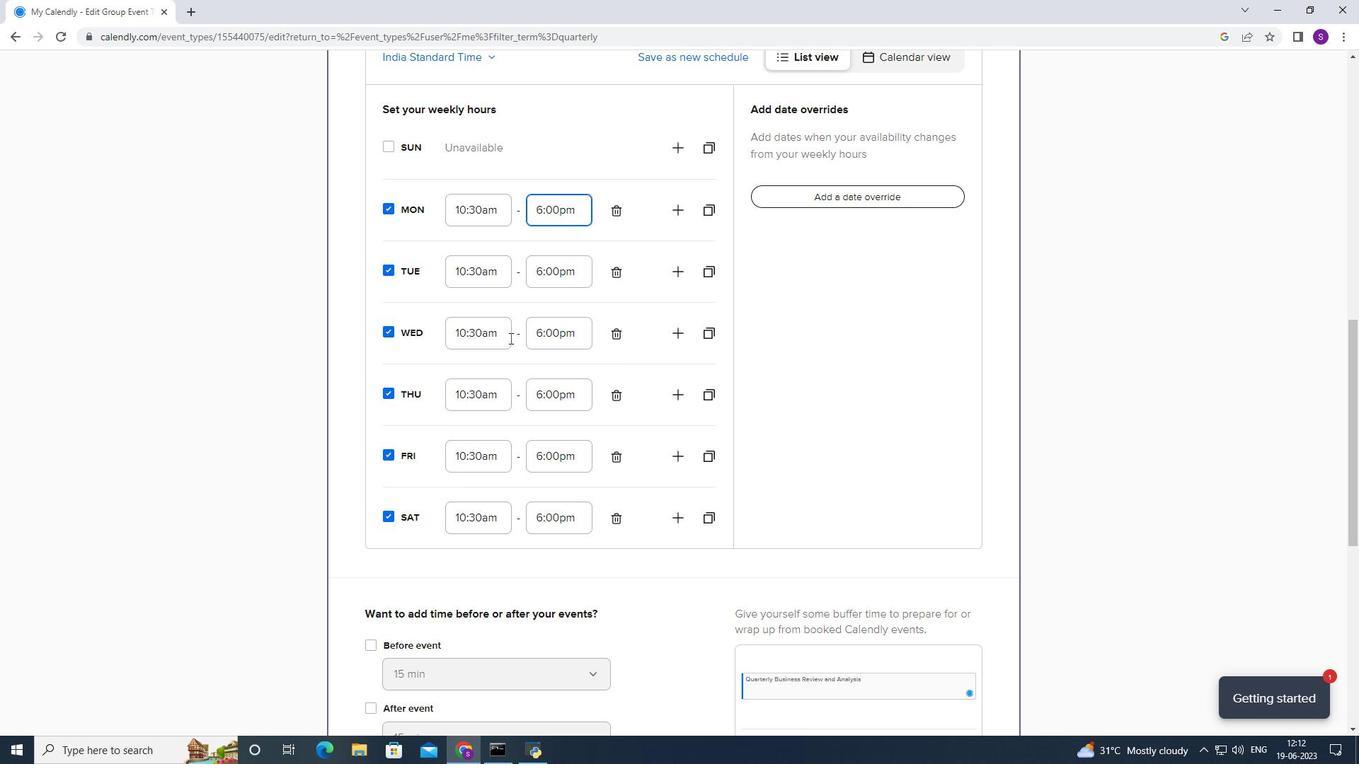 
Action: Mouse scrolled (509, 337) with delta (0, 0)
Screenshot: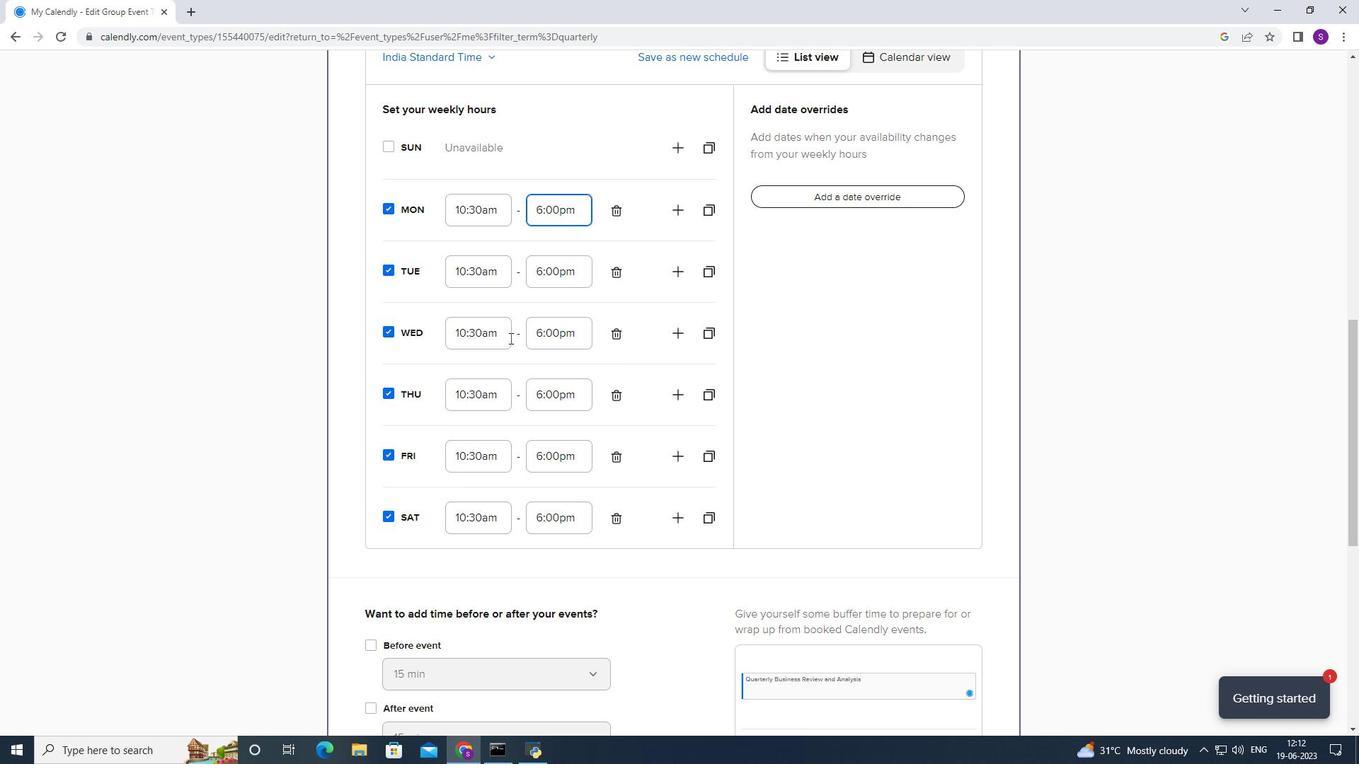 
Action: Mouse scrolled (509, 337) with delta (0, 0)
Screenshot: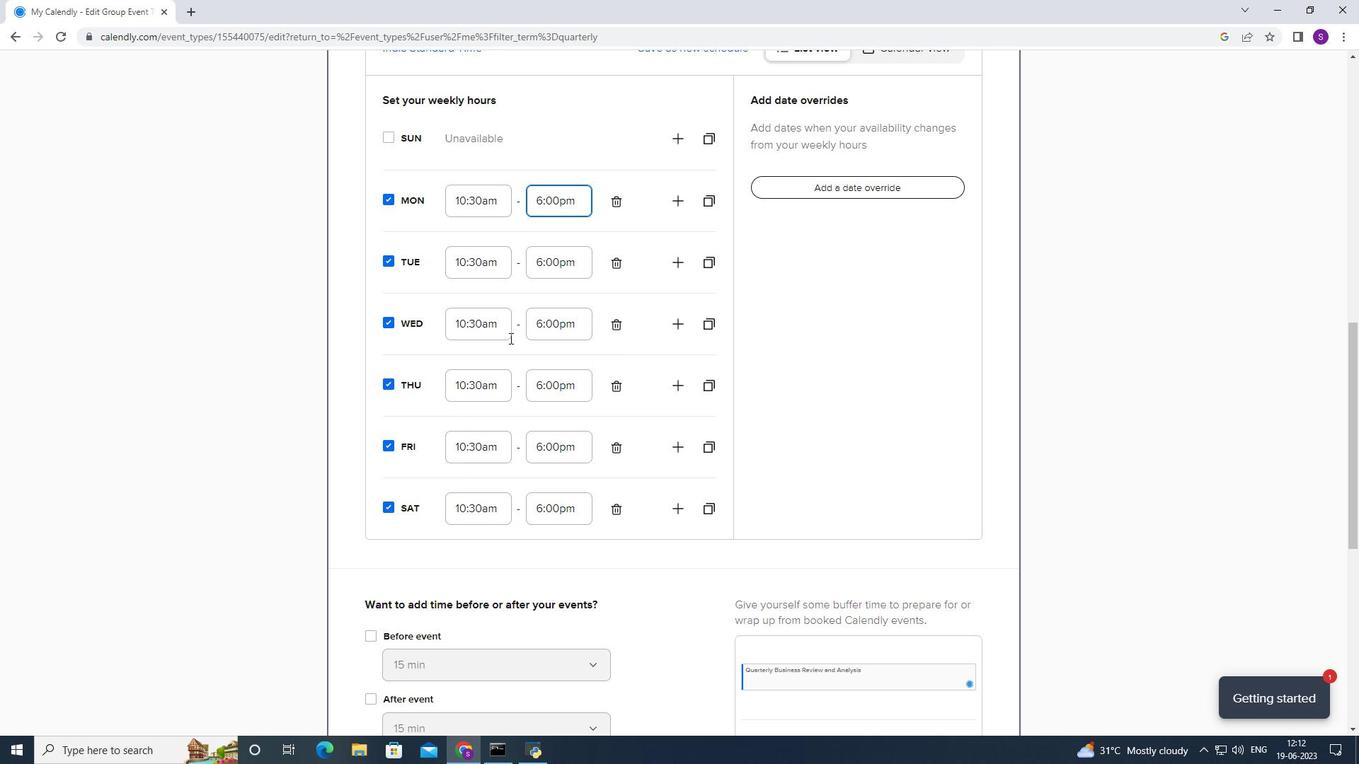 
Action: Mouse scrolled (509, 337) with delta (0, 0)
Screenshot: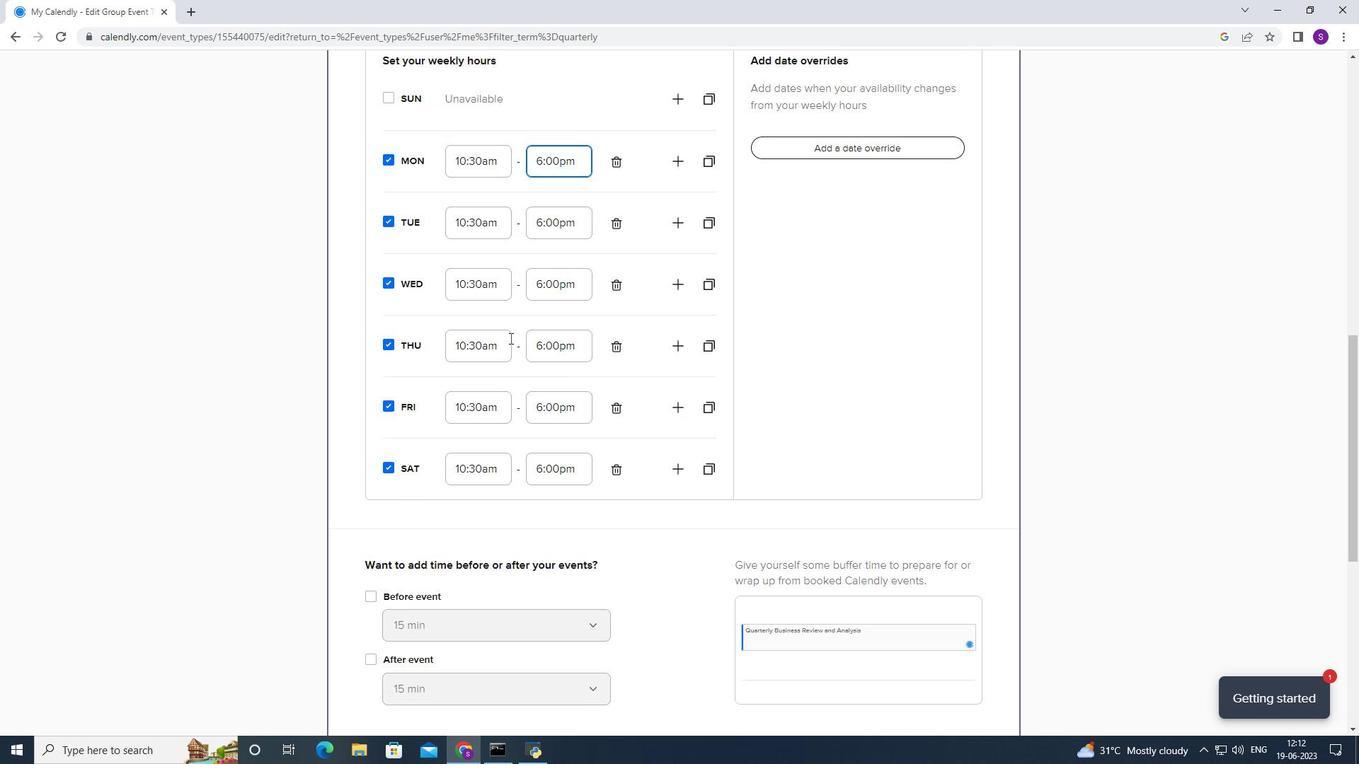 
Action: Mouse scrolled (509, 339) with delta (0, 0)
Screenshot: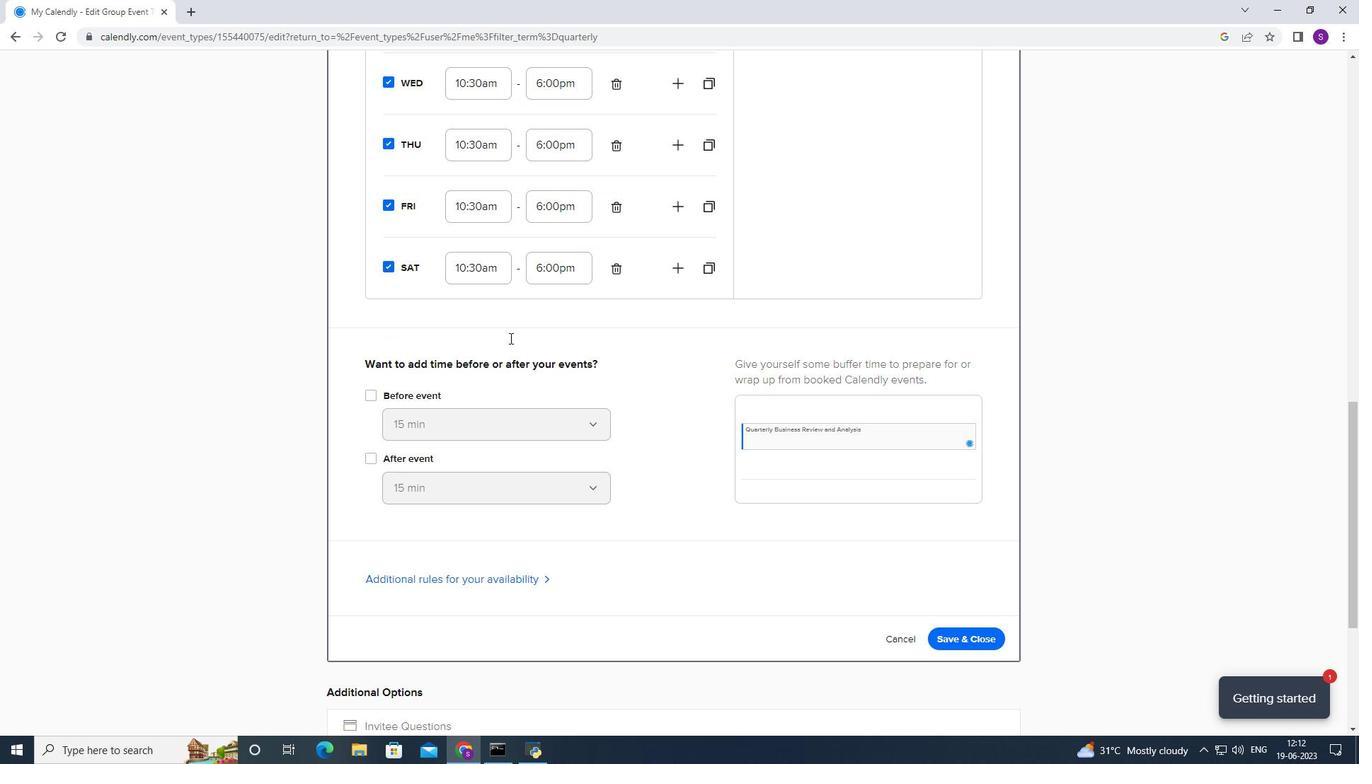 
Action: Mouse moved to (402, 369)
Screenshot: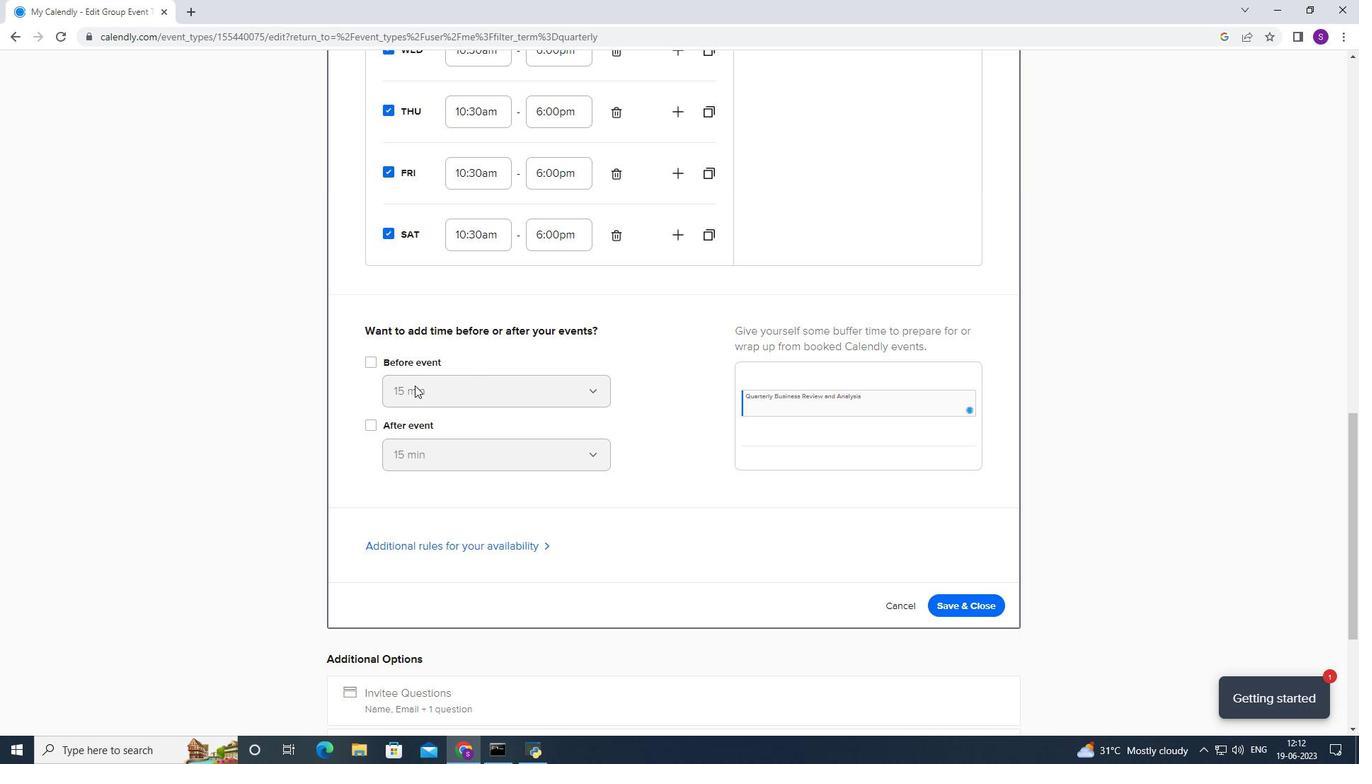 
Action: Mouse pressed left at (402, 369)
Screenshot: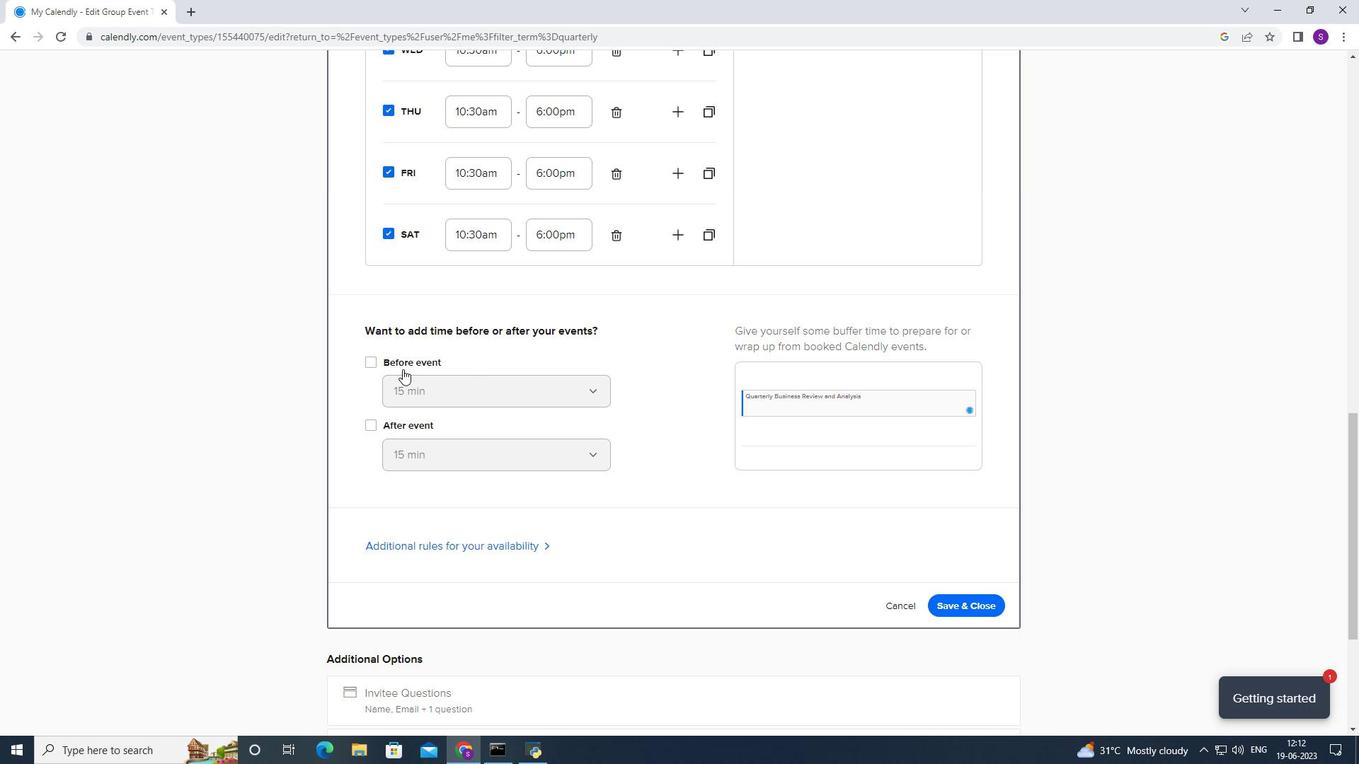 
Action: Mouse moved to (408, 394)
Screenshot: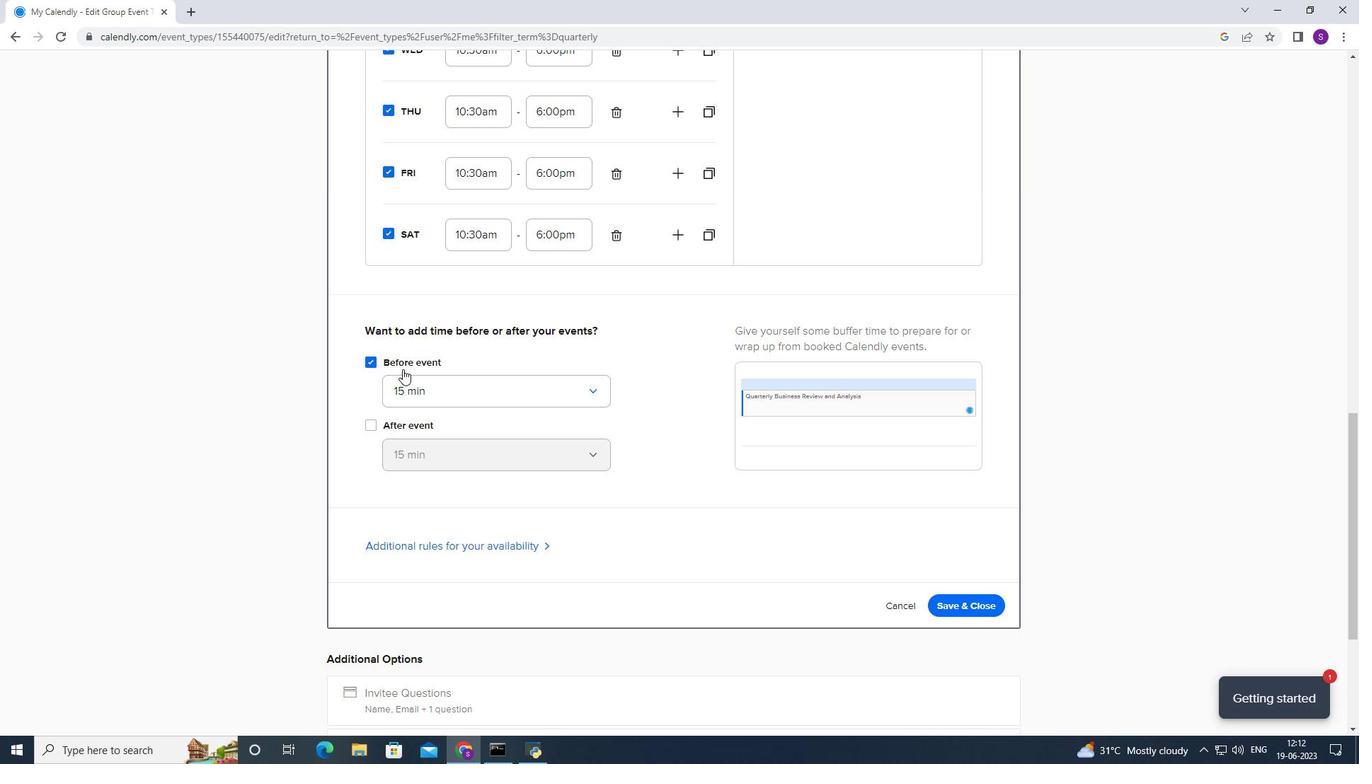 
Action: Mouse pressed left at (408, 394)
Screenshot: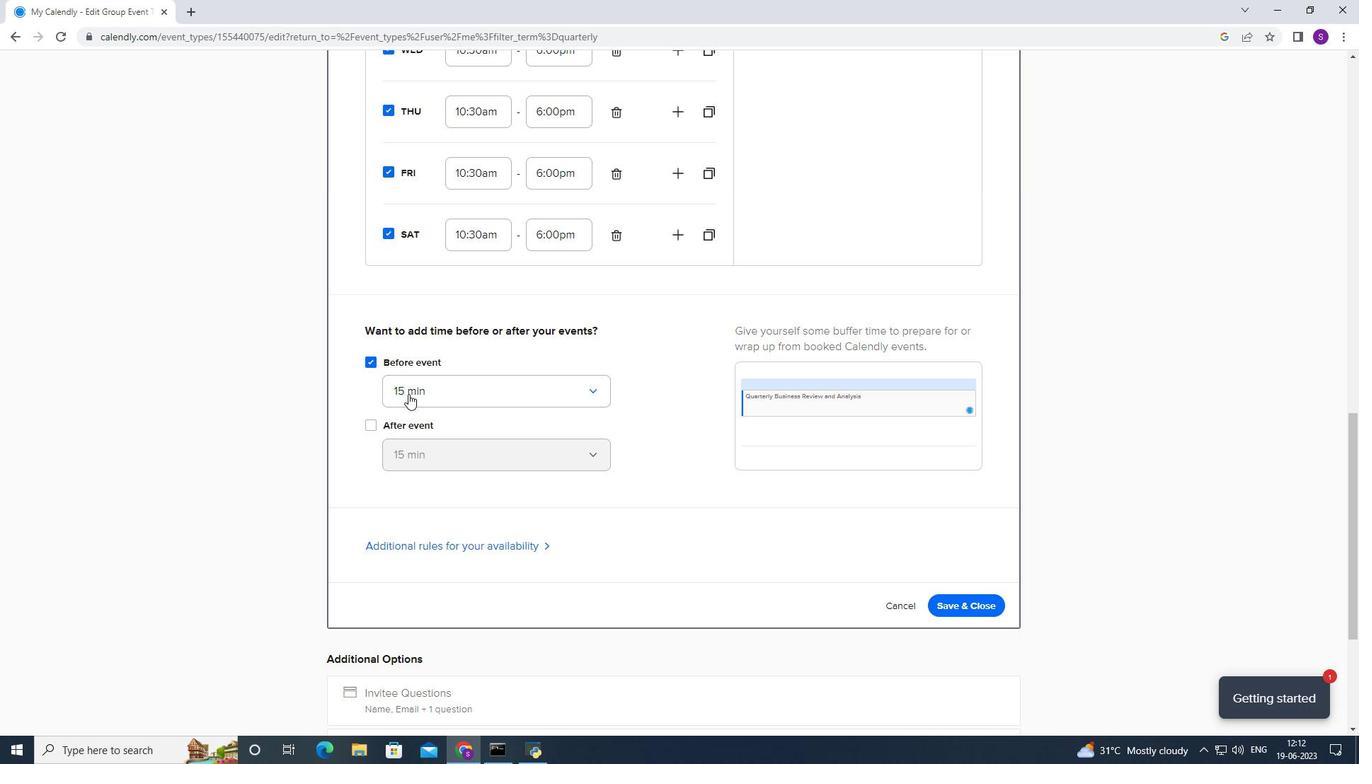 
Action: Mouse moved to (418, 427)
Screenshot: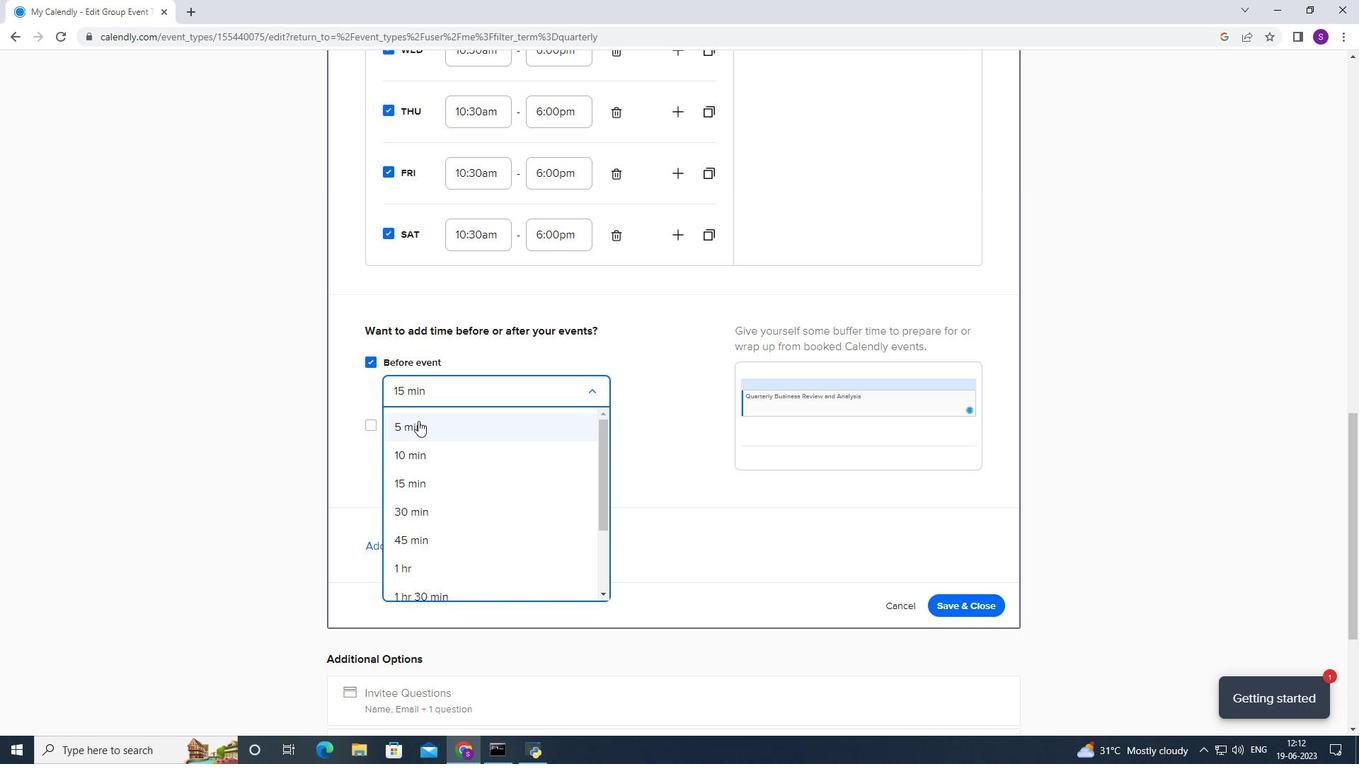 
Action: Mouse pressed left at (418, 427)
Screenshot: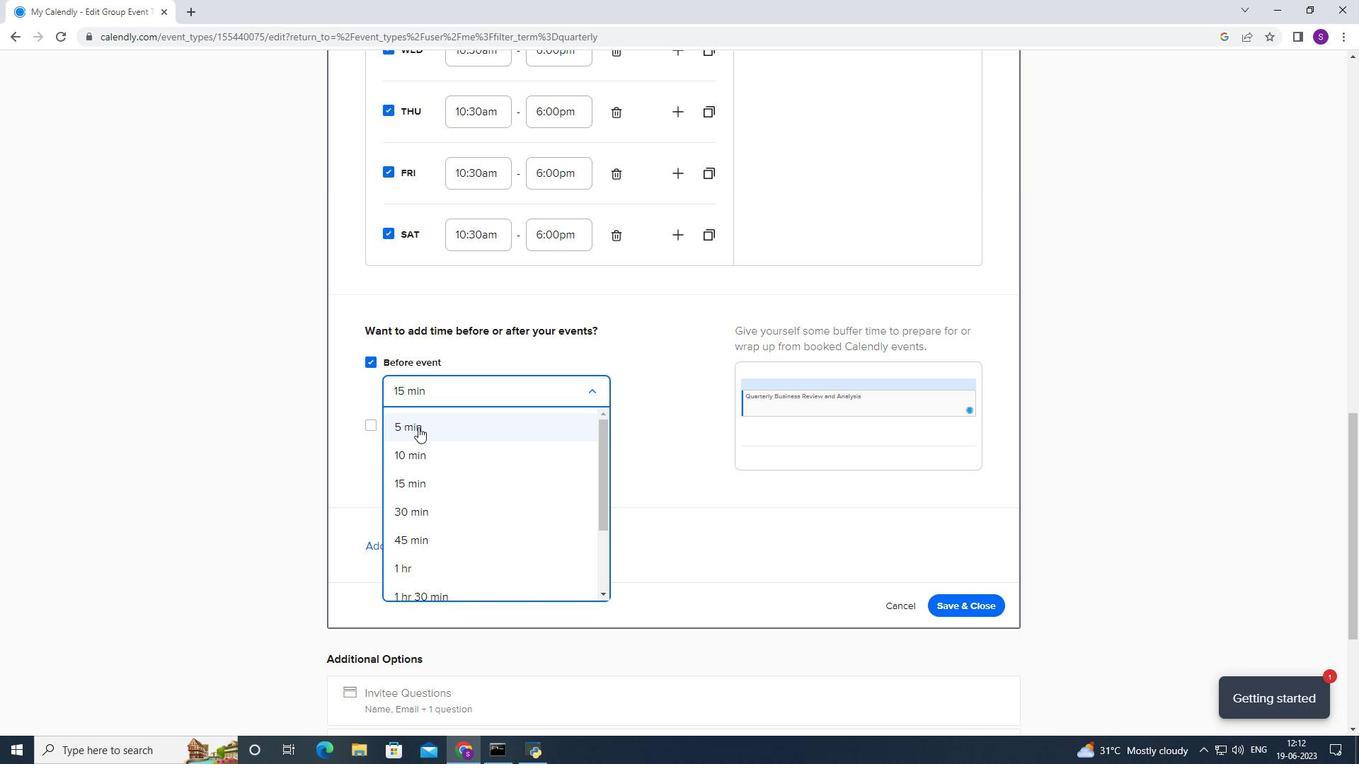 
Action: Mouse moved to (412, 401)
Screenshot: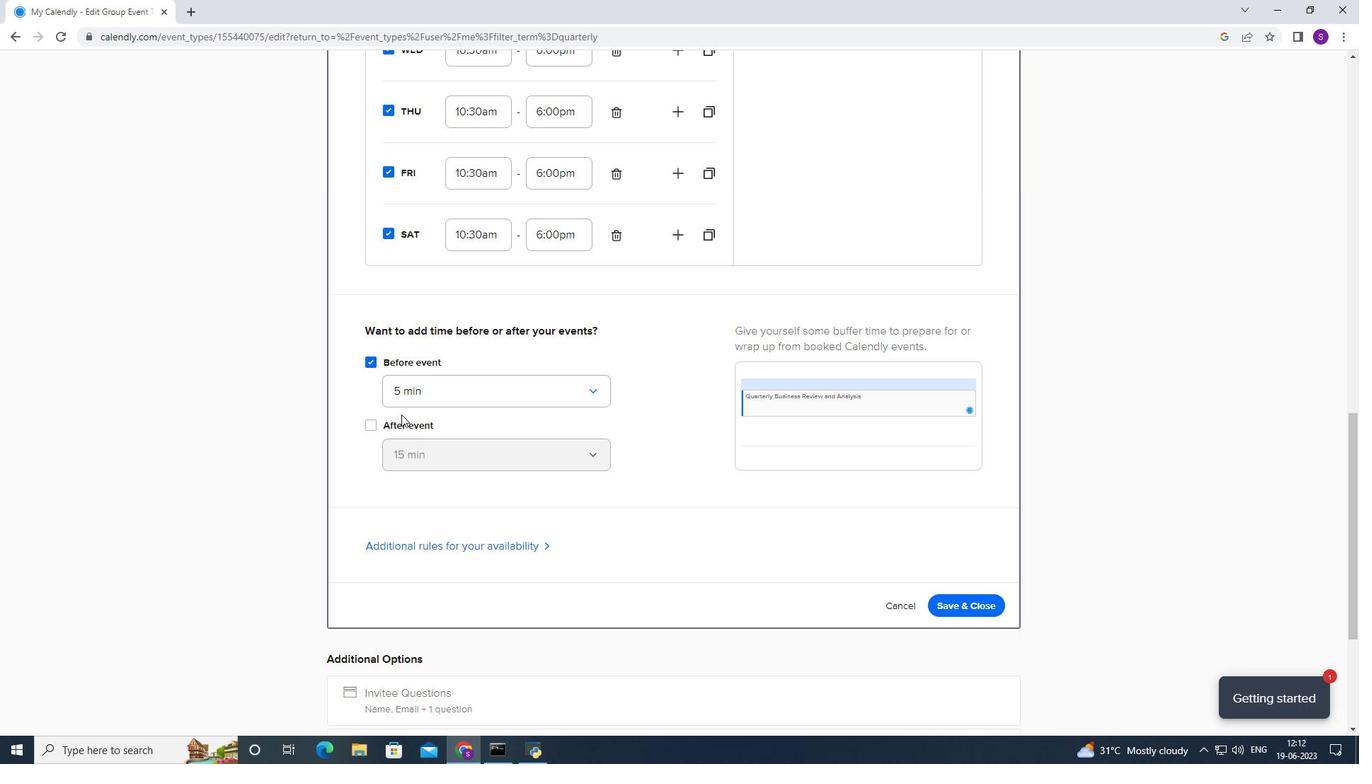 
Action: Mouse pressed left at (412, 401)
Screenshot: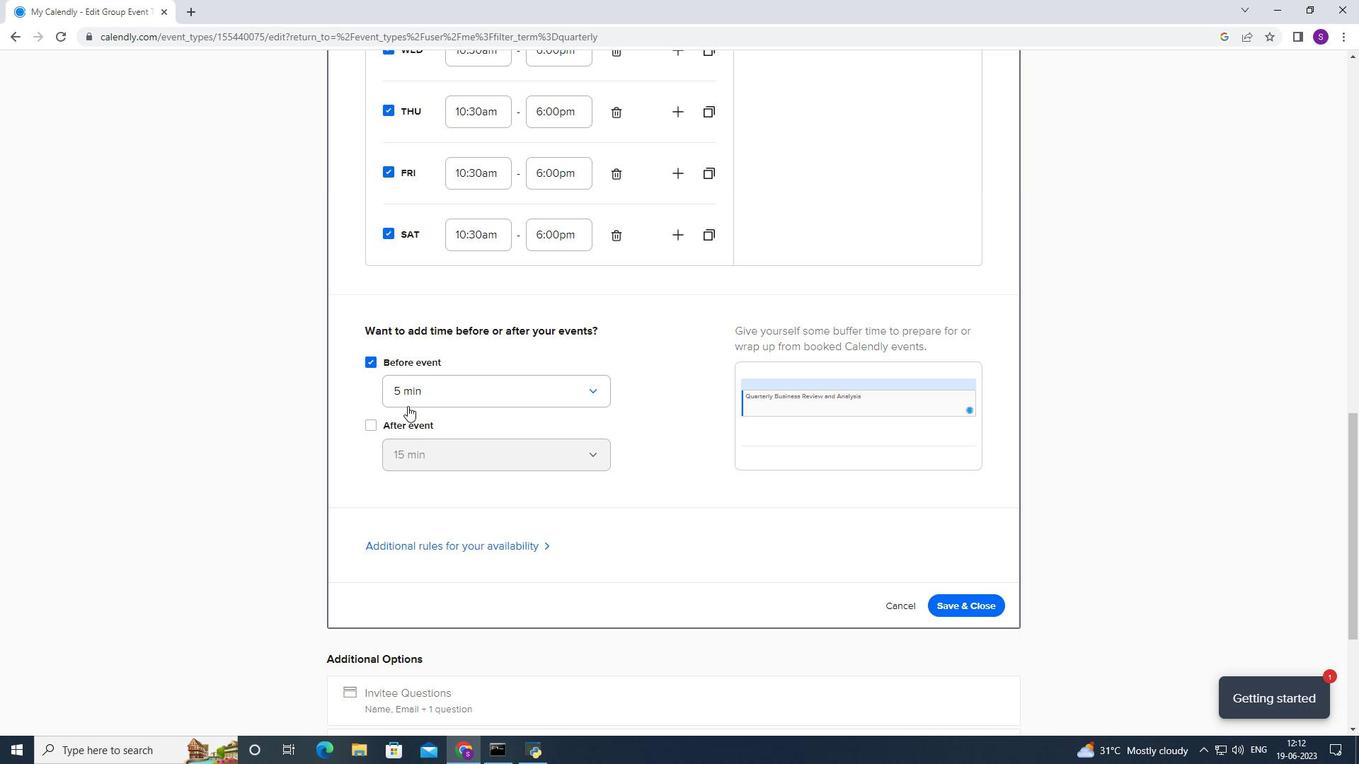 
Action: Mouse moved to (421, 479)
Screenshot: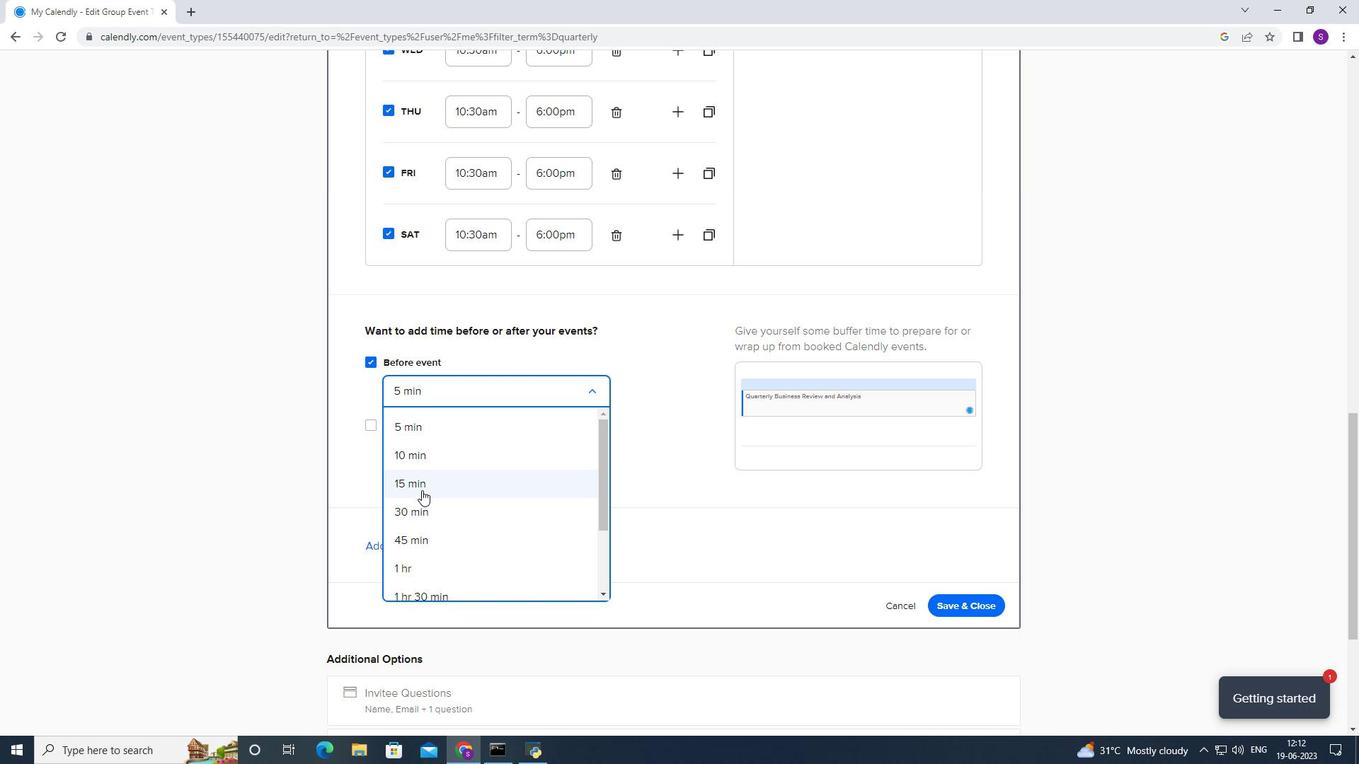 
Action: Mouse pressed left at (421, 479)
Screenshot: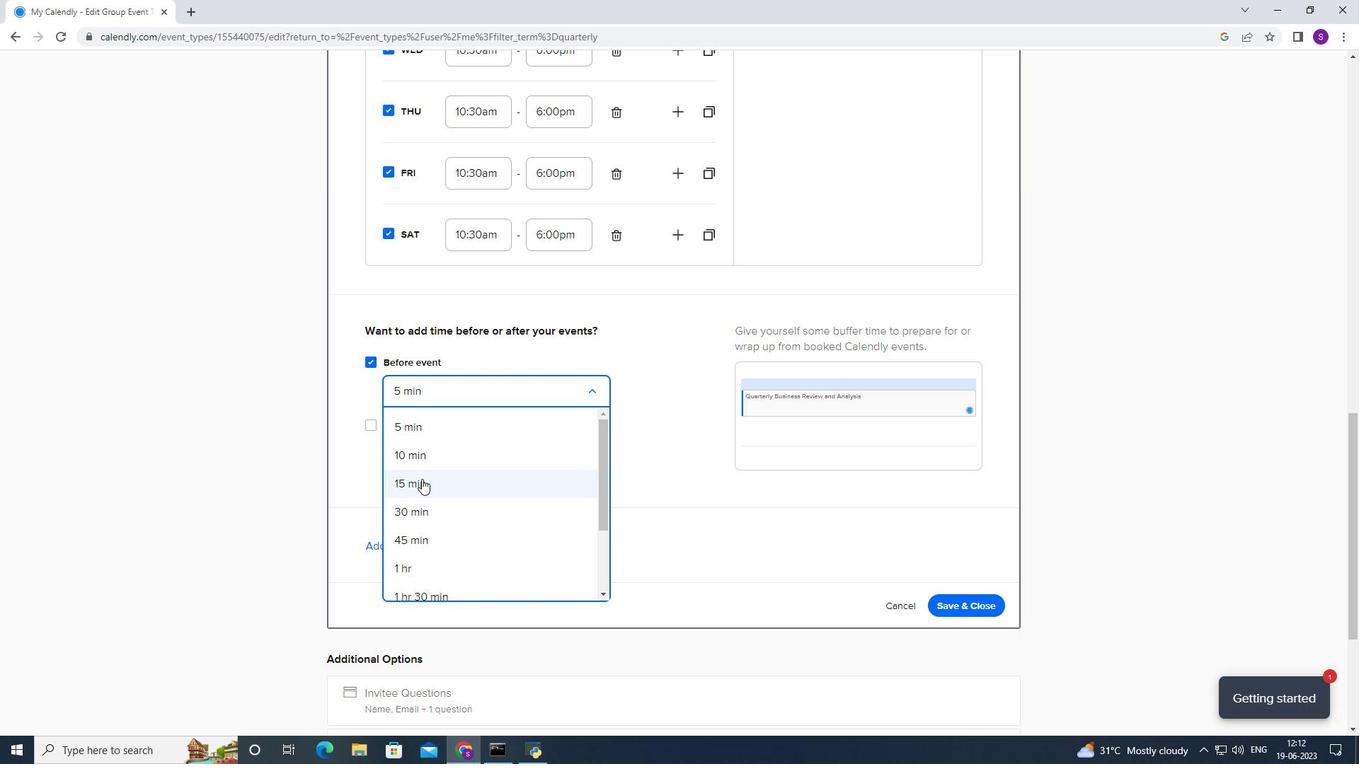 
Action: Mouse moved to (377, 427)
Screenshot: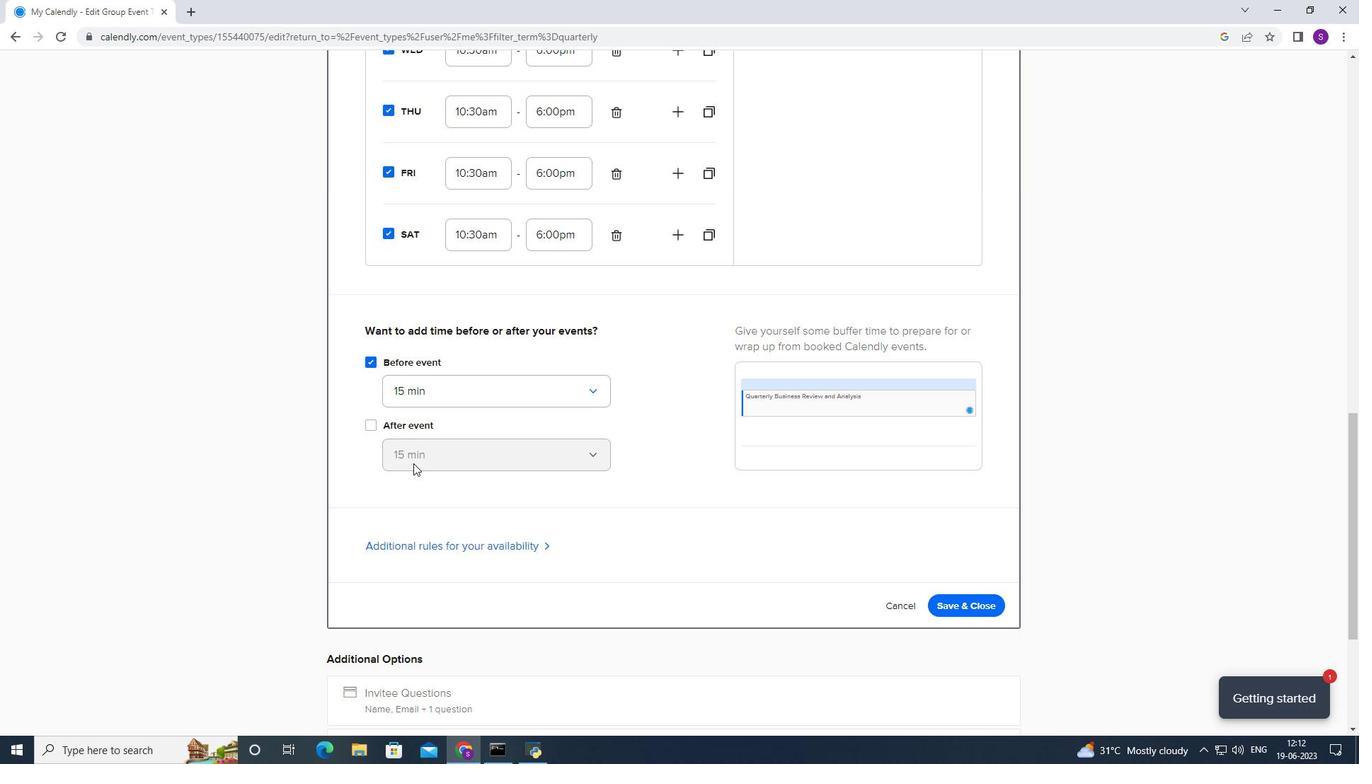 
Action: Mouse pressed left at (377, 427)
Screenshot: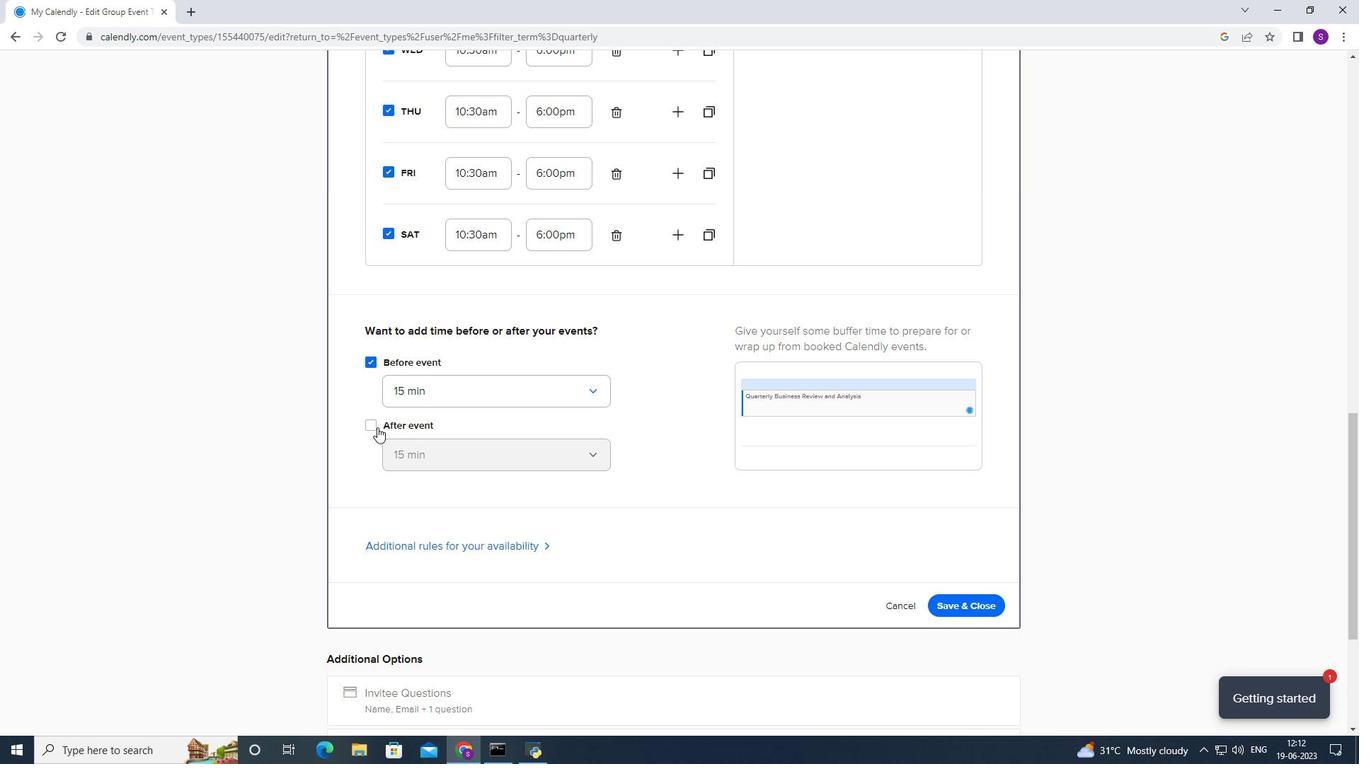 
Action: Mouse moved to (482, 470)
Screenshot: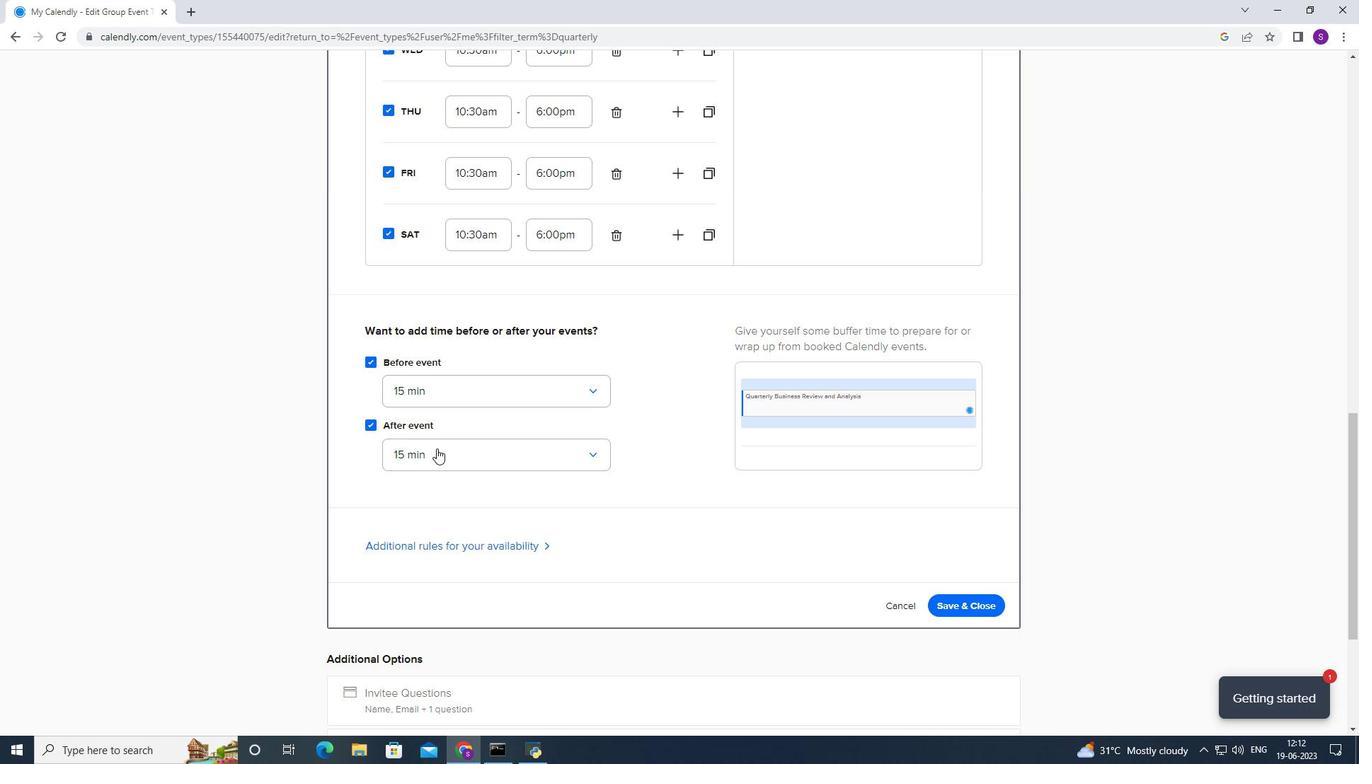 
Action: Mouse scrolled (482, 469) with delta (0, 0)
Screenshot: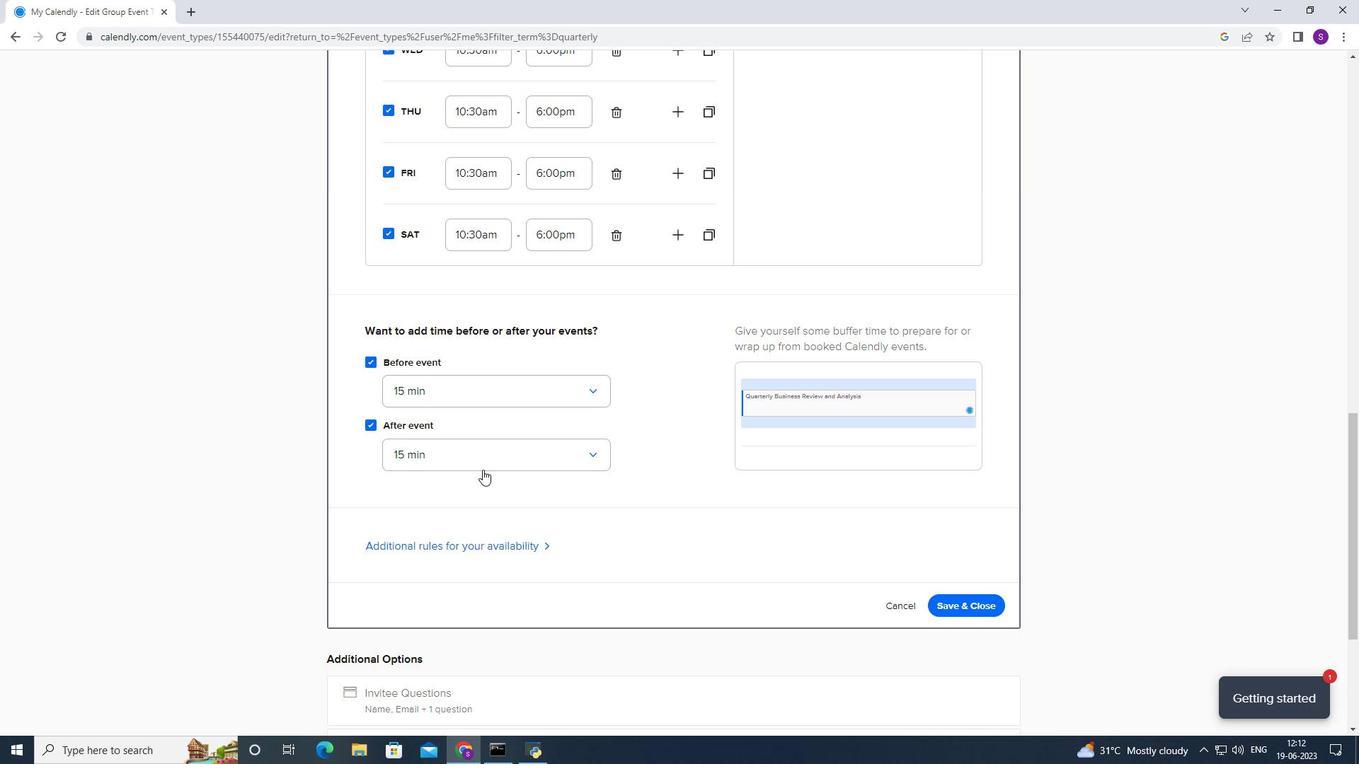 
Action: Mouse scrolled (482, 469) with delta (0, 0)
Screenshot: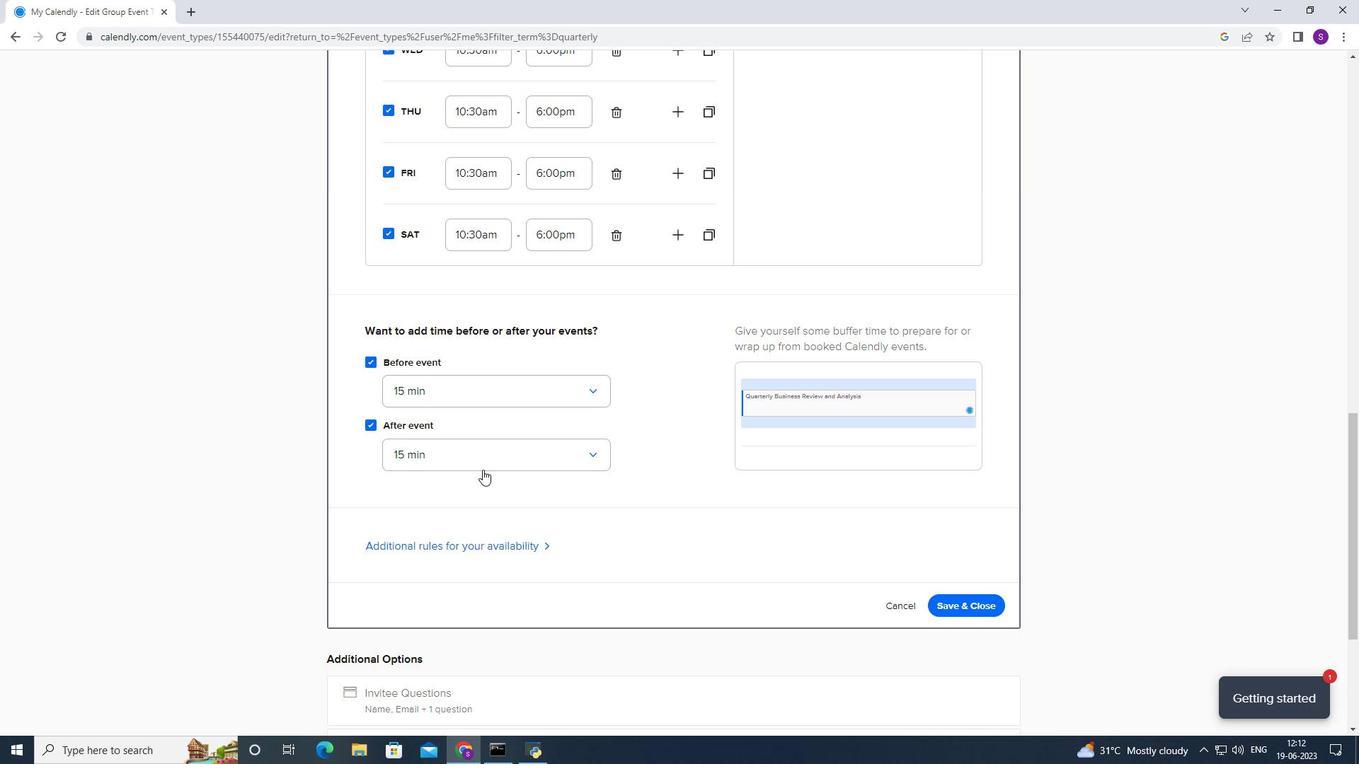 
Action: Mouse scrolled (482, 469) with delta (0, 0)
Screenshot: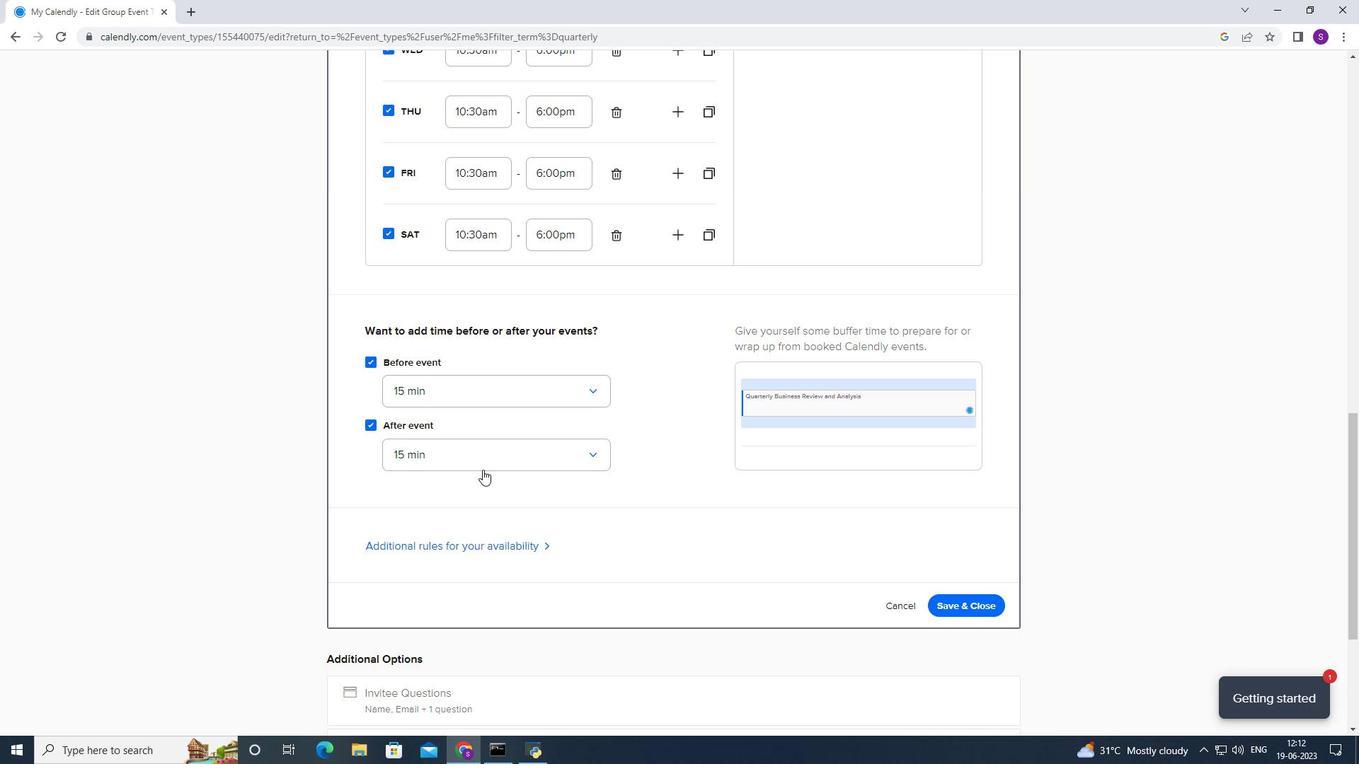 
Action: Mouse moved to (482, 339)
Screenshot: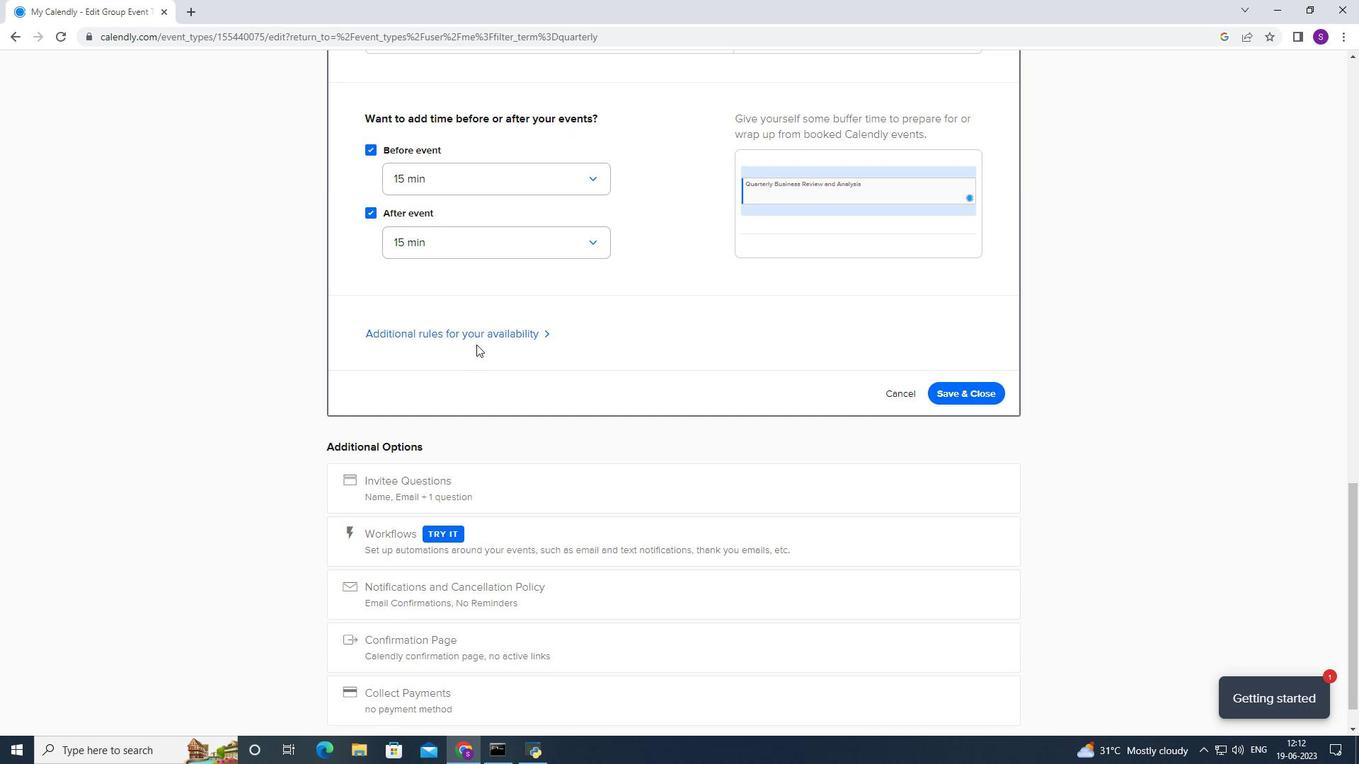 
Action: Mouse pressed left at (482, 339)
Screenshot: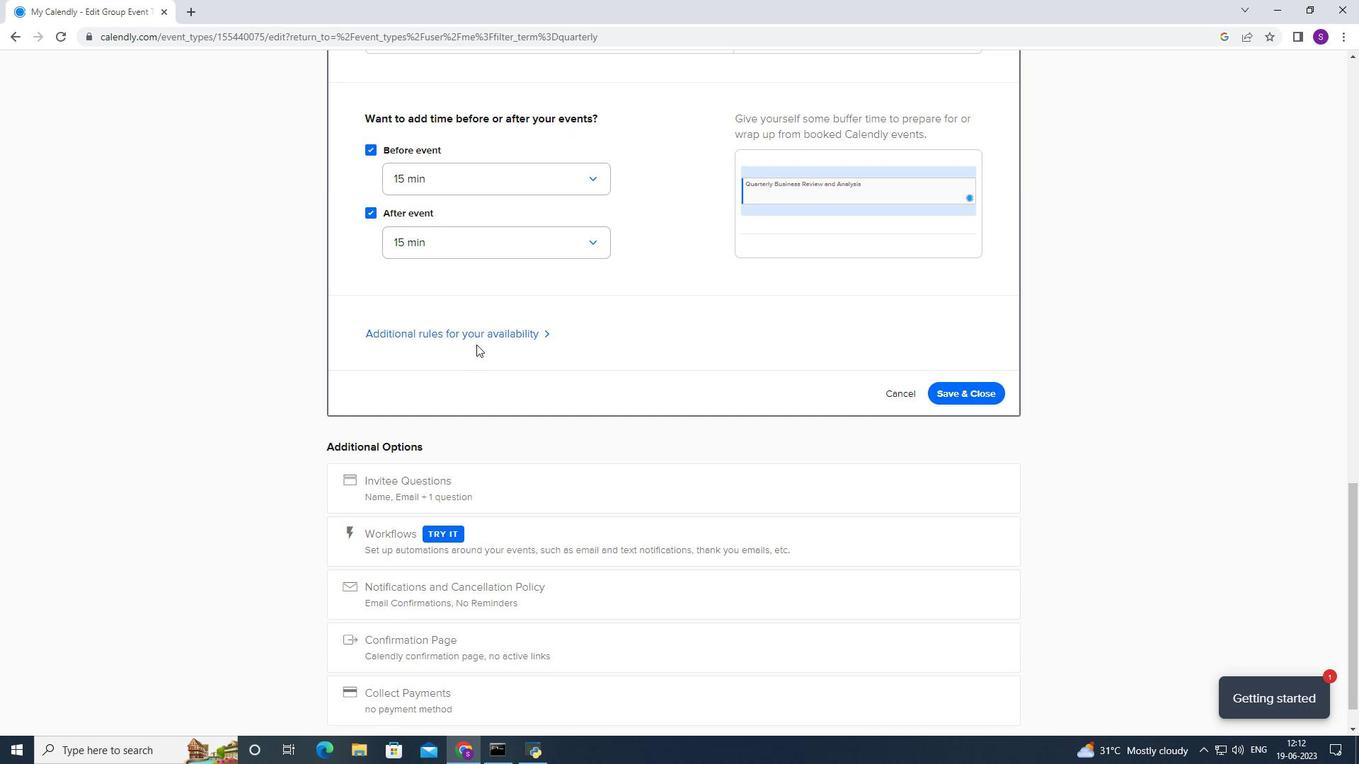 
Action: Mouse moved to (458, 462)
Screenshot: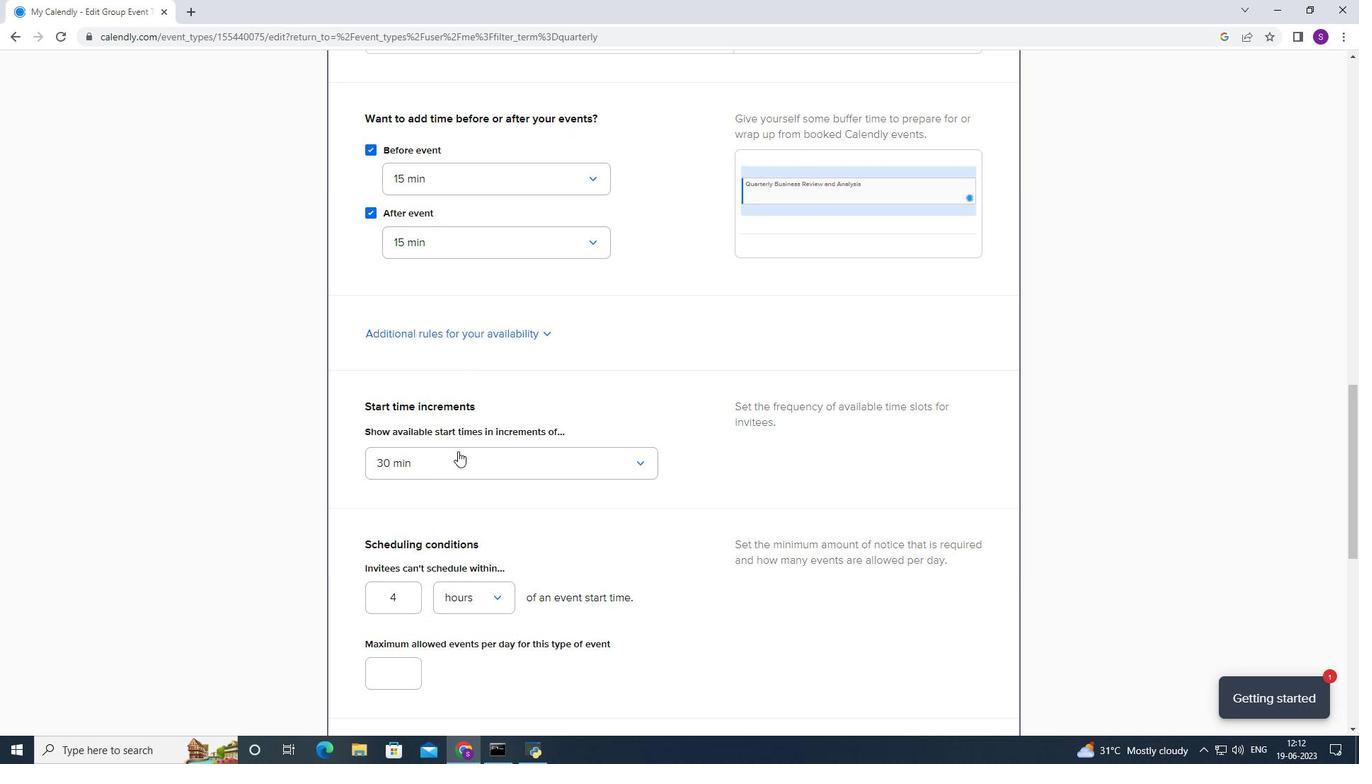 
Action: Mouse pressed left at (458, 462)
Screenshot: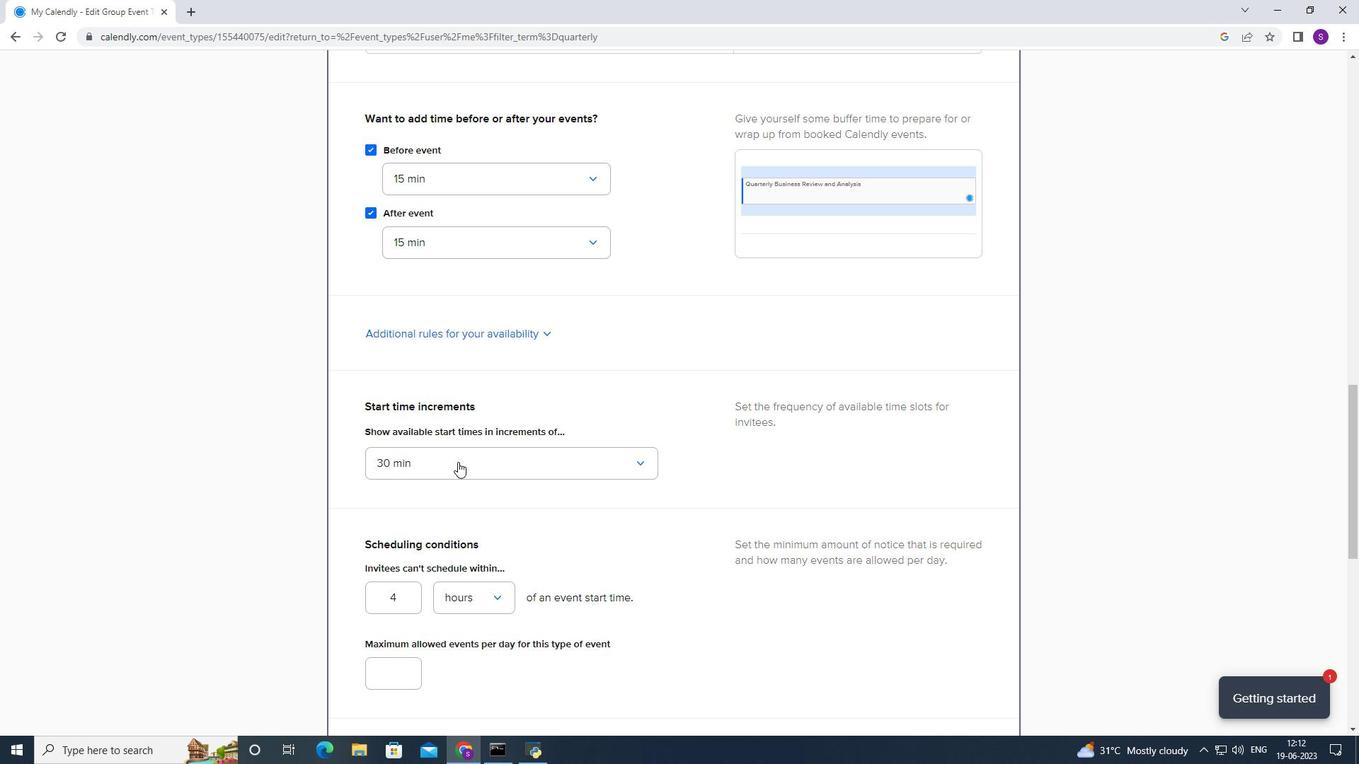 
Action: Mouse moved to (412, 657)
Screenshot: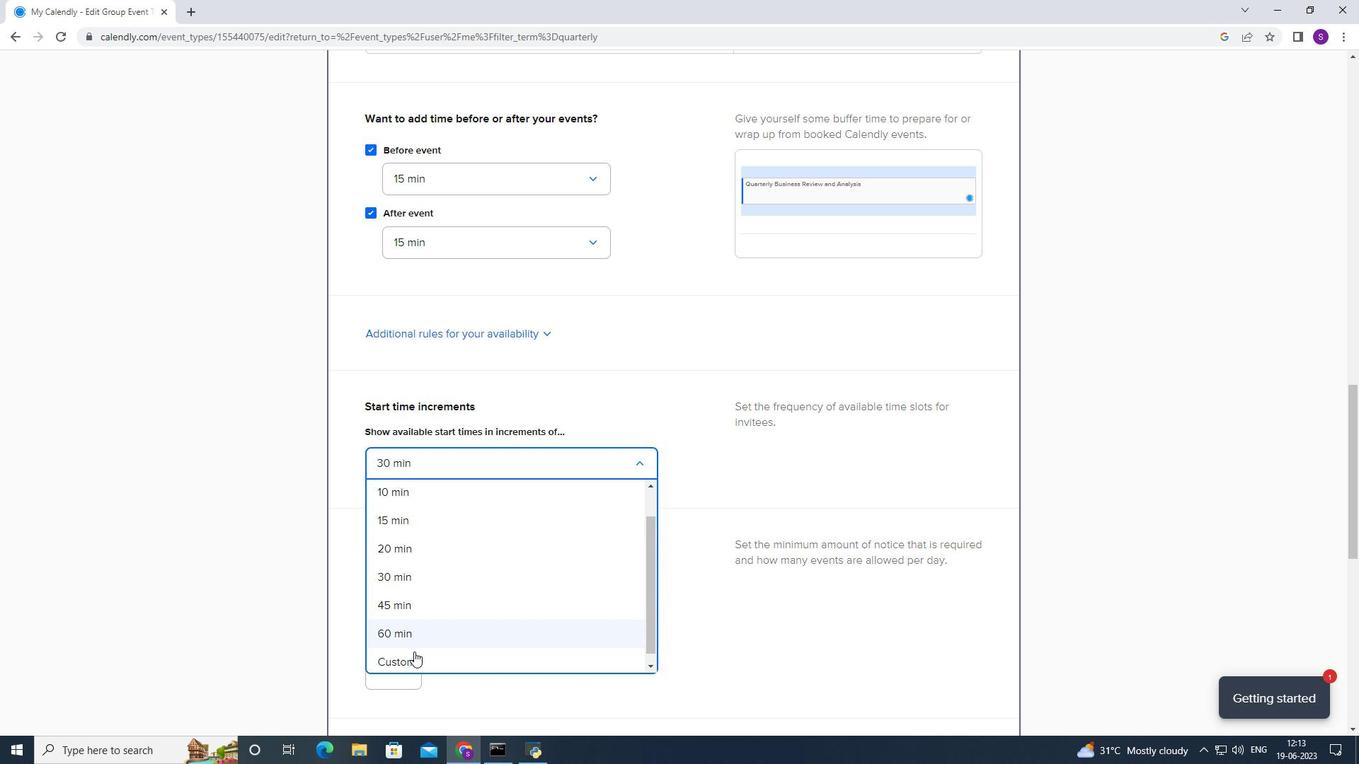 
Action: Mouse pressed left at (412, 657)
Screenshot: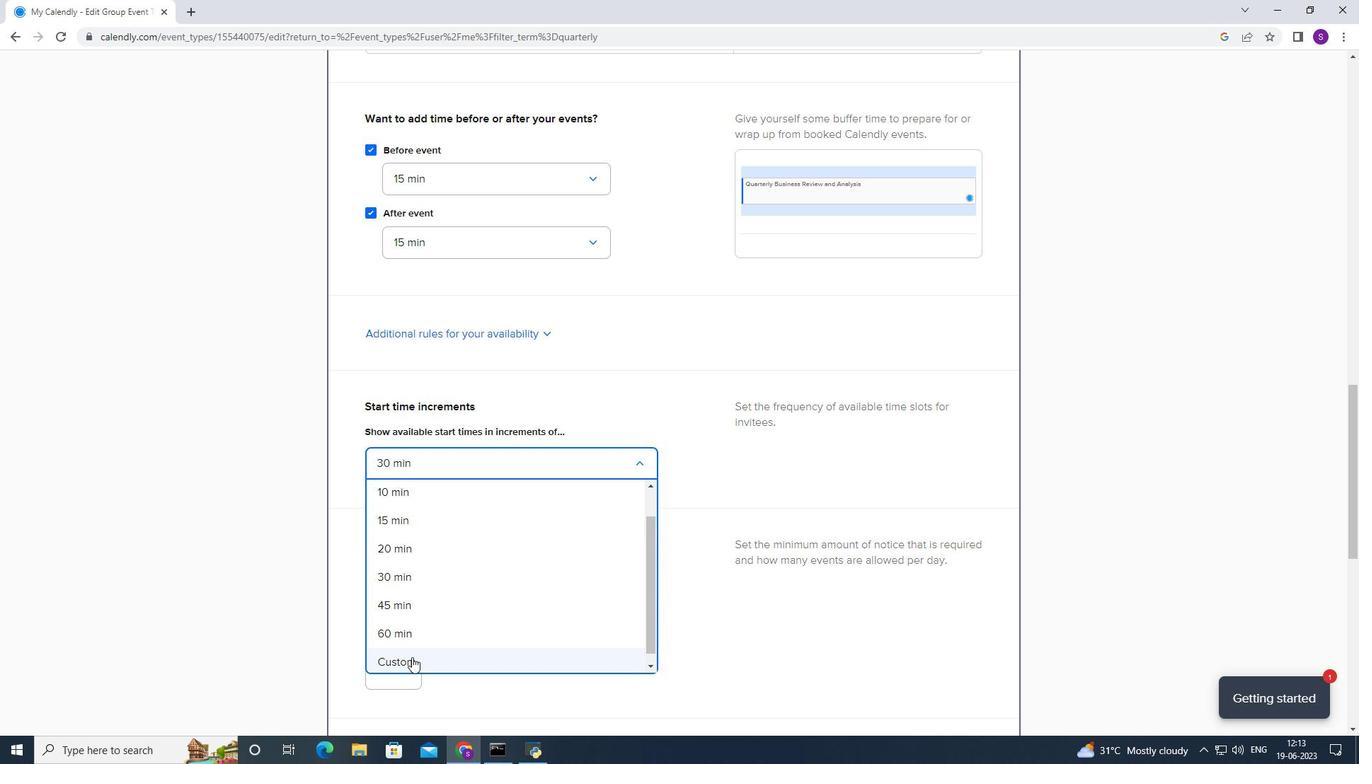 
Action: Mouse moved to (451, 501)
Screenshot: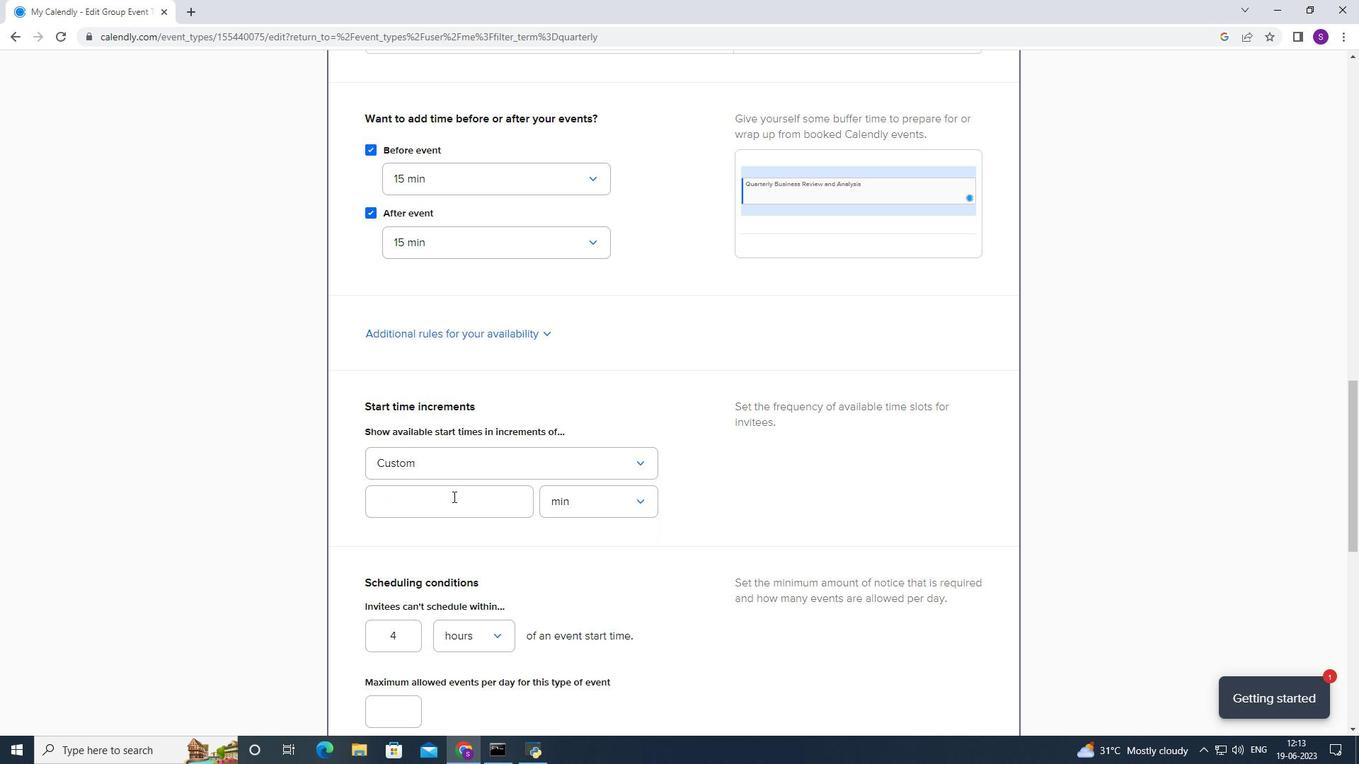 
Action: Mouse pressed left at (451, 501)
Screenshot: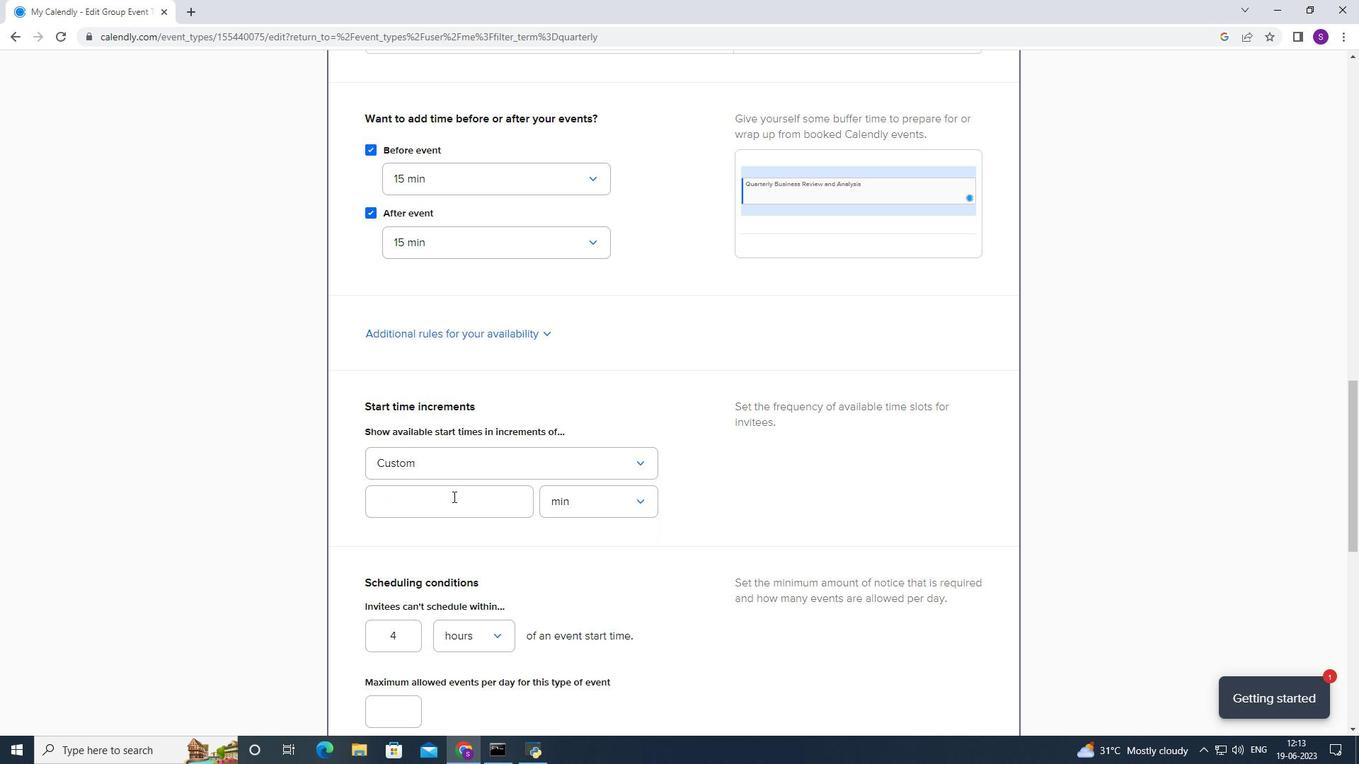 
Action: Key pressed 35
Screenshot: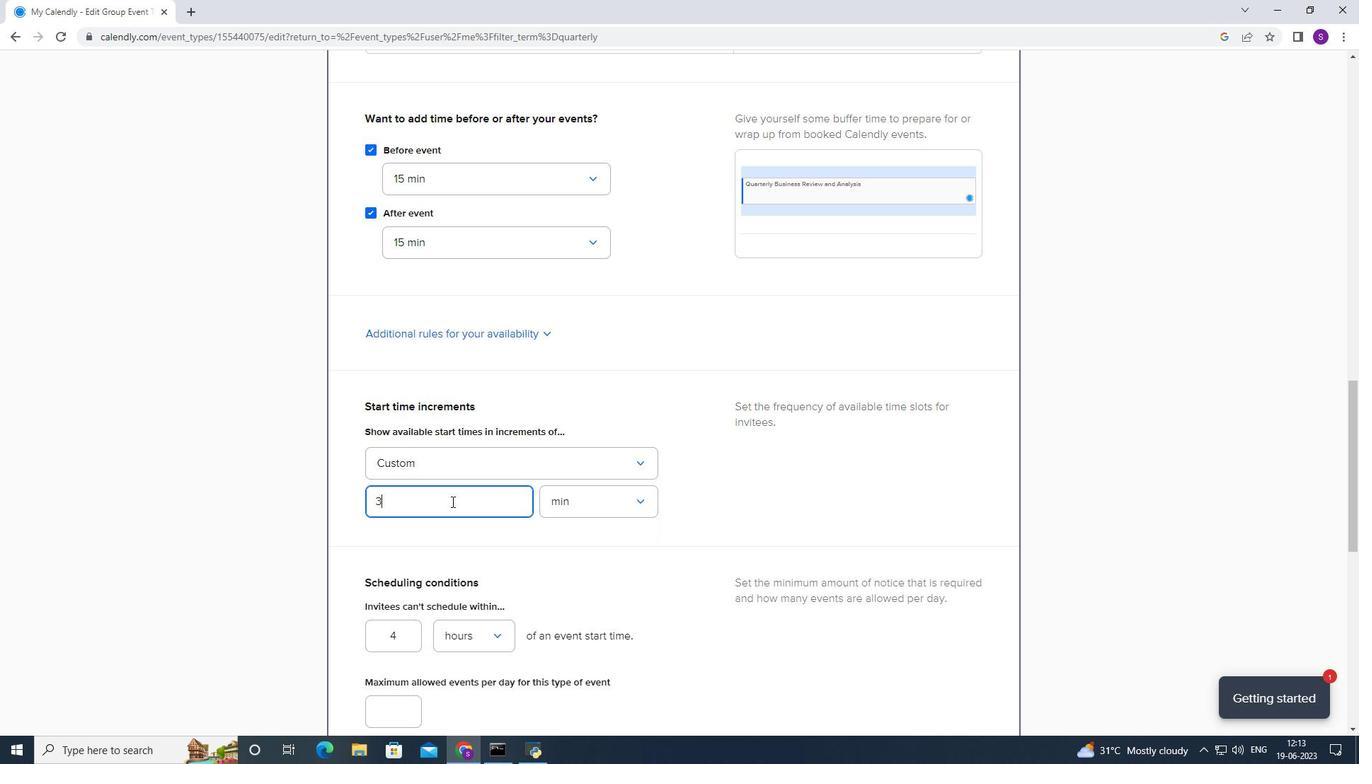 
Action: Mouse moved to (450, 581)
Screenshot: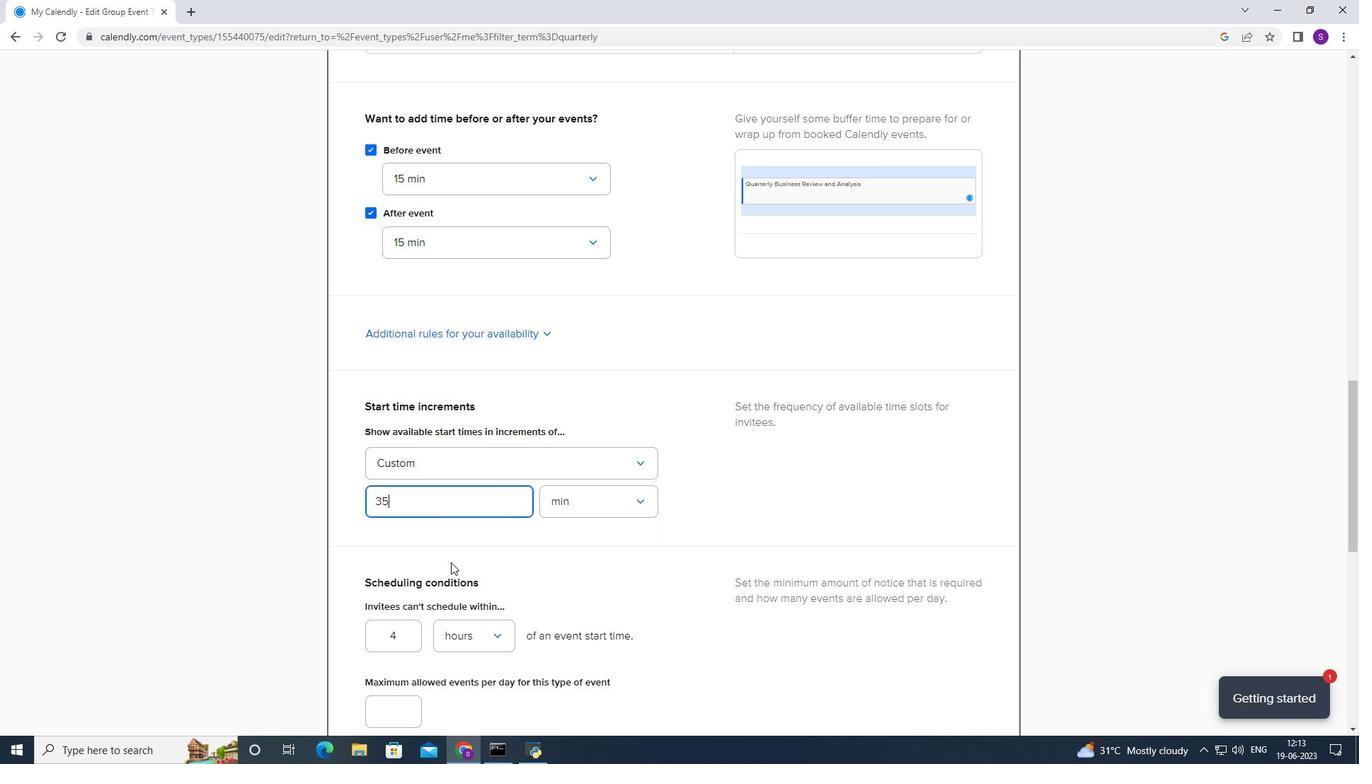
Action: Mouse pressed left at (450, 581)
Screenshot: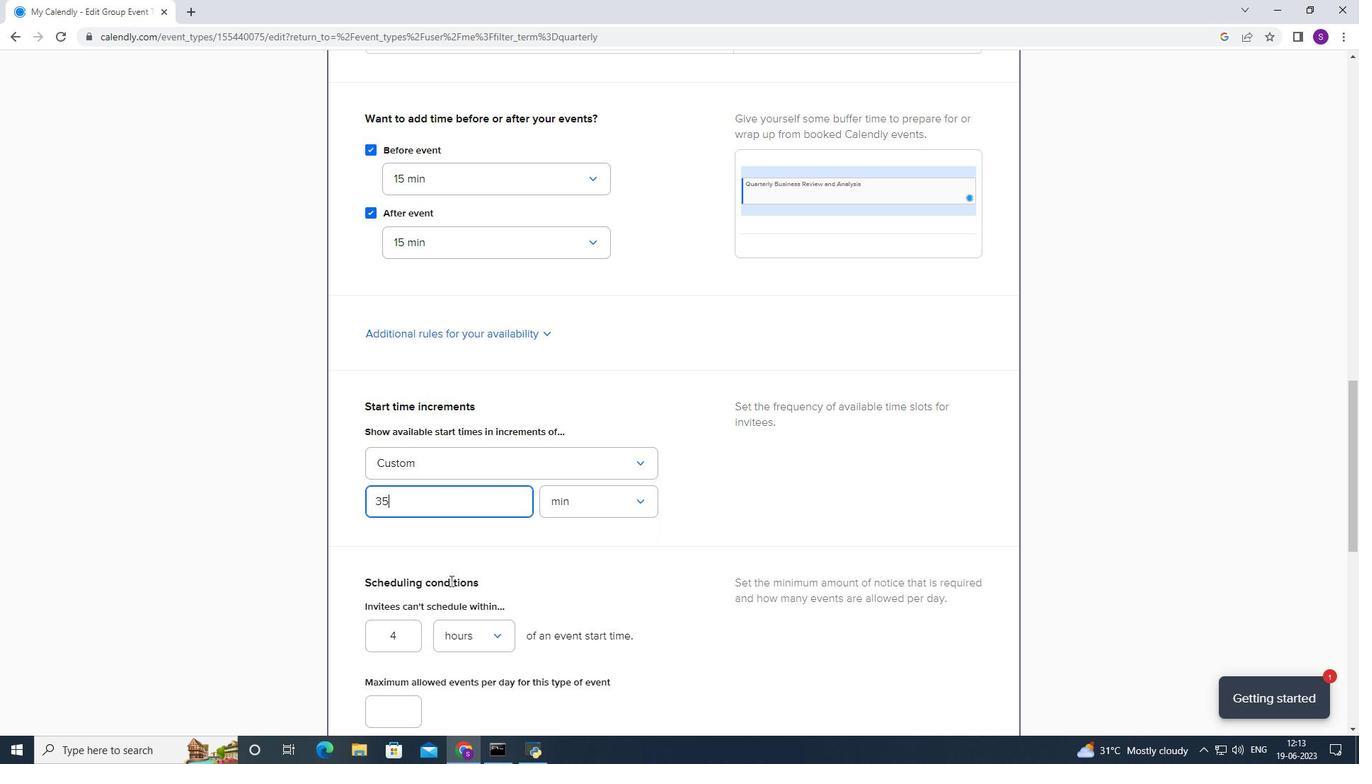 
Action: Mouse moved to (409, 637)
Screenshot: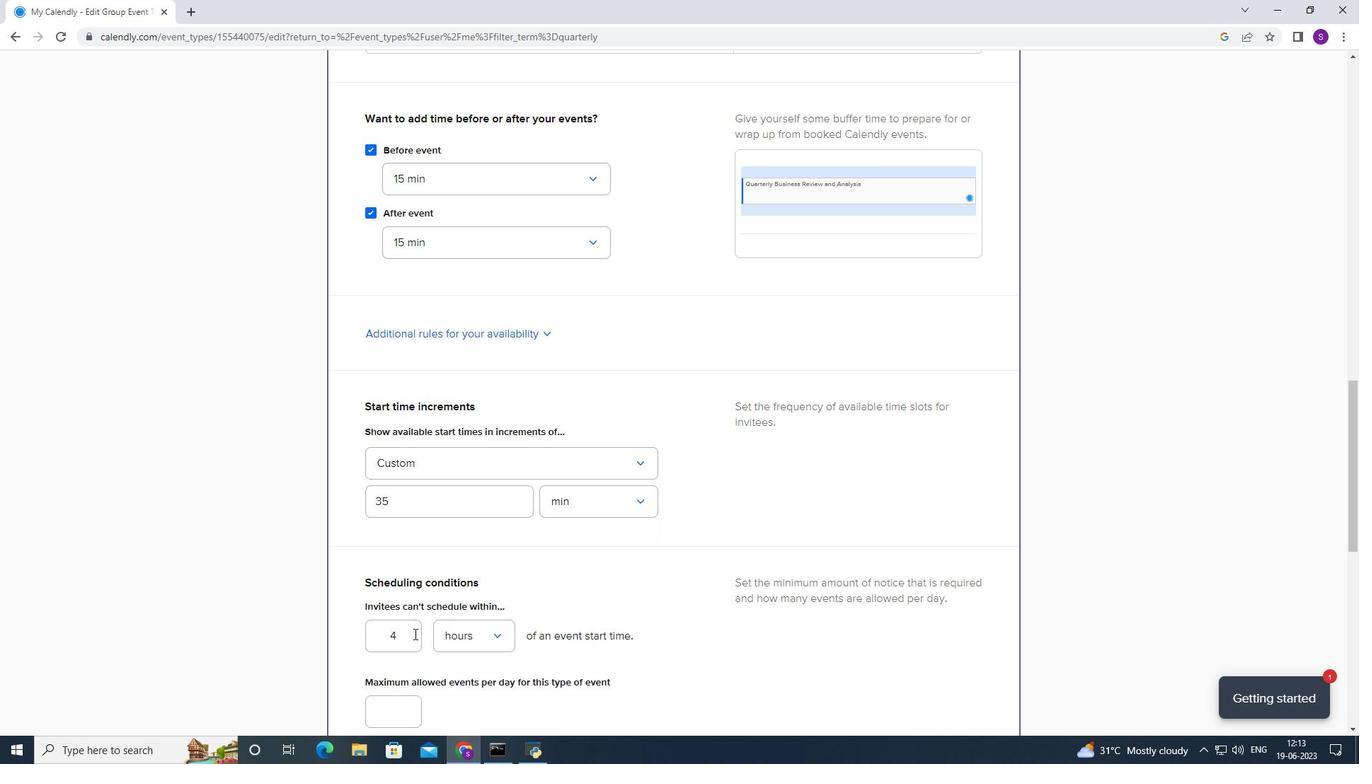 
Action: Mouse pressed left at (409, 637)
Screenshot: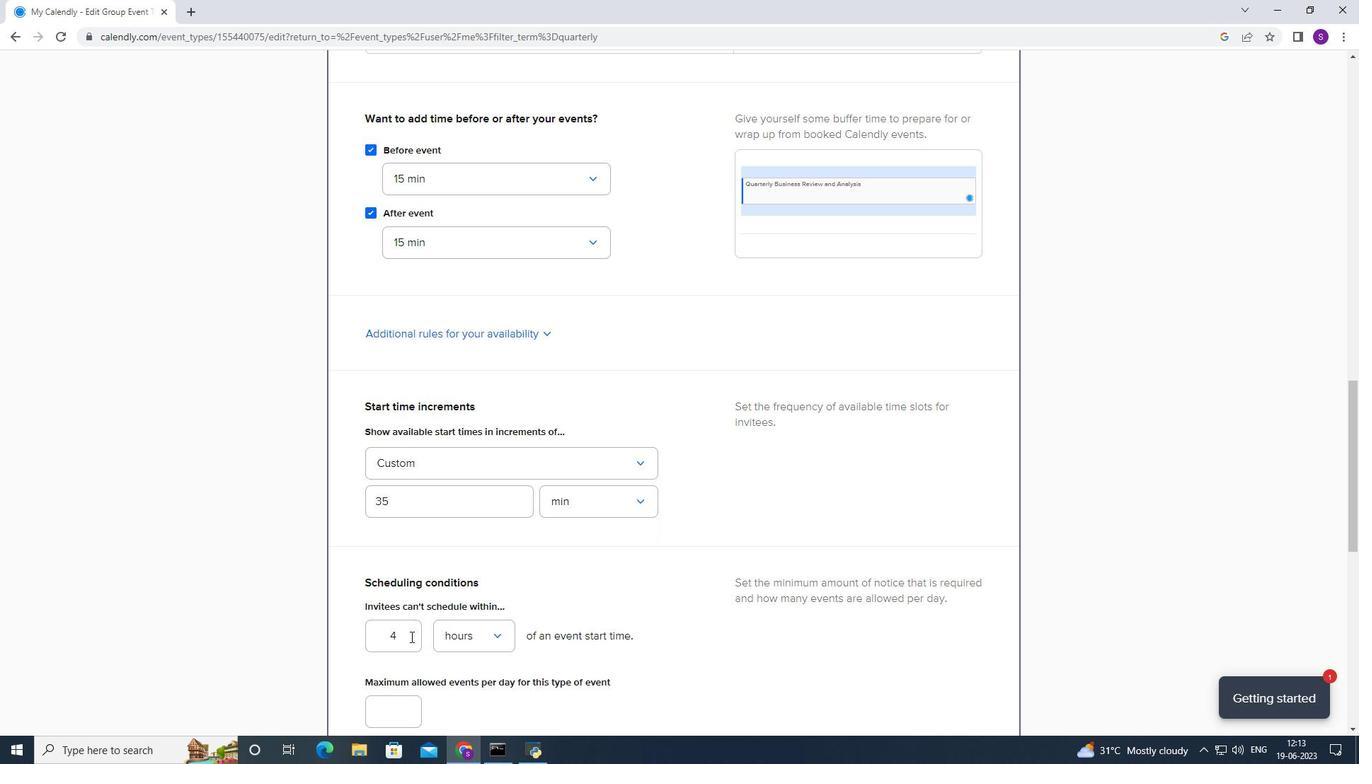 
Action: Mouse moved to (406, 632)
Screenshot: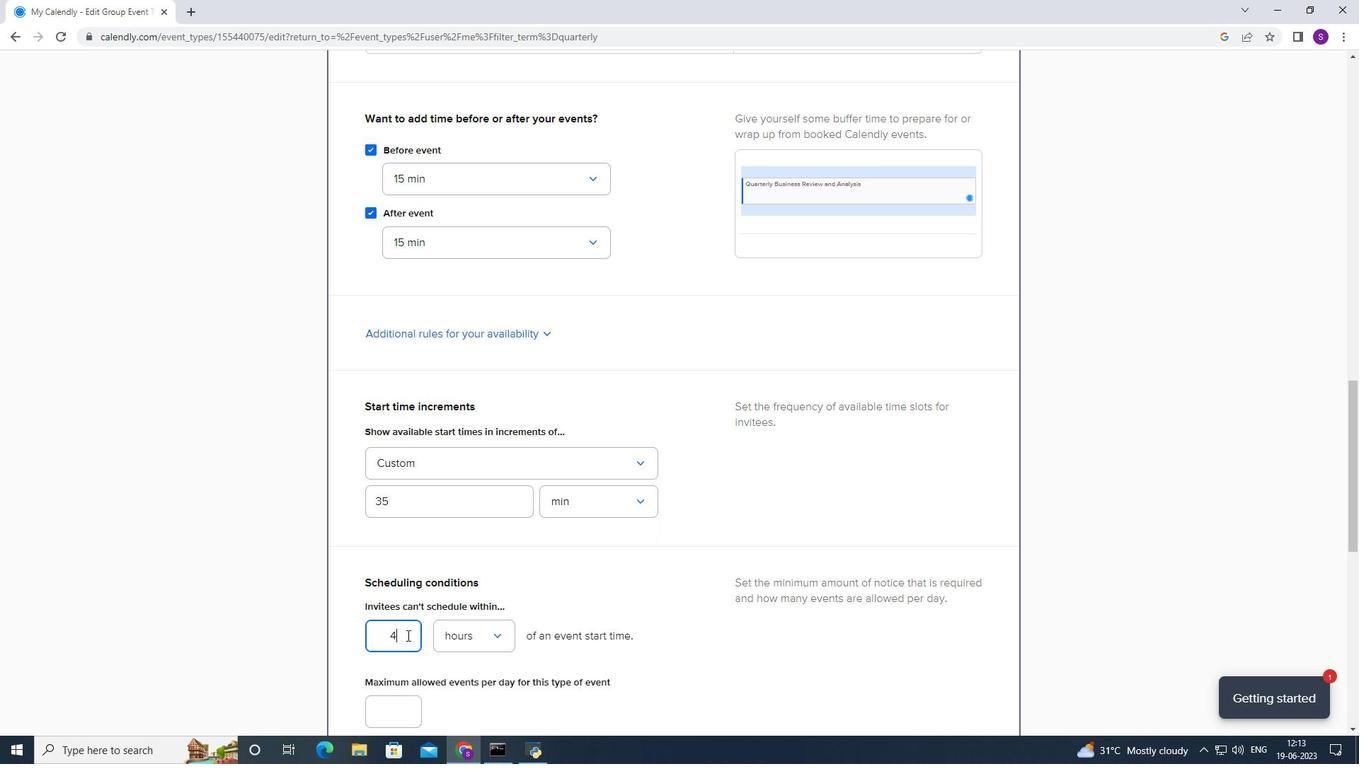 
Action: Key pressed <Key.backspace>
Screenshot: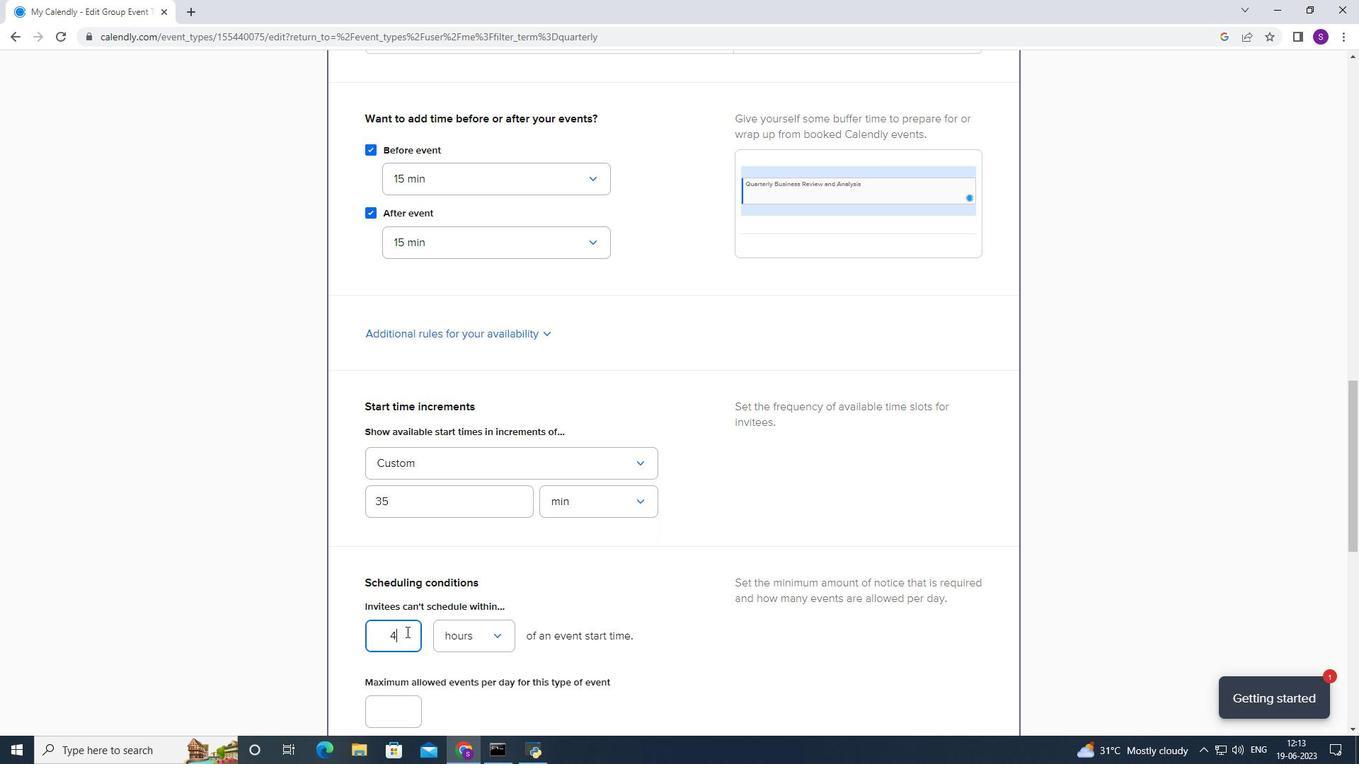 
Action: Mouse moved to (404, 626)
Screenshot: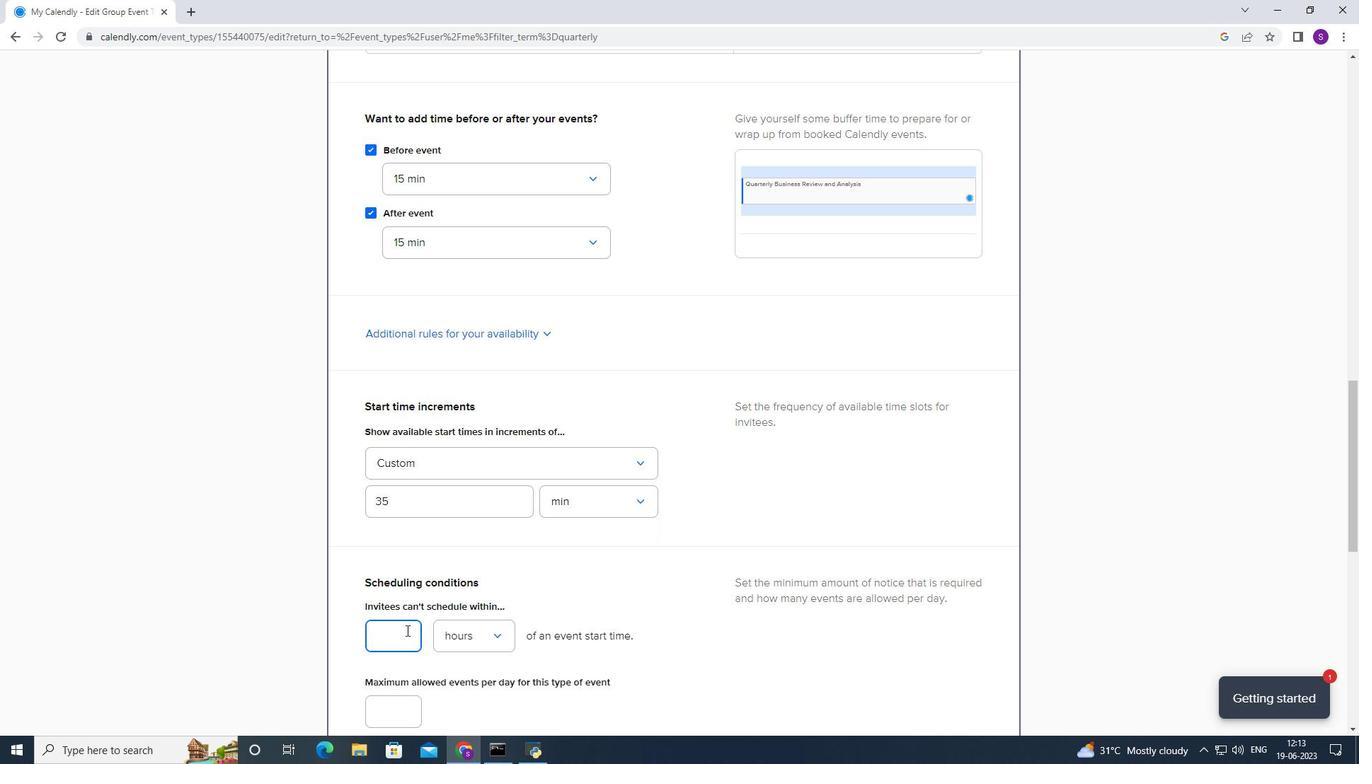 
Action: Key pressed 45
Screenshot: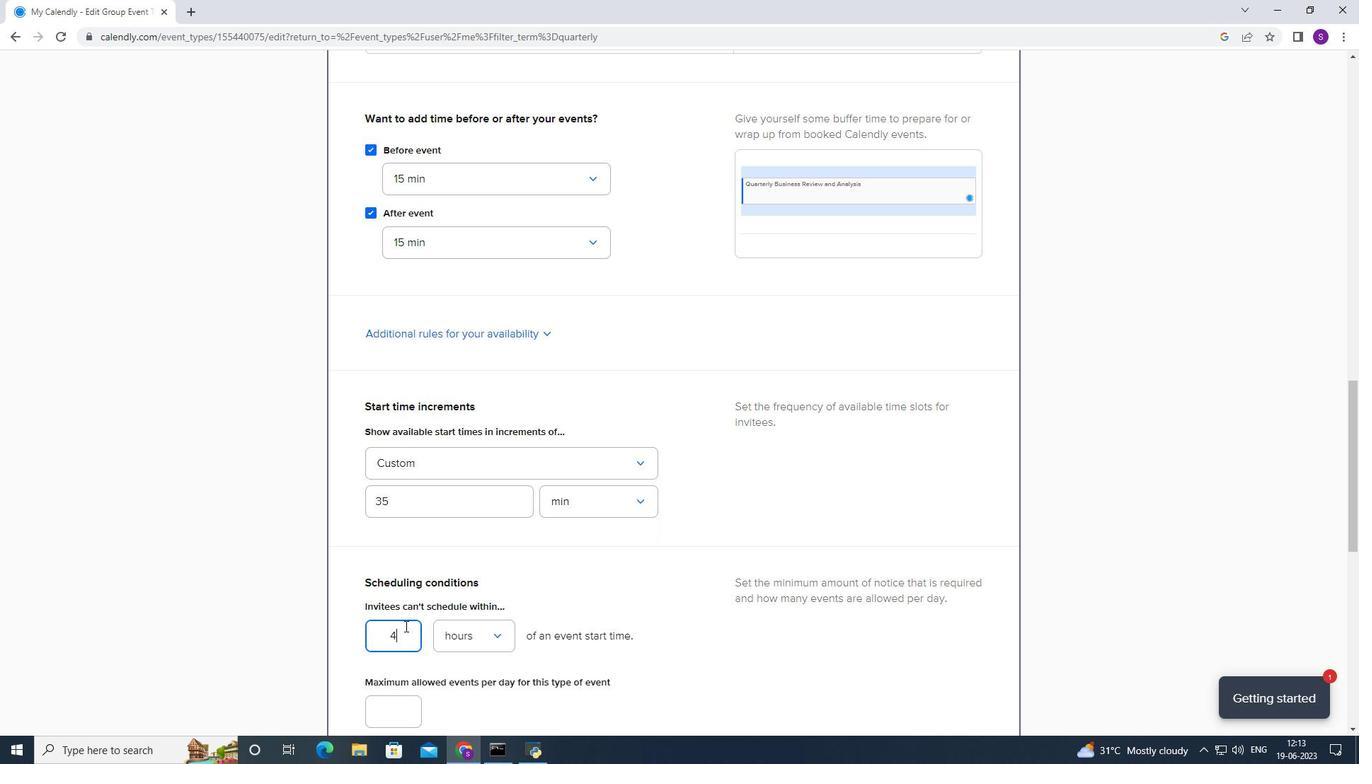 
Action: Mouse moved to (404, 620)
Screenshot: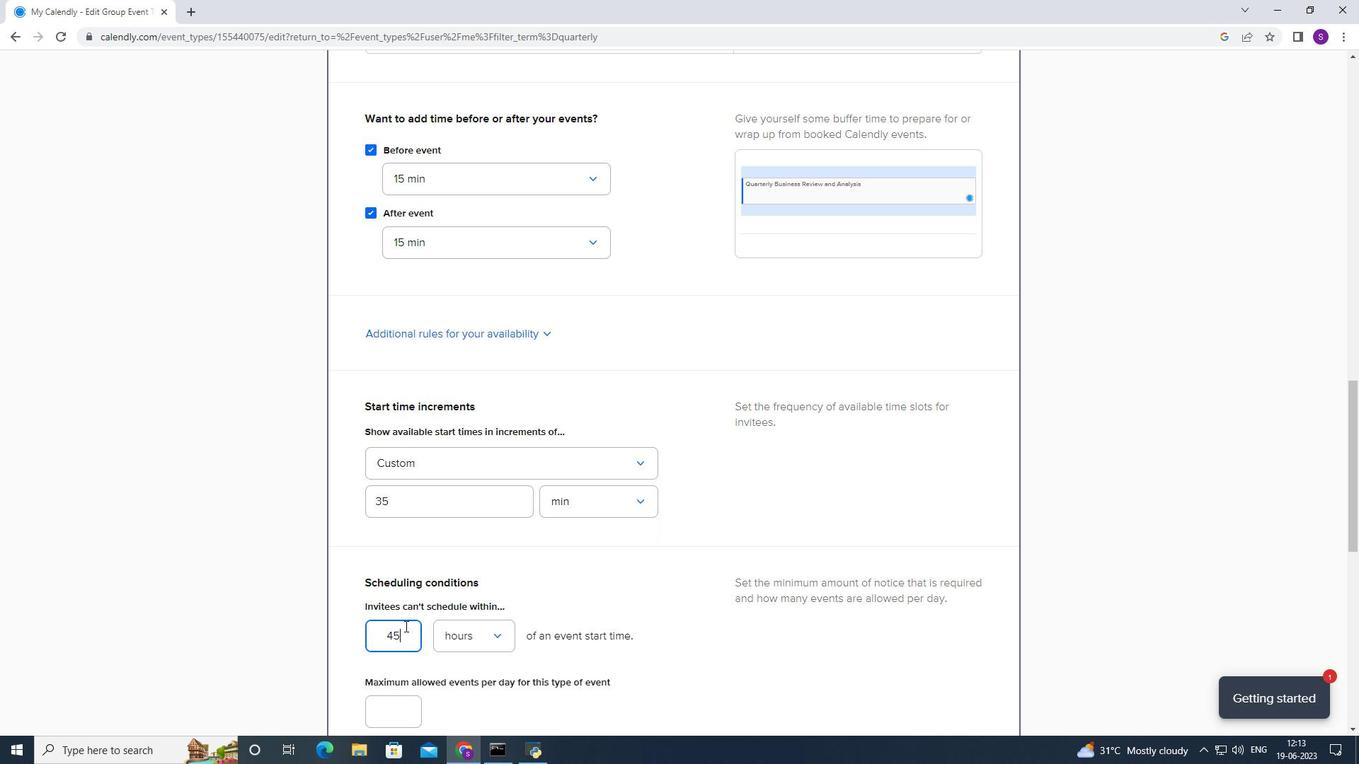 
Action: Mouse scrolled (404, 619) with delta (0, 0)
Screenshot: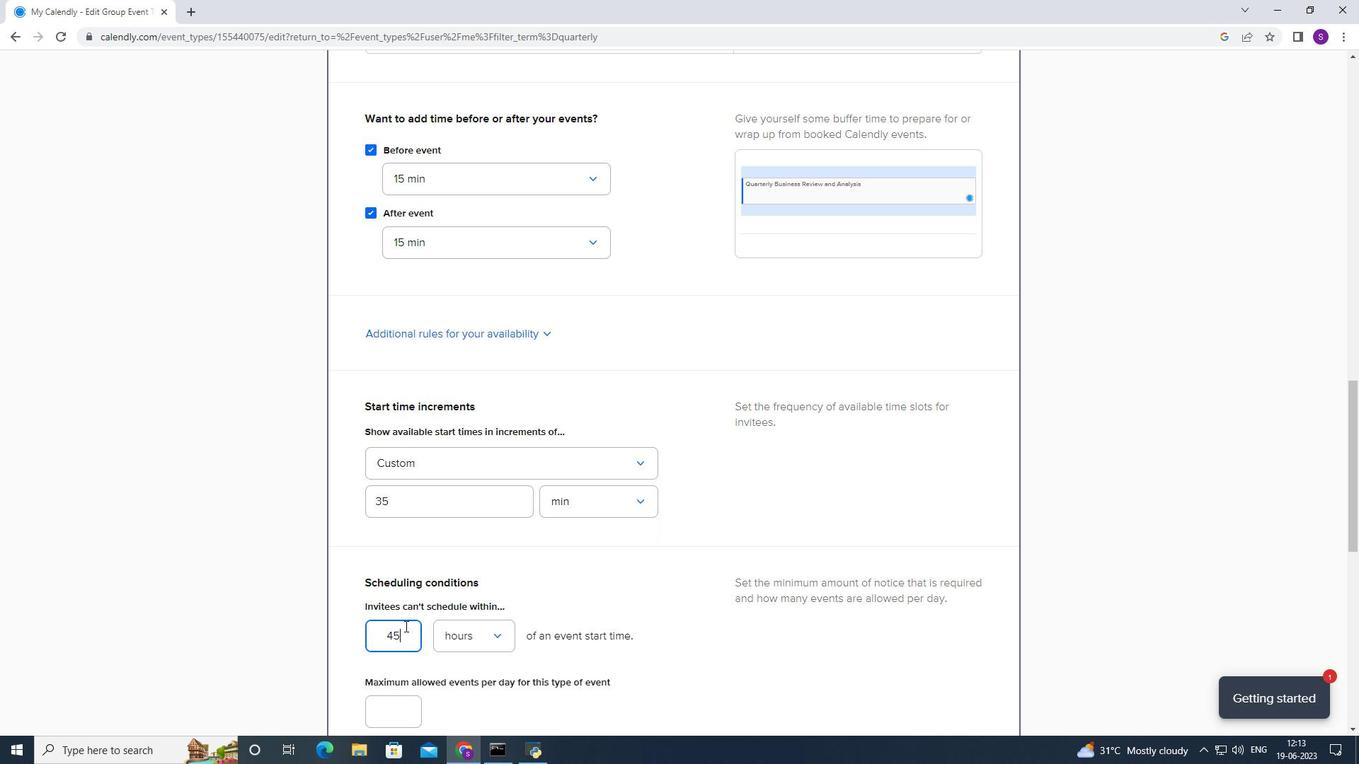 
Action: Mouse scrolled (404, 619) with delta (0, 0)
Screenshot: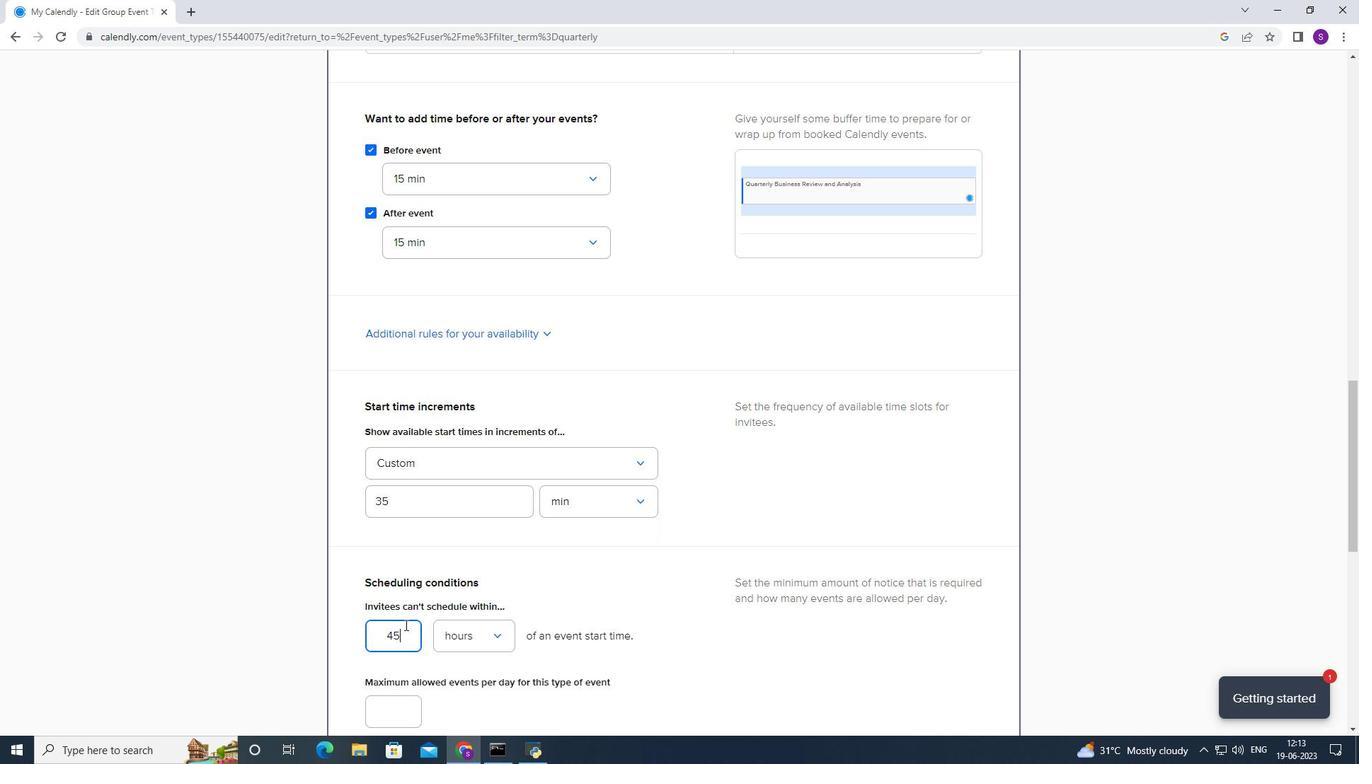 
Action: Mouse scrolled (404, 619) with delta (0, 0)
Screenshot: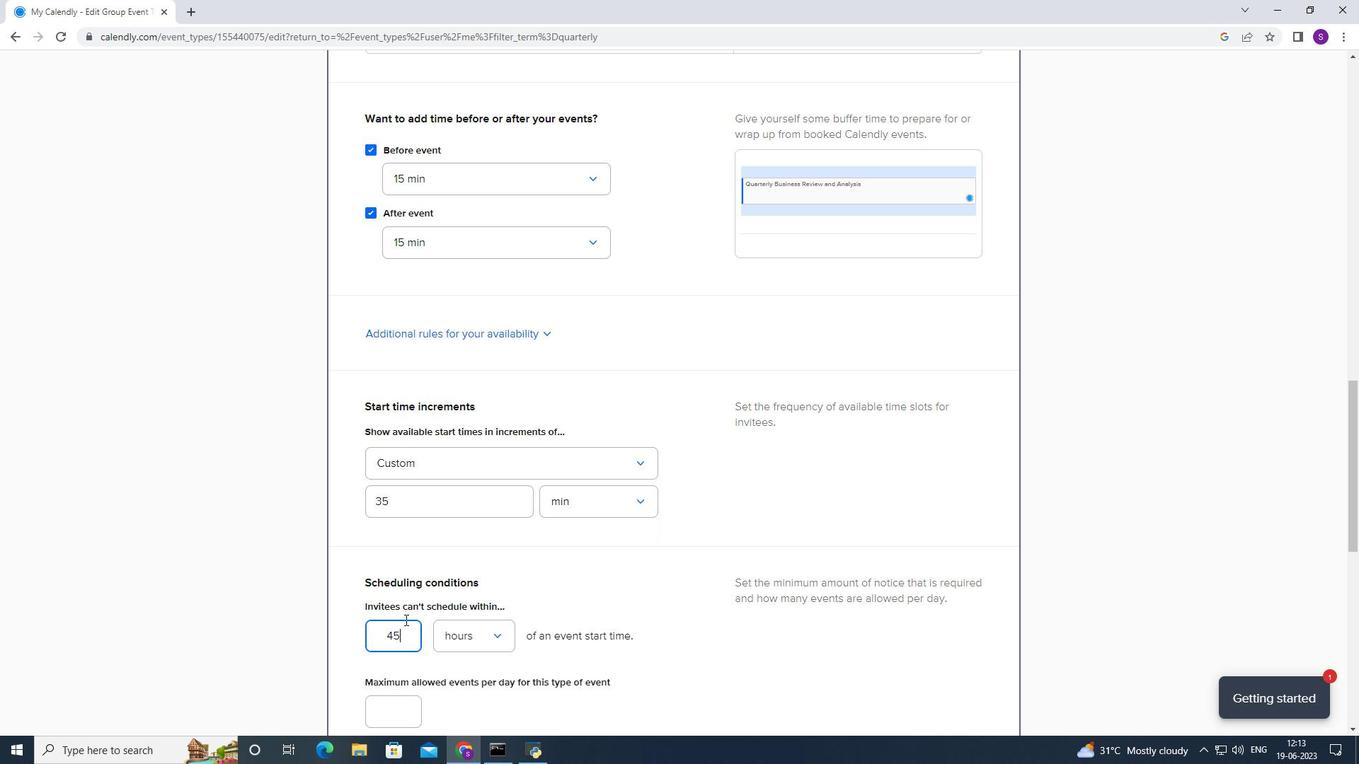 
Action: Mouse moved to (404, 619)
Screenshot: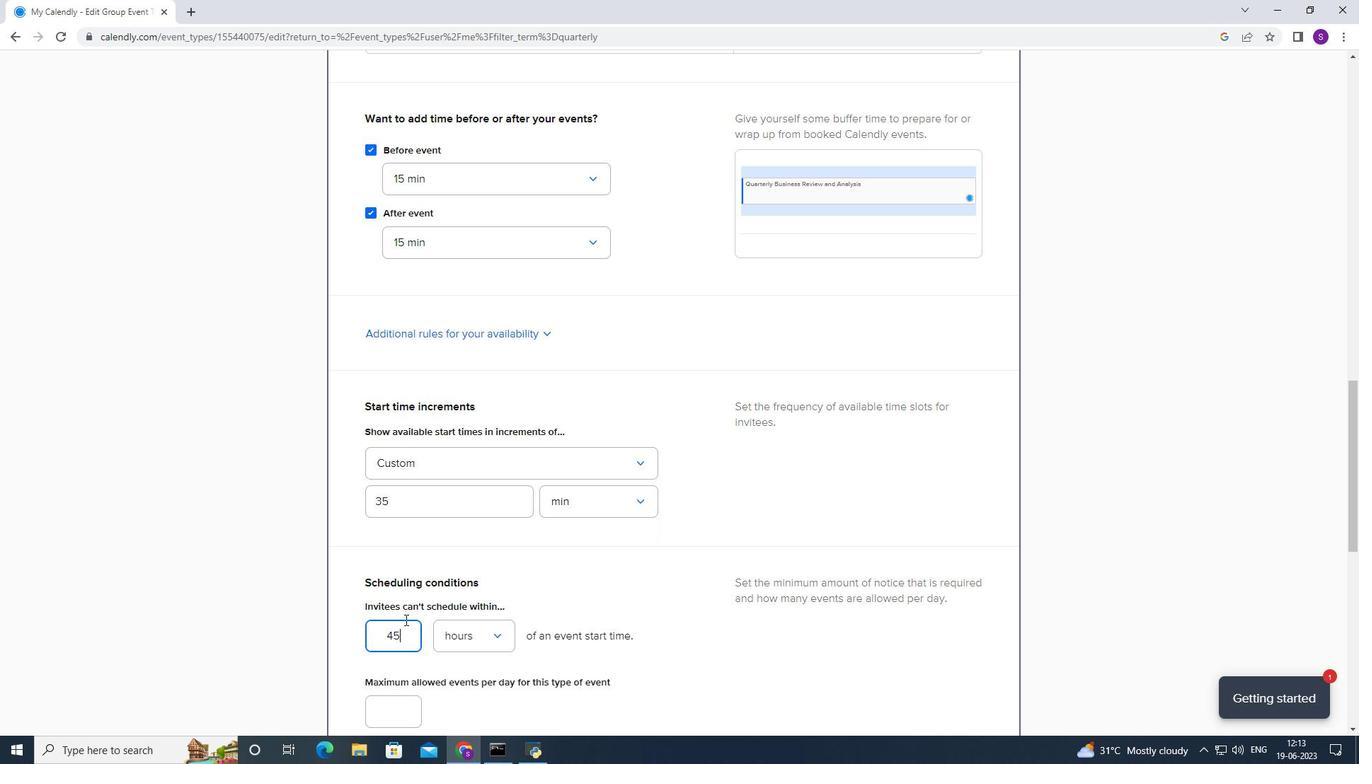 
Action: Mouse scrolled (404, 618) with delta (0, 0)
Screenshot: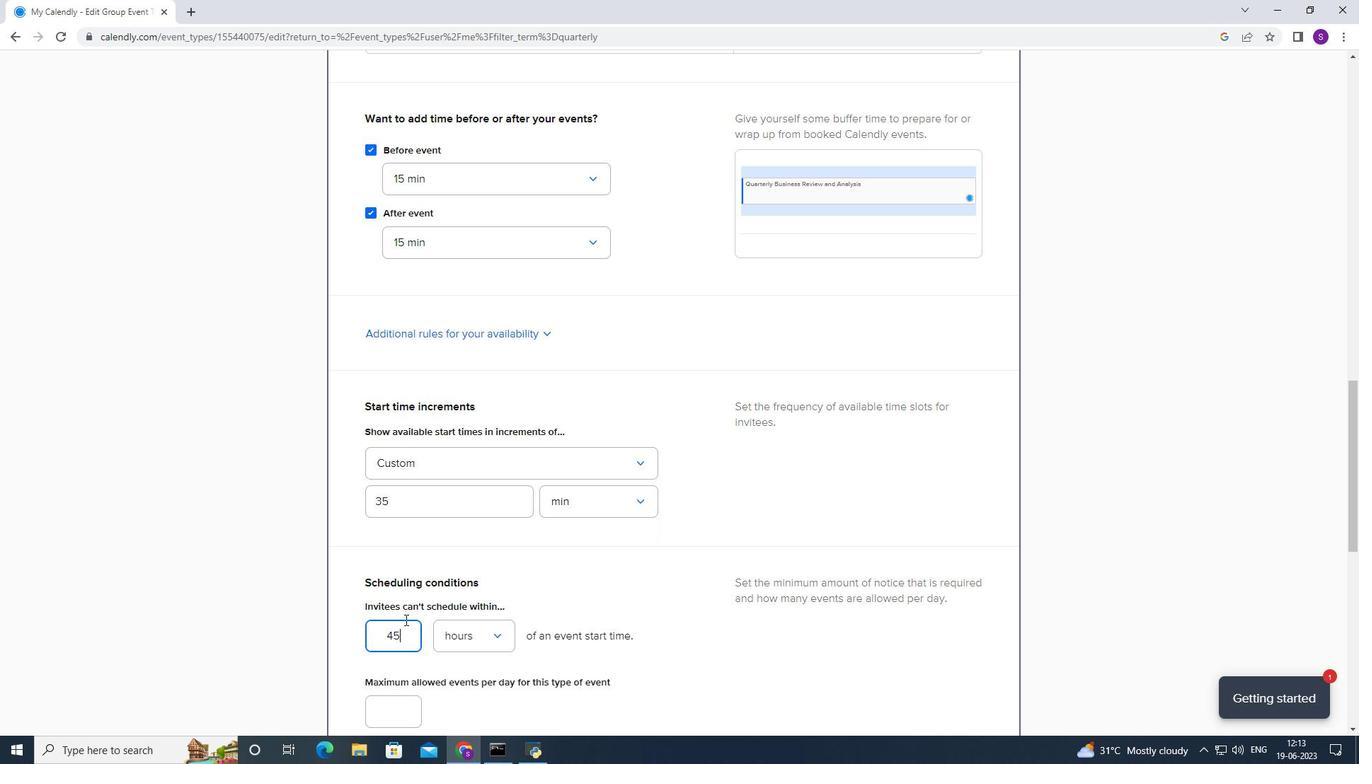 
Action: Mouse moved to (402, 417)
Screenshot: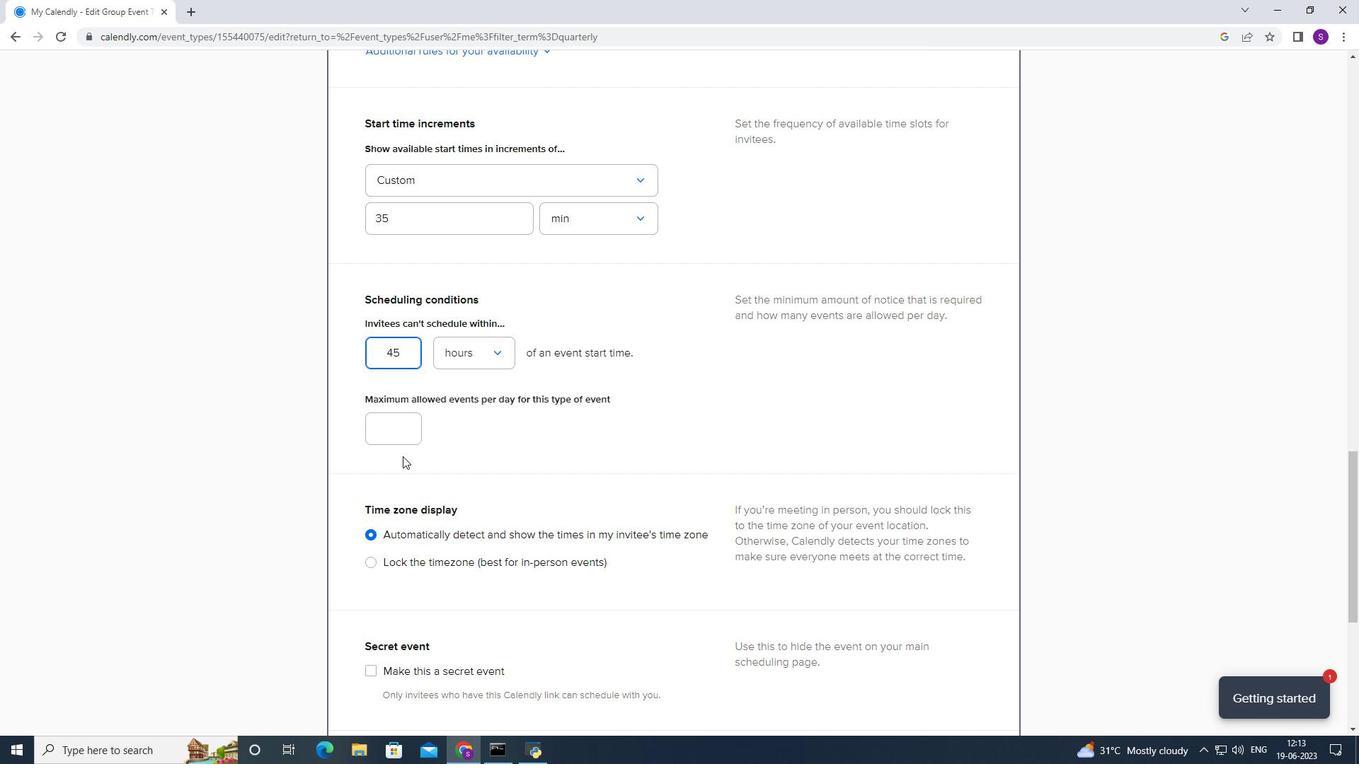 
Action: Mouse pressed left at (402, 417)
Screenshot: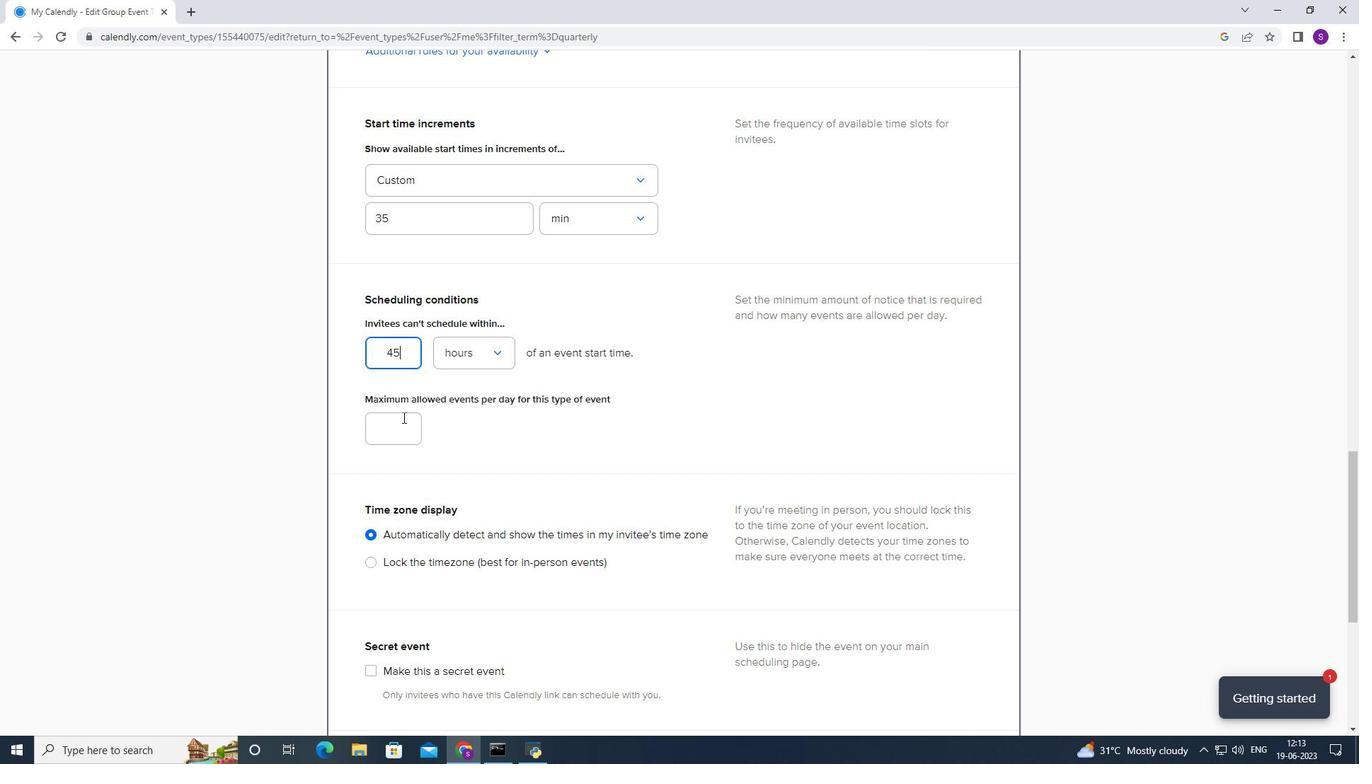 
Action: Key pressed 2
Screenshot: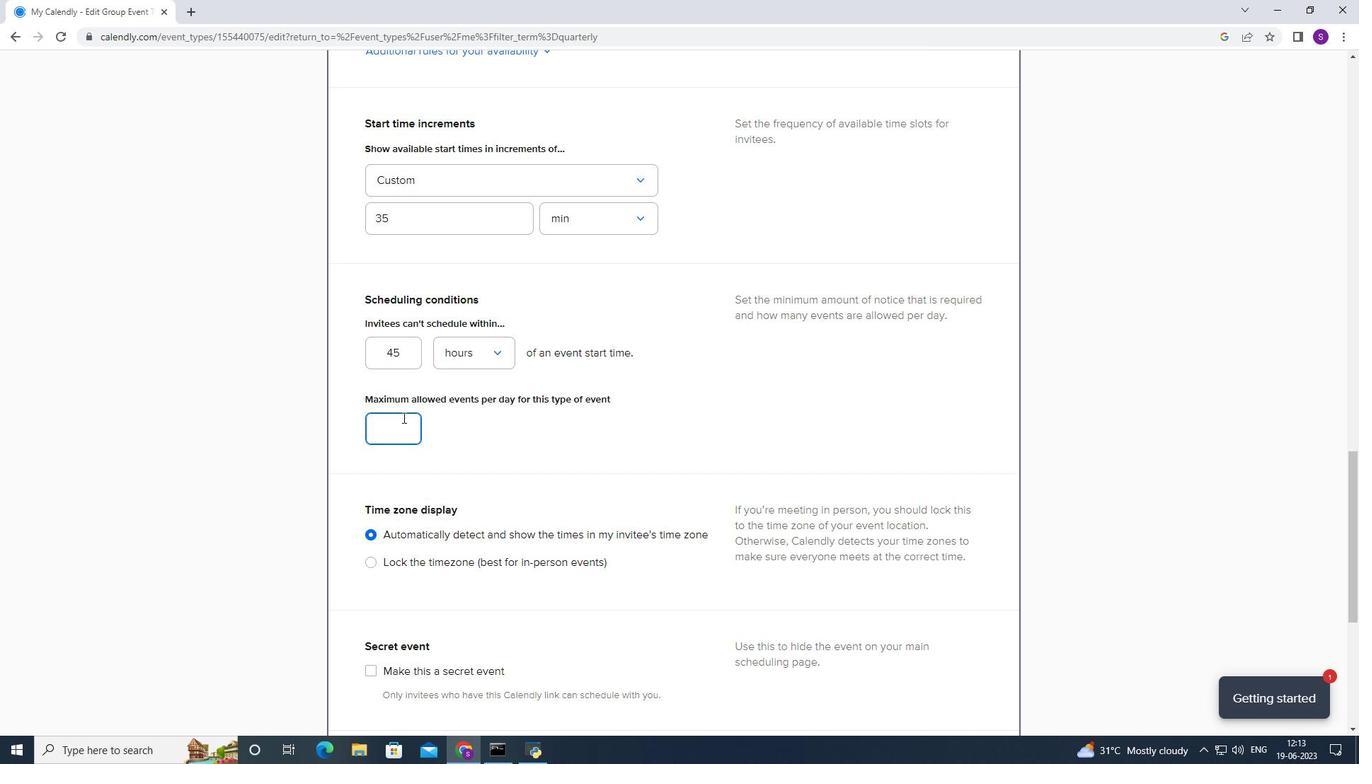 
Action: Mouse moved to (497, 450)
Screenshot: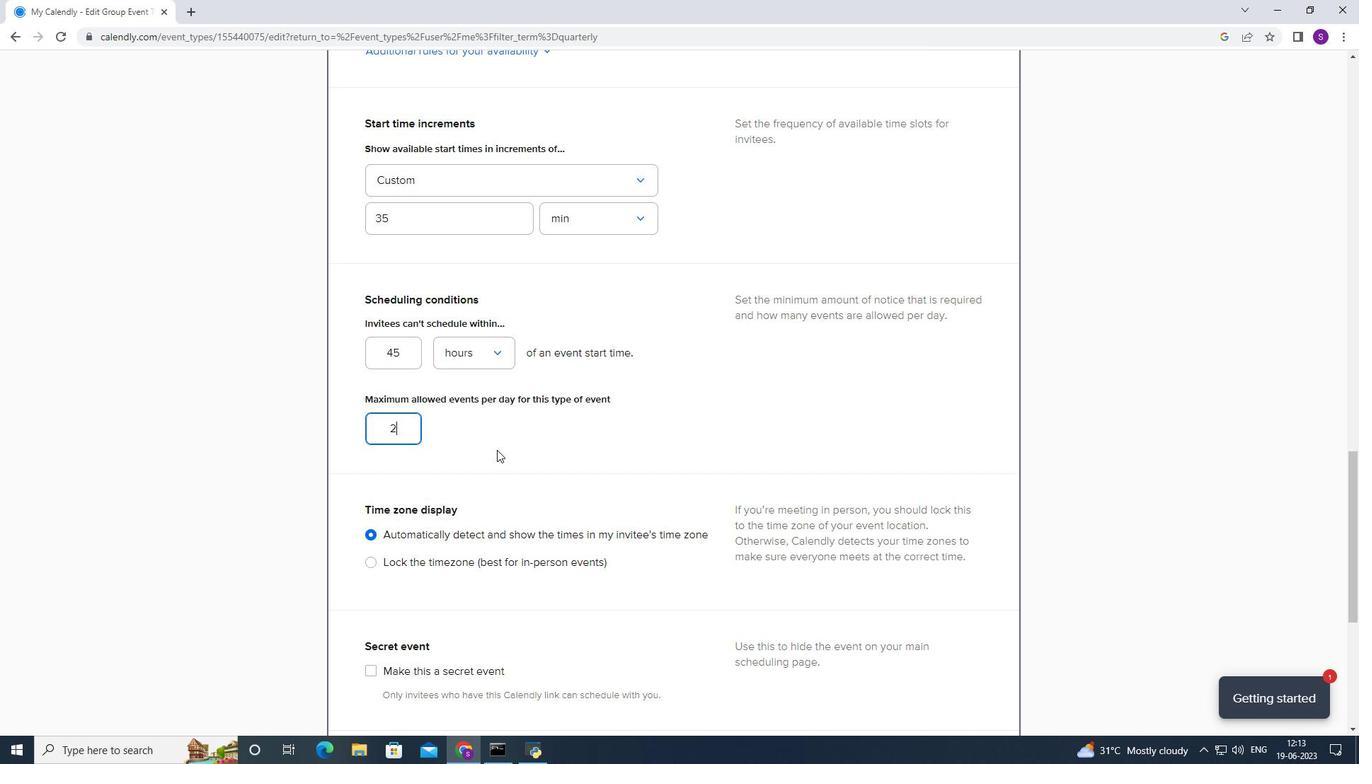 
Action: Mouse scrolled (497, 450) with delta (0, 0)
Screenshot: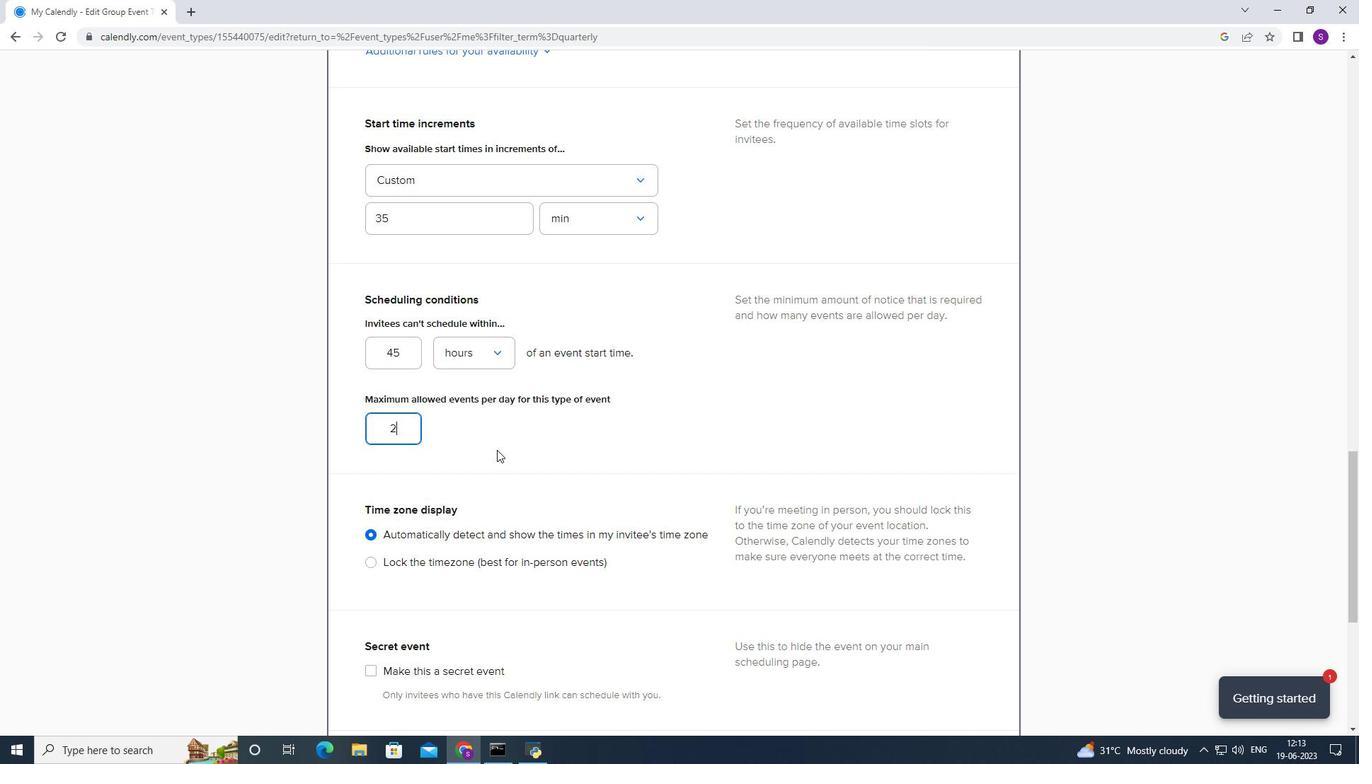 
Action: Mouse scrolled (497, 450) with delta (0, 0)
Screenshot: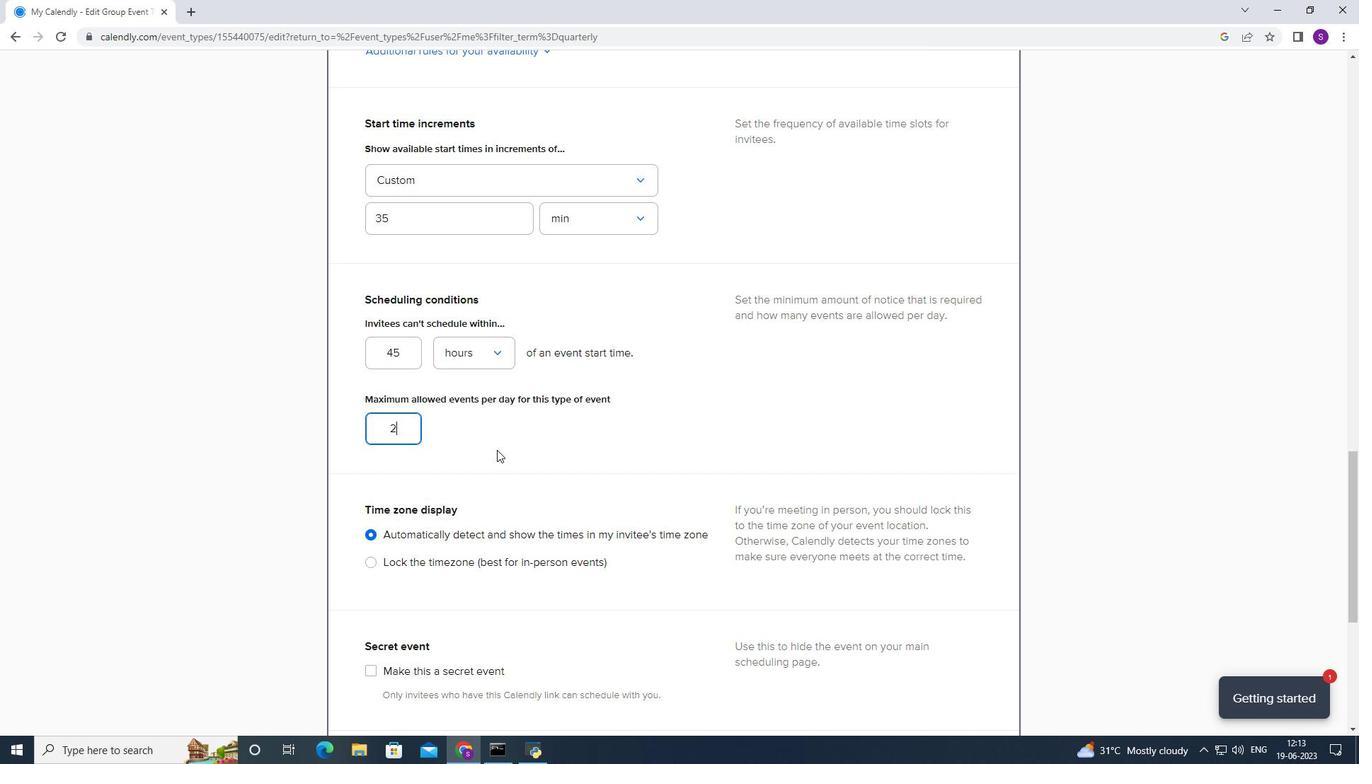 
Action: Mouse scrolled (497, 450) with delta (0, 0)
Screenshot: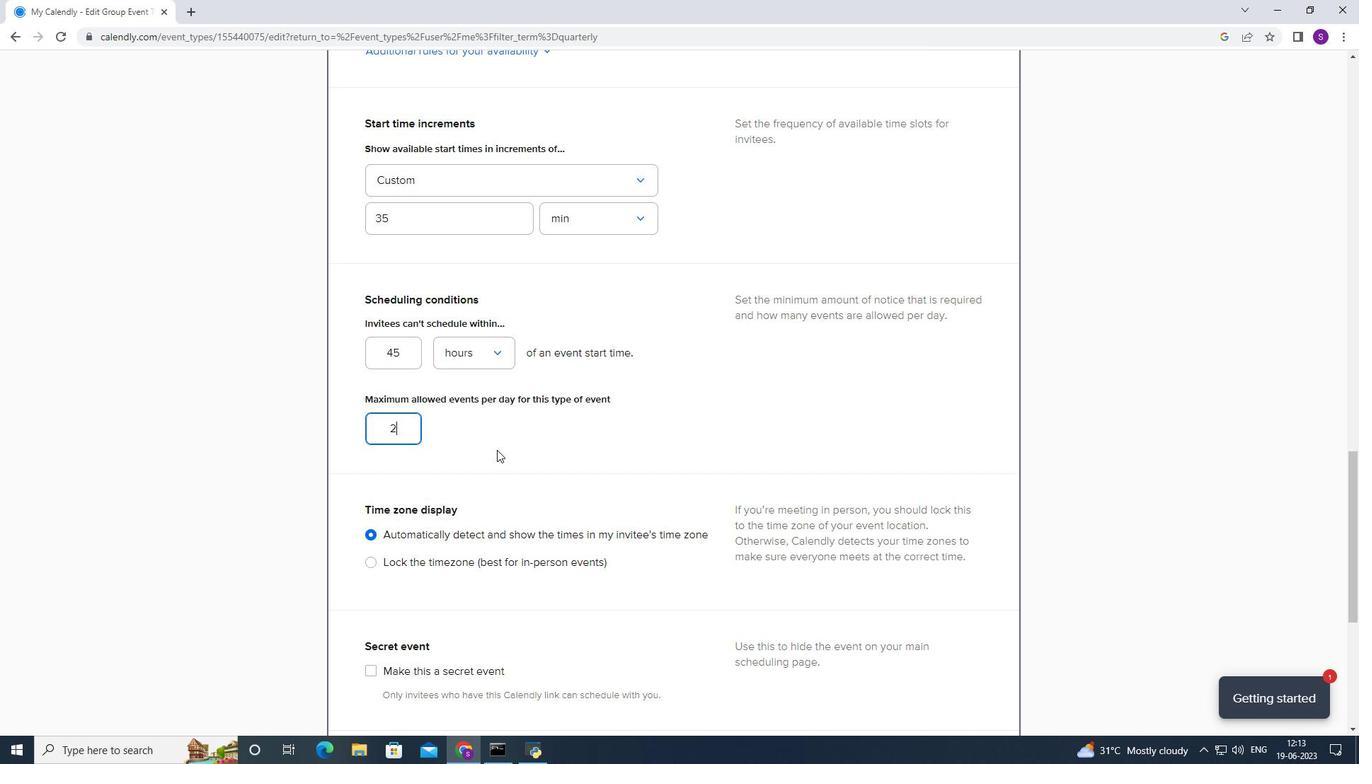 
Action: Mouse scrolled (497, 450) with delta (0, 0)
Screenshot: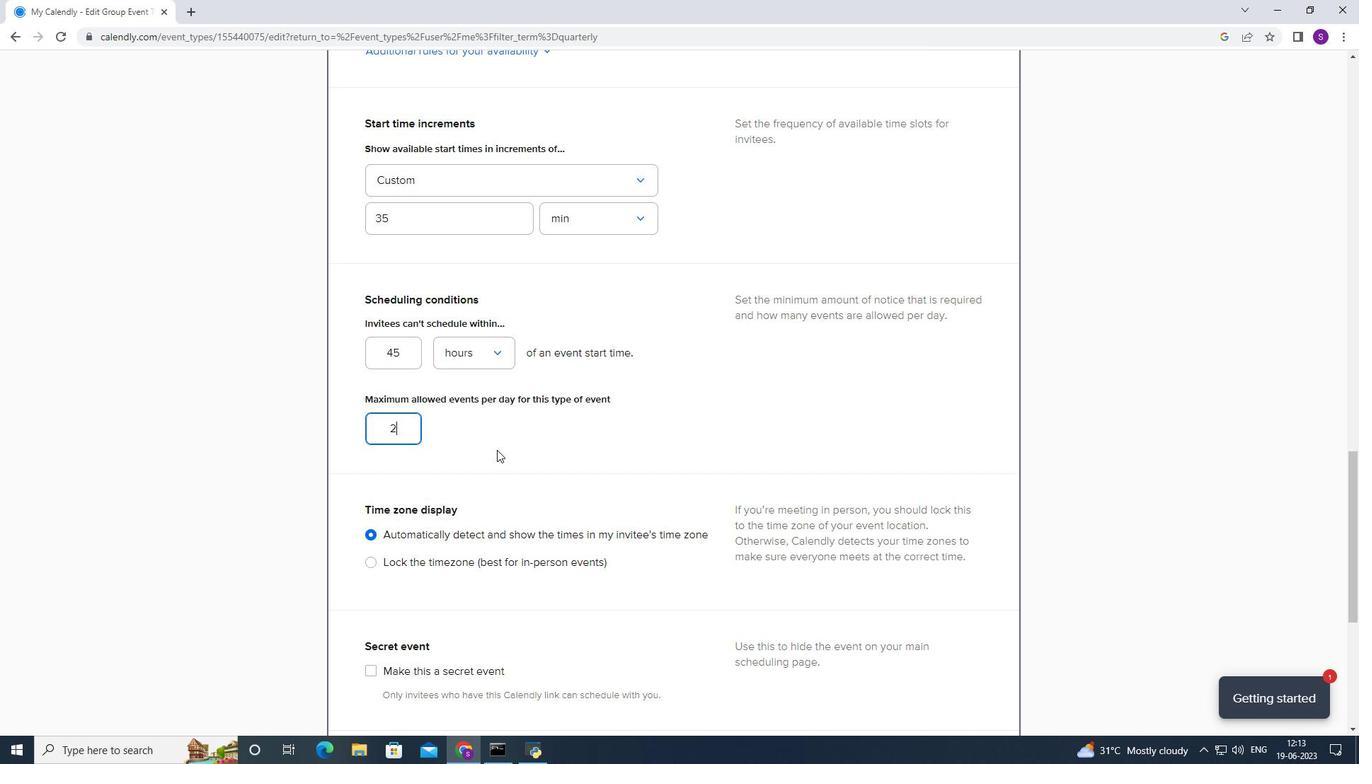 
Action: Mouse scrolled (497, 450) with delta (0, 0)
Screenshot: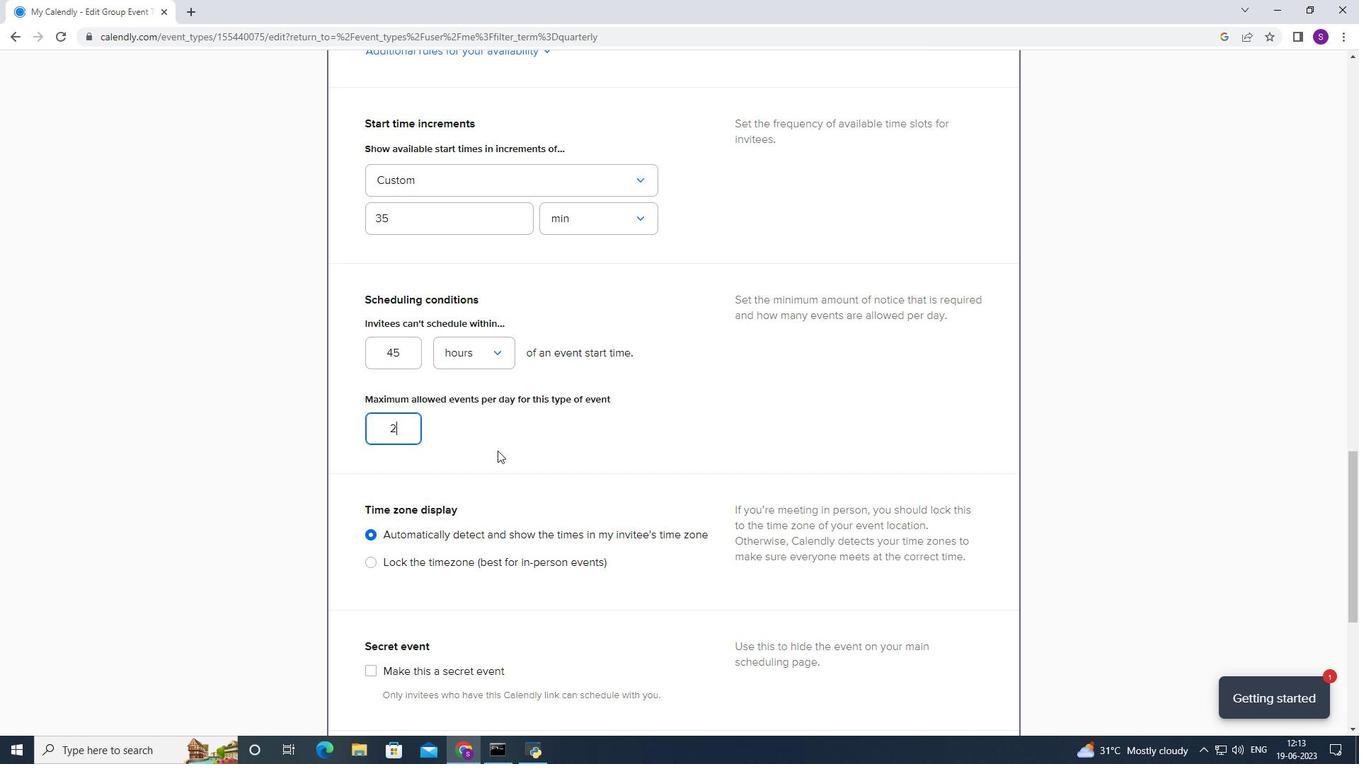 
Action: Mouse scrolled (497, 450) with delta (0, 0)
Screenshot: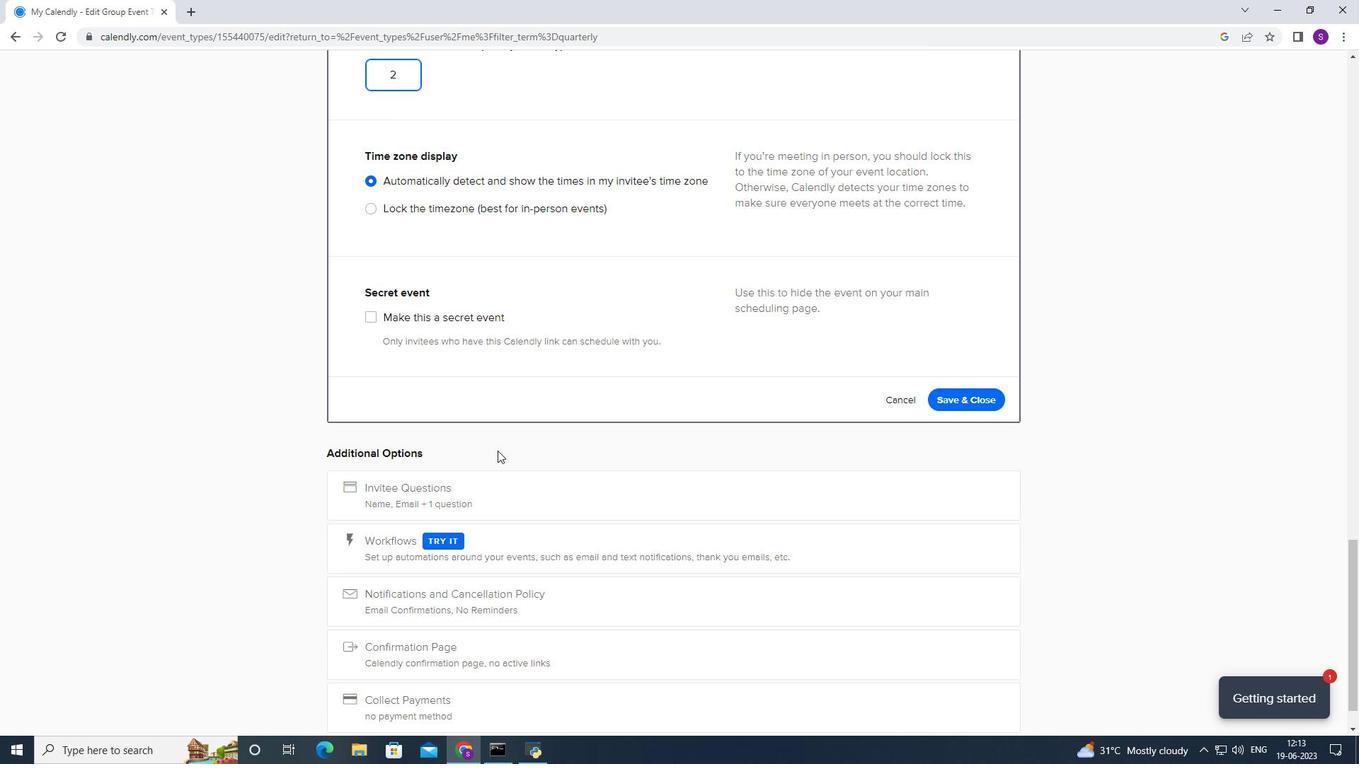 
Action: Mouse scrolled (497, 450) with delta (0, 0)
Screenshot: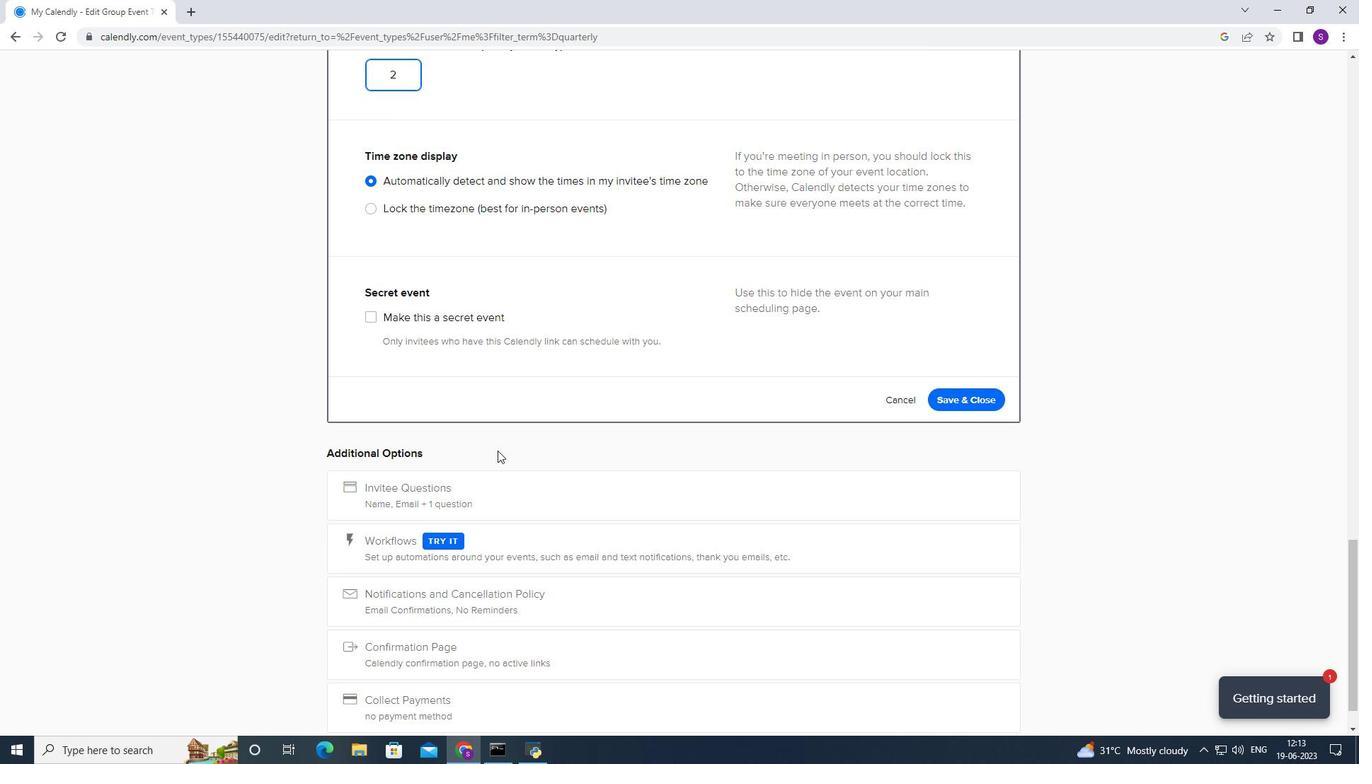 
Action: Mouse scrolled (497, 450) with delta (0, 0)
Screenshot: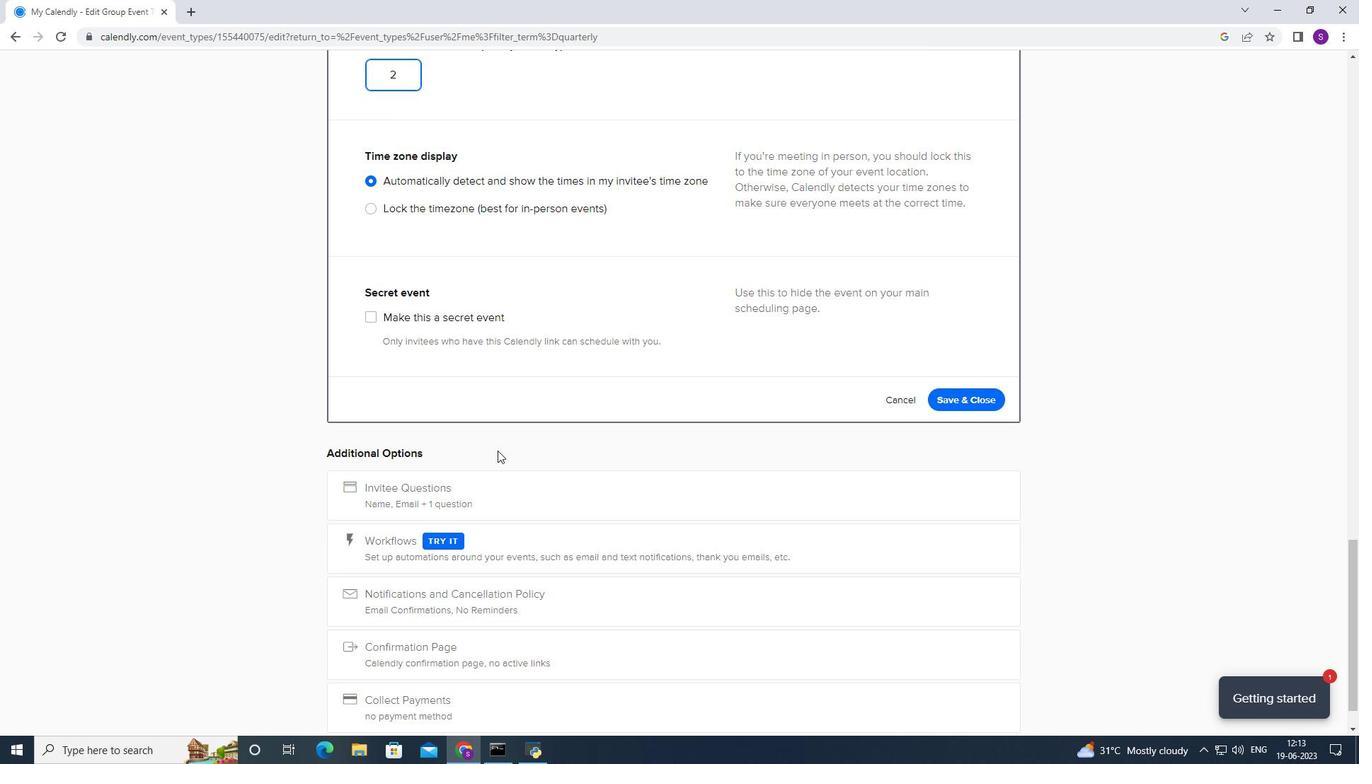 
Action: Mouse scrolled (497, 450) with delta (0, 0)
Screenshot: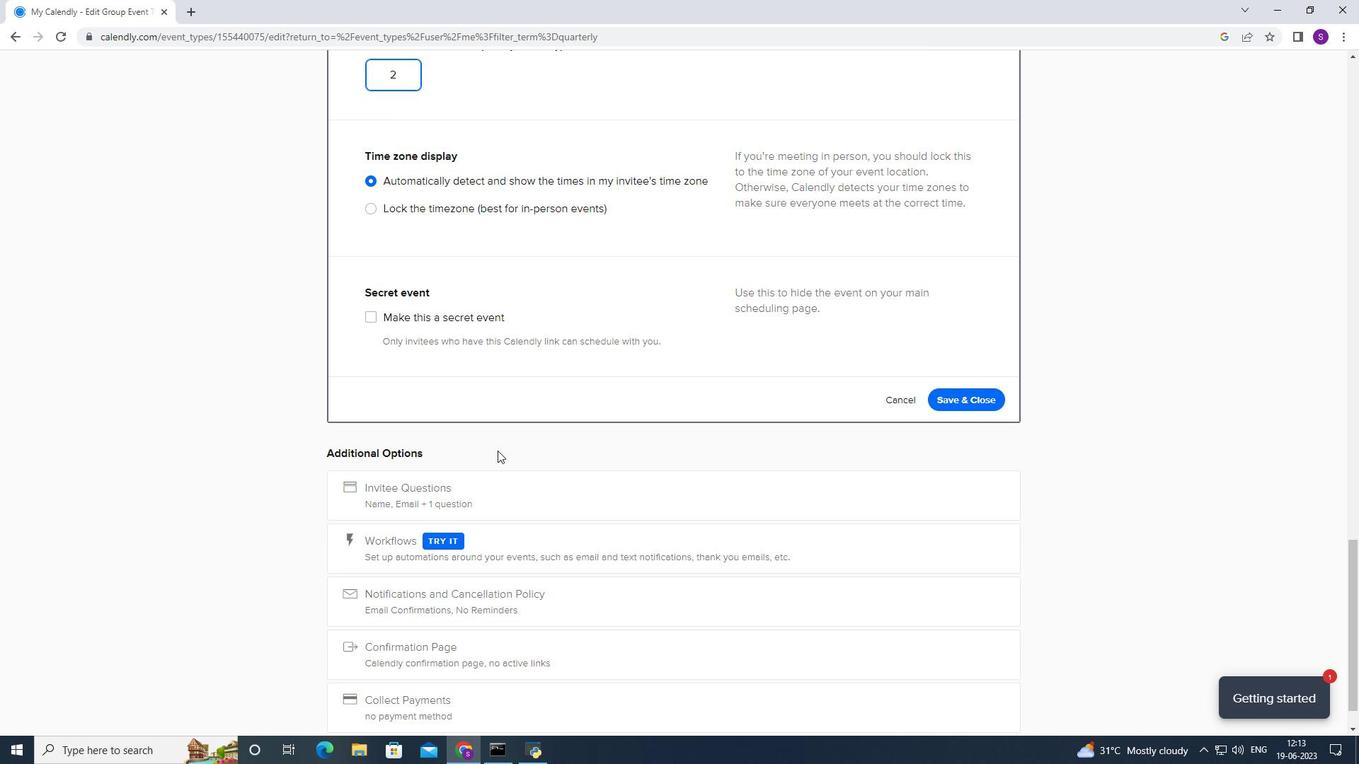 
Action: Mouse moved to (998, 365)
Screenshot: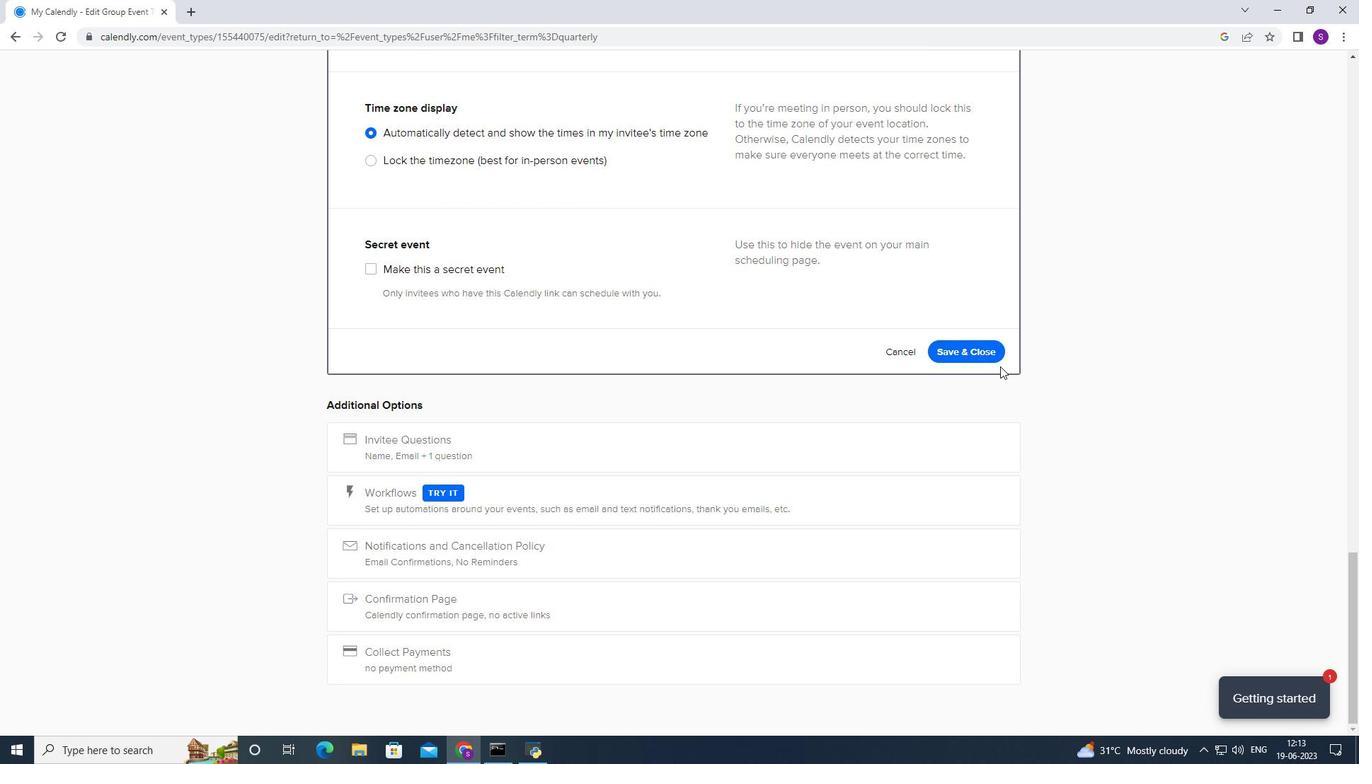 
Action: Mouse pressed left at (998, 365)
Screenshot: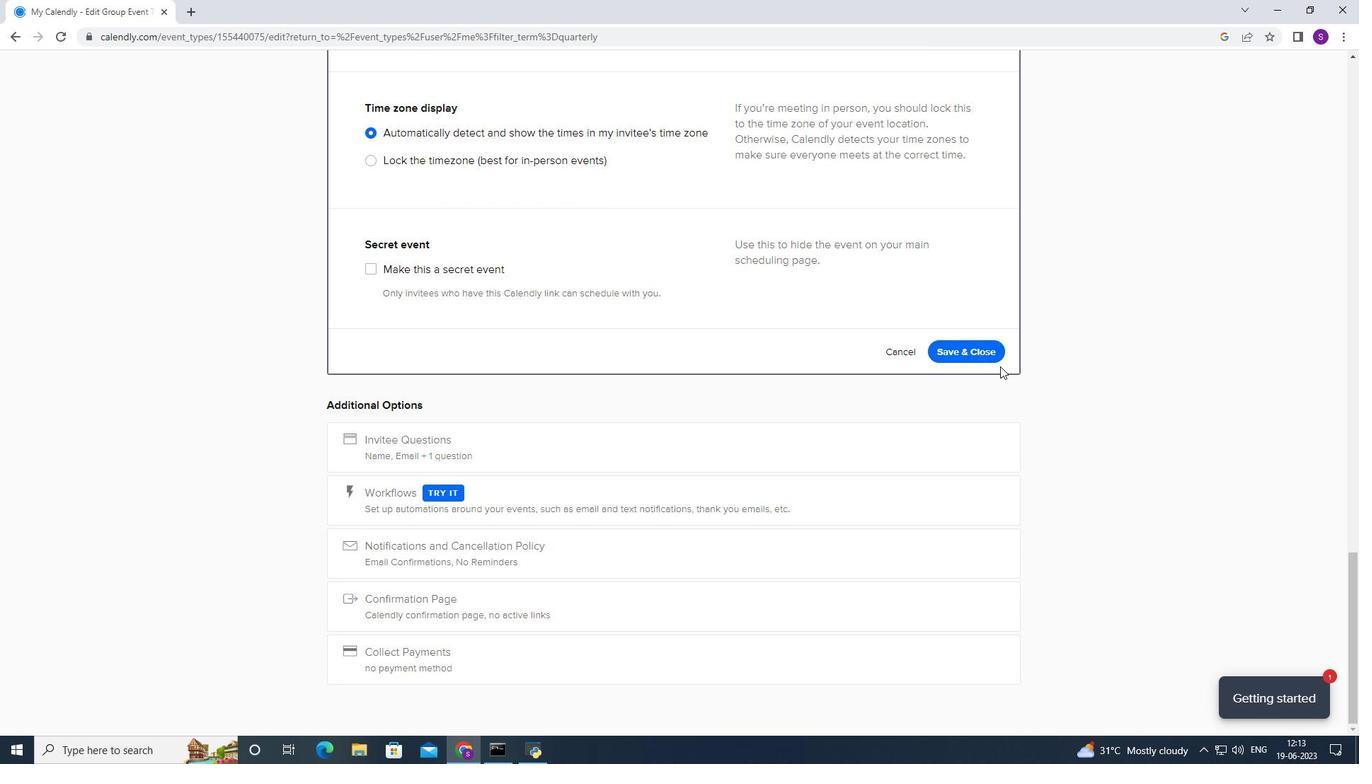 
Action: Mouse moved to (991, 357)
Screenshot: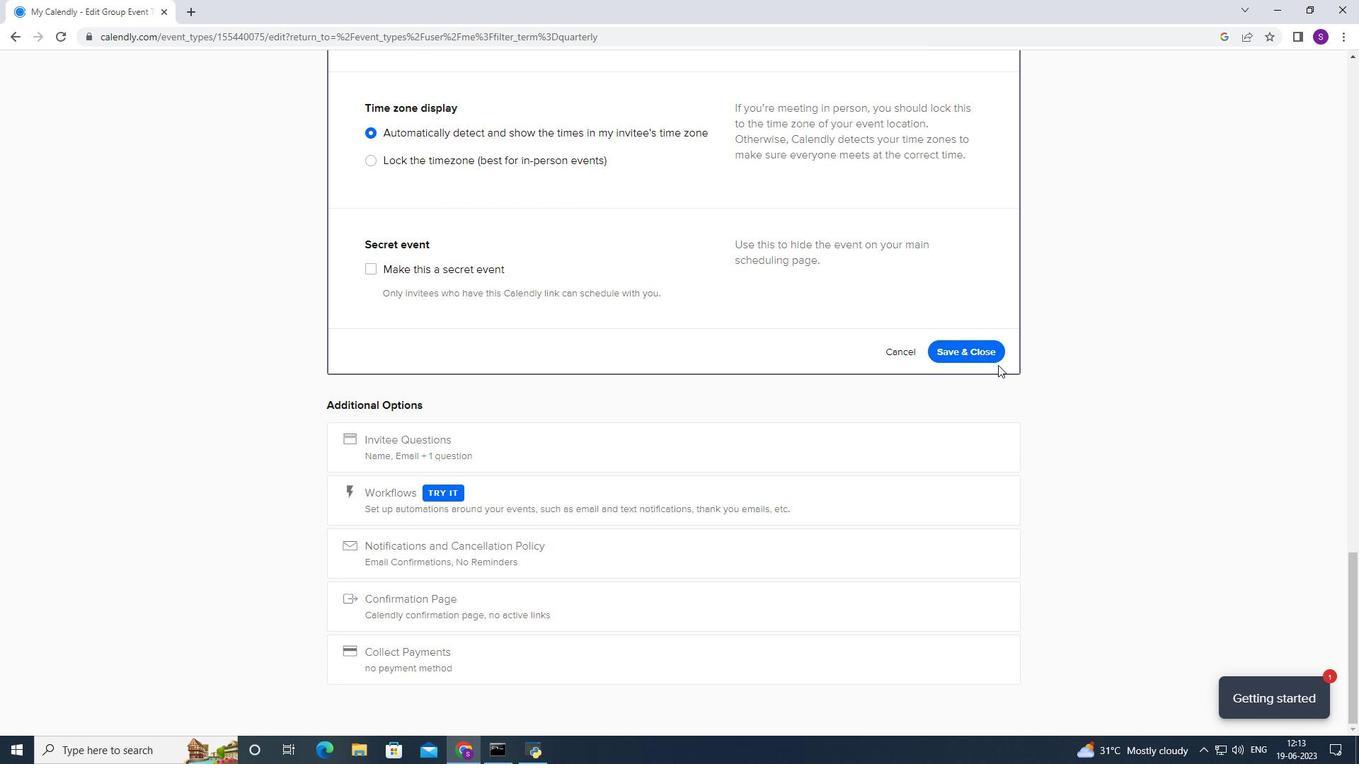 
Action: Mouse pressed left at (991, 357)
Screenshot: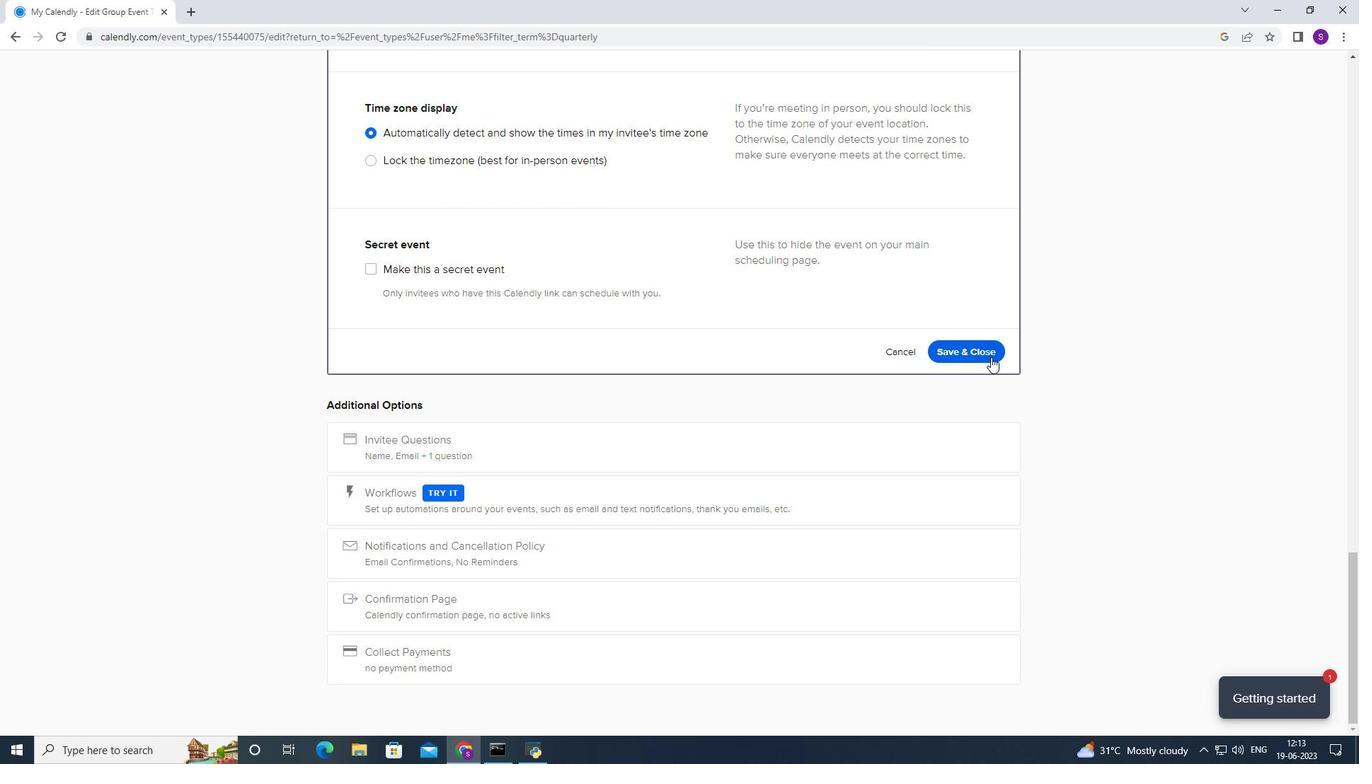 
